 Task: Research Airbnb properties in Ugep, Nigeria from 13th December, 2023 to 17th December, 2023 for 2 adults.2 bedrooms having 2 beds and 1 bathroom. Property type can be guest house. Amenities needed are: wifi. Booking option can be shelf check-in. Look for 5 properties as per requirement.
Action: Mouse moved to (488, 107)
Screenshot: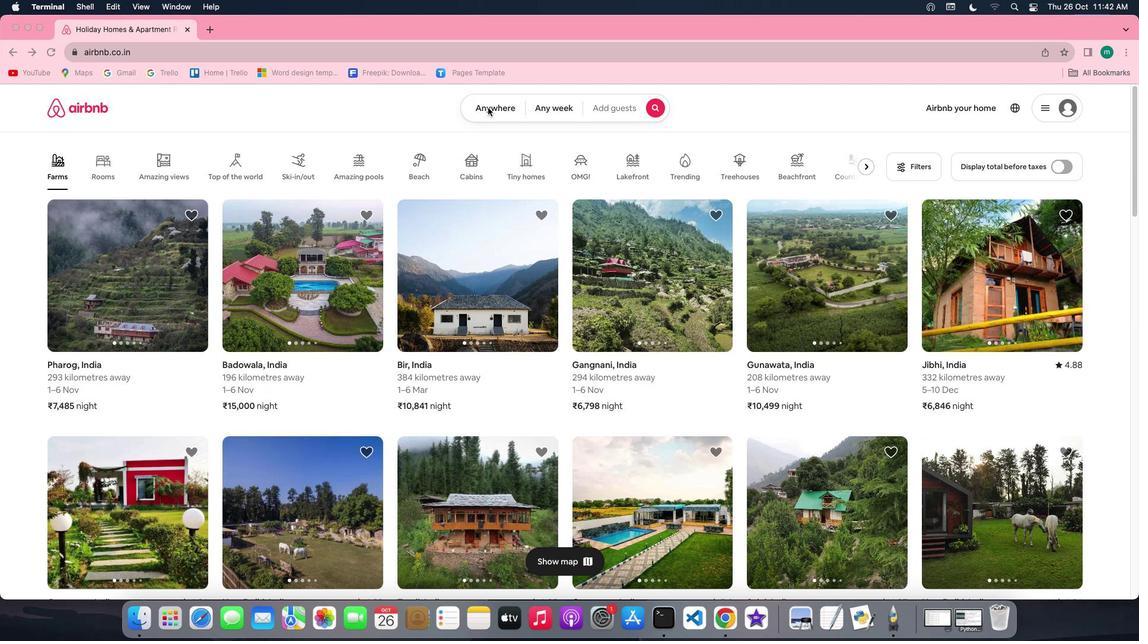 
Action: Mouse pressed left at (488, 107)
Screenshot: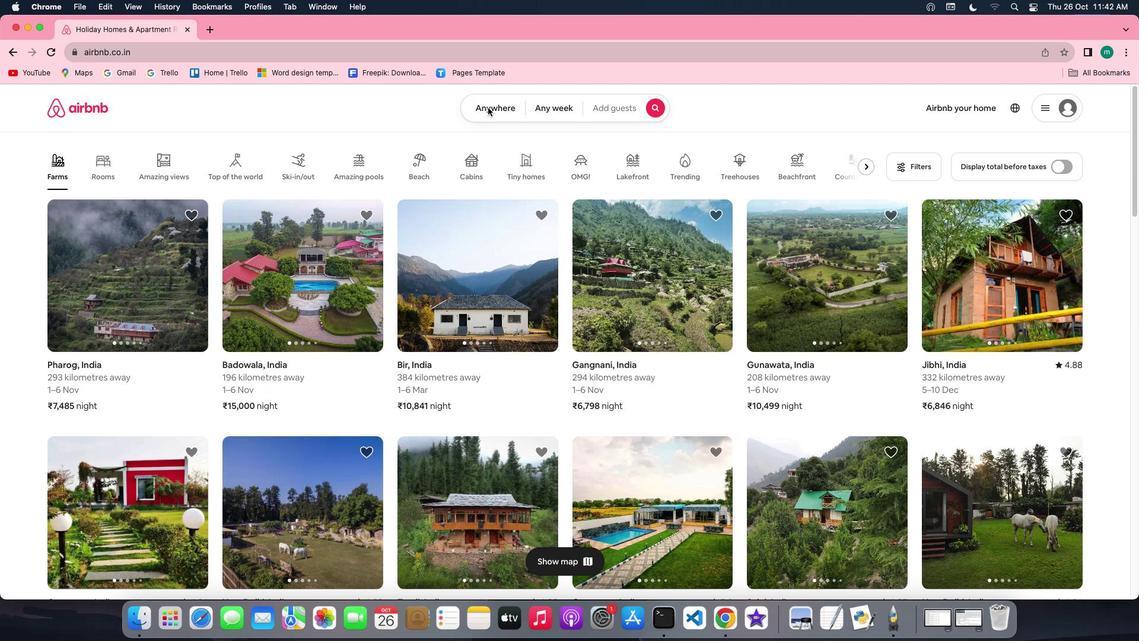 
Action: Mouse pressed left at (488, 107)
Screenshot: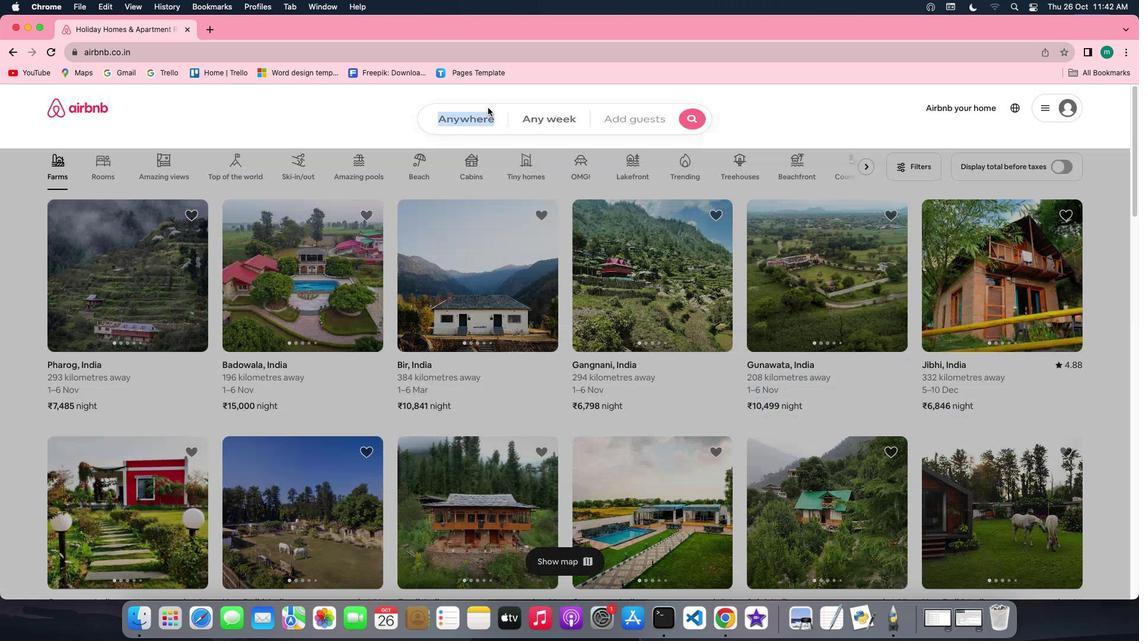 
Action: Mouse moved to (421, 150)
Screenshot: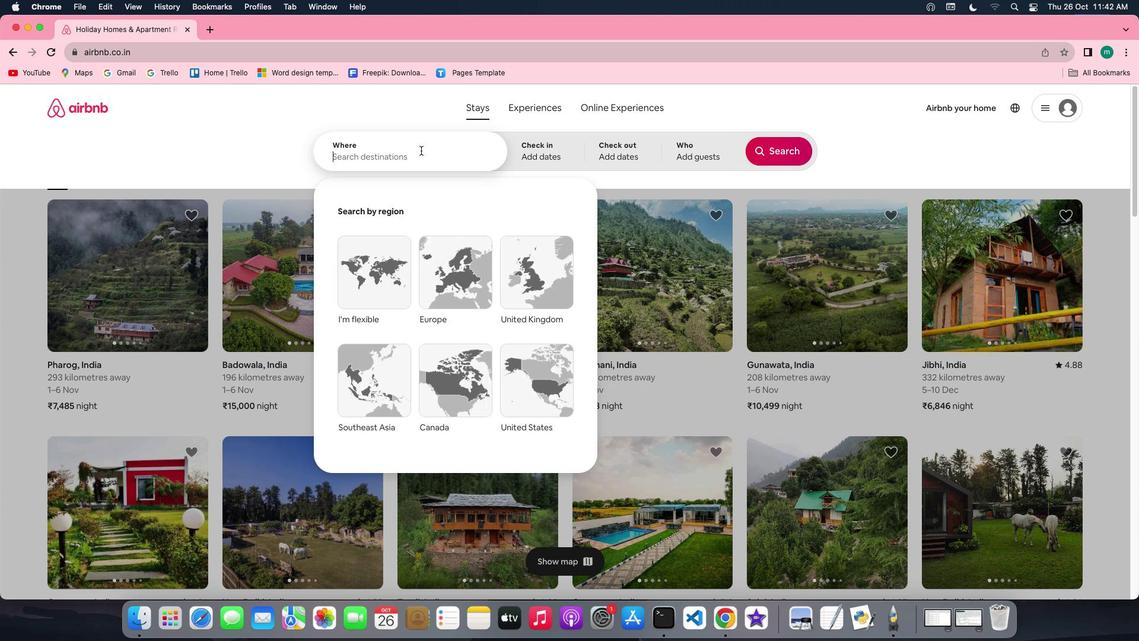 
Action: Key pressed Key.shift'U''g''e''p'','Key.spaceKey.shift'N''i''g''e''r''i''a'
Screenshot: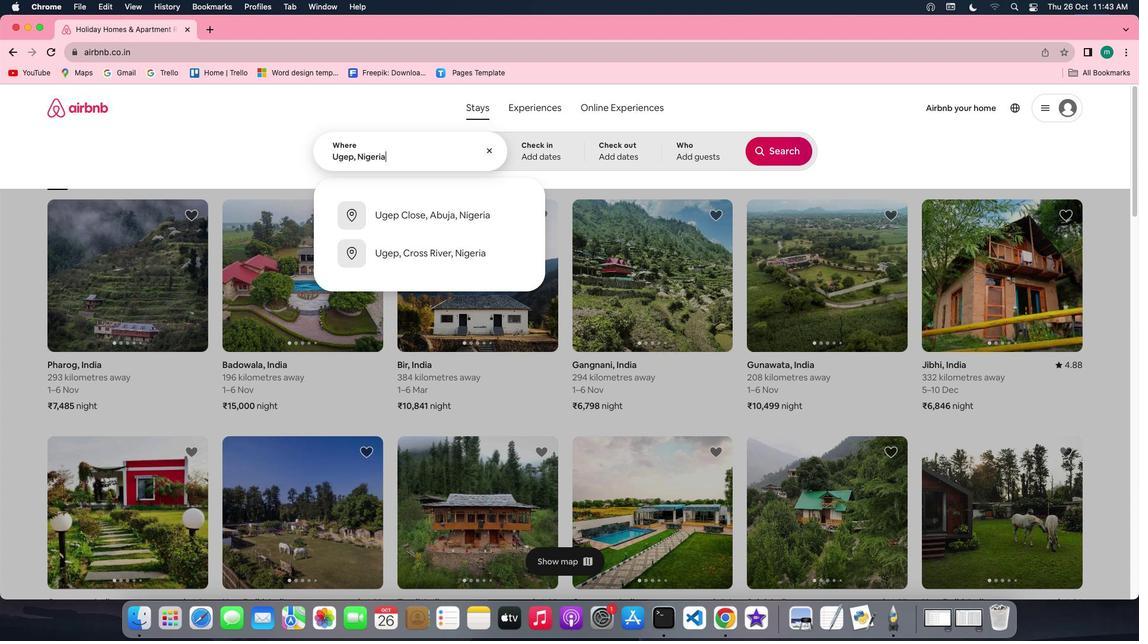 
Action: Mouse moved to (542, 151)
Screenshot: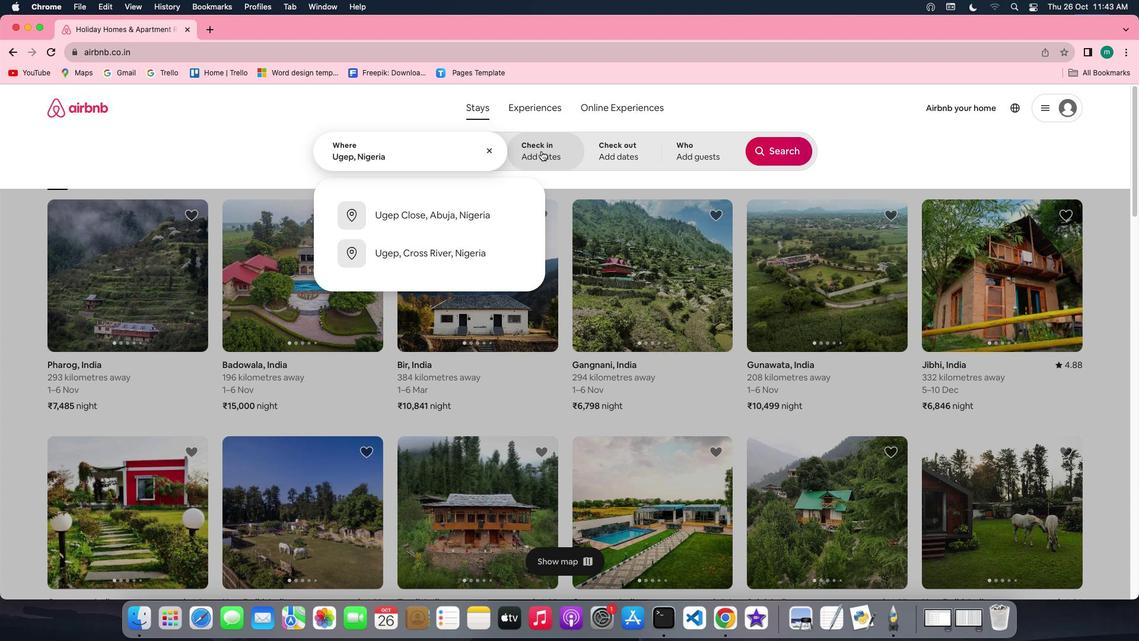 
Action: Mouse pressed left at (542, 151)
Screenshot: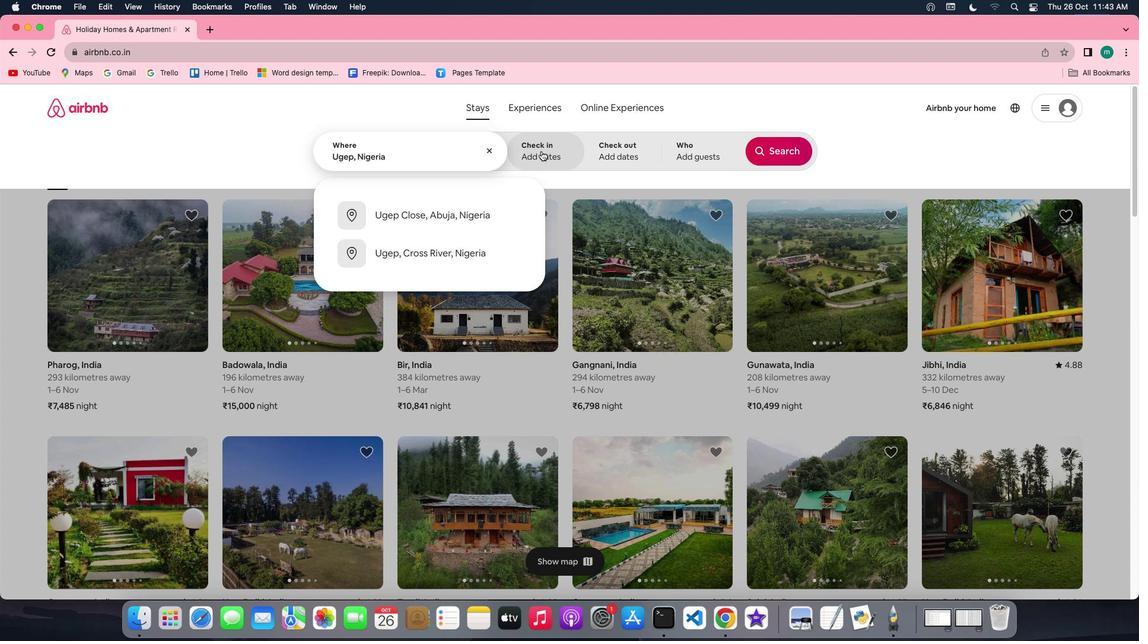 
Action: Mouse moved to (779, 246)
Screenshot: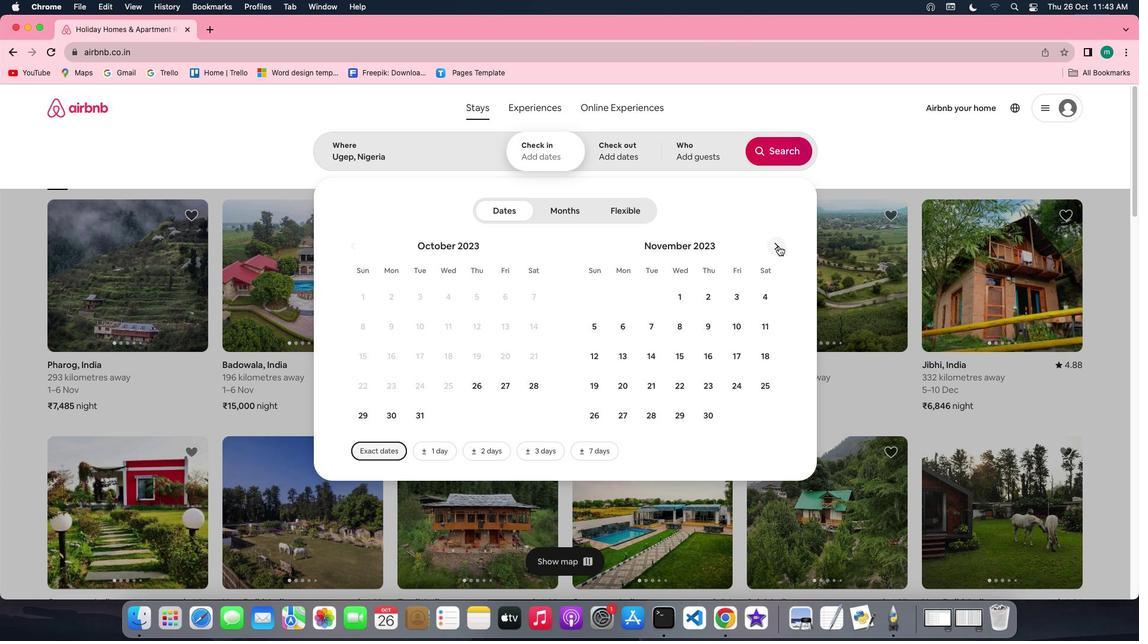 
Action: Mouse pressed left at (779, 246)
Screenshot: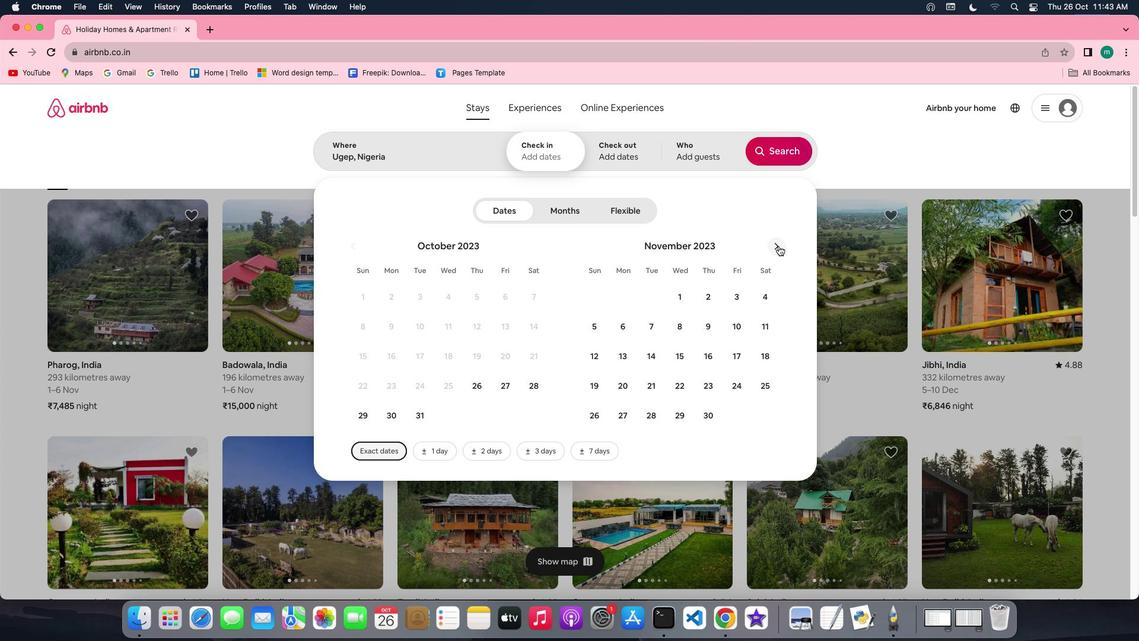 
Action: Mouse moved to (689, 357)
Screenshot: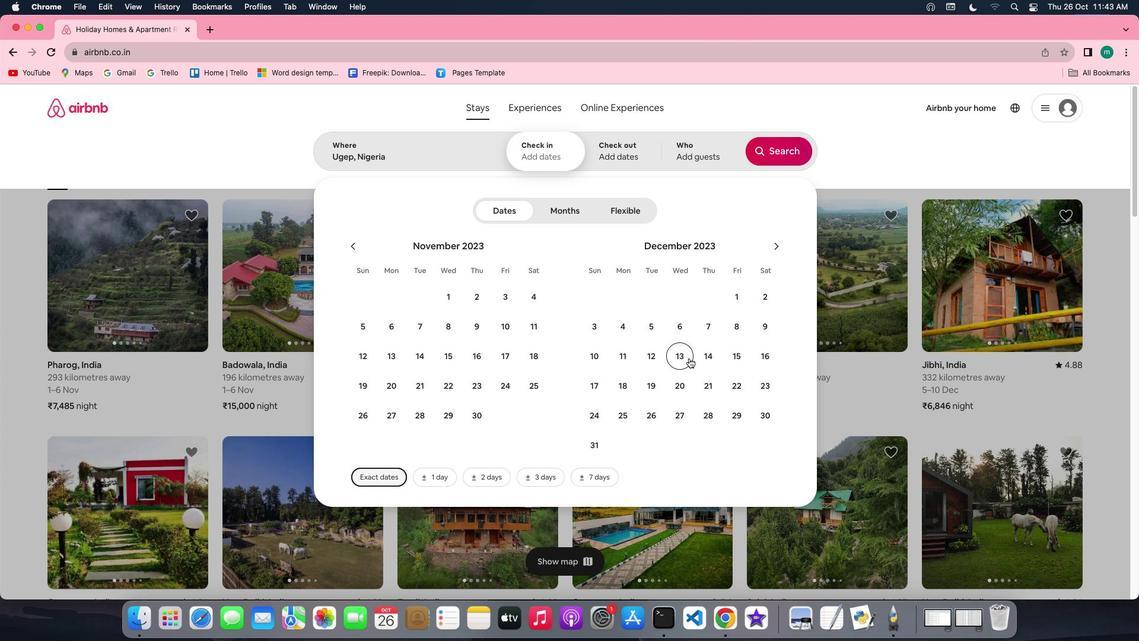 
Action: Mouse pressed left at (689, 357)
Screenshot: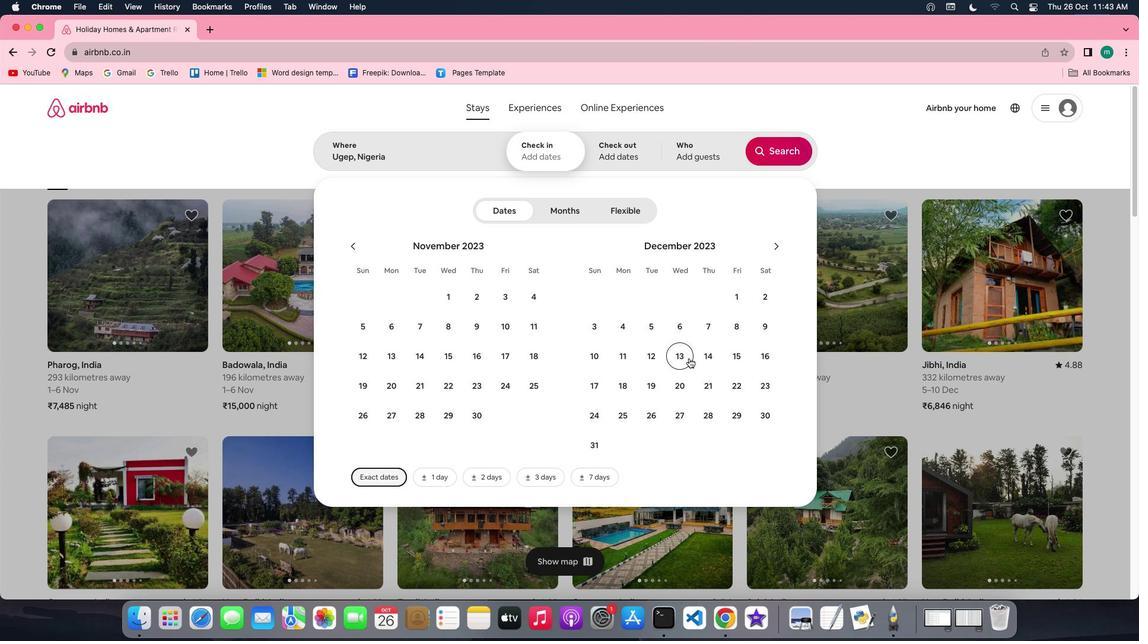 
Action: Mouse moved to (589, 390)
Screenshot: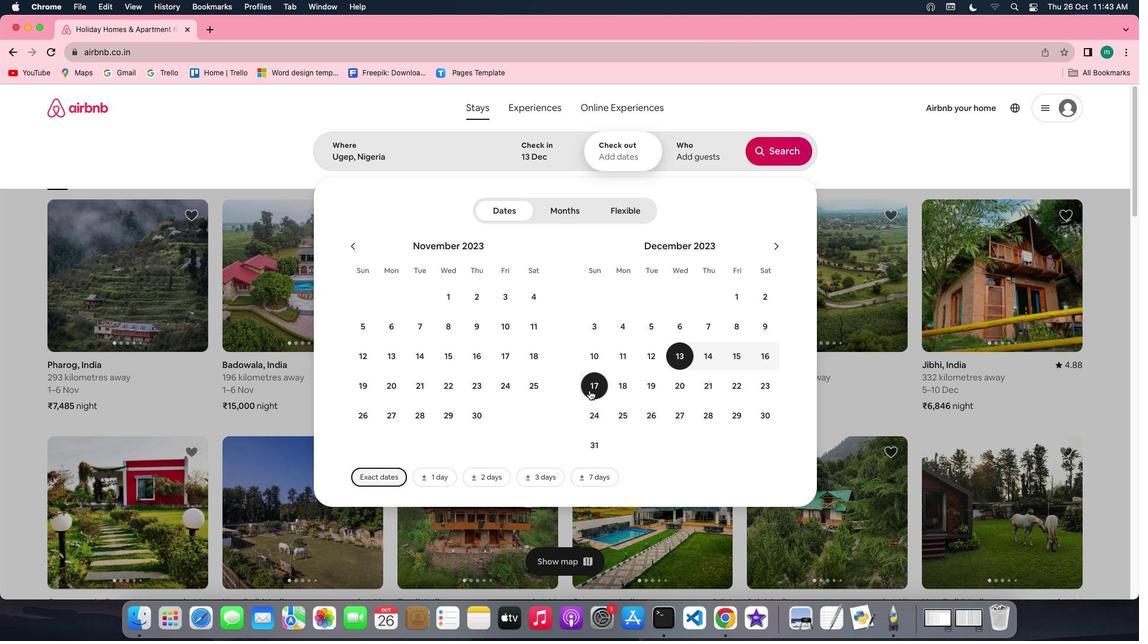 
Action: Mouse pressed left at (589, 390)
Screenshot: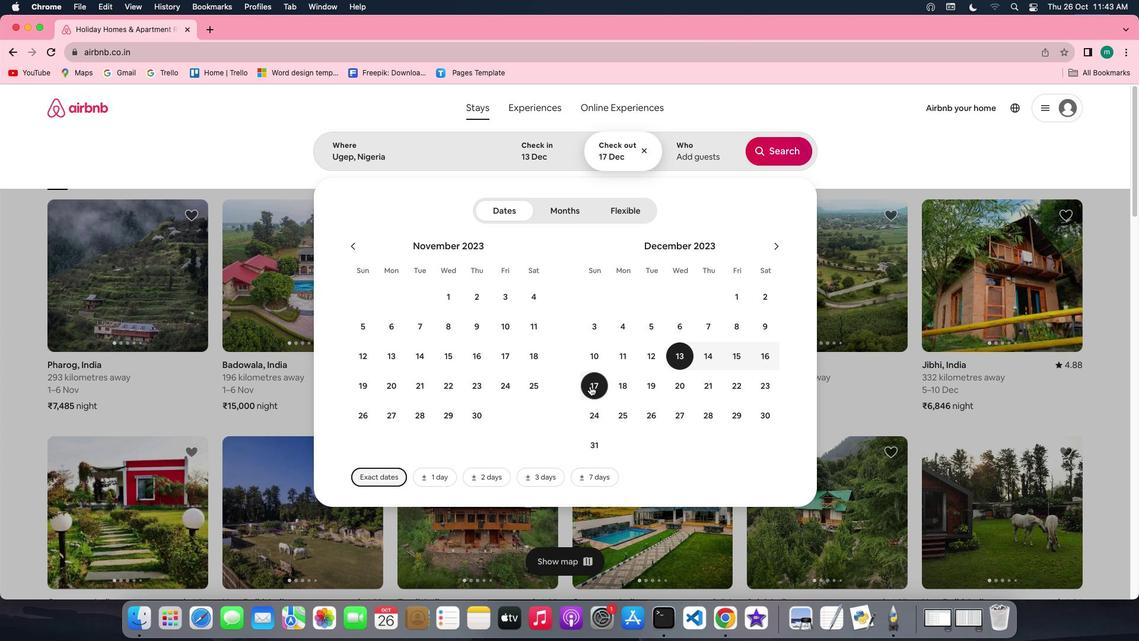 
Action: Mouse moved to (685, 158)
Screenshot: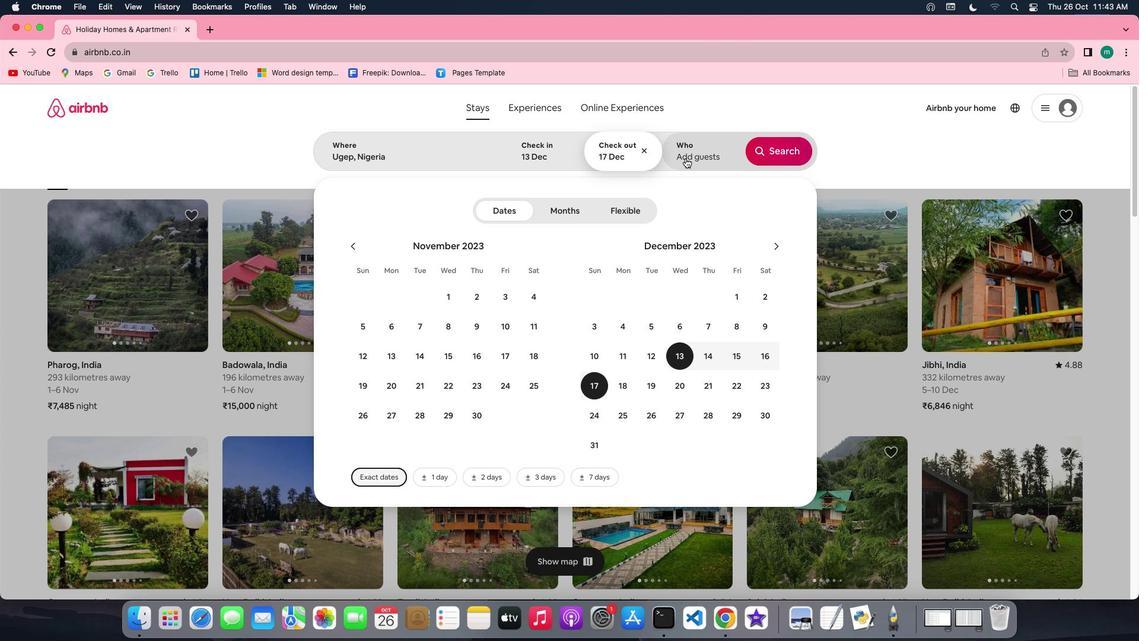 
Action: Mouse pressed left at (685, 158)
Screenshot: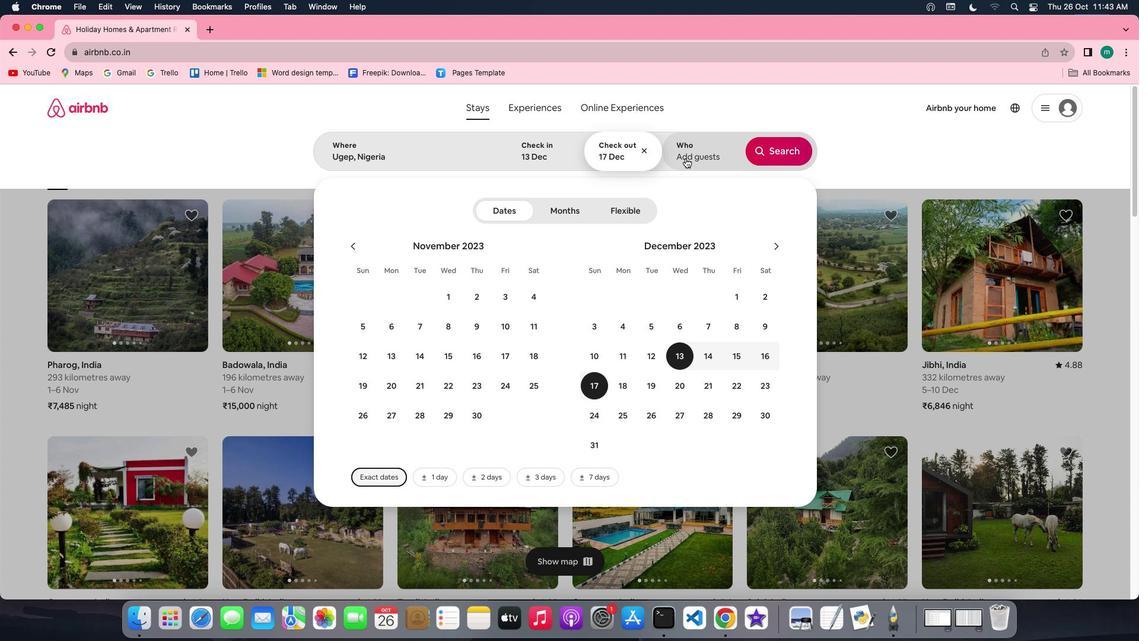 
Action: Mouse moved to (786, 213)
Screenshot: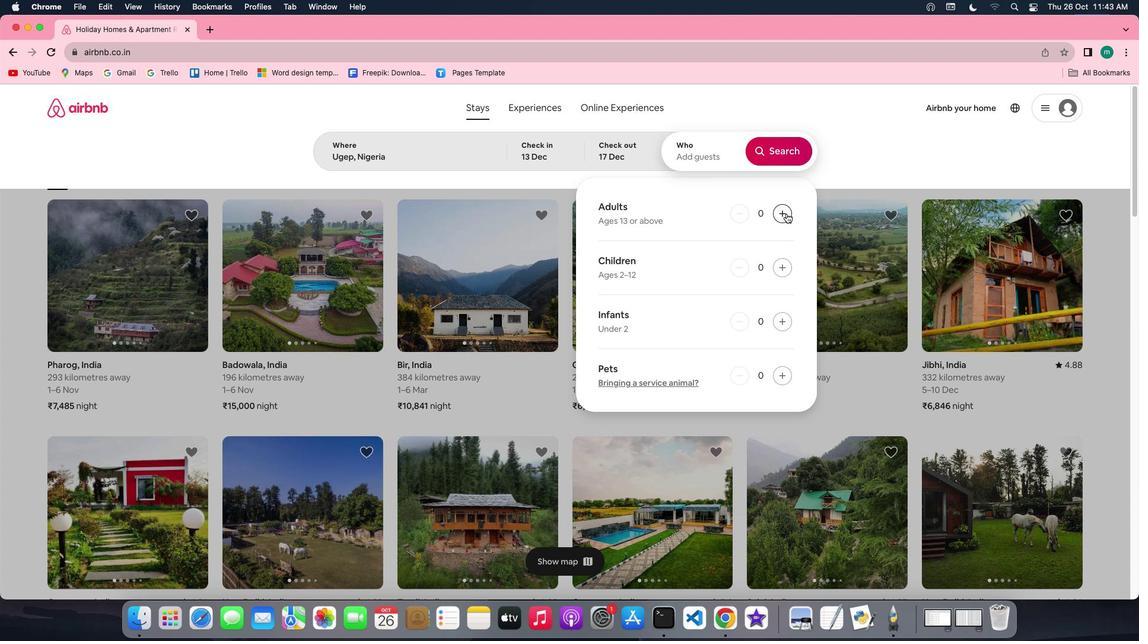 
Action: Mouse pressed left at (786, 213)
Screenshot: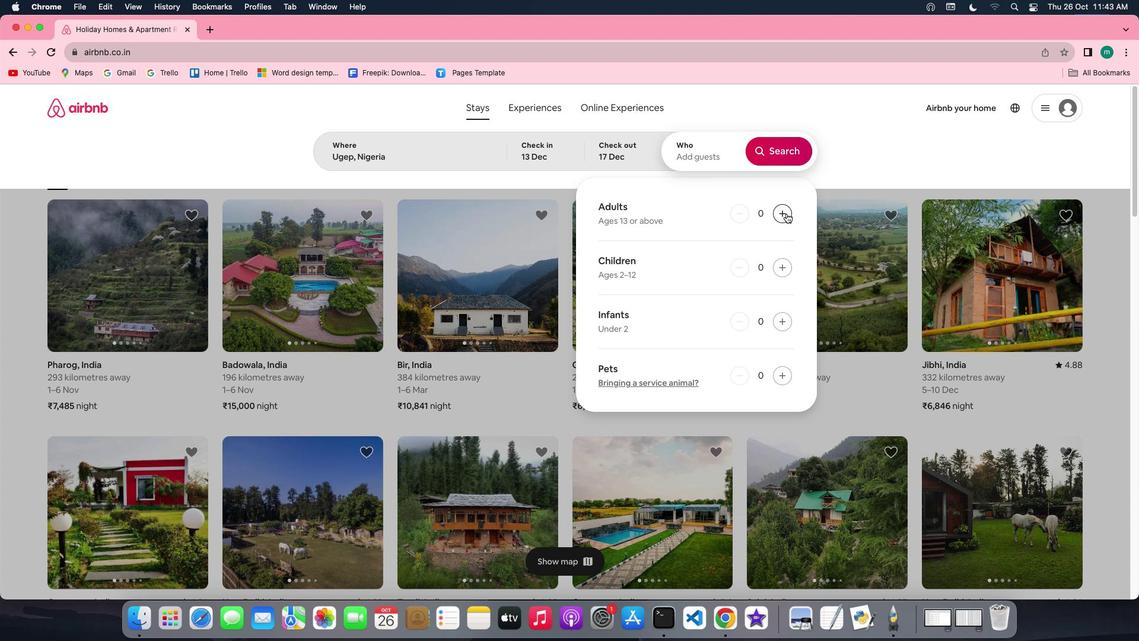 
Action: Mouse pressed left at (786, 213)
Screenshot: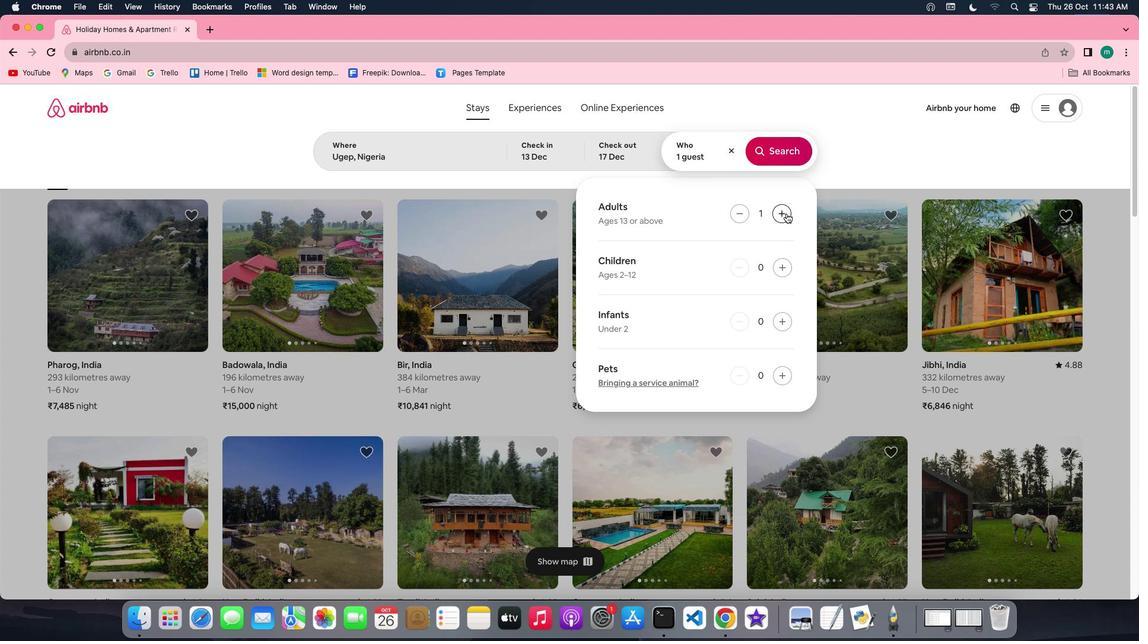 
Action: Mouse moved to (794, 147)
Screenshot: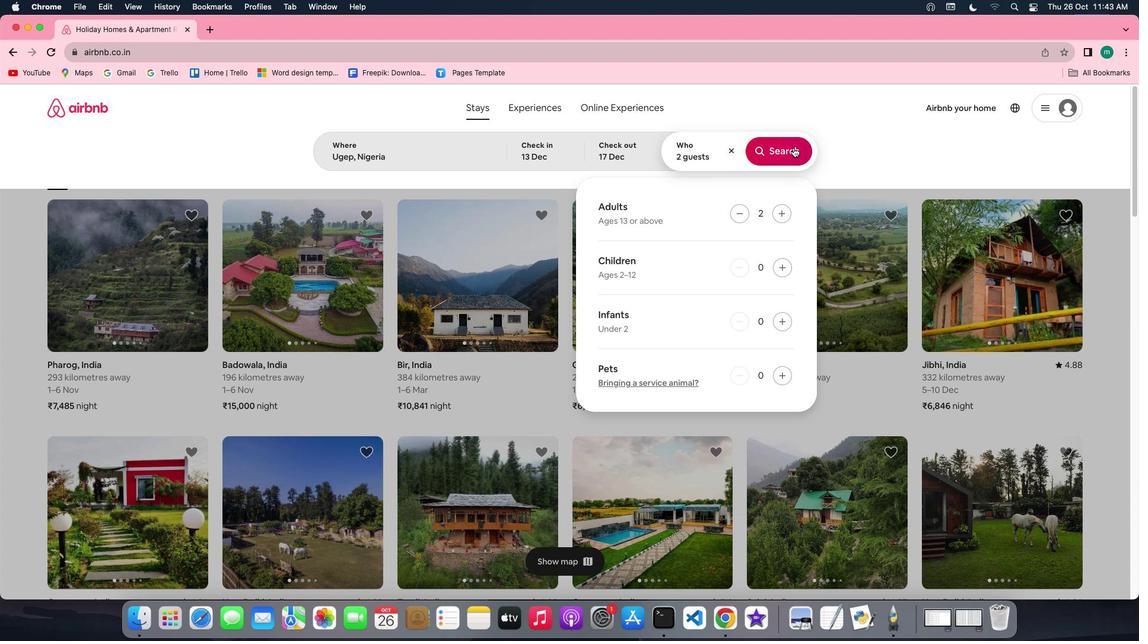 
Action: Mouse pressed left at (794, 147)
Screenshot: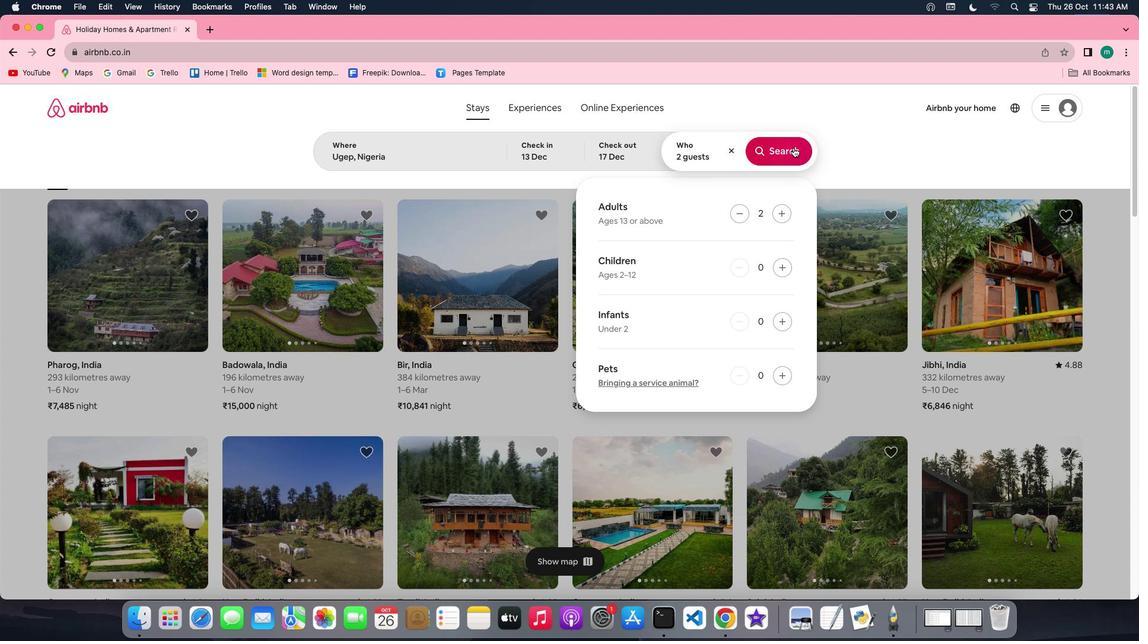 
Action: Mouse moved to (954, 152)
Screenshot: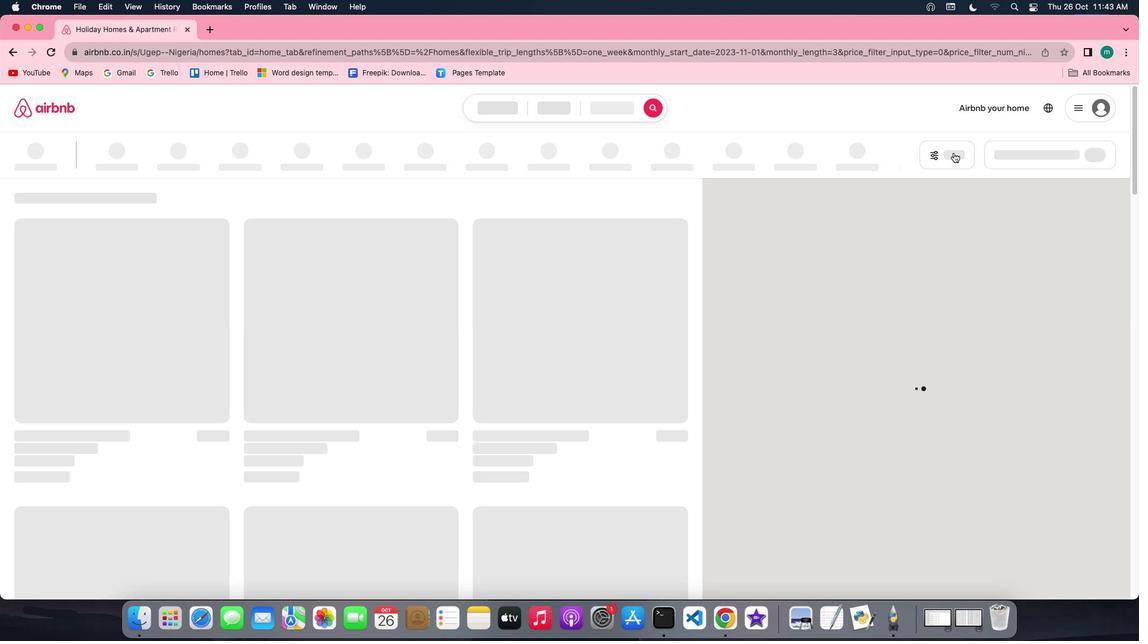 
Action: Mouse pressed left at (954, 152)
Screenshot: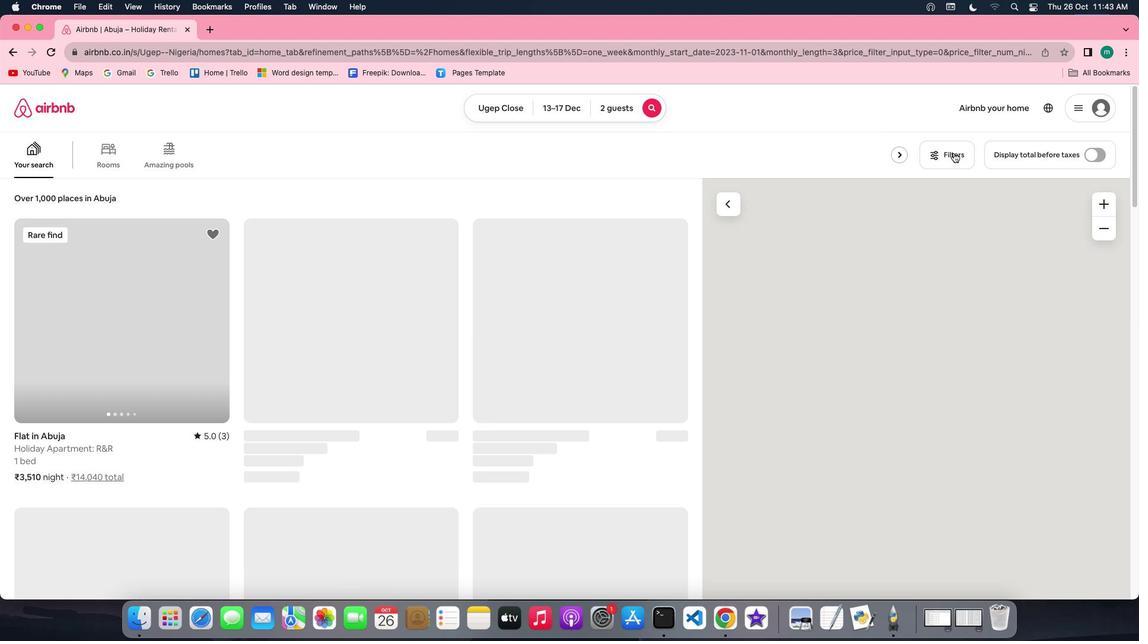 
Action: Mouse moved to (499, 356)
Screenshot: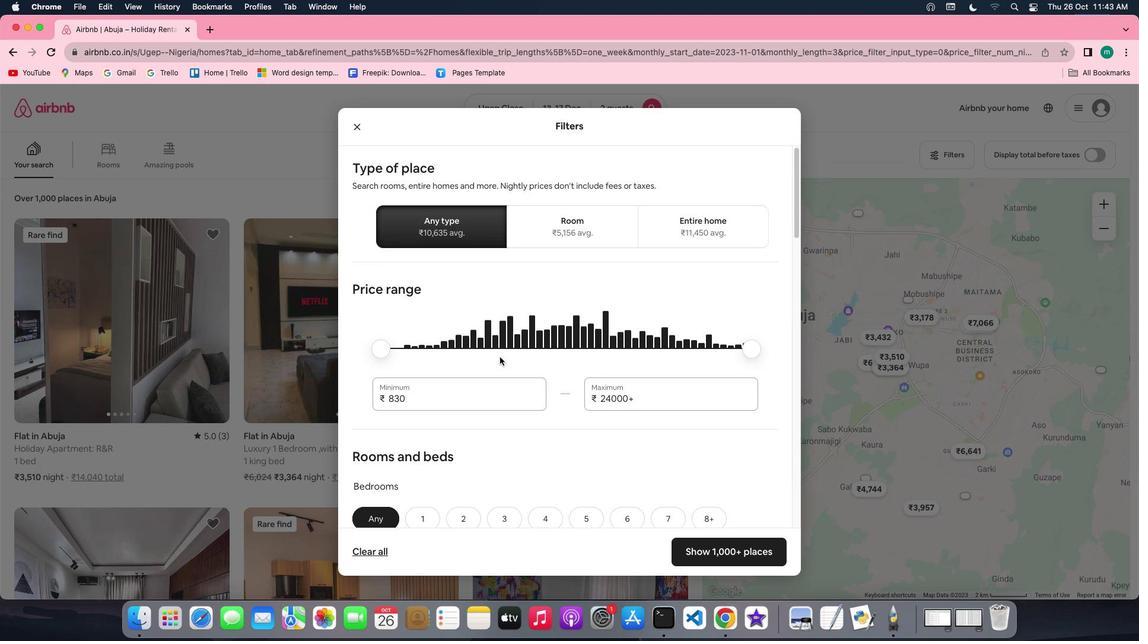 
Action: Mouse scrolled (499, 356) with delta (0, 0)
Screenshot: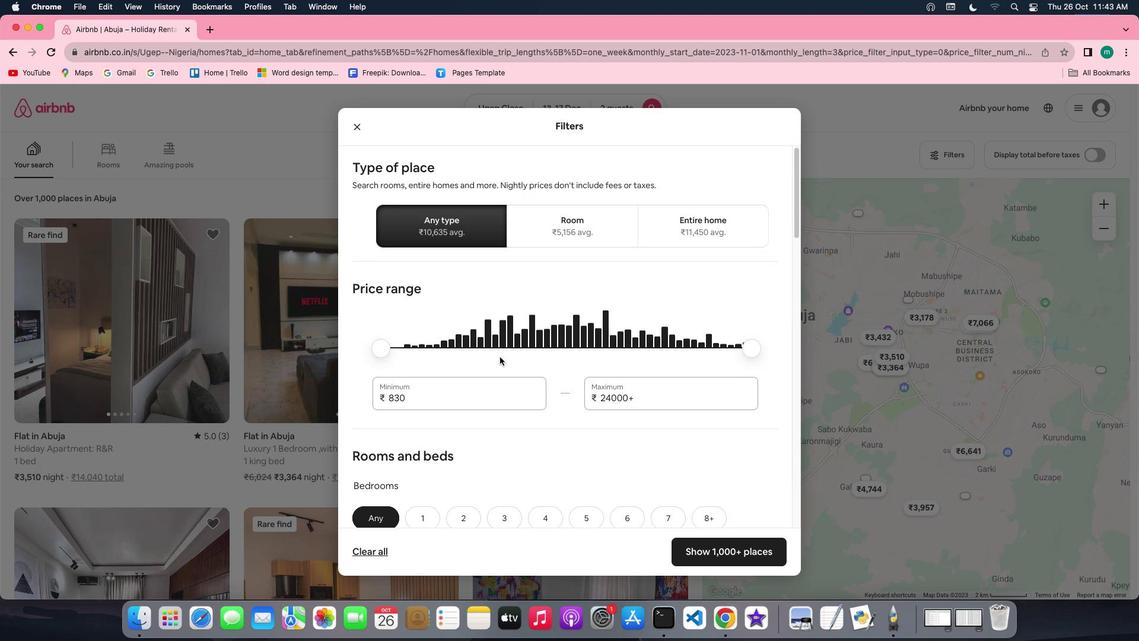 
Action: Mouse scrolled (499, 356) with delta (0, 0)
Screenshot: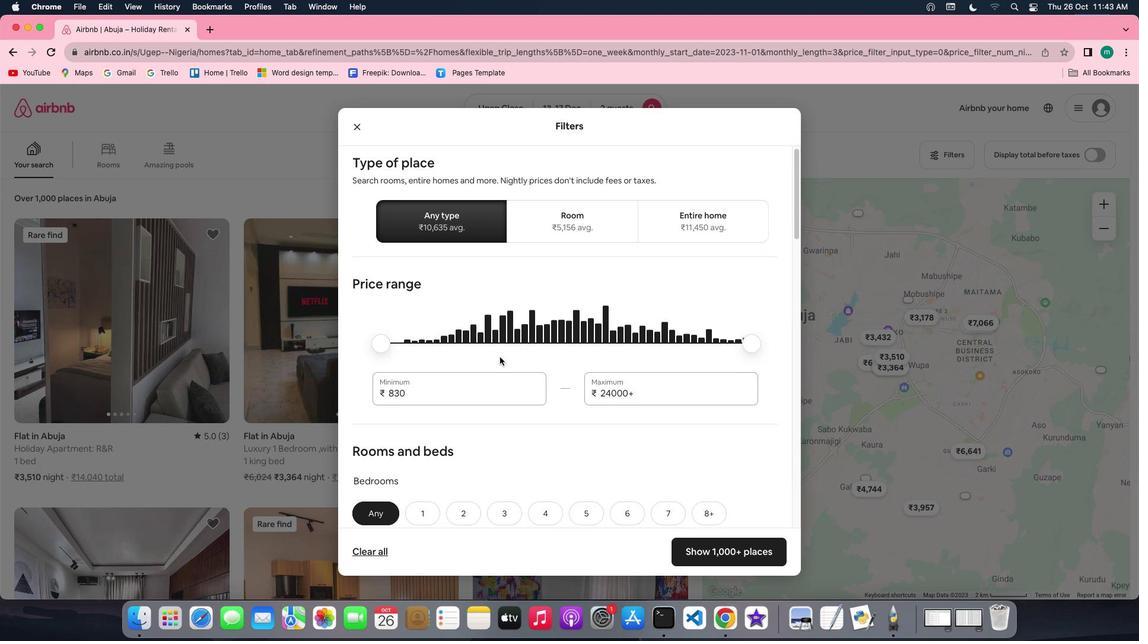 
Action: Mouse scrolled (499, 356) with delta (0, -1)
Screenshot: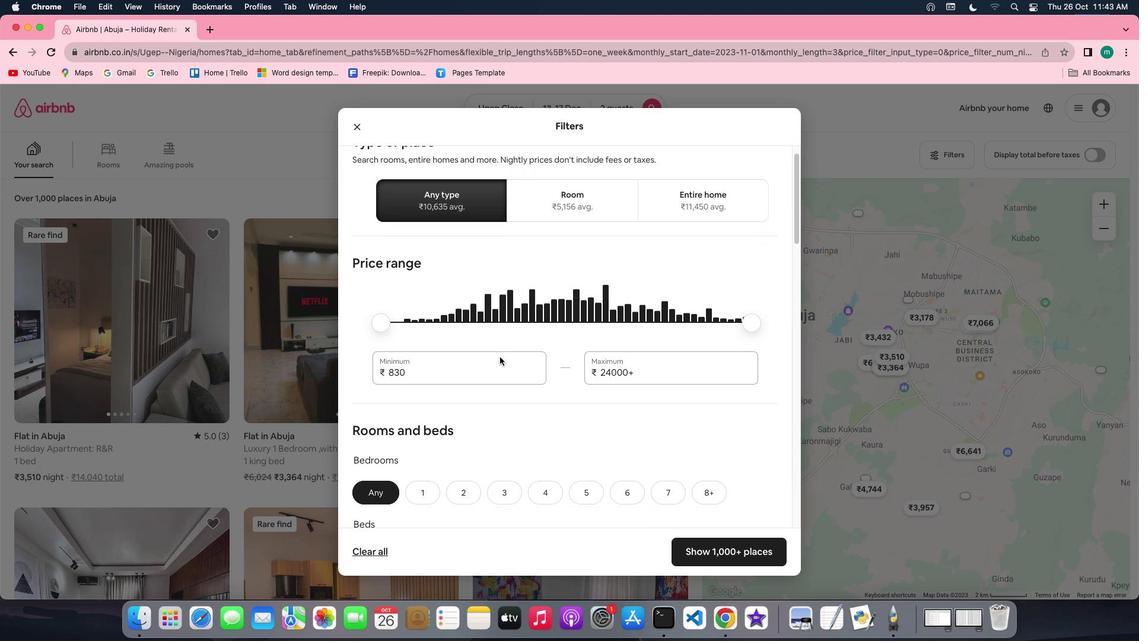 
Action: Mouse scrolled (499, 356) with delta (0, -1)
Screenshot: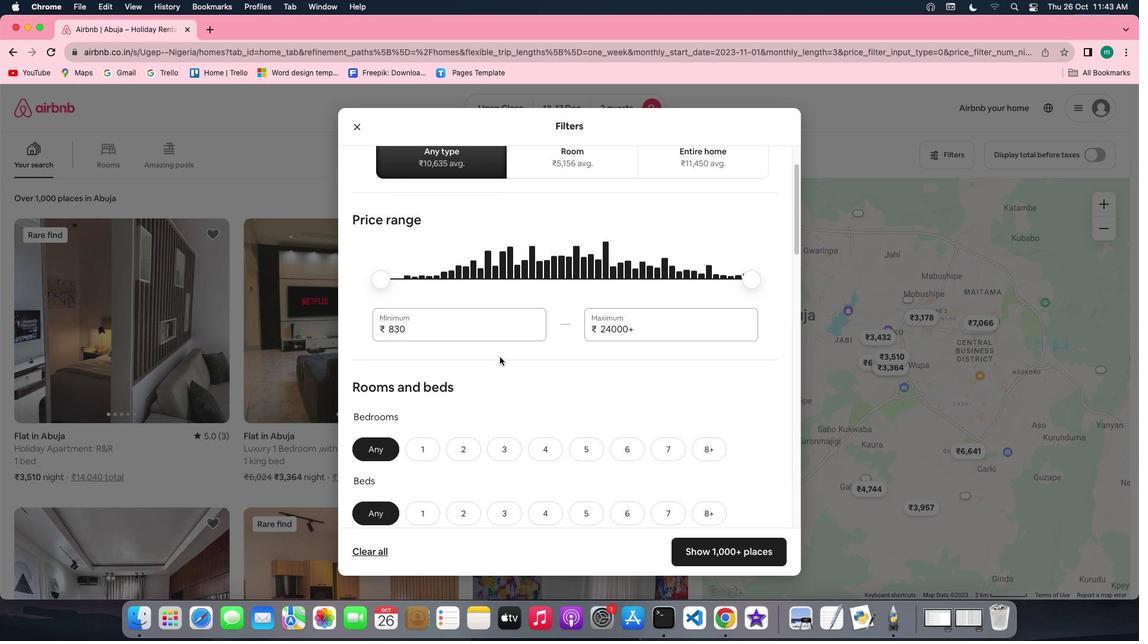 
Action: Mouse scrolled (499, 356) with delta (0, 0)
Screenshot: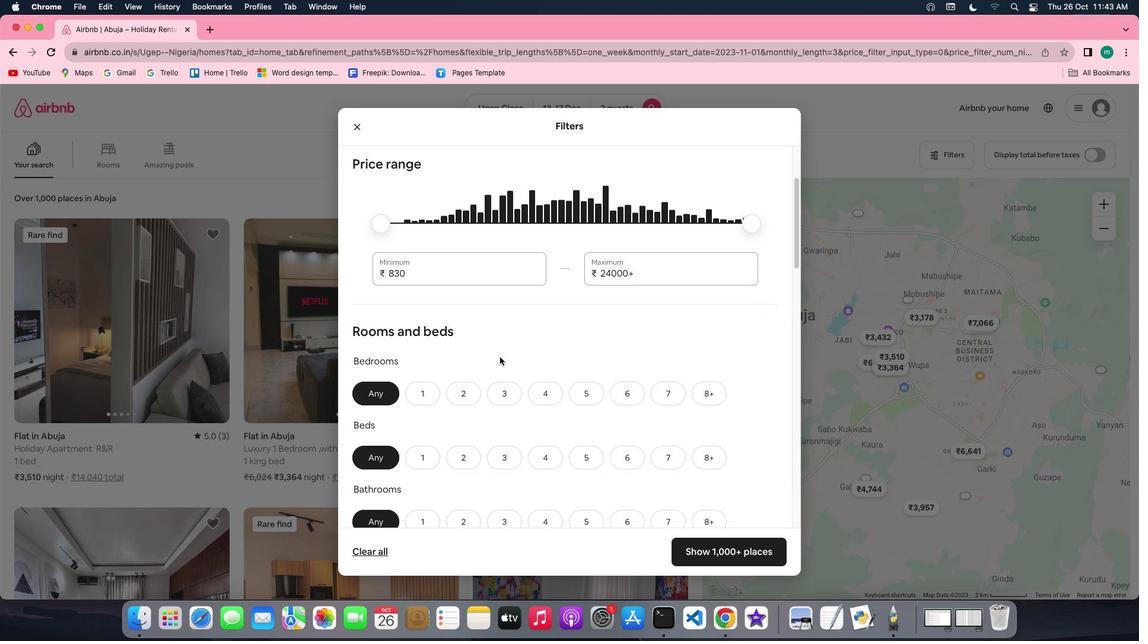 
Action: Mouse scrolled (499, 356) with delta (0, 0)
Screenshot: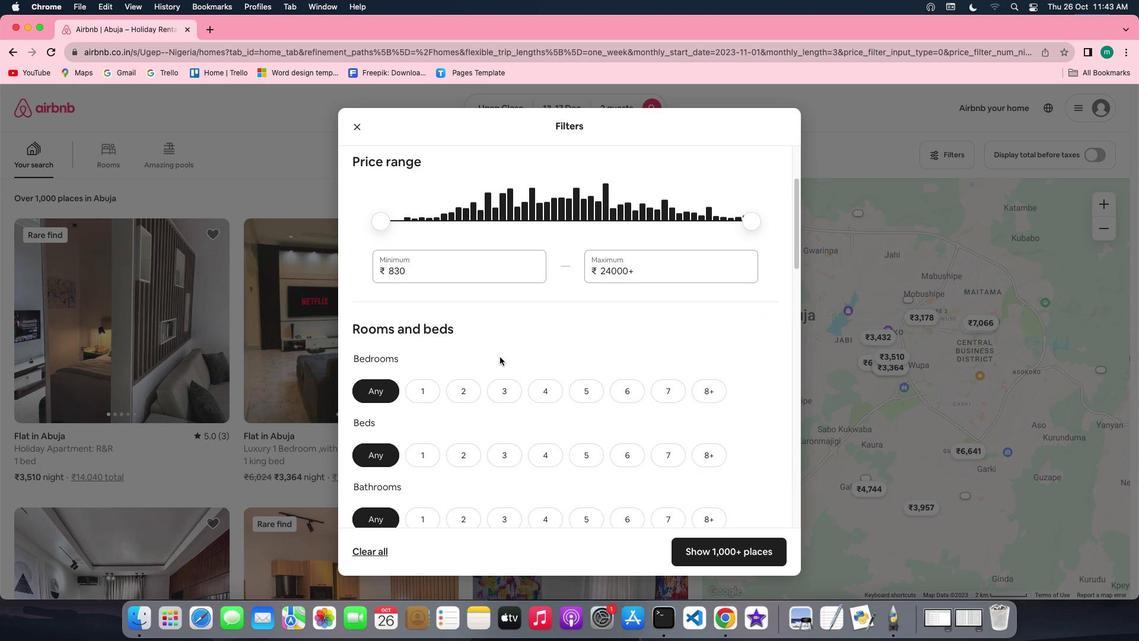 
Action: Mouse scrolled (499, 356) with delta (0, 0)
Screenshot: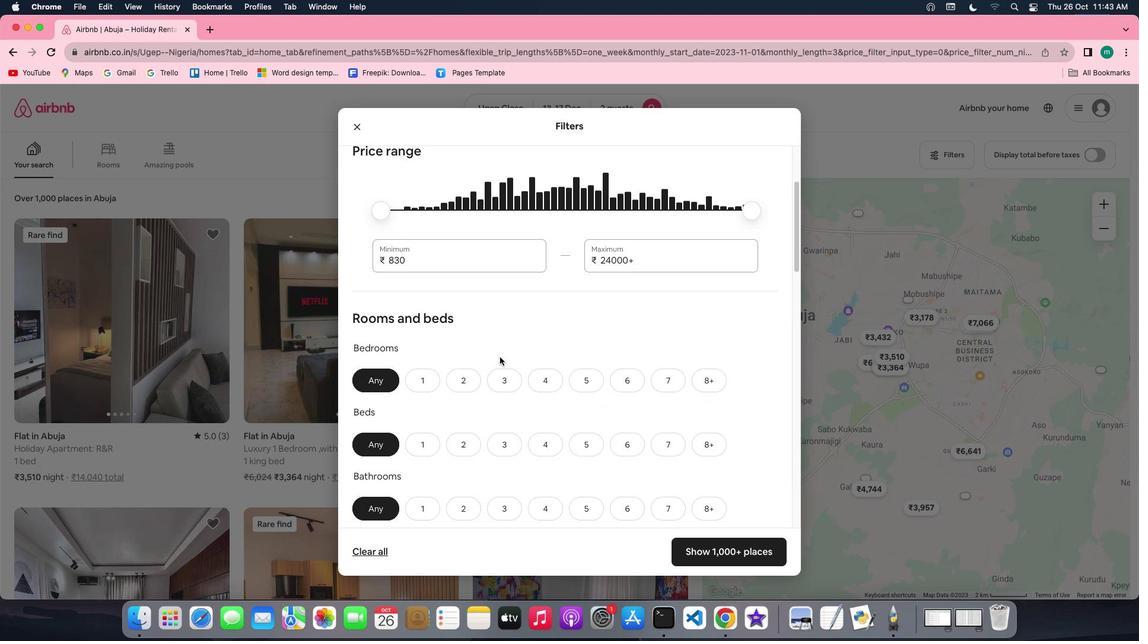 
Action: Mouse scrolled (499, 356) with delta (0, 0)
Screenshot: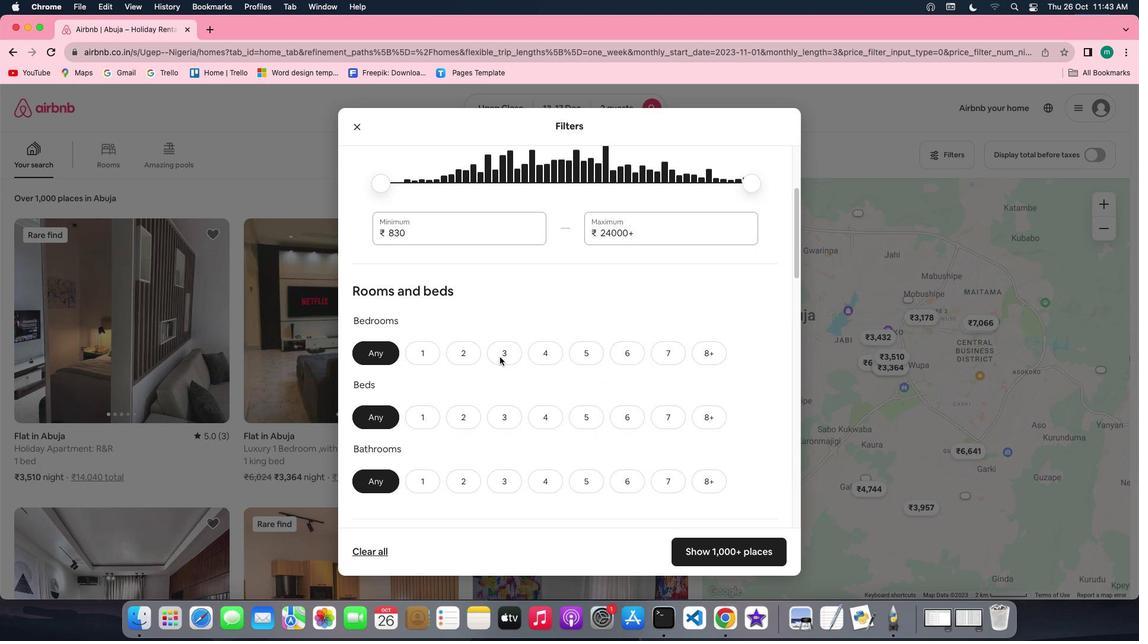 
Action: Mouse scrolled (499, 356) with delta (0, 0)
Screenshot: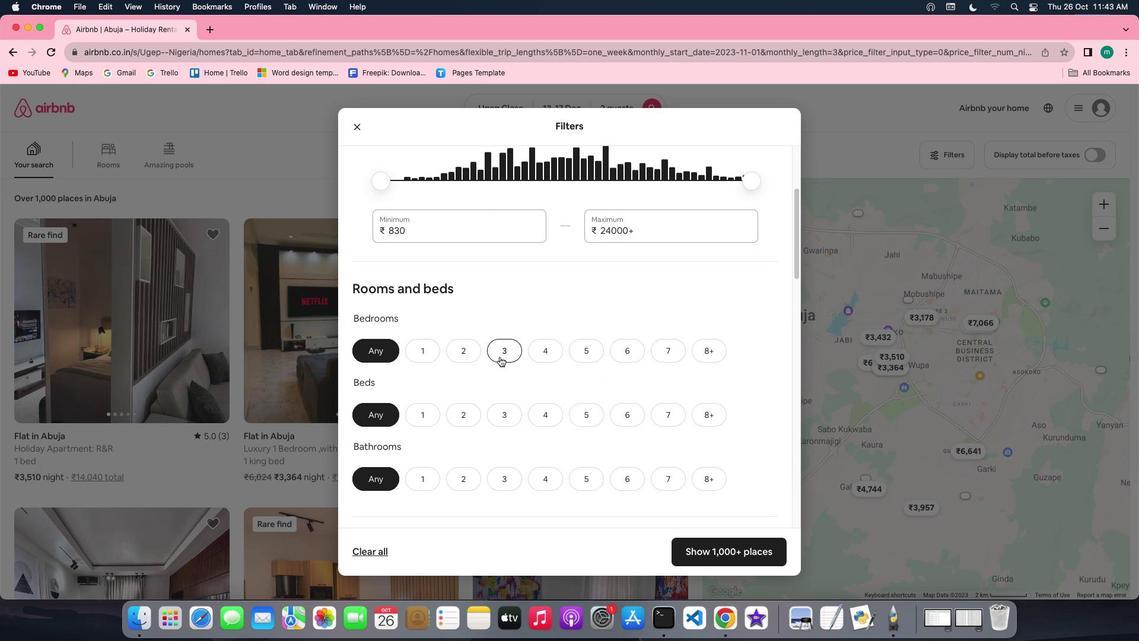 
Action: Mouse scrolled (499, 356) with delta (0, 0)
Screenshot: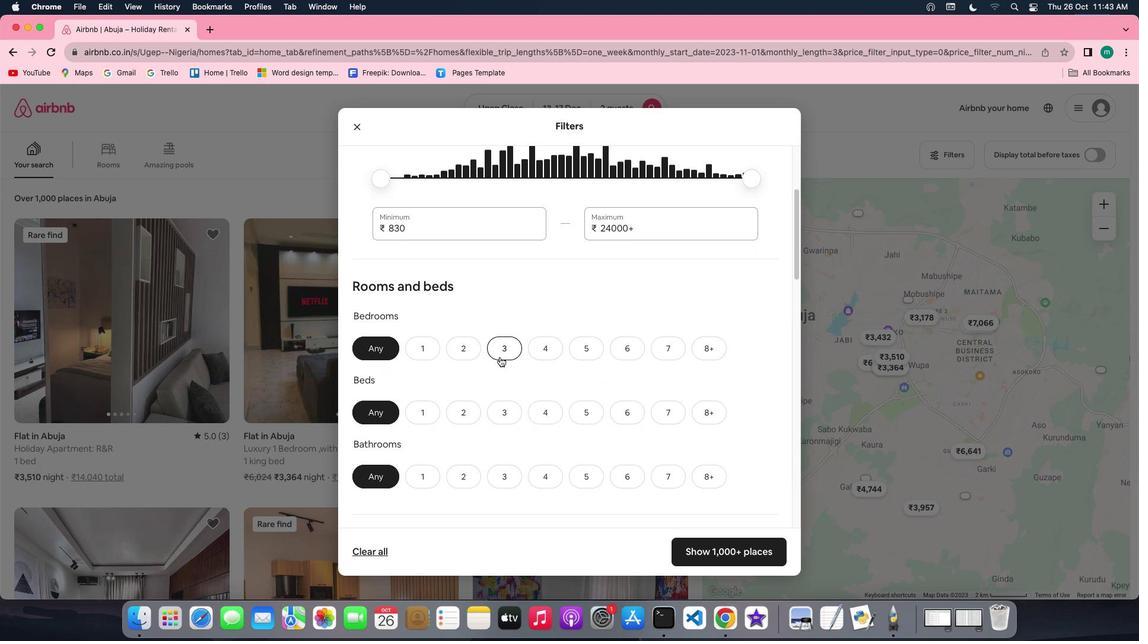 
Action: Mouse scrolled (499, 356) with delta (0, 0)
Screenshot: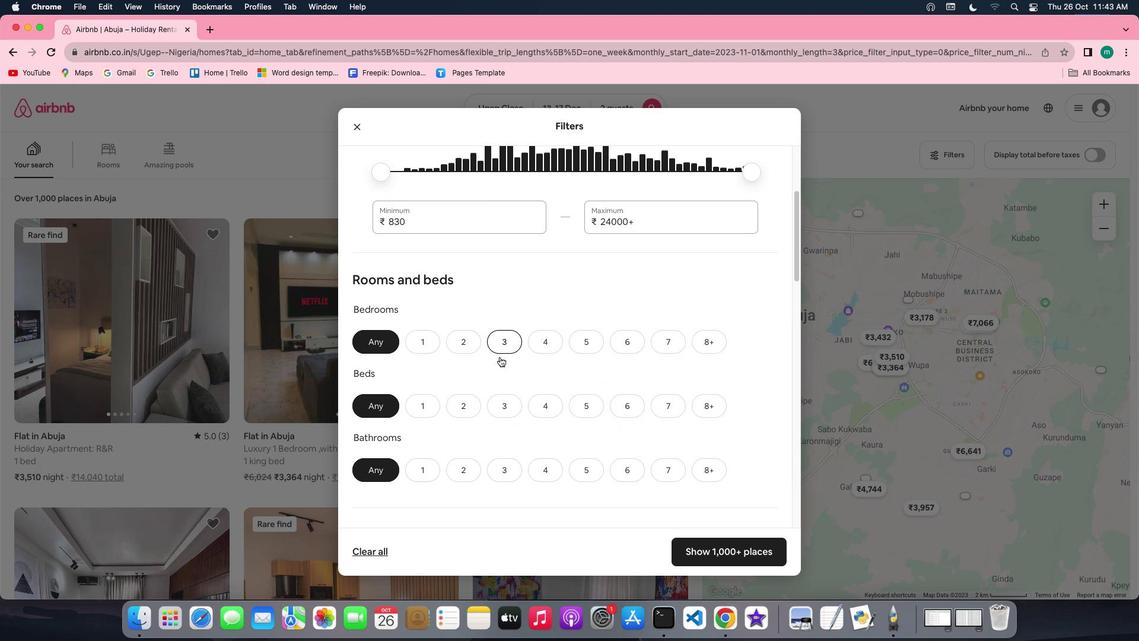 
Action: Mouse scrolled (499, 356) with delta (0, 0)
Screenshot: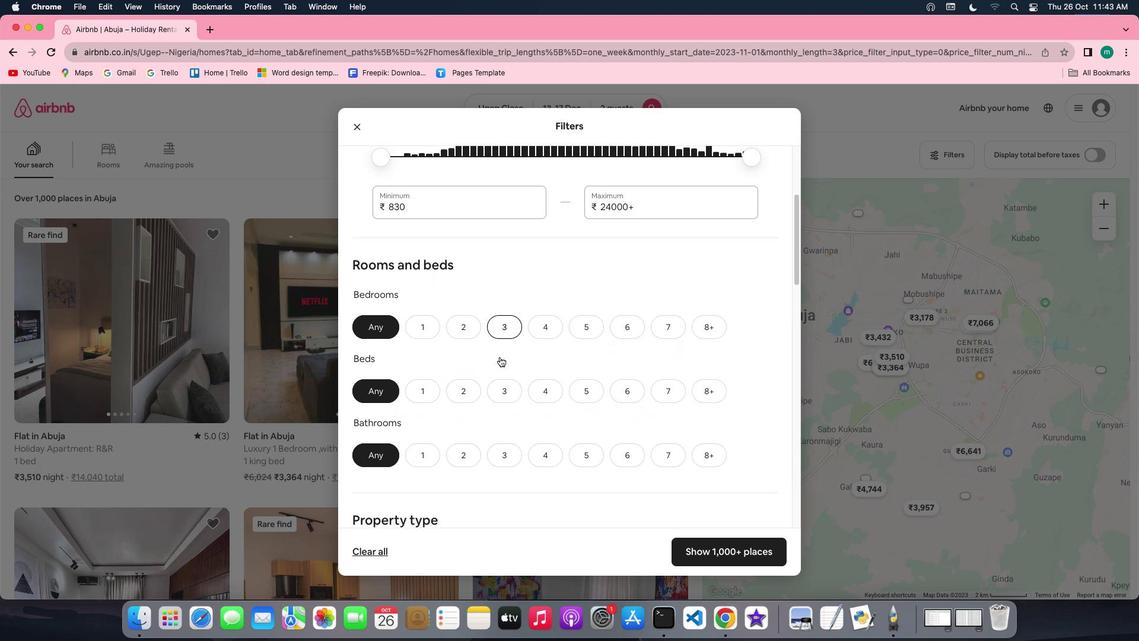 
Action: Mouse scrolled (499, 356) with delta (0, 0)
Screenshot: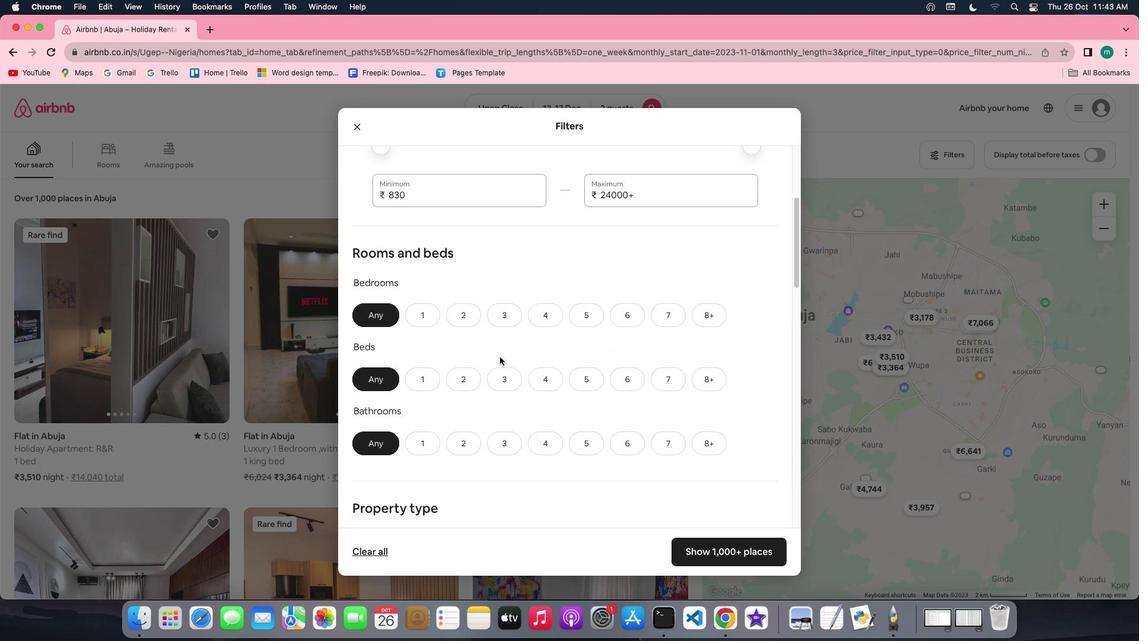 
Action: Mouse scrolled (499, 356) with delta (0, 0)
Screenshot: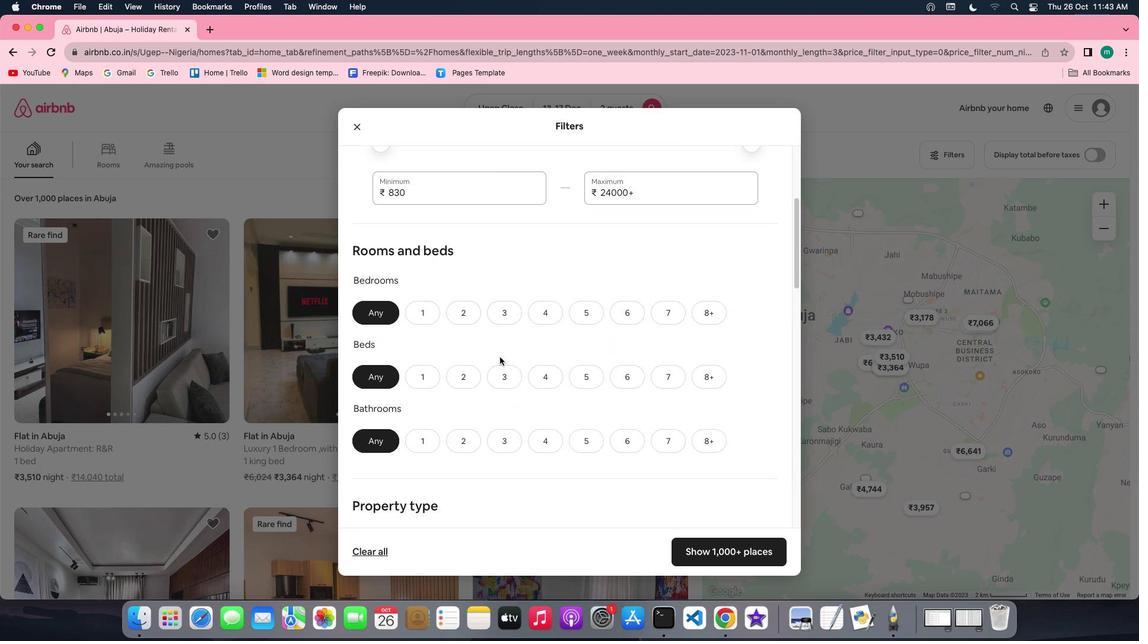 
Action: Mouse scrolled (499, 356) with delta (0, 0)
Screenshot: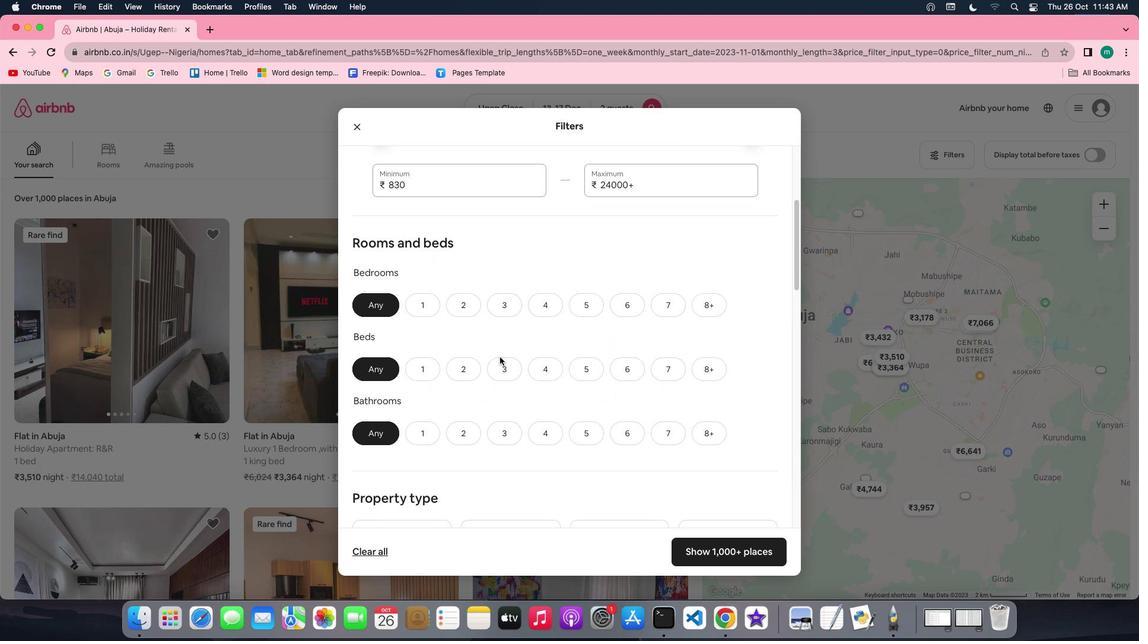 
Action: Mouse scrolled (499, 356) with delta (0, 0)
Screenshot: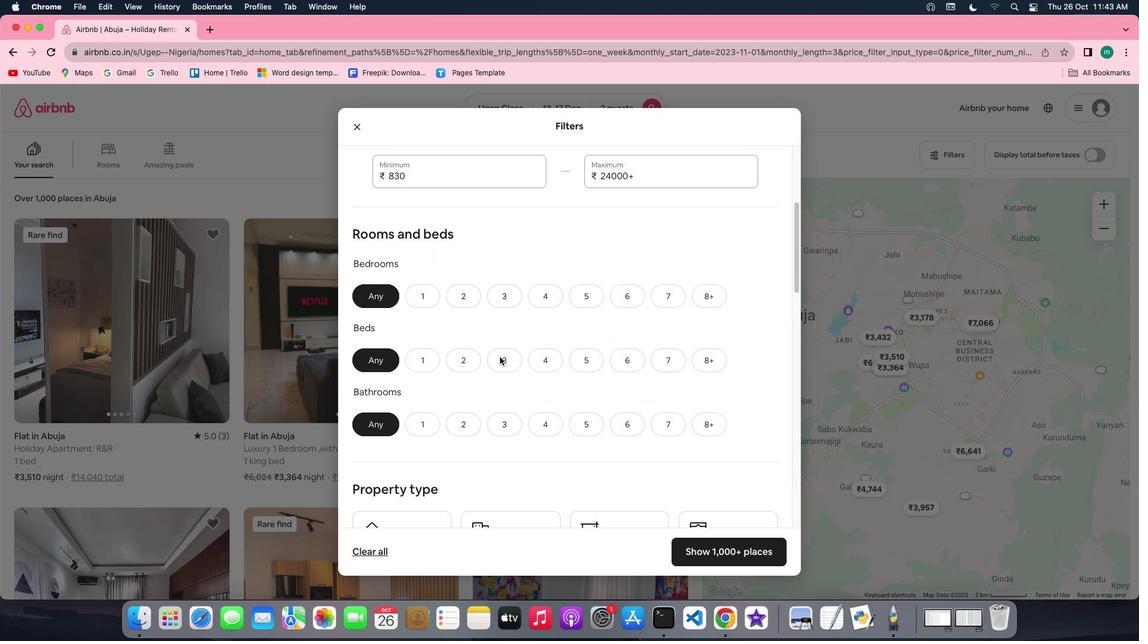 
Action: Mouse scrolled (499, 356) with delta (0, 0)
Screenshot: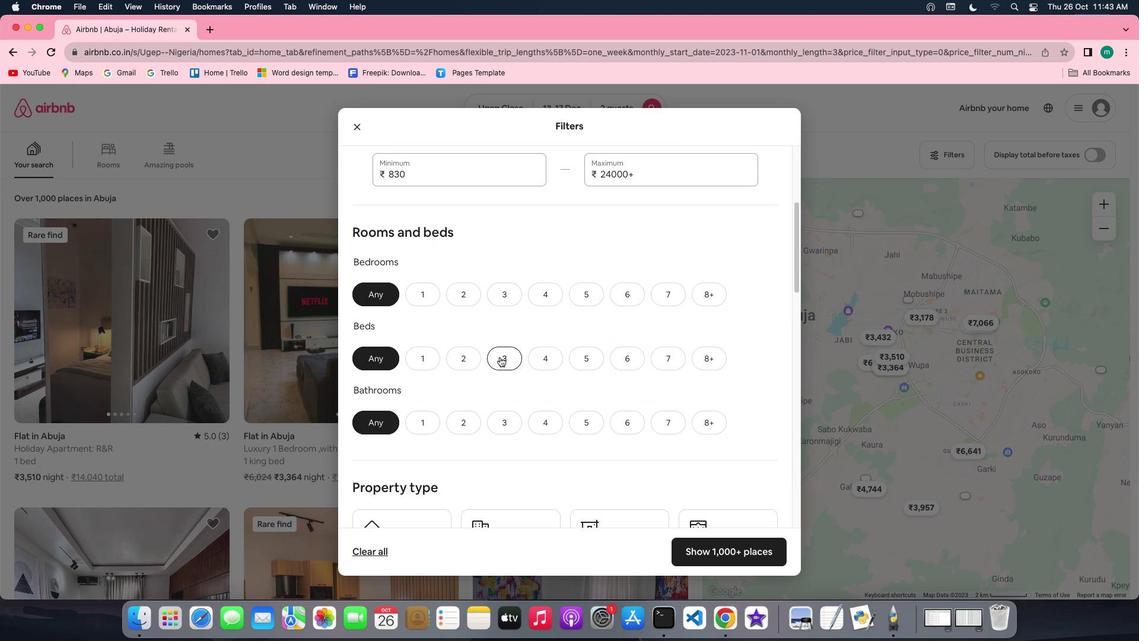
Action: Mouse scrolled (499, 356) with delta (0, 0)
Screenshot: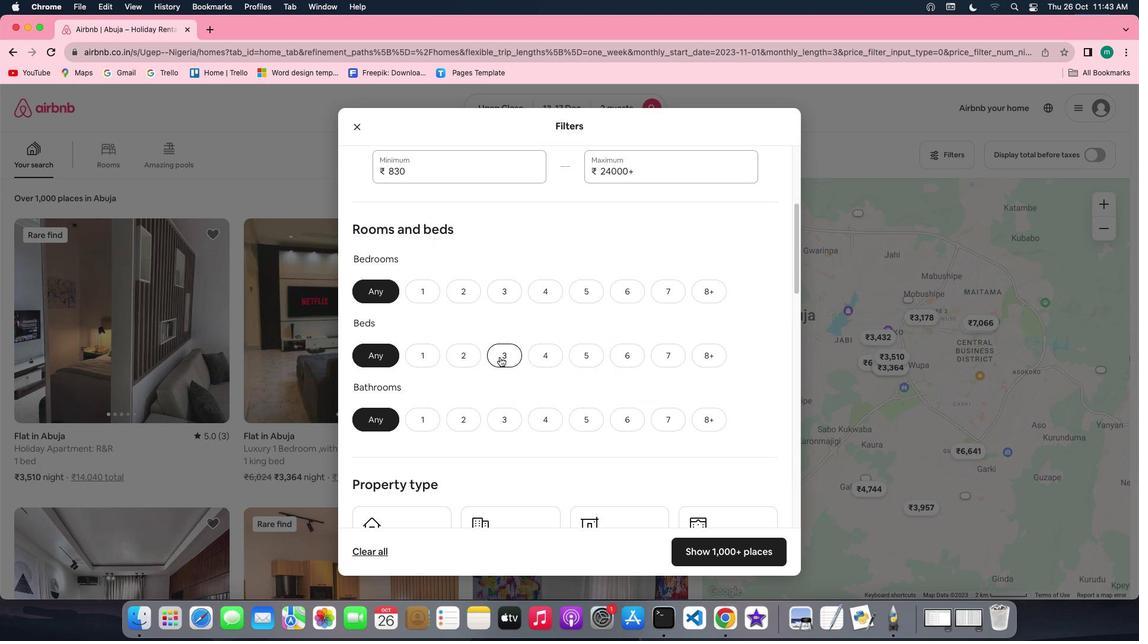 
Action: Mouse scrolled (499, 356) with delta (0, 0)
Screenshot: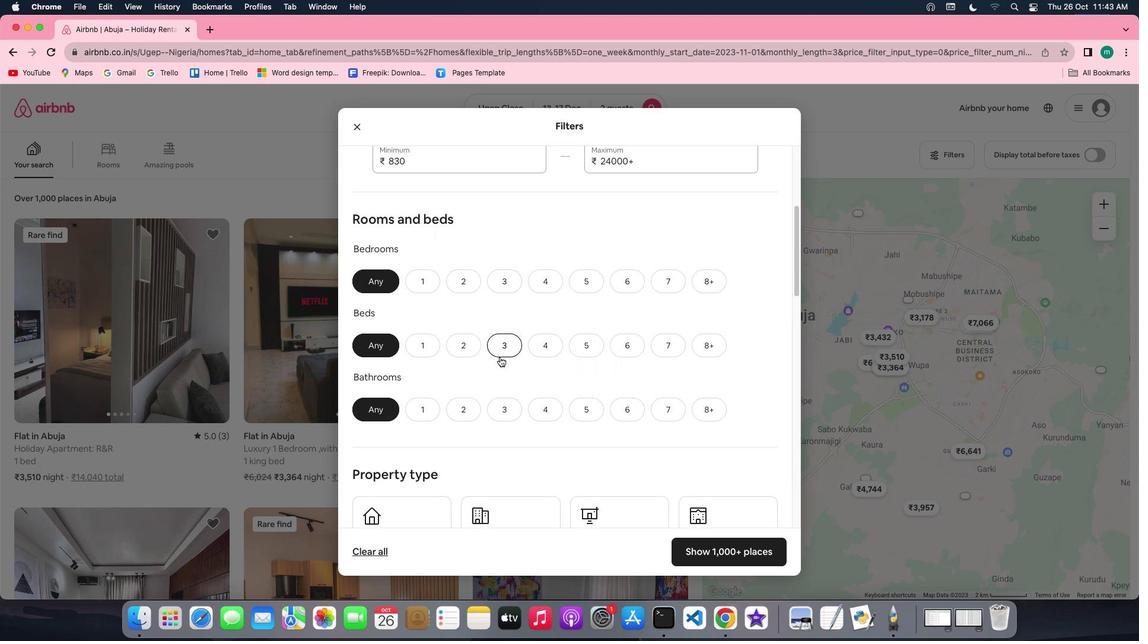 
Action: Mouse moved to (471, 273)
Screenshot: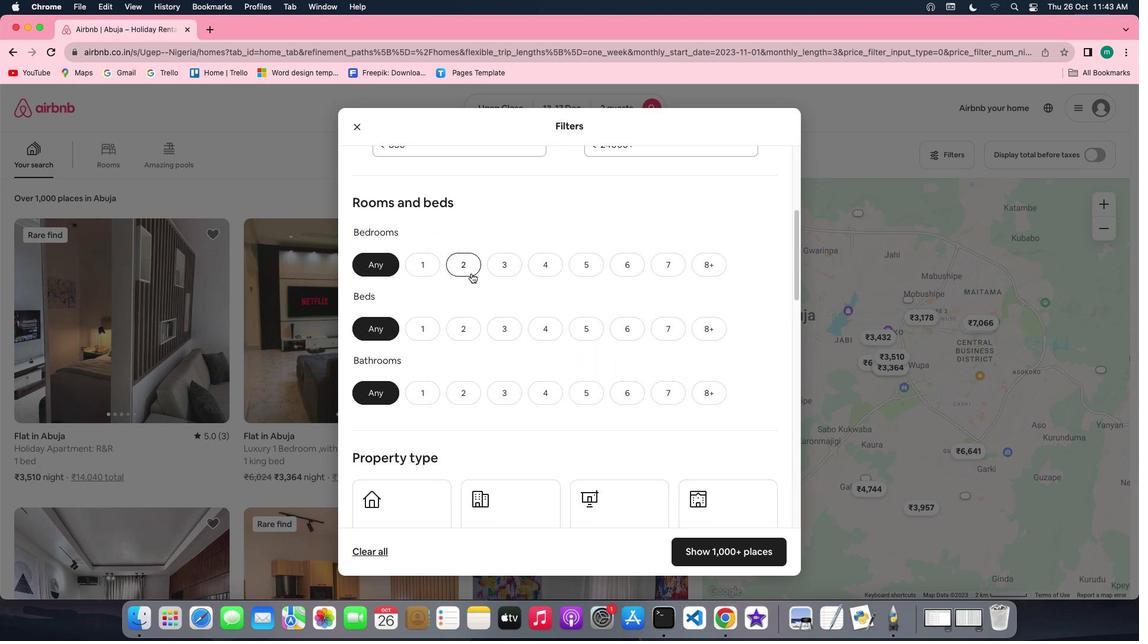 
Action: Mouse pressed left at (471, 273)
Screenshot: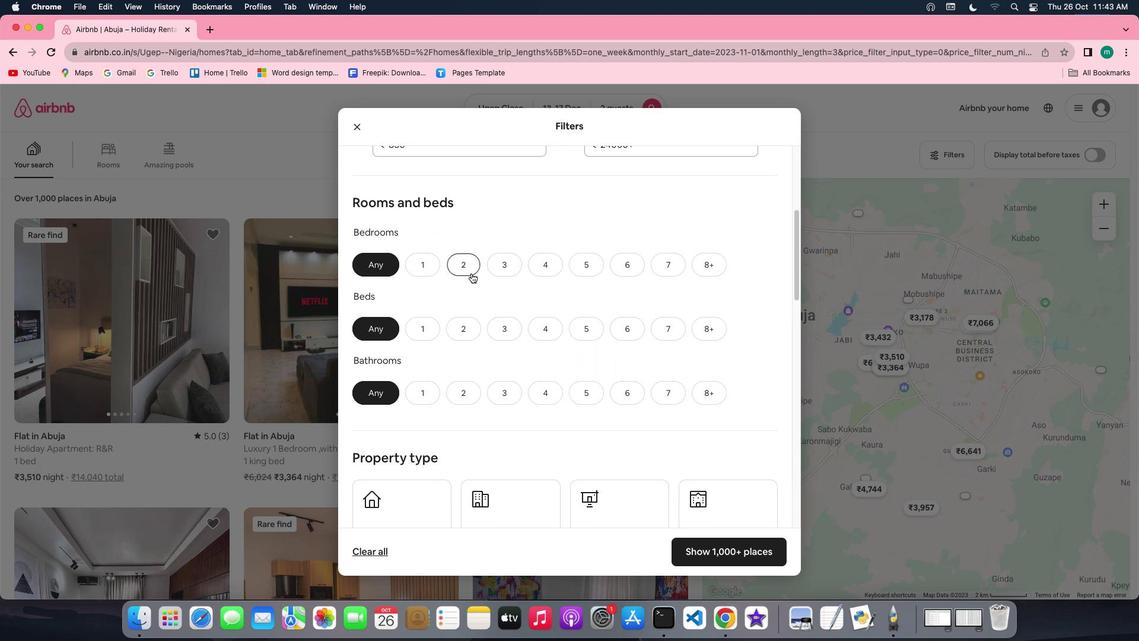 
Action: Mouse moved to (480, 332)
Screenshot: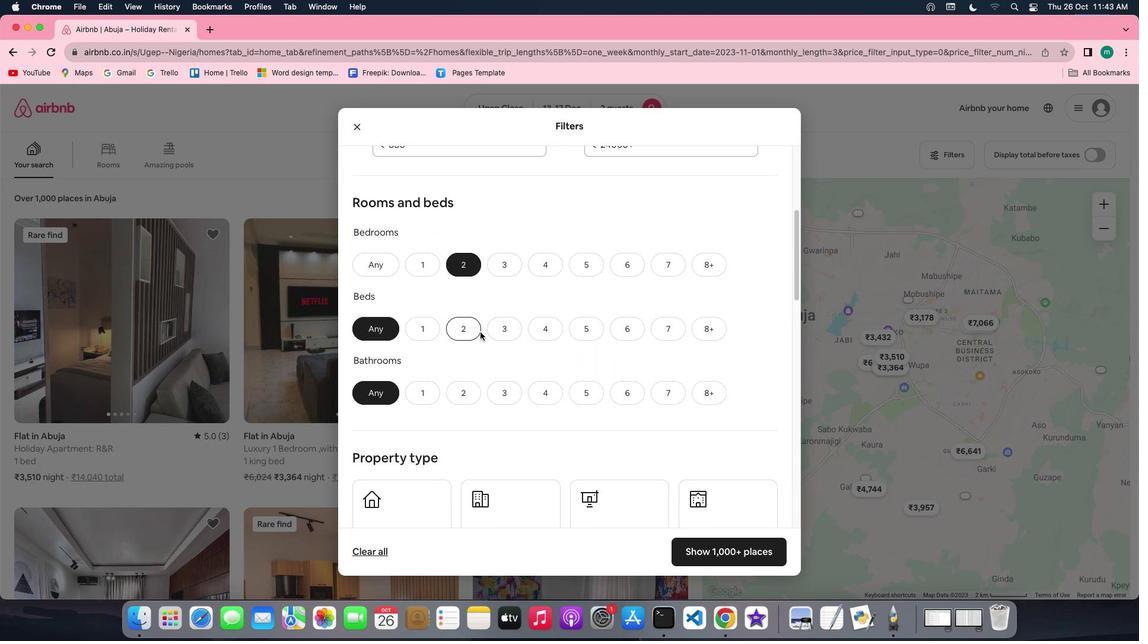 
Action: Mouse pressed left at (480, 332)
Screenshot: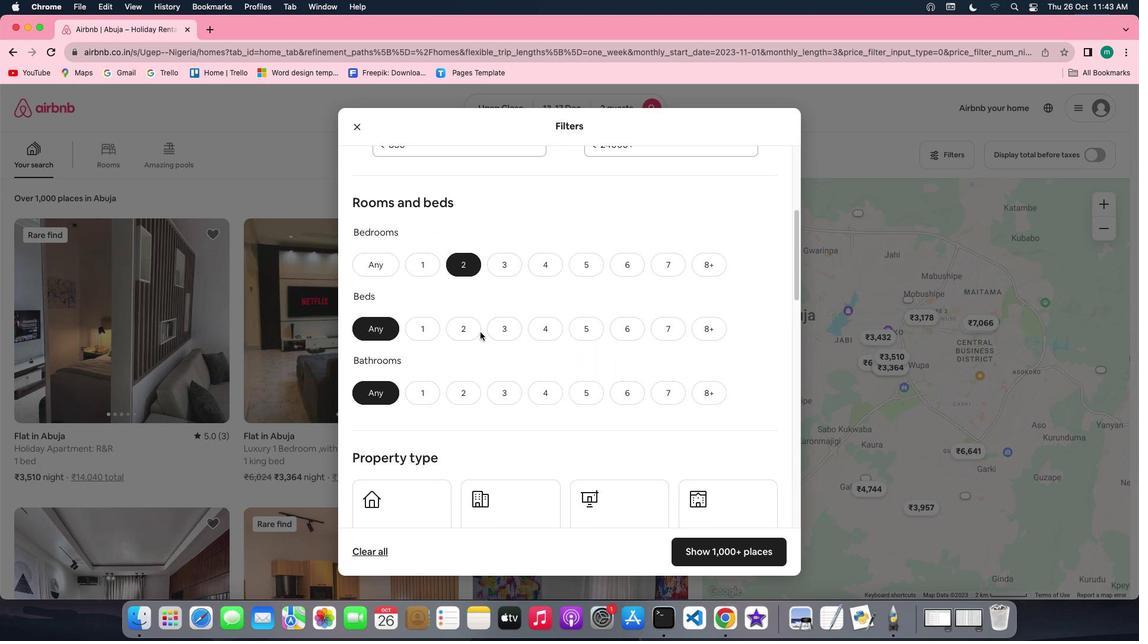 
Action: Mouse moved to (476, 333)
Screenshot: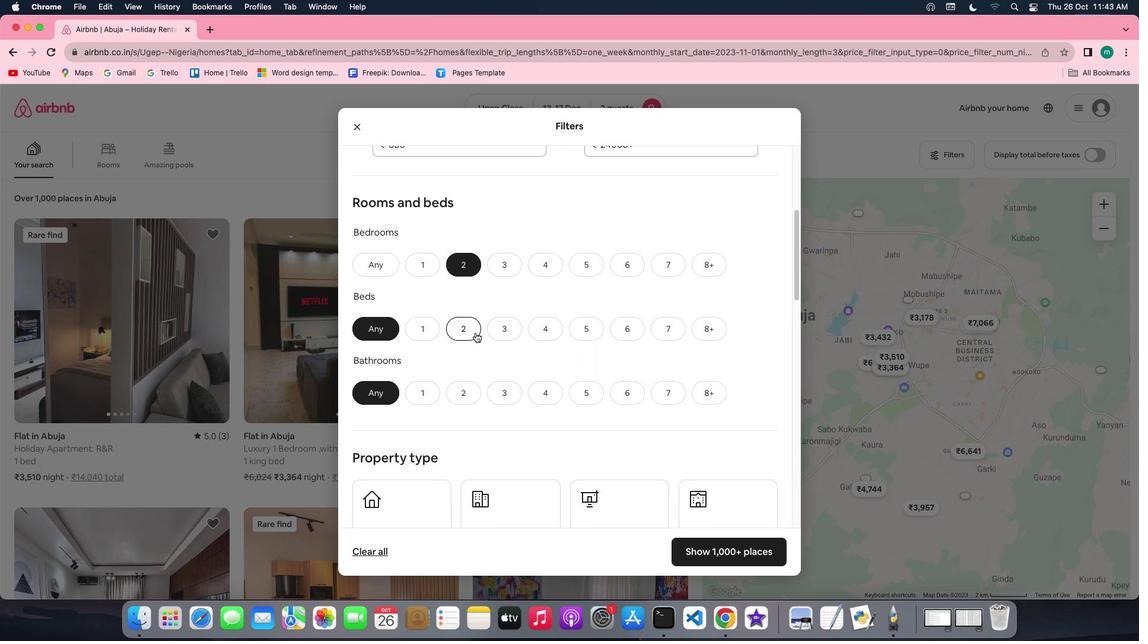 
Action: Mouse pressed left at (476, 333)
Screenshot: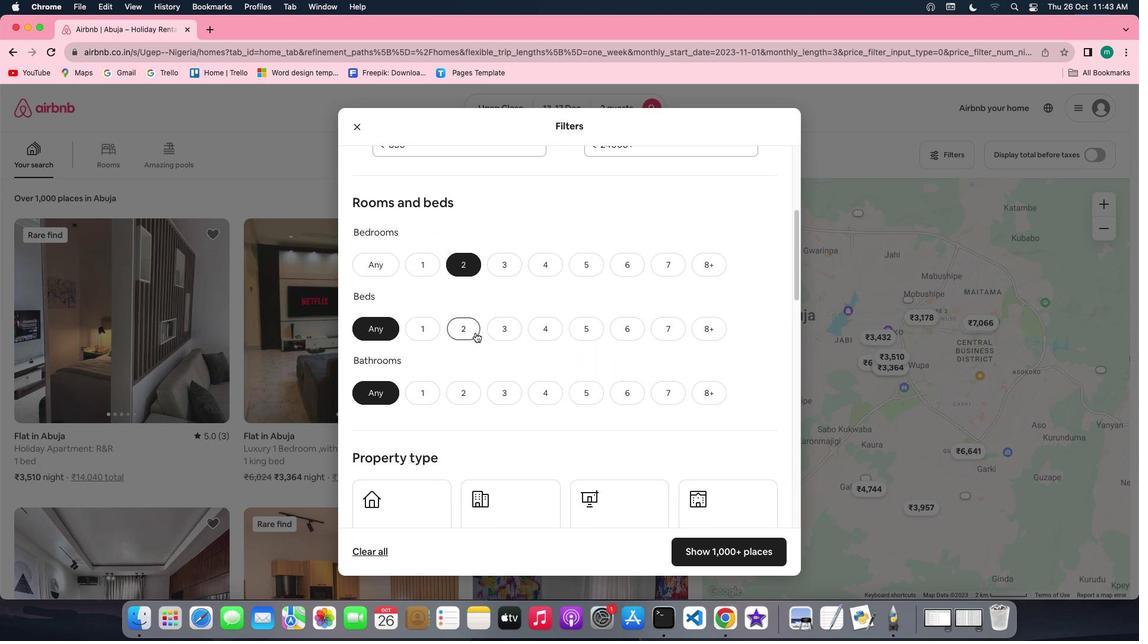 
Action: Mouse moved to (426, 391)
Screenshot: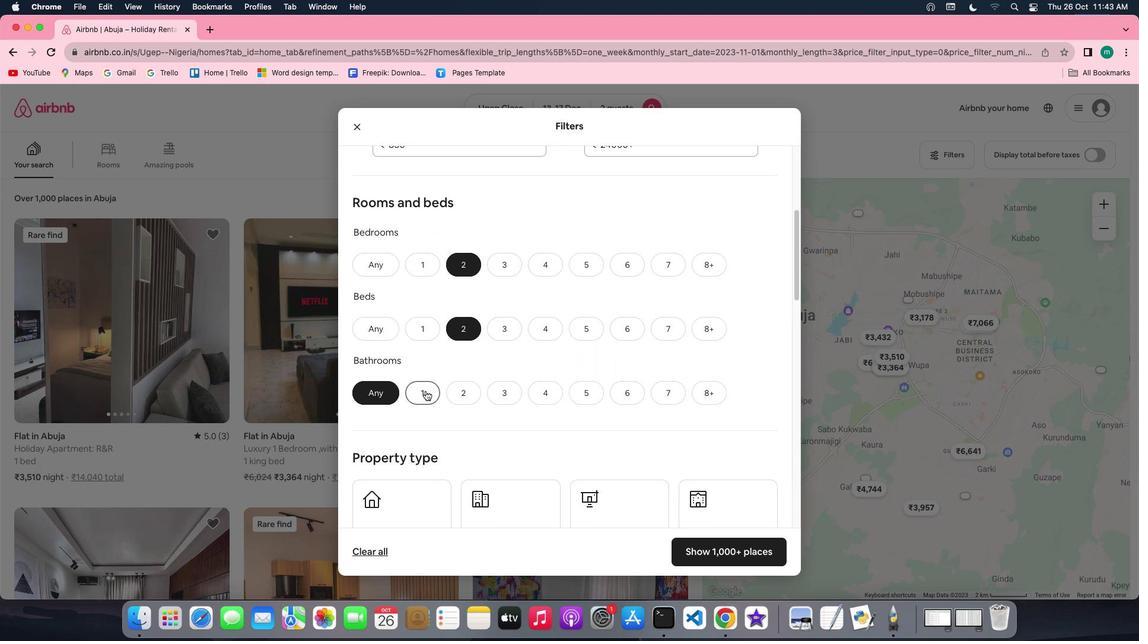 
Action: Mouse pressed left at (426, 391)
Screenshot: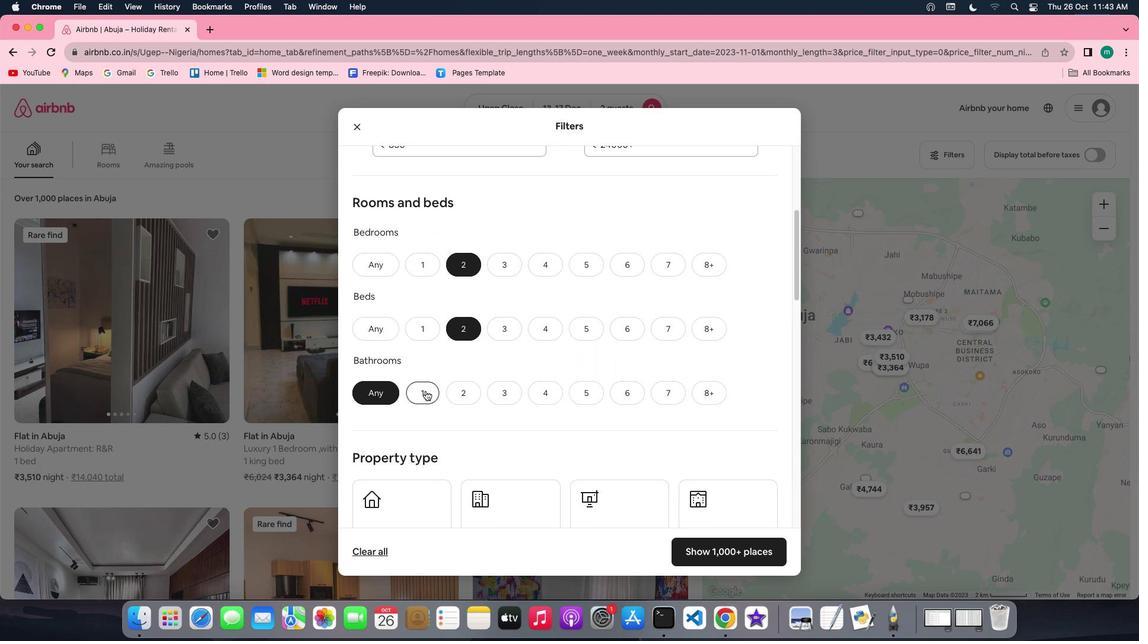 
Action: Mouse moved to (585, 380)
Screenshot: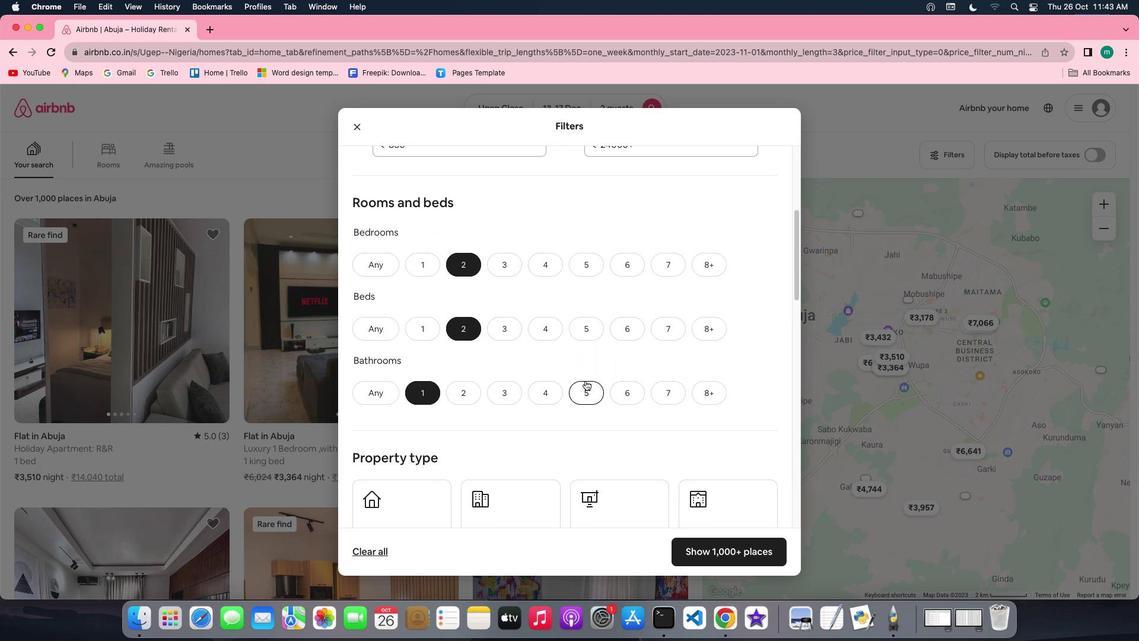 
Action: Mouse scrolled (585, 380) with delta (0, 0)
Screenshot: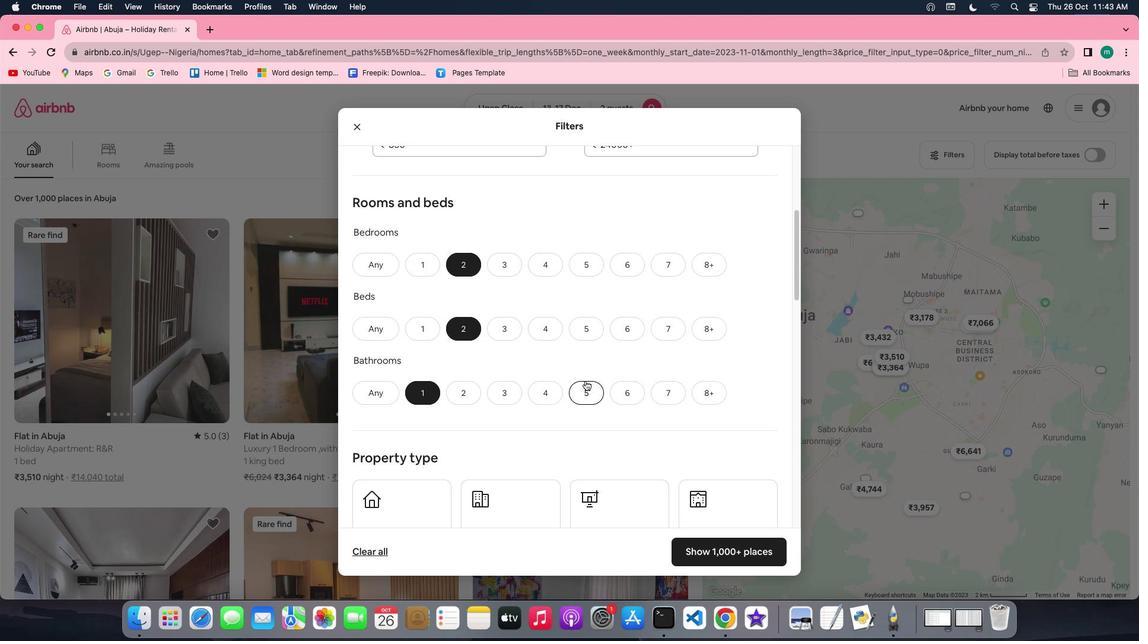 
Action: Mouse scrolled (585, 380) with delta (0, 0)
Screenshot: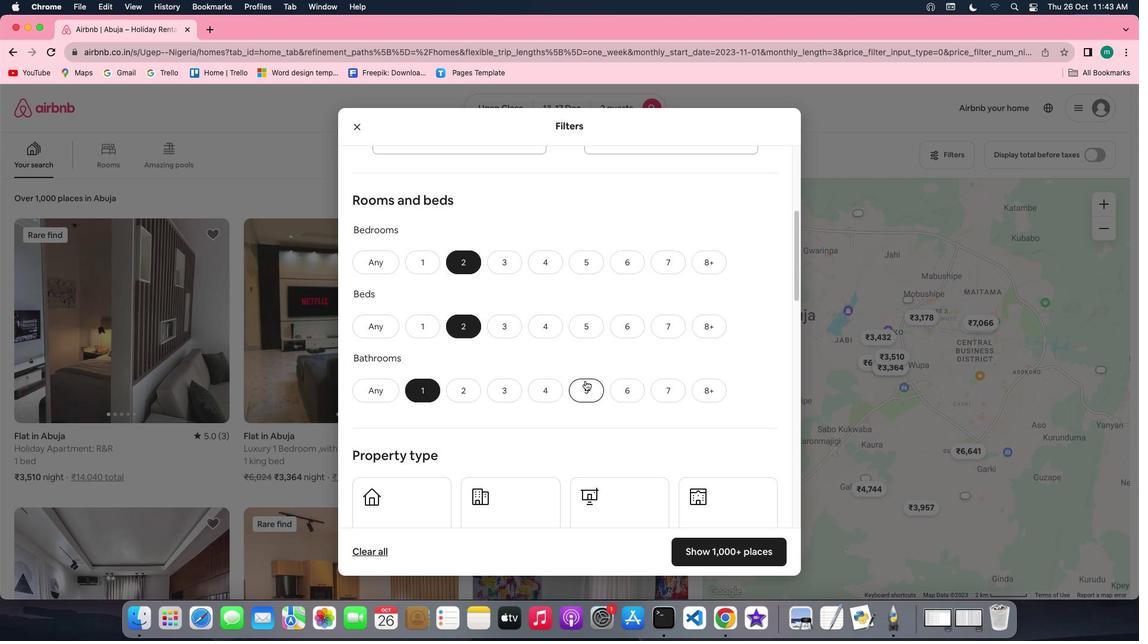 
Action: Mouse scrolled (585, 380) with delta (0, 0)
Screenshot: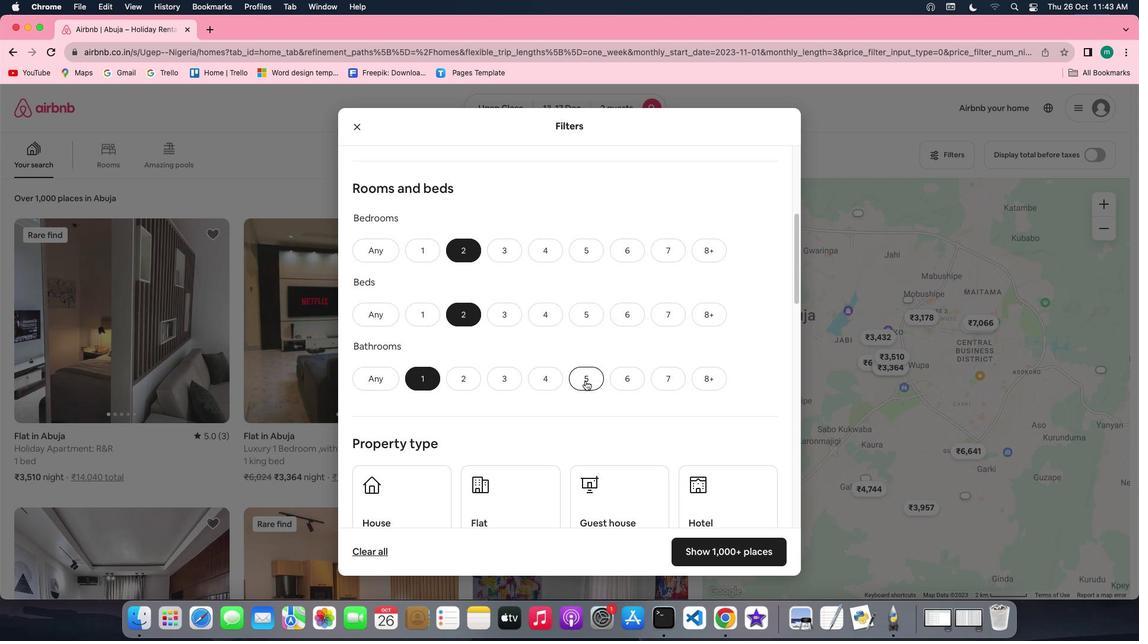 
Action: Mouse scrolled (585, 380) with delta (0, 0)
Screenshot: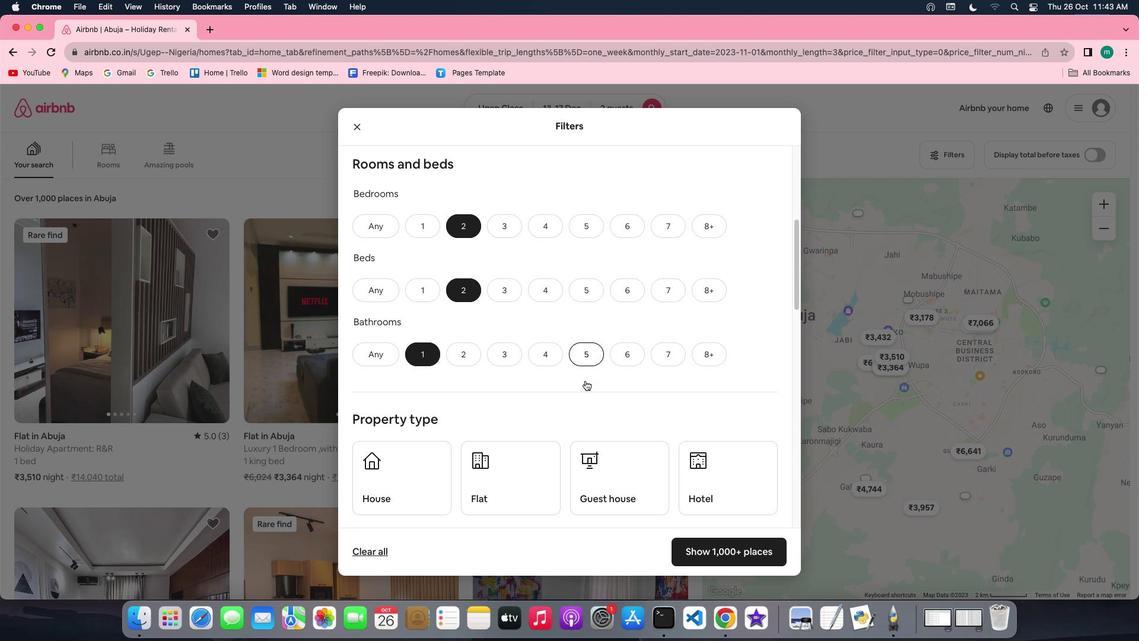 
Action: Mouse scrolled (585, 380) with delta (0, 0)
Screenshot: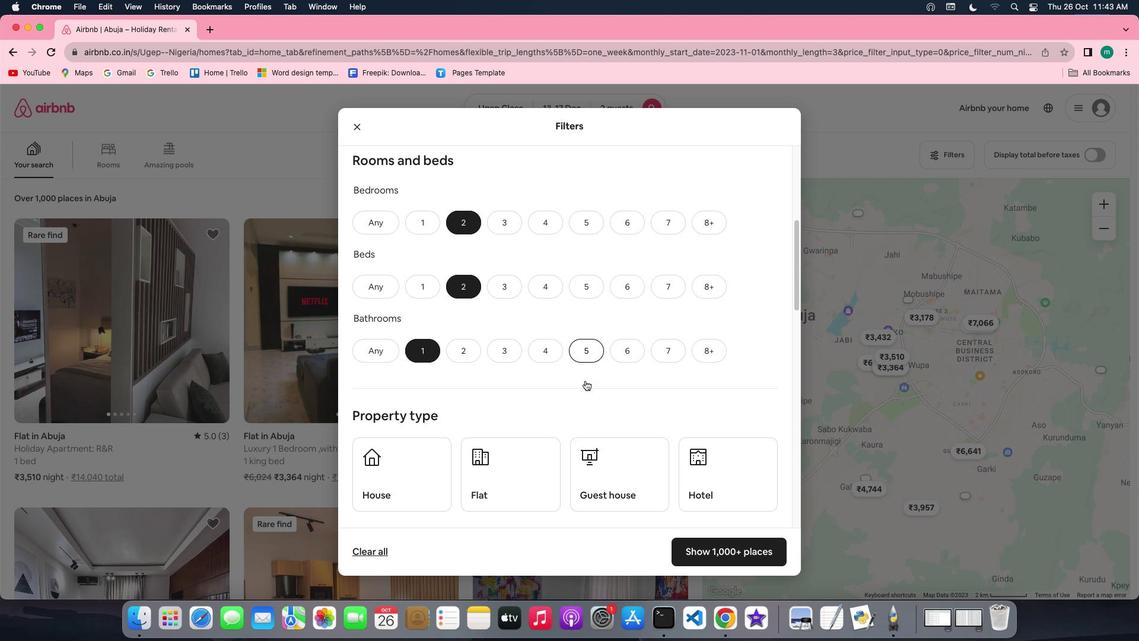 
Action: Mouse scrolled (585, 380) with delta (0, 0)
Screenshot: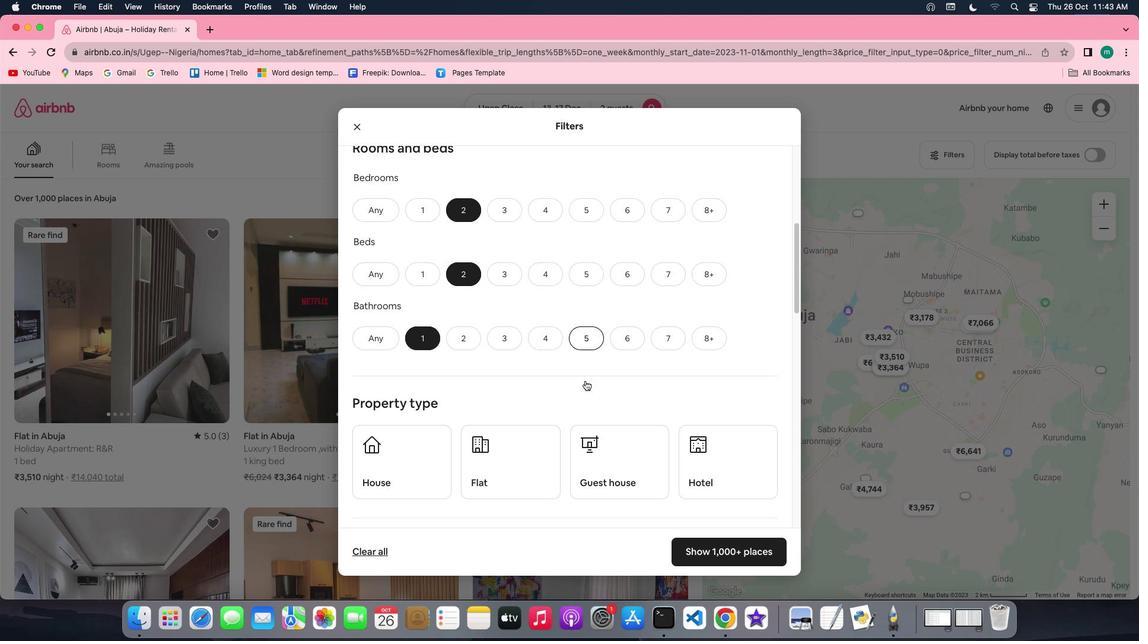 
Action: Mouse scrolled (585, 380) with delta (0, 0)
Screenshot: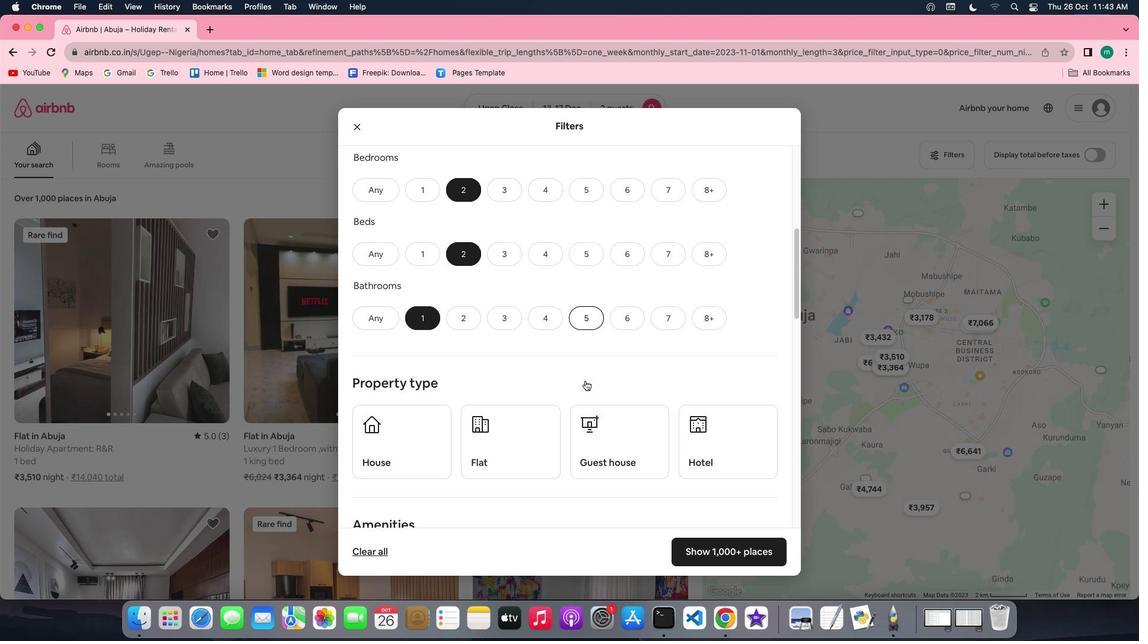 
Action: Mouse scrolled (585, 380) with delta (0, 0)
Screenshot: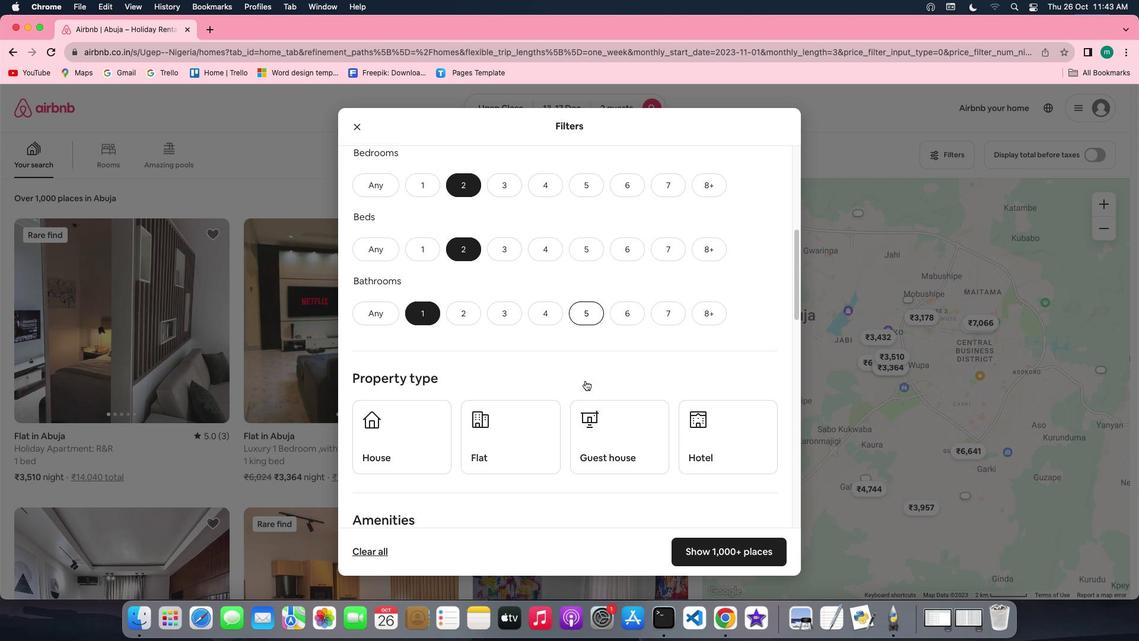 
Action: Mouse scrolled (585, 380) with delta (0, 0)
Screenshot: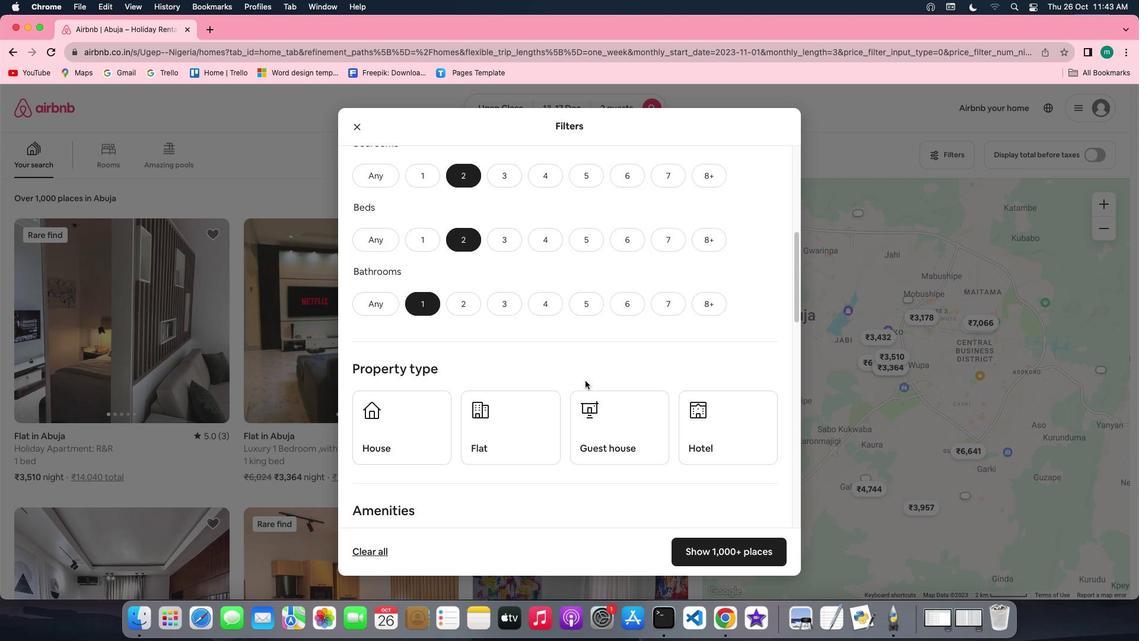 
Action: Mouse scrolled (585, 380) with delta (0, 0)
Screenshot: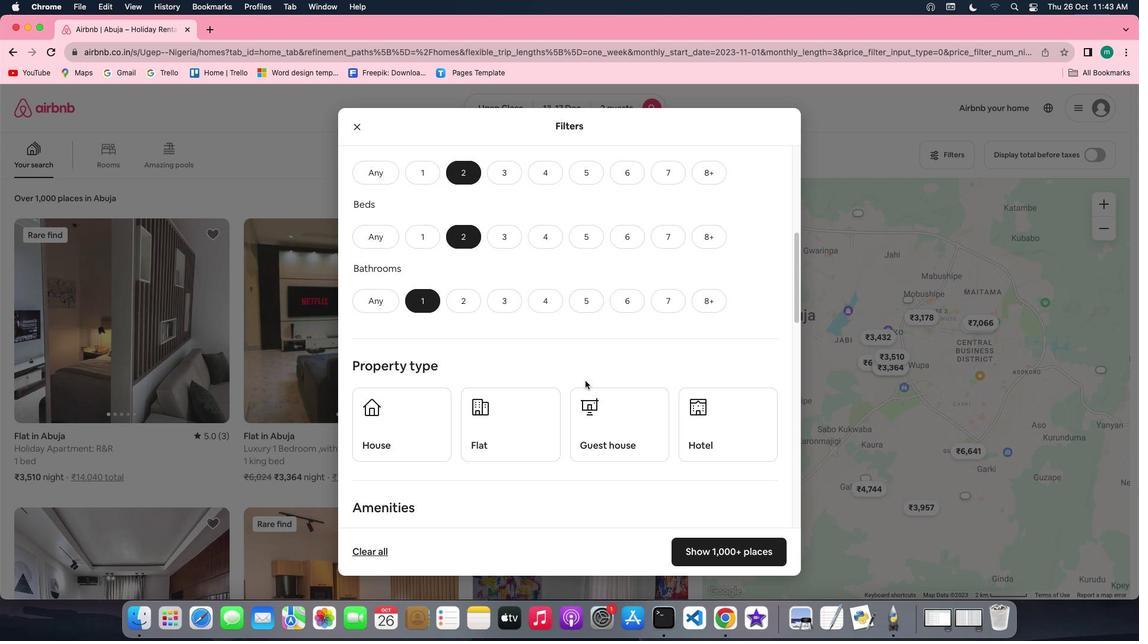 
Action: Mouse scrolled (585, 380) with delta (0, 0)
Screenshot: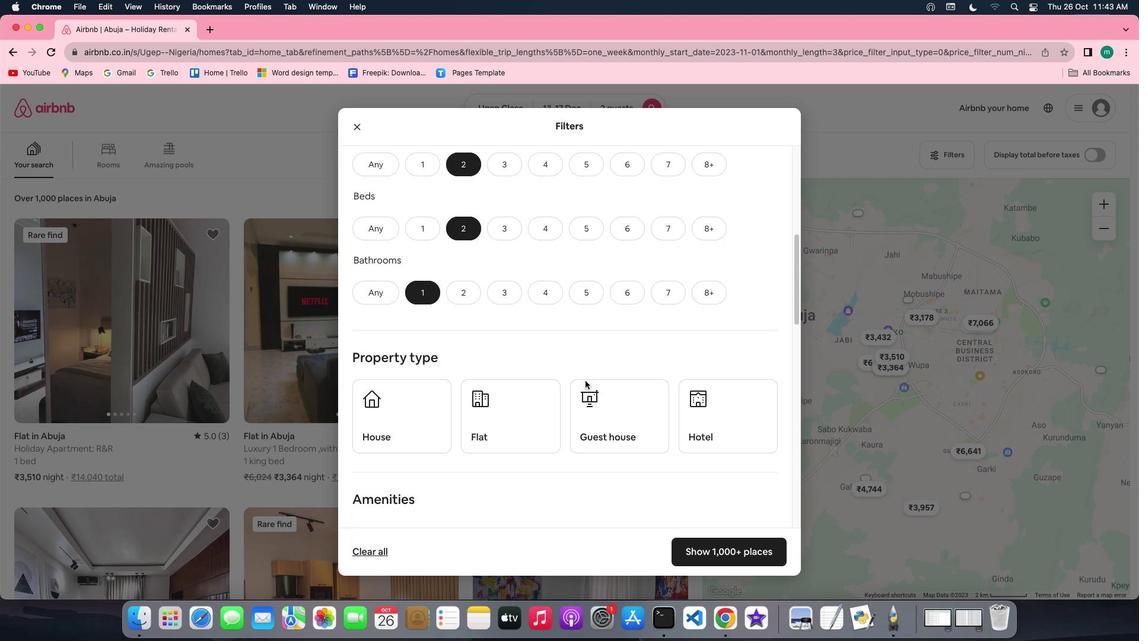 
Action: Mouse moved to (611, 397)
Screenshot: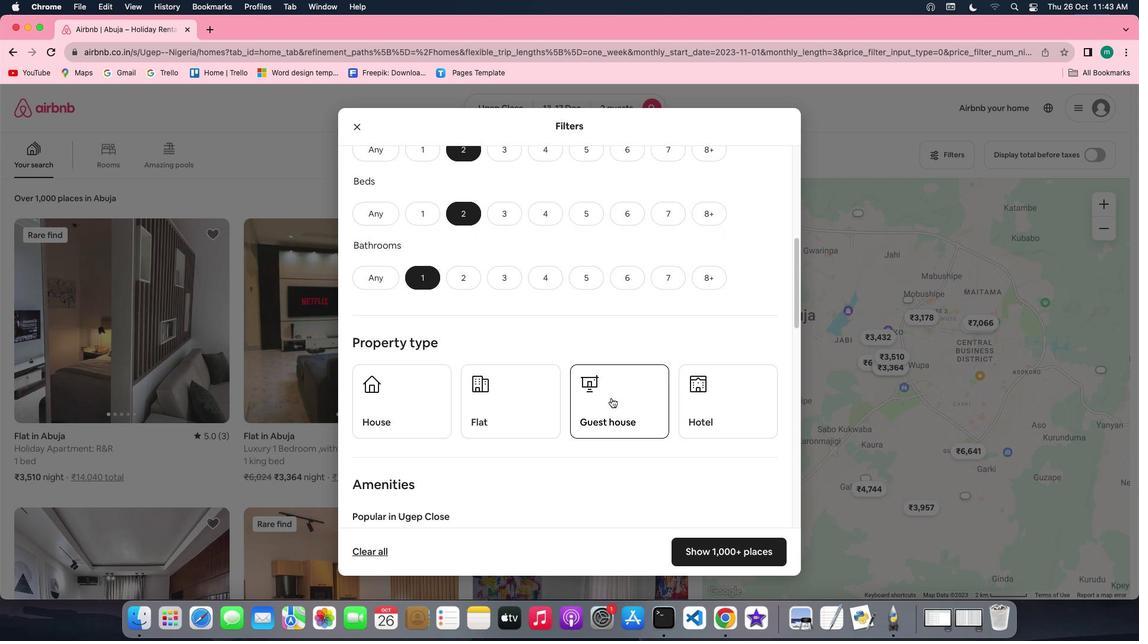 
Action: Mouse pressed left at (611, 397)
Screenshot: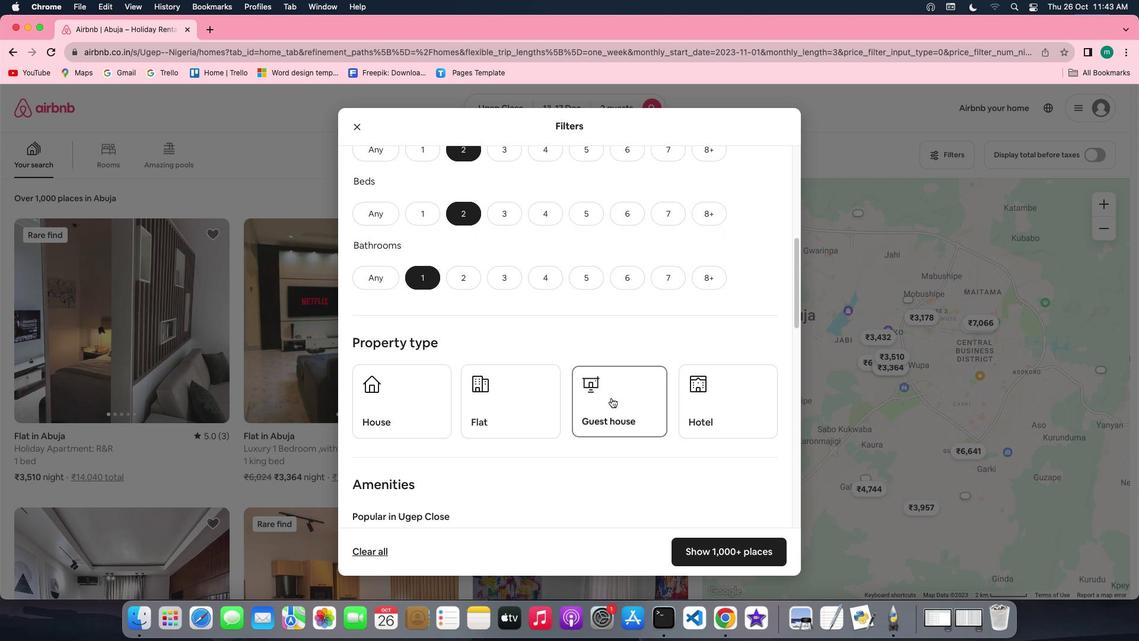 
Action: Mouse moved to (631, 420)
Screenshot: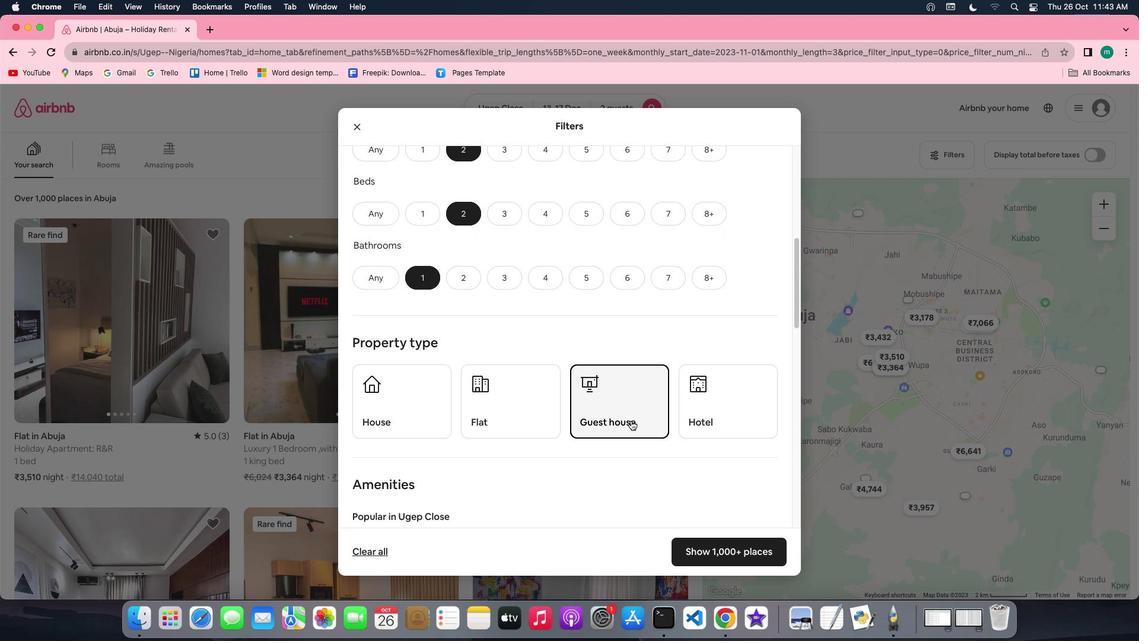 
Action: Mouse scrolled (631, 420) with delta (0, 0)
Screenshot: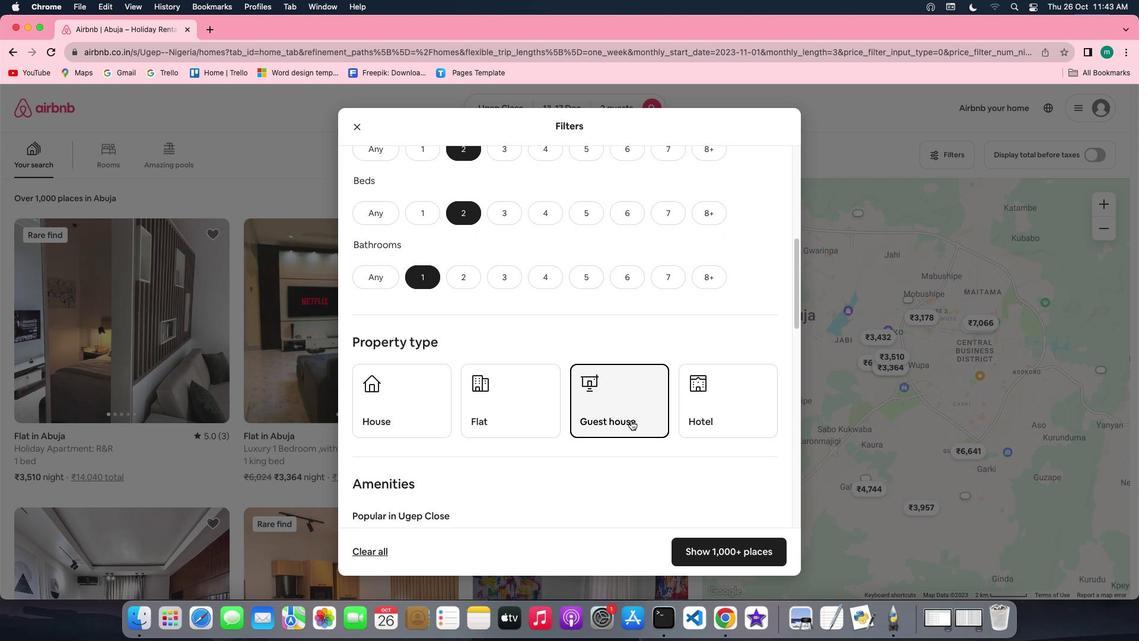 
Action: Mouse scrolled (631, 420) with delta (0, 0)
Screenshot: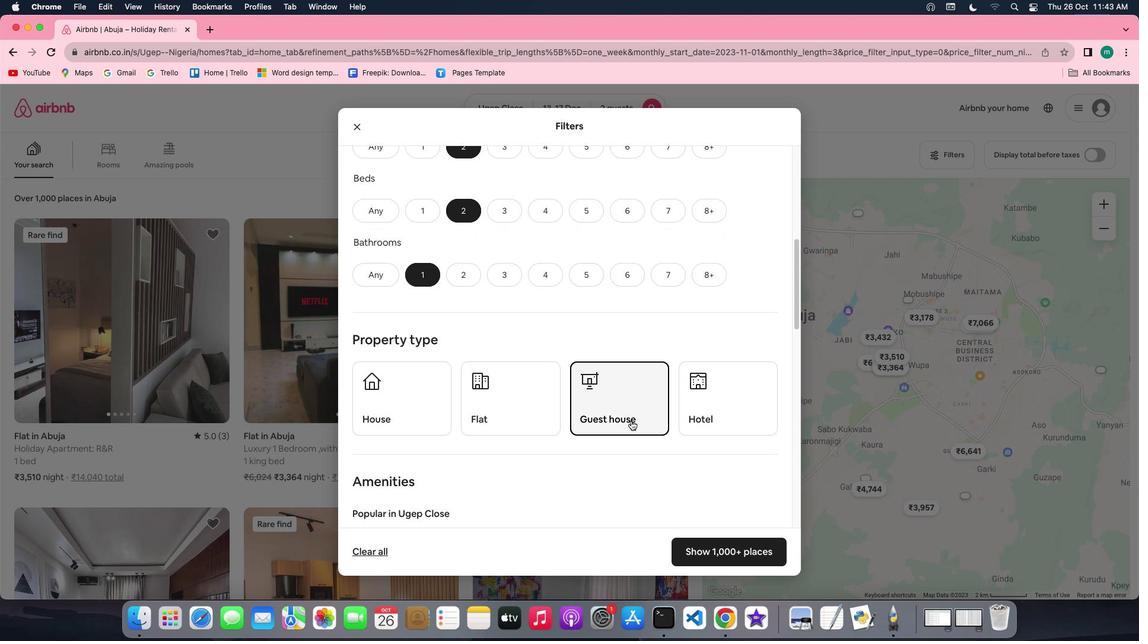 
Action: Mouse scrolled (631, 420) with delta (0, 0)
Screenshot: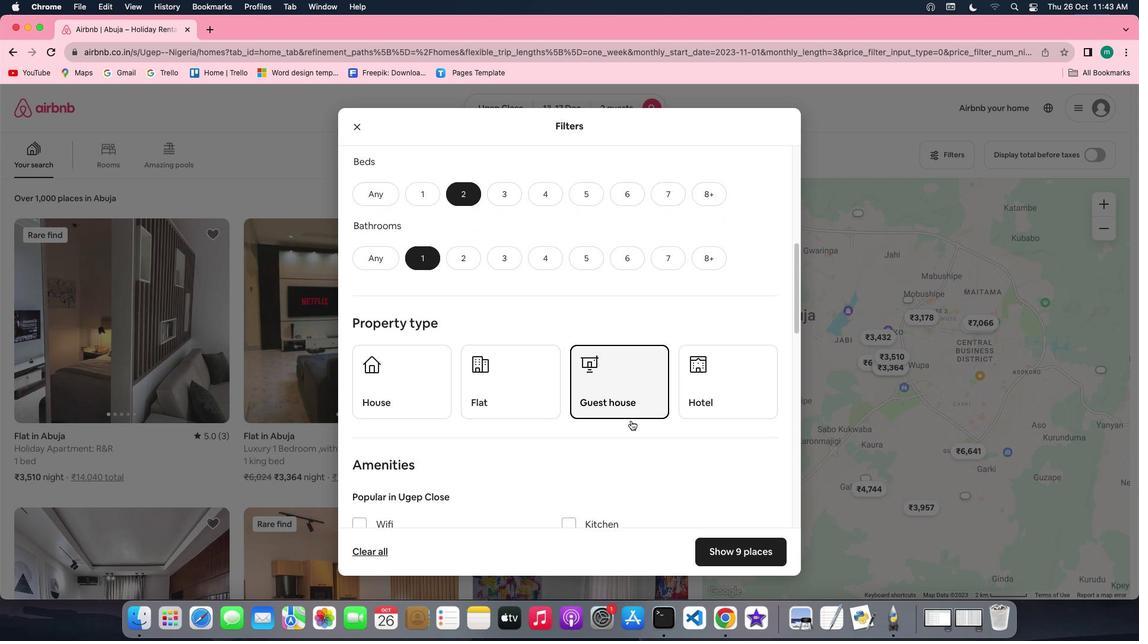 
Action: Mouse scrolled (631, 420) with delta (0, 0)
Screenshot: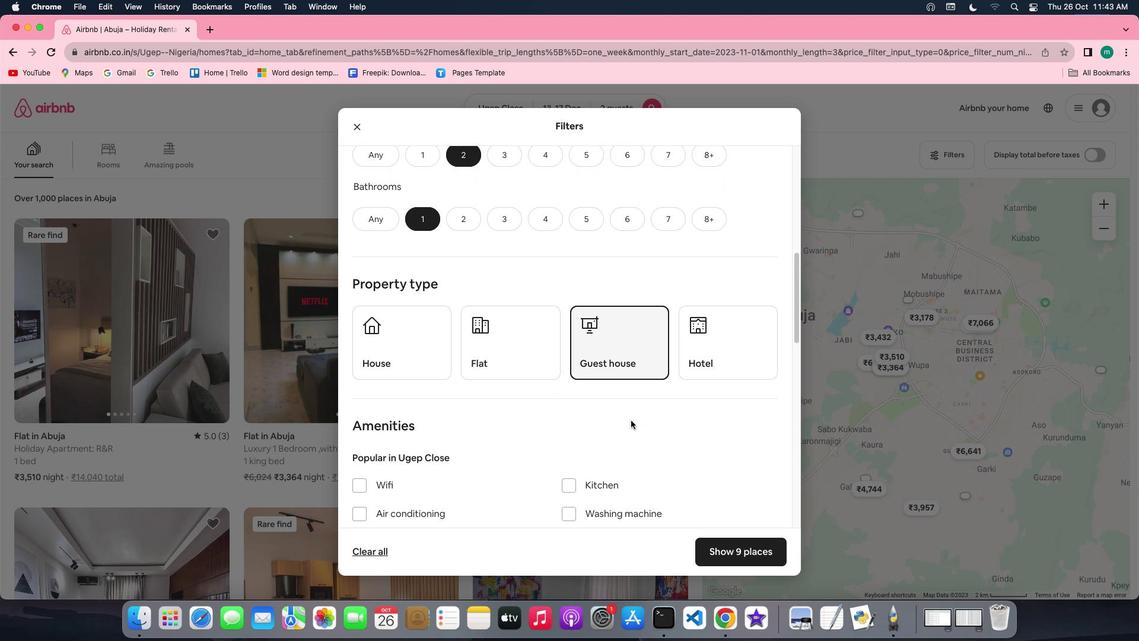 
Action: Mouse scrolled (631, 420) with delta (0, 0)
Screenshot: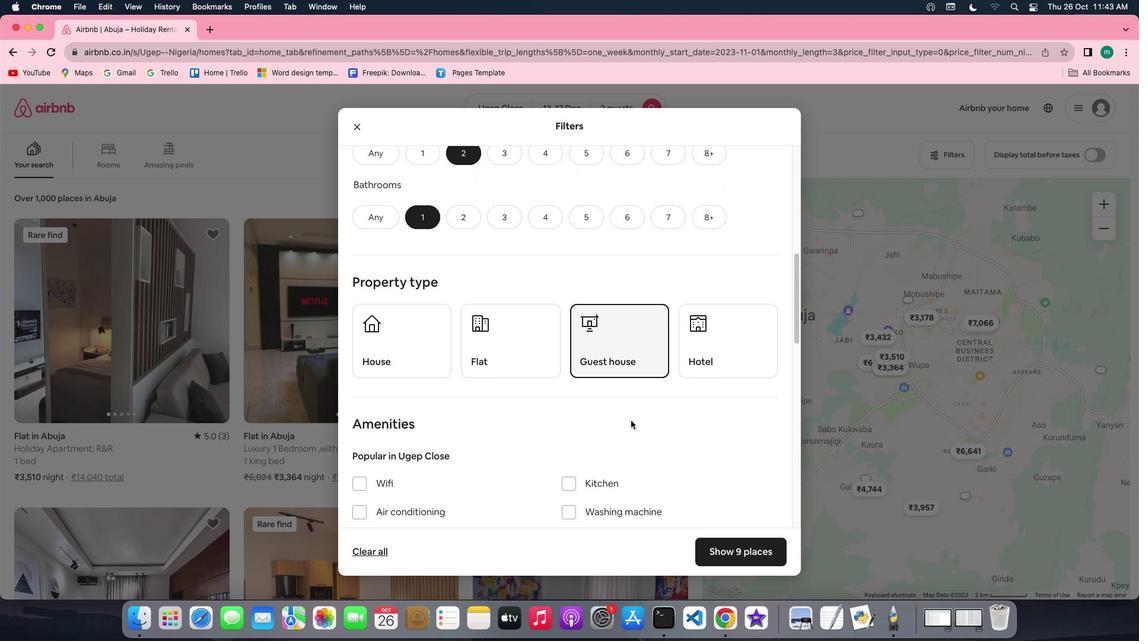 
Action: Mouse scrolled (631, 420) with delta (0, 0)
Screenshot: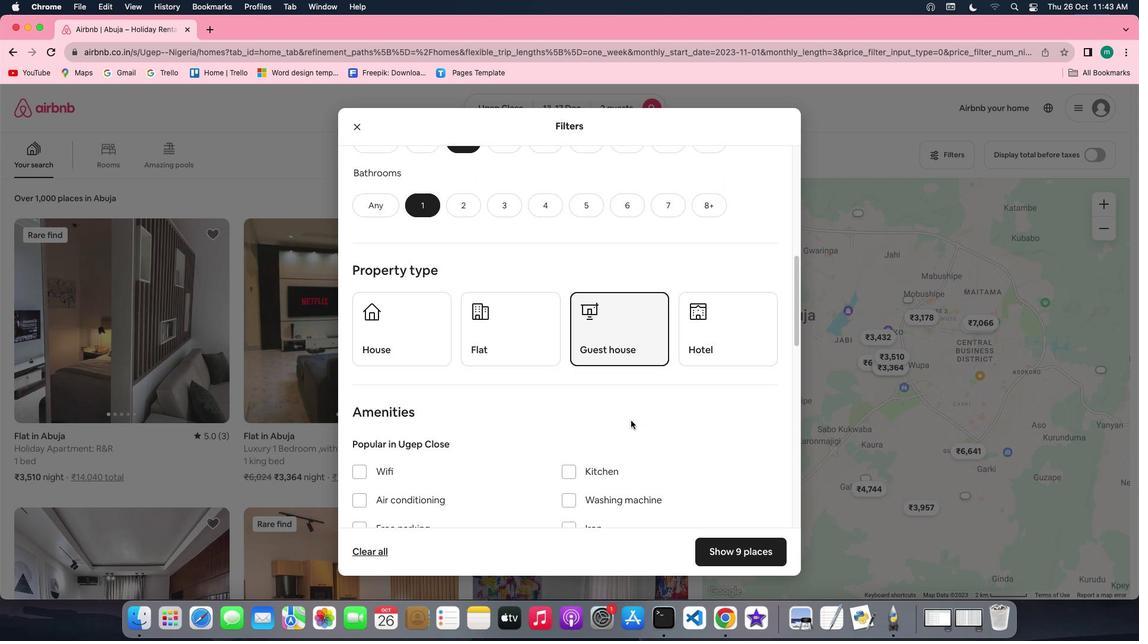 
Action: Mouse scrolled (631, 420) with delta (0, 0)
Screenshot: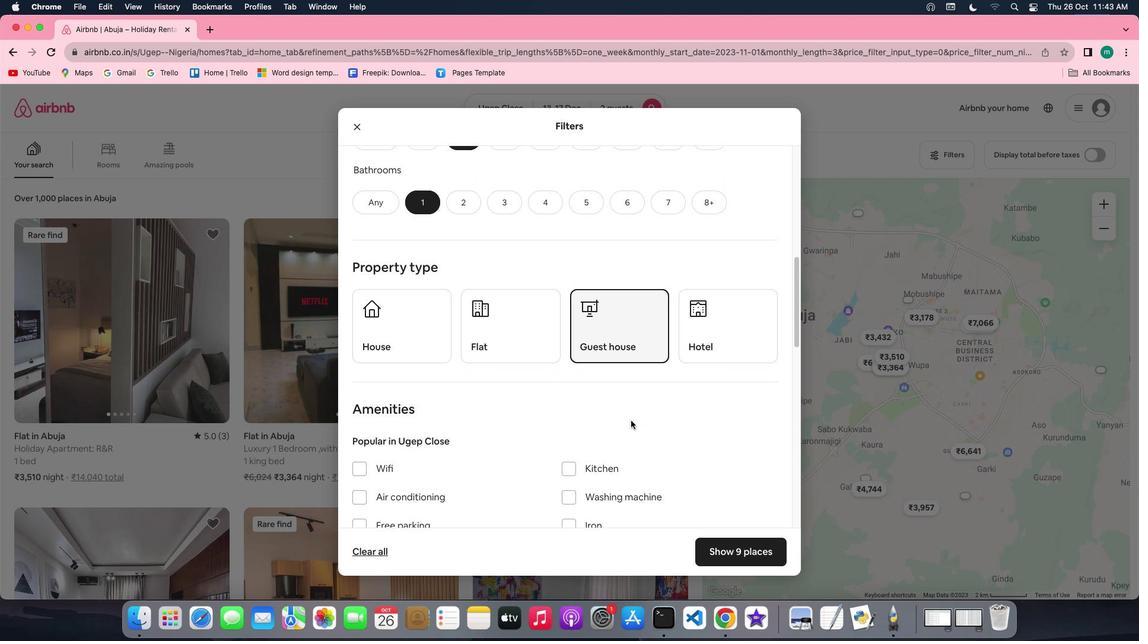 
Action: Mouse scrolled (631, 420) with delta (0, 0)
Screenshot: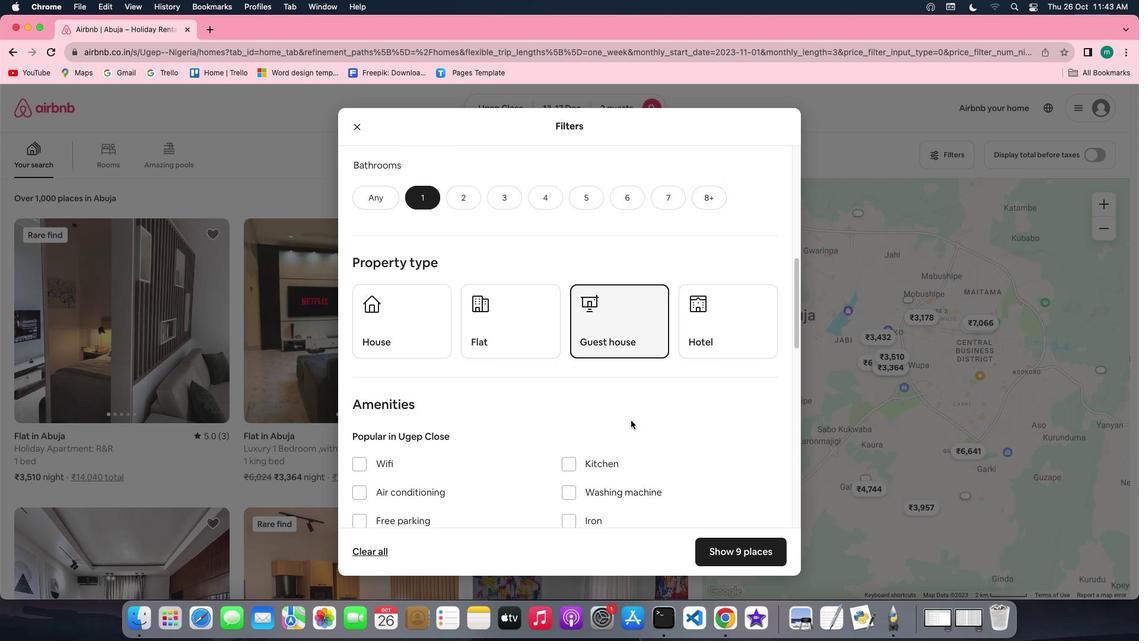 
Action: Mouse scrolled (631, 420) with delta (0, -1)
Screenshot: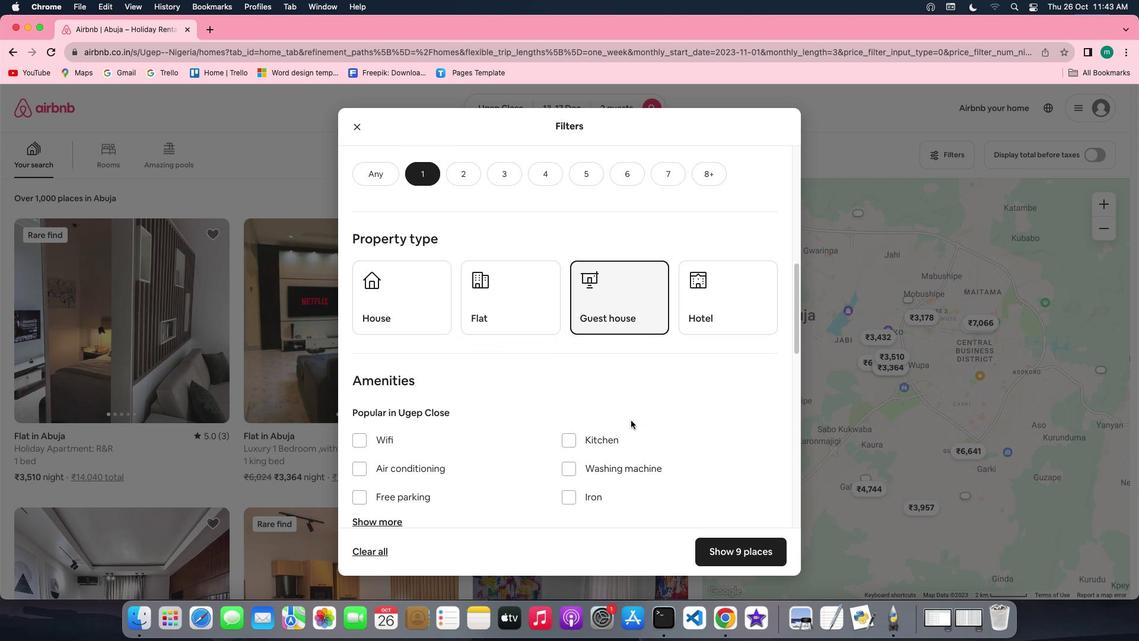 
Action: Mouse scrolled (631, 420) with delta (0, 0)
Screenshot: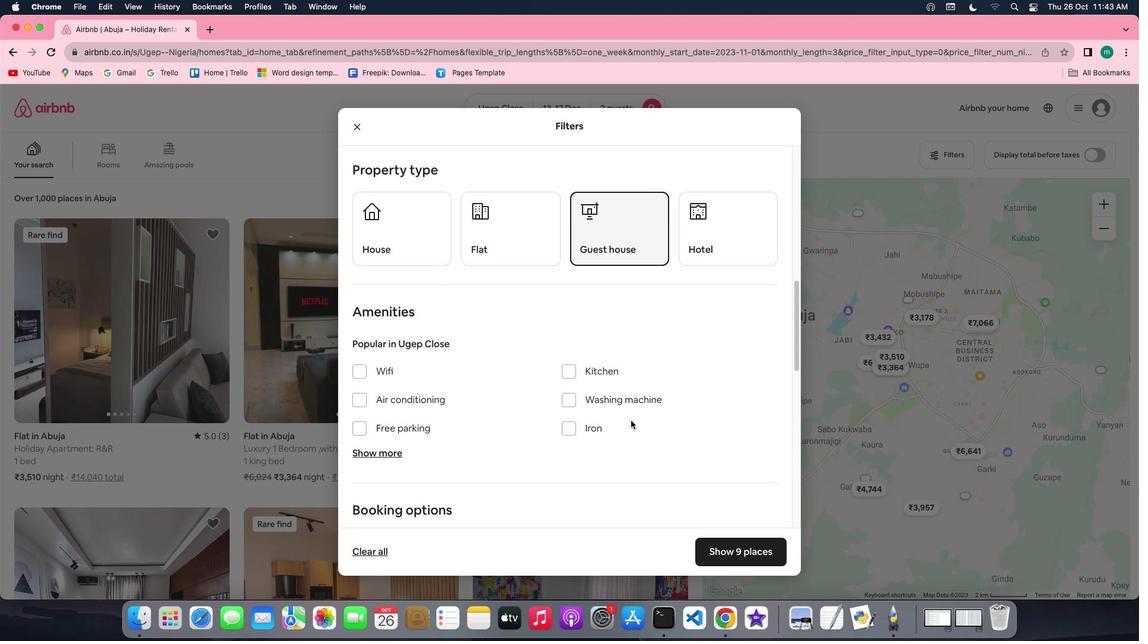 
Action: Mouse scrolled (631, 420) with delta (0, 0)
Screenshot: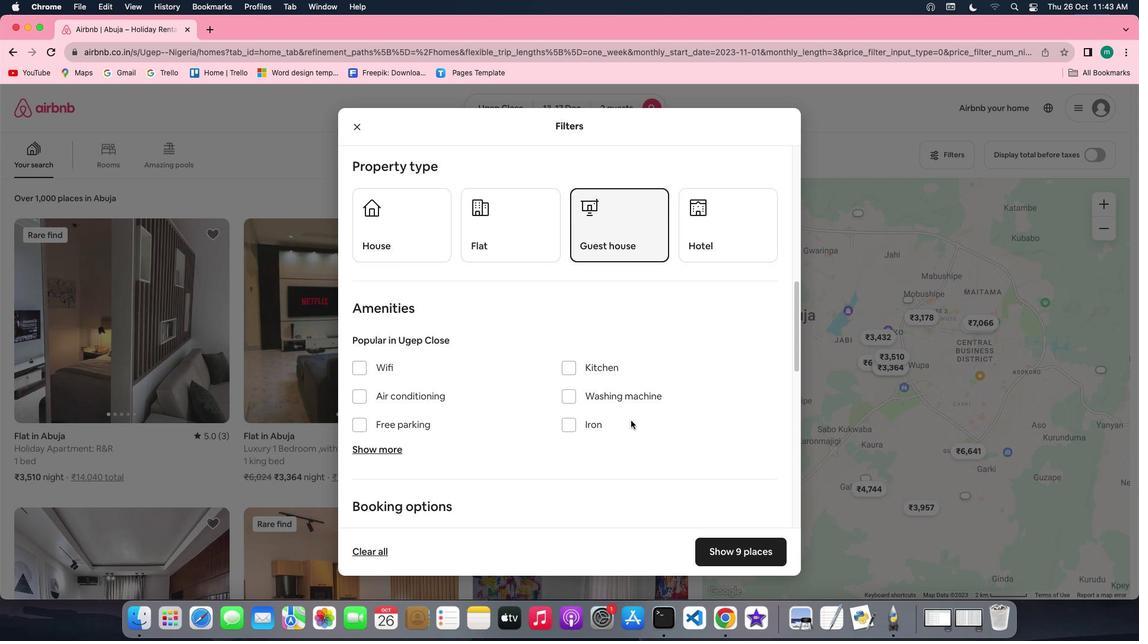 
Action: Mouse scrolled (631, 420) with delta (0, 0)
Screenshot: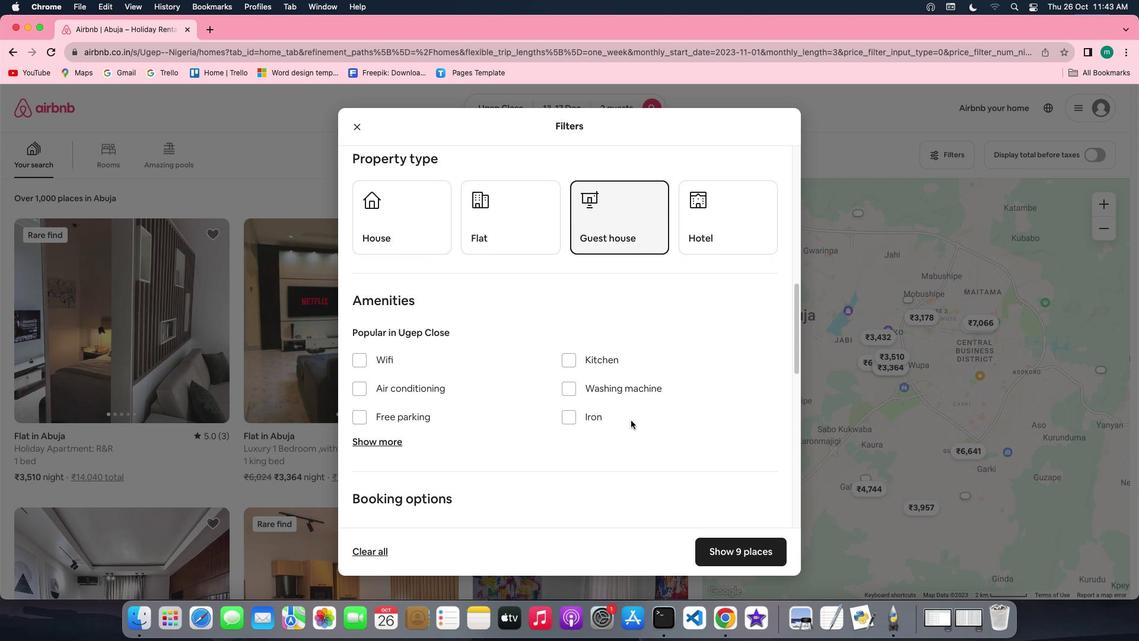 
Action: Mouse scrolled (631, 420) with delta (0, 0)
Screenshot: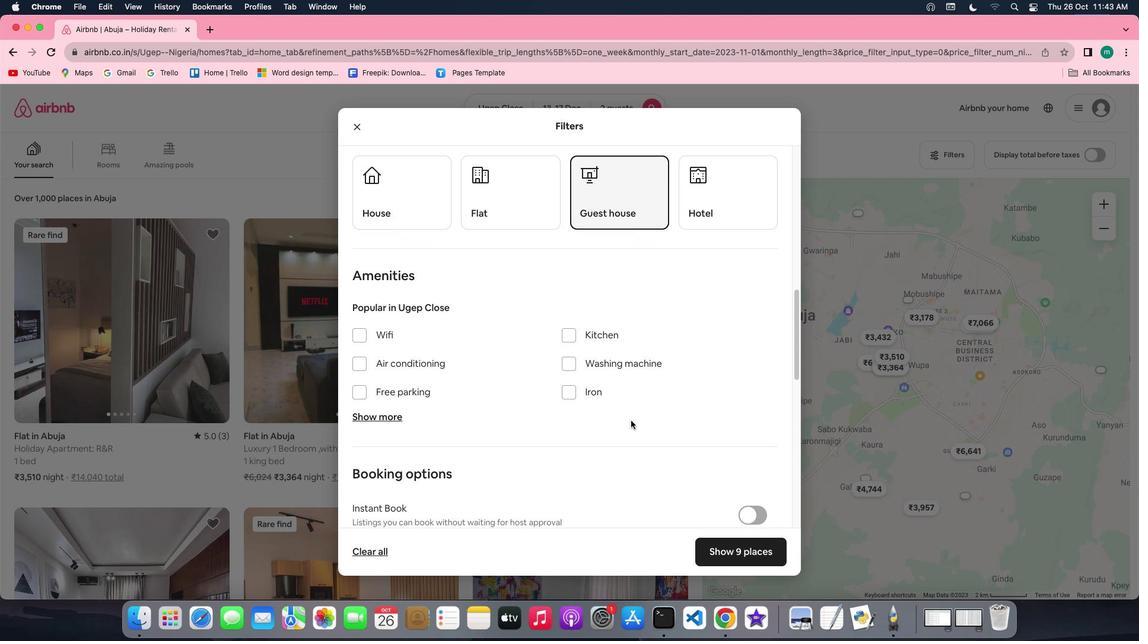 
Action: Mouse scrolled (631, 420) with delta (0, 0)
Screenshot: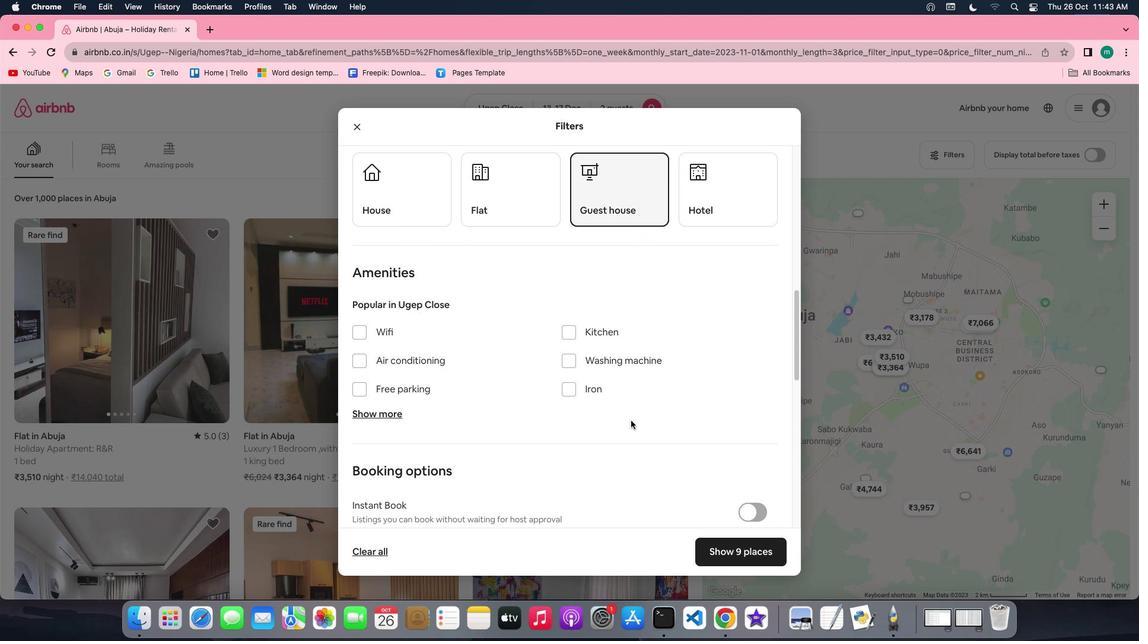 
Action: Mouse scrolled (631, 420) with delta (0, 0)
Screenshot: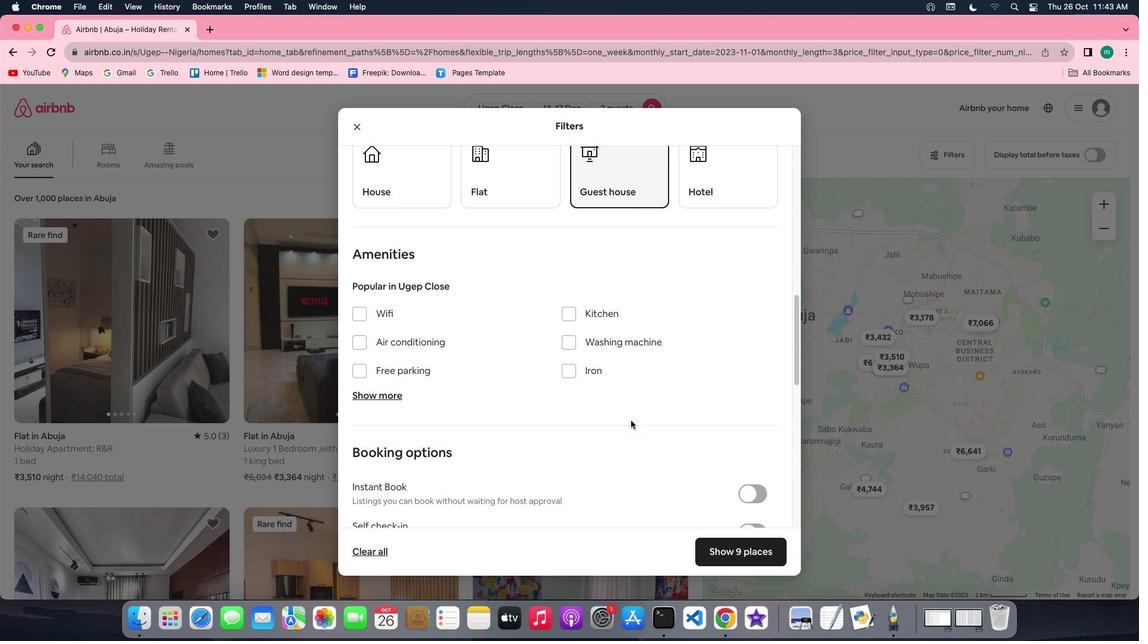 
Action: Mouse moved to (357, 281)
Screenshot: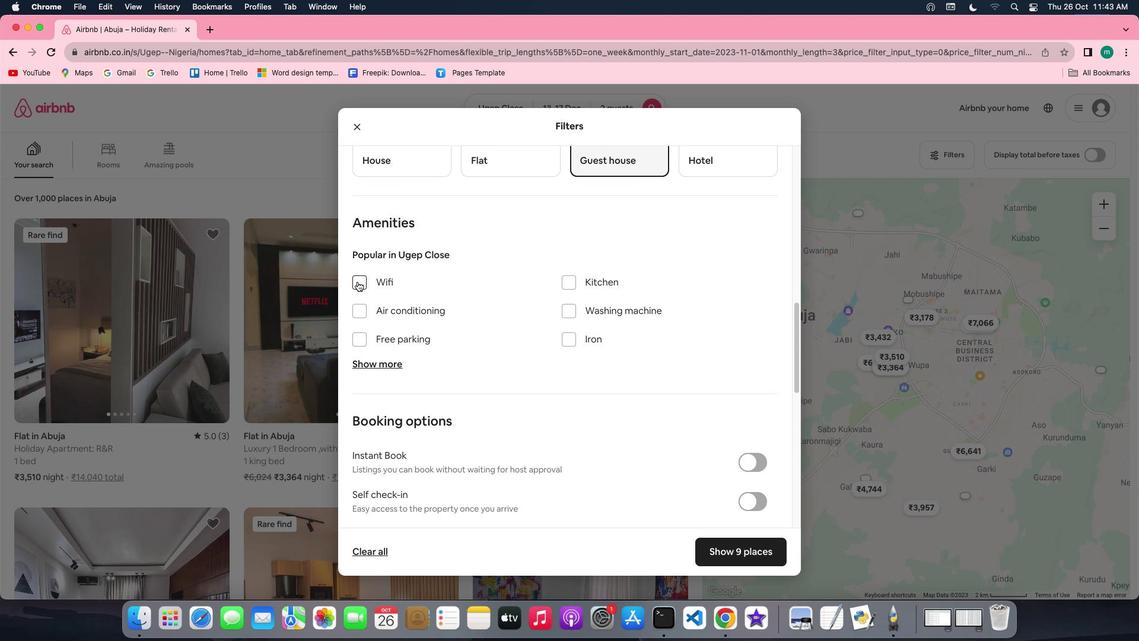 
Action: Mouse pressed left at (357, 281)
Screenshot: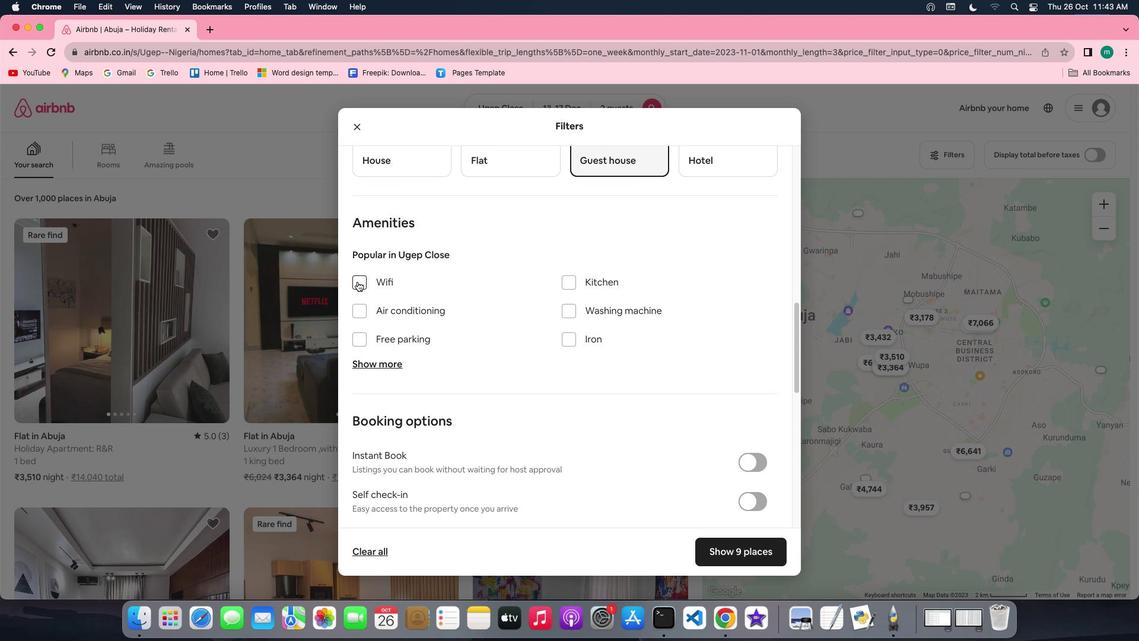 
Action: Mouse moved to (494, 338)
Screenshot: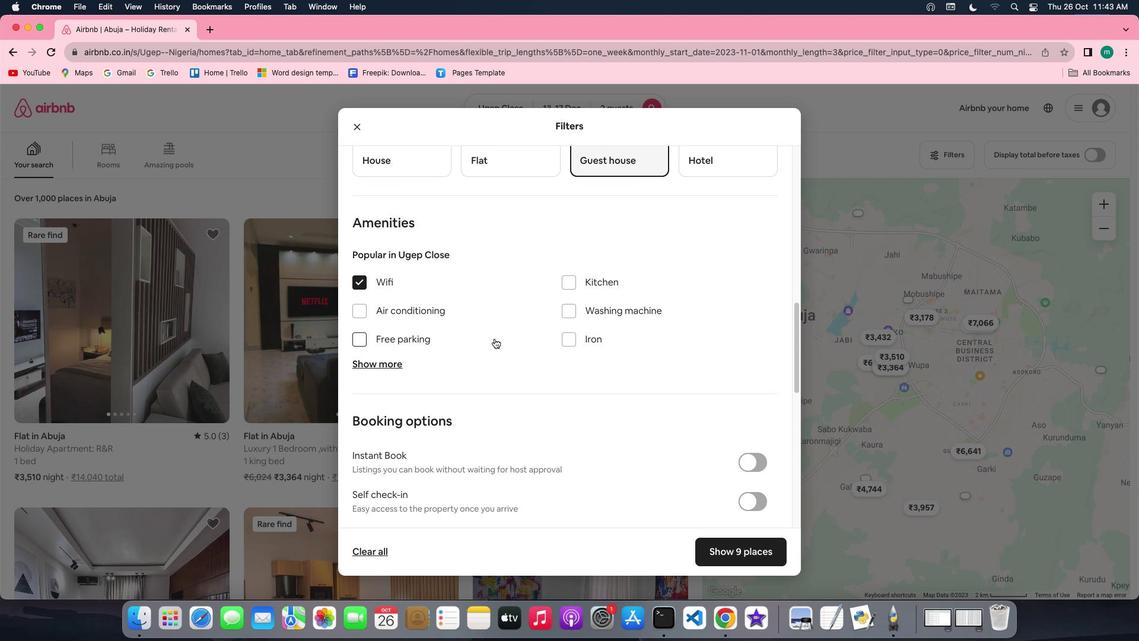 
Action: Mouse scrolled (494, 338) with delta (0, 0)
Screenshot: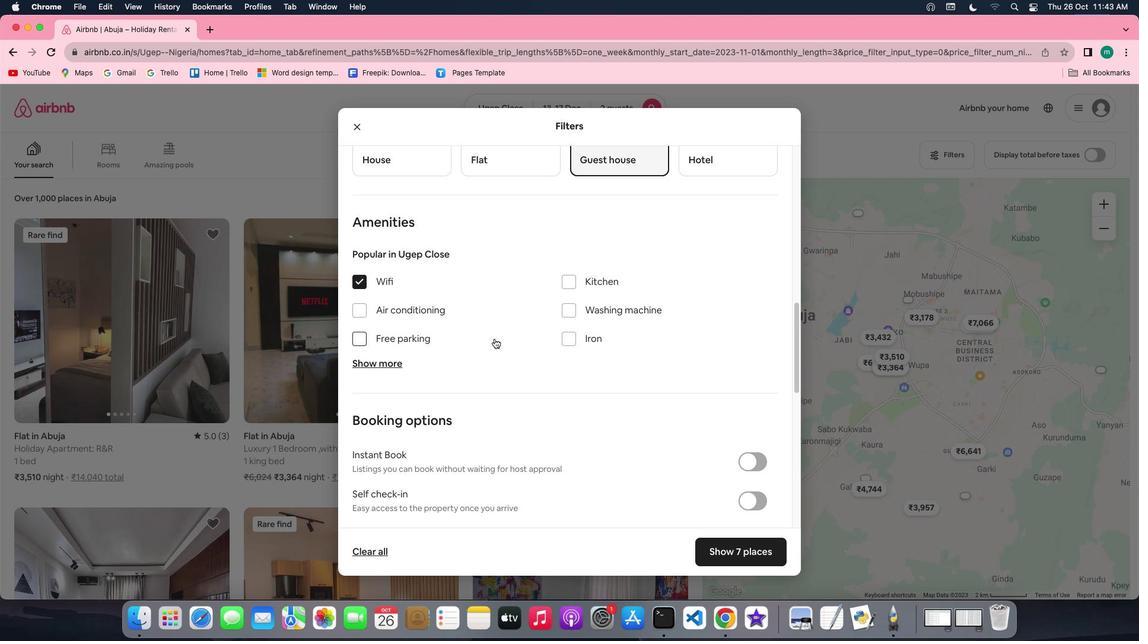 
Action: Mouse scrolled (494, 338) with delta (0, 0)
Screenshot: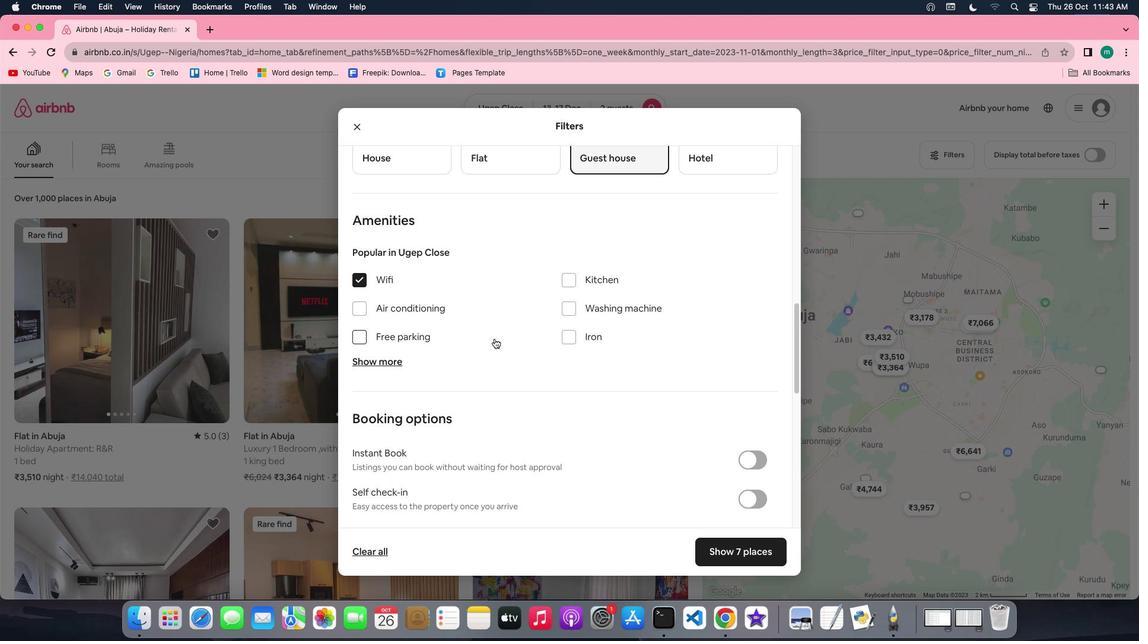
Action: Mouse scrolled (494, 338) with delta (0, 0)
Screenshot: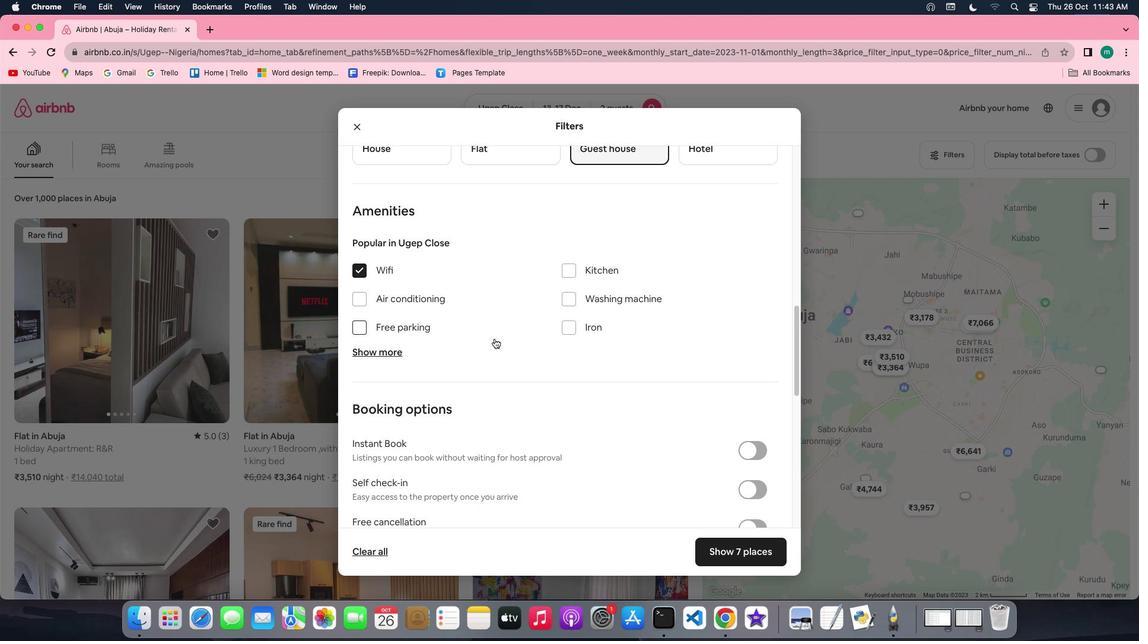 
Action: Mouse scrolled (494, 338) with delta (0, 0)
Screenshot: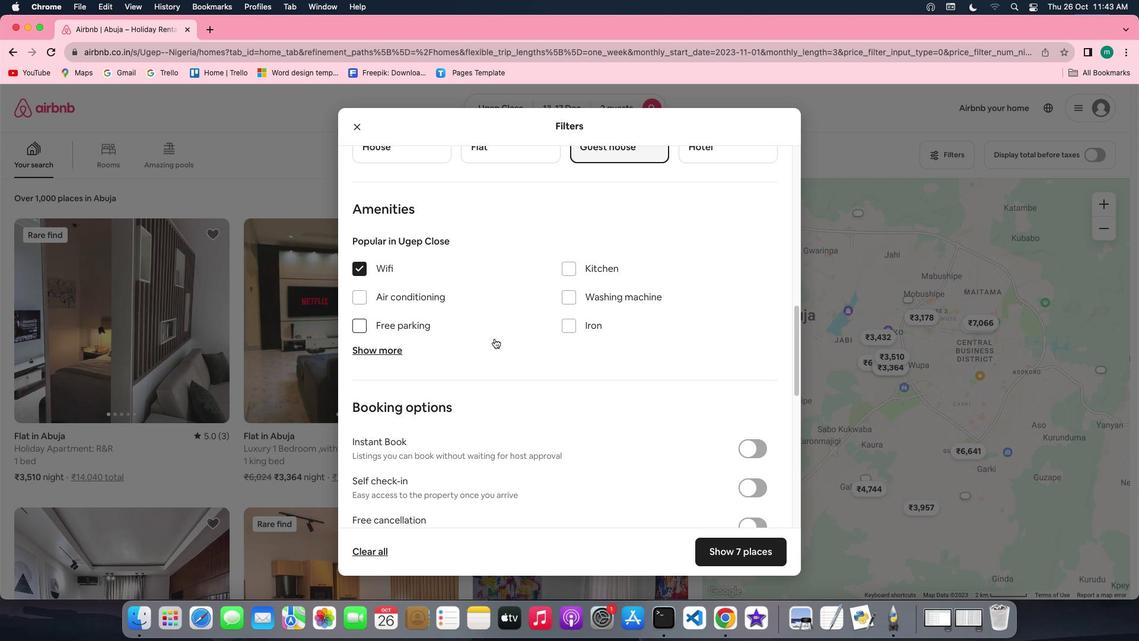
Action: Mouse scrolled (494, 338) with delta (0, 0)
Screenshot: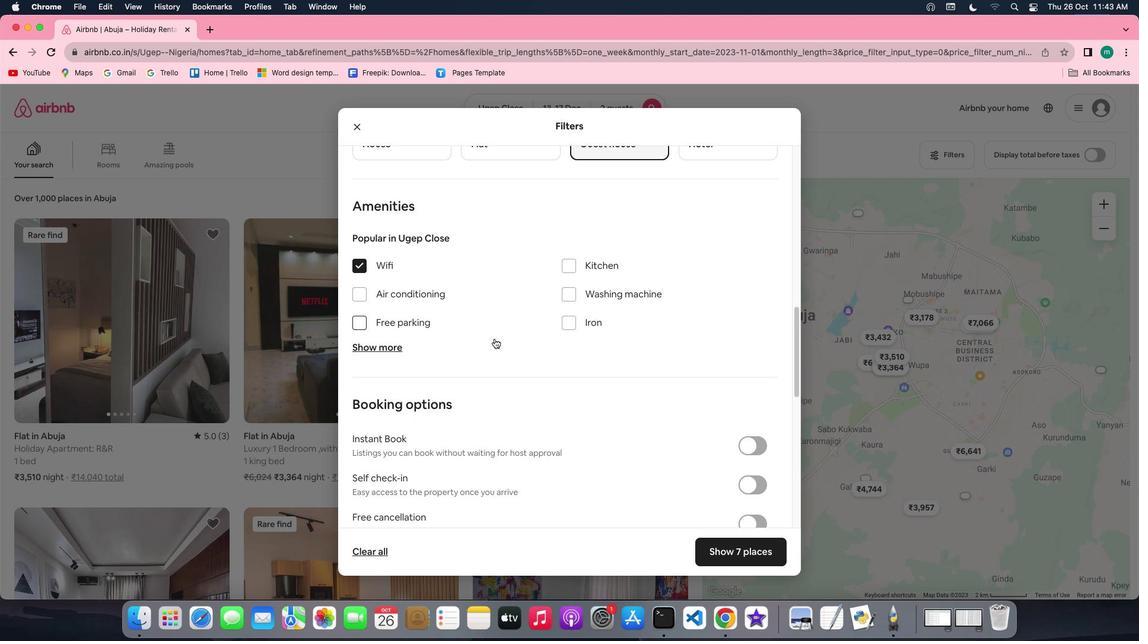 
Action: Mouse scrolled (494, 338) with delta (0, 0)
Screenshot: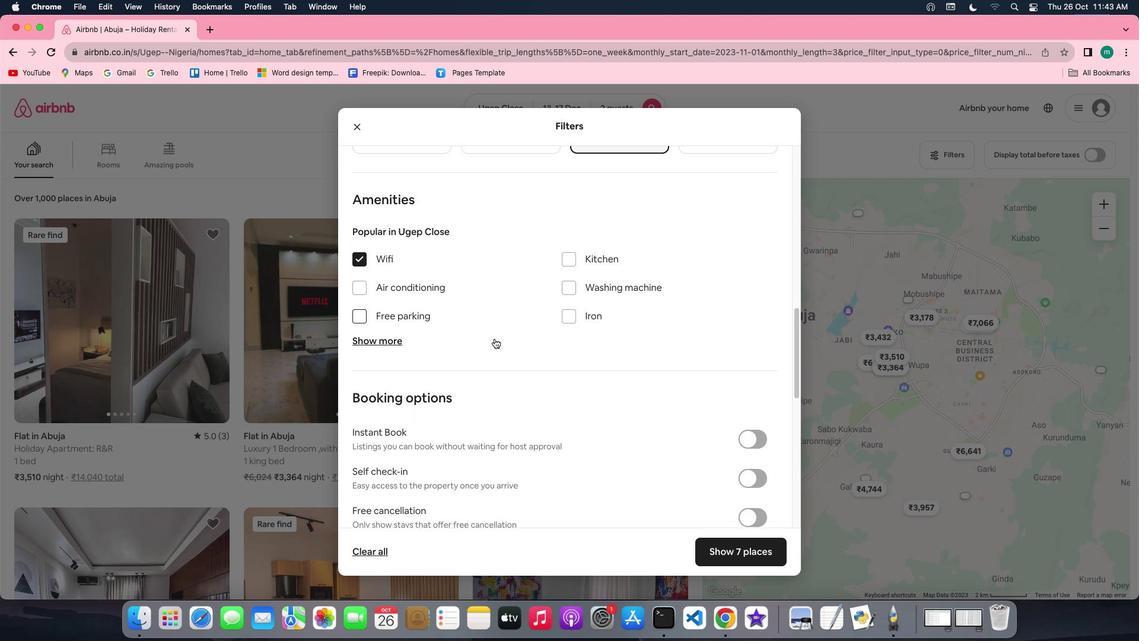 
Action: Mouse scrolled (494, 338) with delta (0, 0)
Screenshot: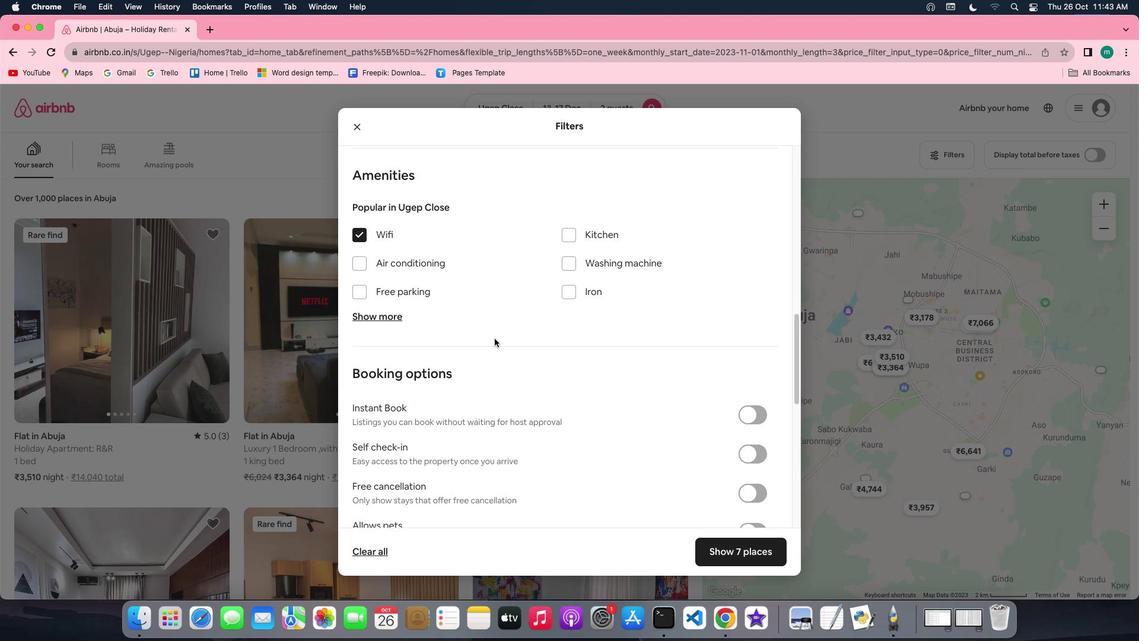 
Action: Mouse scrolled (494, 338) with delta (0, 0)
Screenshot: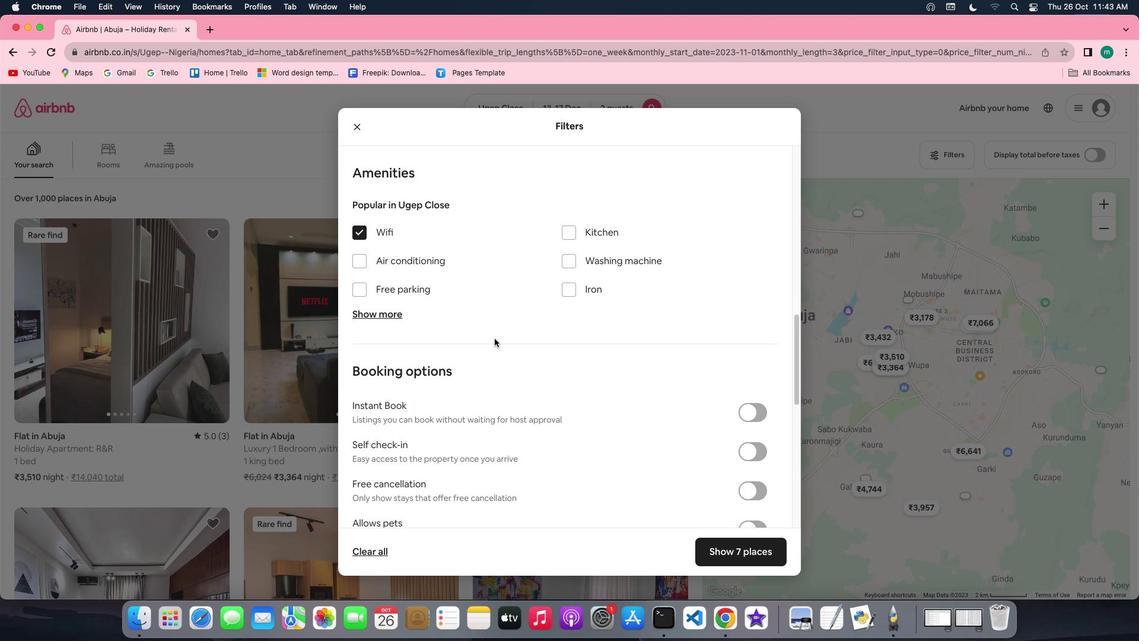 
Action: Mouse scrolled (494, 338) with delta (0, 0)
Screenshot: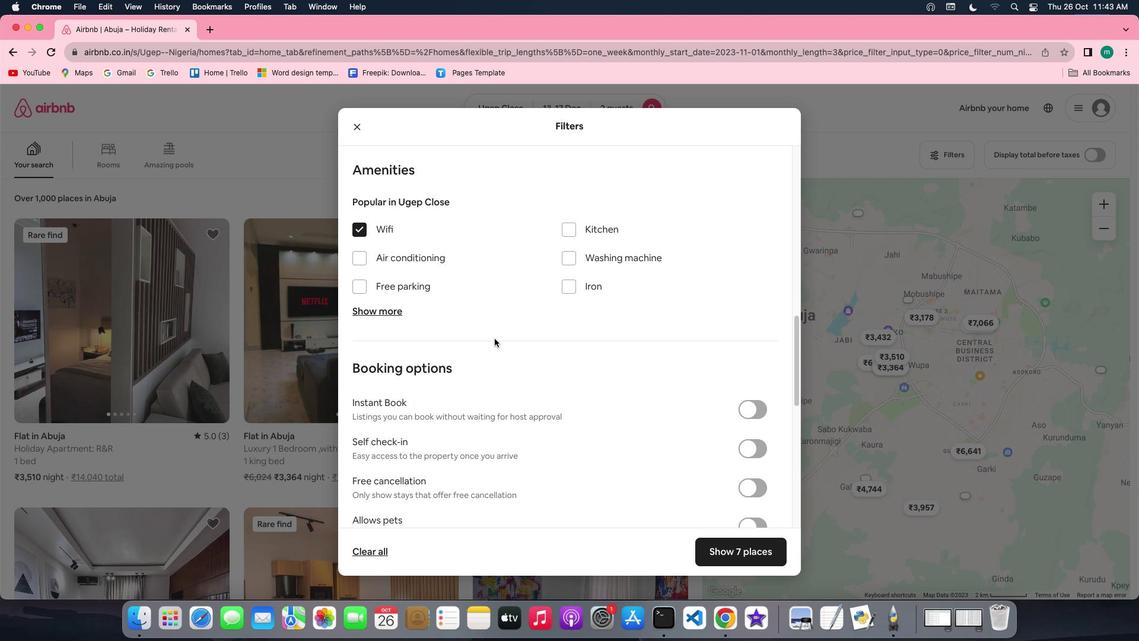 
Action: Mouse scrolled (494, 338) with delta (0, 0)
Screenshot: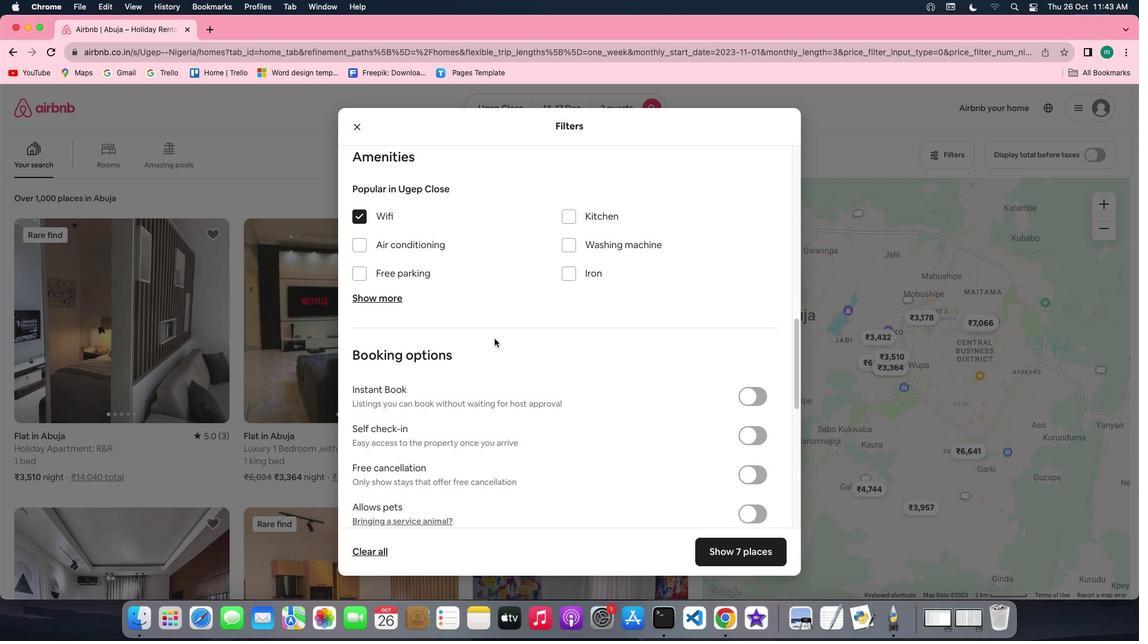 
Action: Mouse scrolled (494, 338) with delta (0, 0)
Screenshot: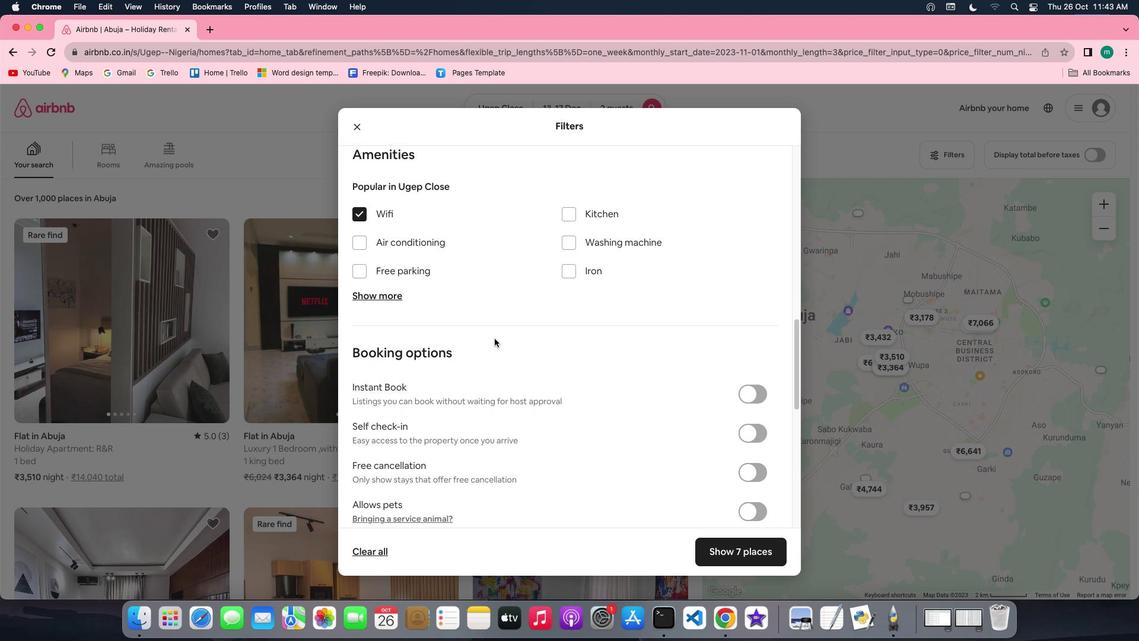 
Action: Mouse scrolled (494, 338) with delta (0, -1)
Screenshot: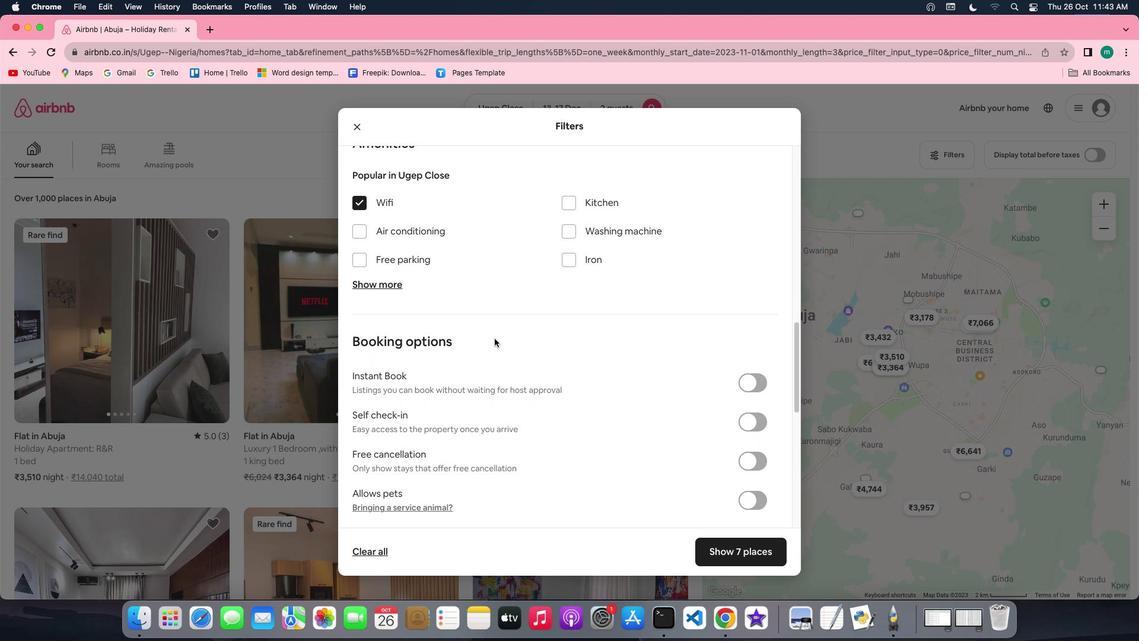
Action: Mouse scrolled (494, 338) with delta (0, -1)
Screenshot: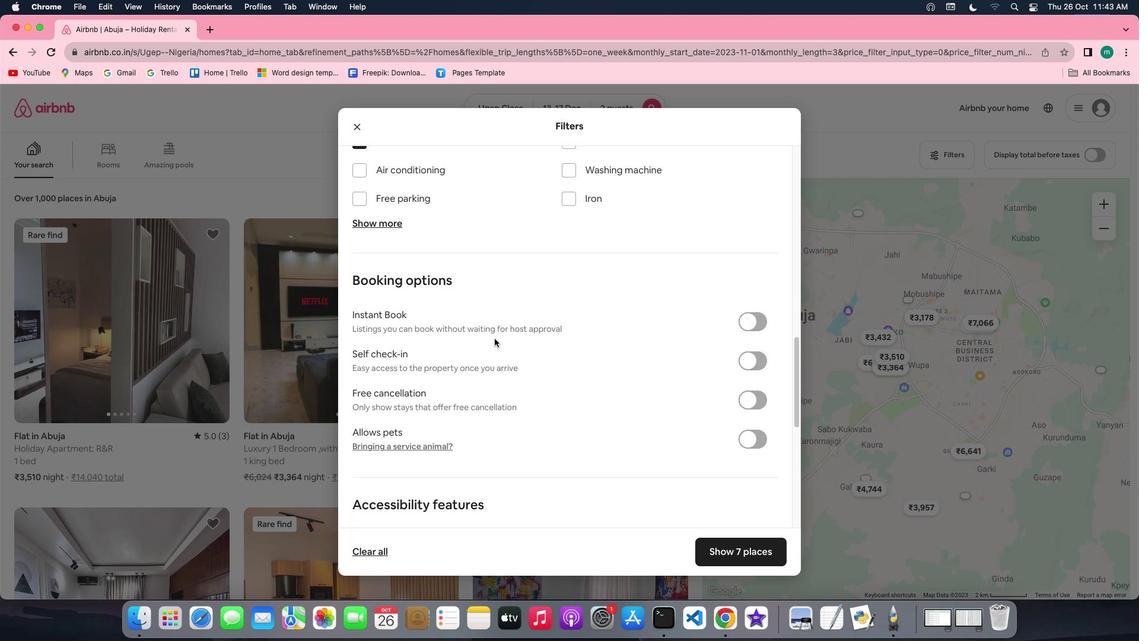 
Action: Mouse moved to (752, 271)
Screenshot: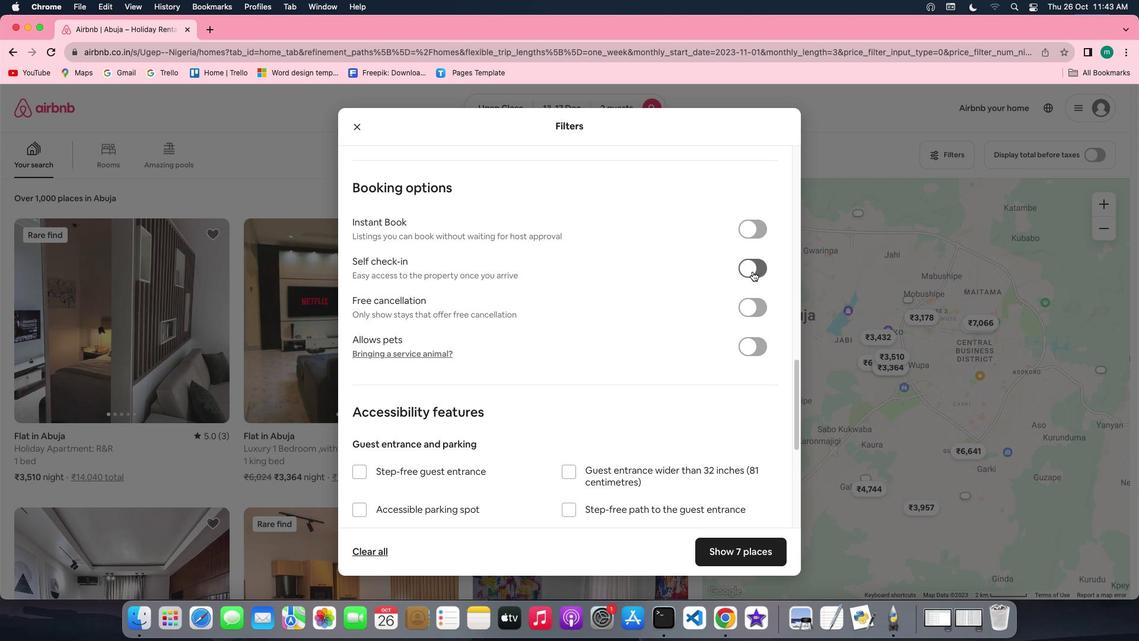
Action: Mouse pressed left at (752, 271)
Screenshot: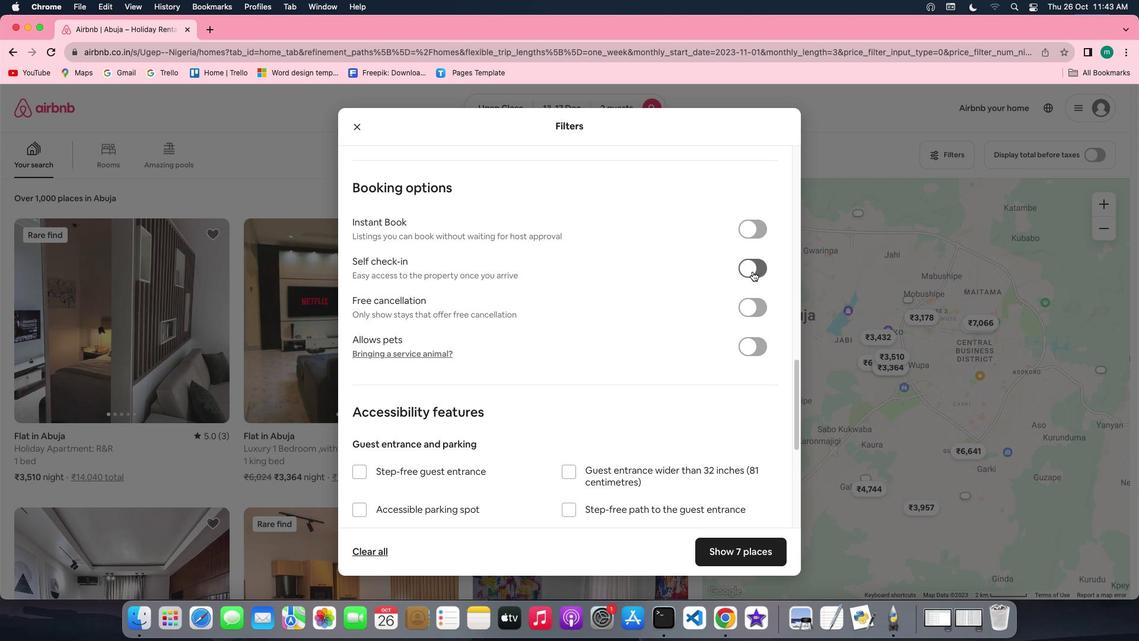 
Action: Mouse moved to (607, 324)
Screenshot: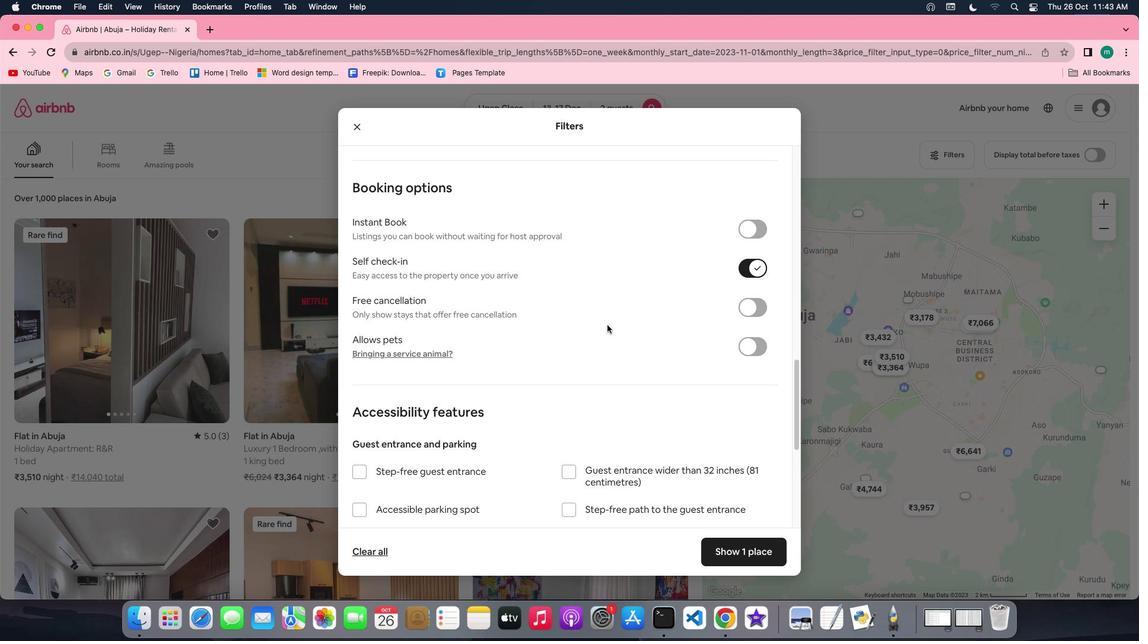 
Action: Mouse scrolled (607, 324) with delta (0, 0)
Screenshot: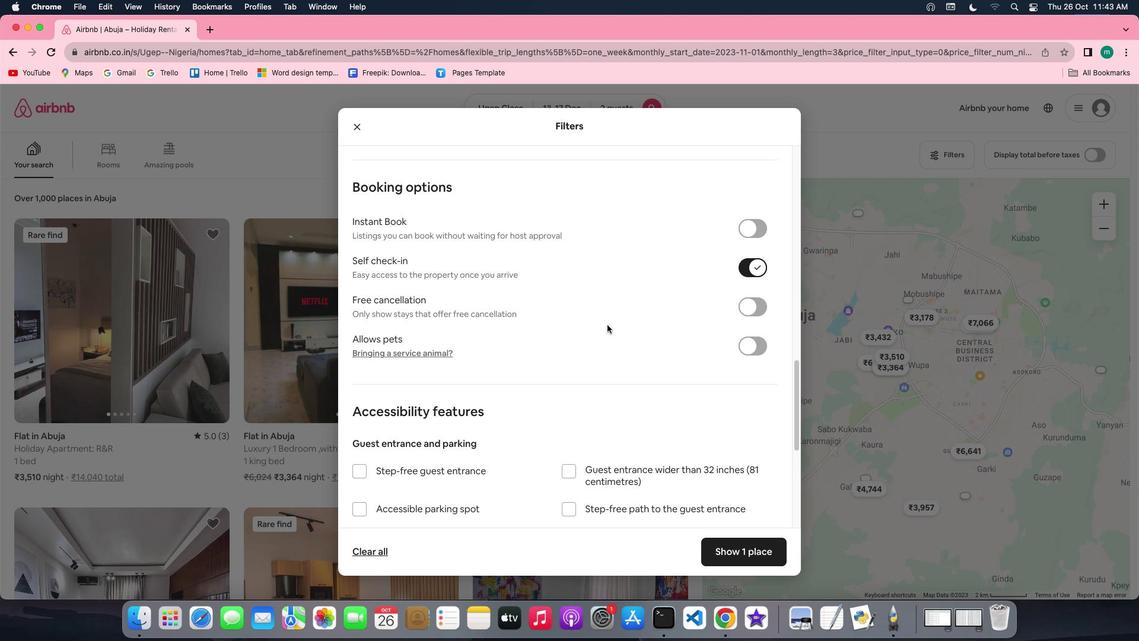 
Action: Mouse scrolled (607, 324) with delta (0, 0)
Screenshot: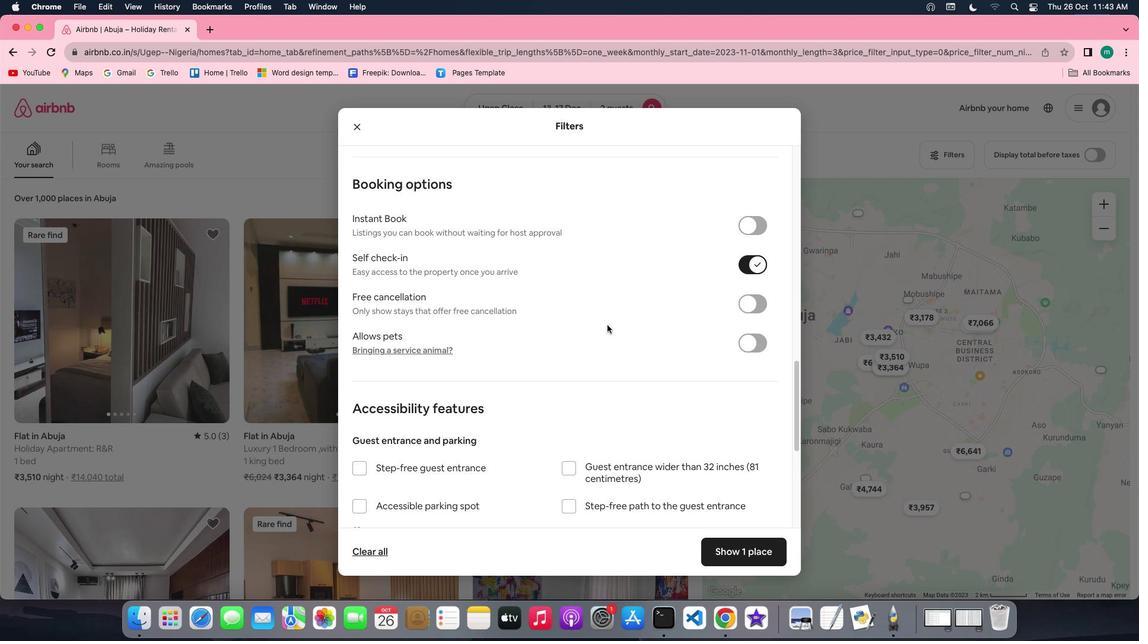 
Action: Mouse scrolled (607, 324) with delta (0, 0)
Screenshot: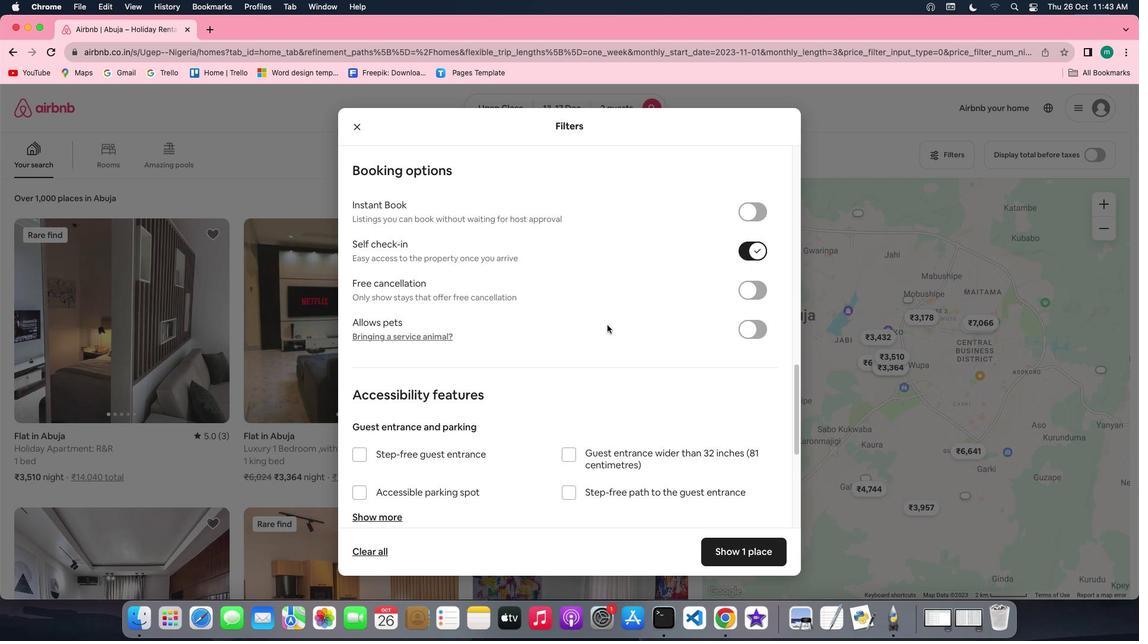 
Action: Mouse scrolled (607, 324) with delta (0, 0)
Screenshot: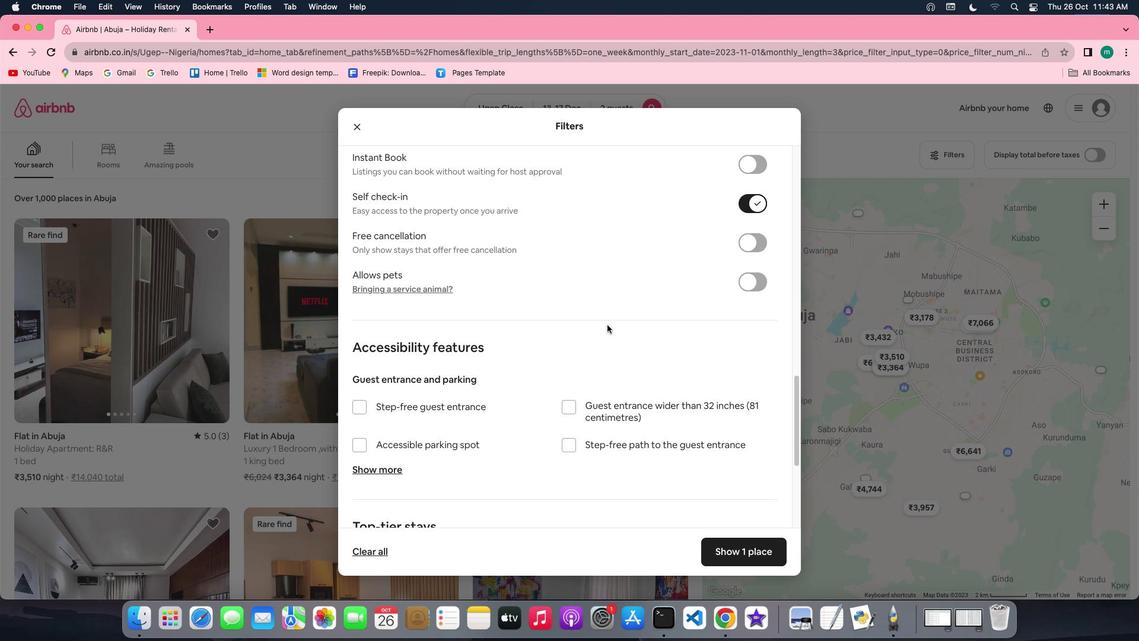 
Action: Mouse moved to (578, 340)
Screenshot: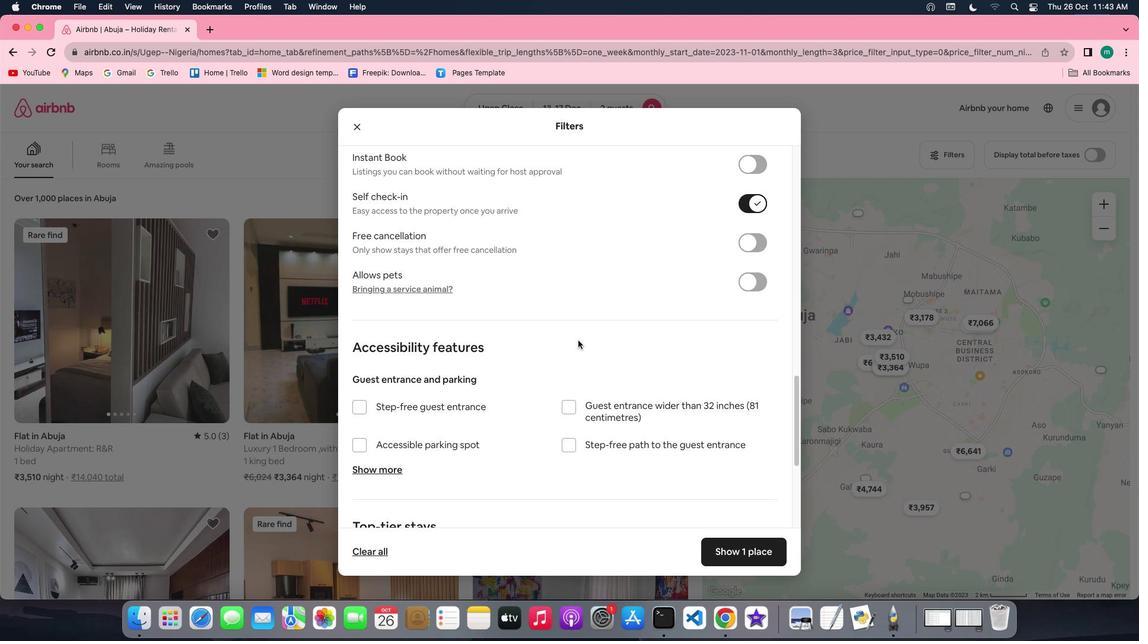 
Action: Mouse scrolled (578, 340) with delta (0, 0)
Screenshot: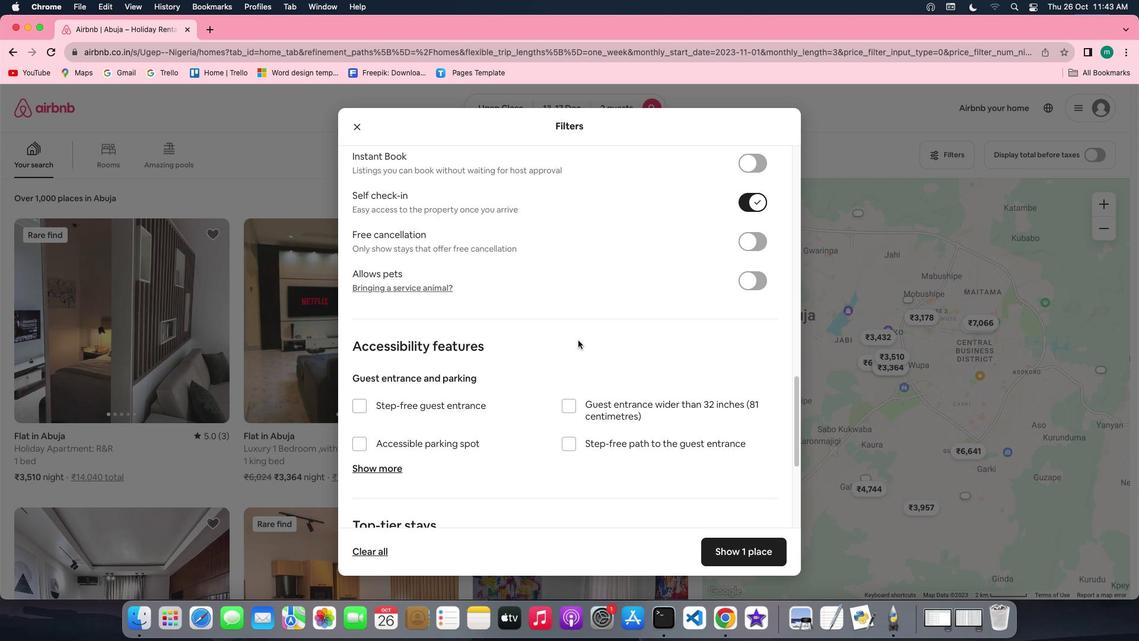 
Action: Mouse scrolled (578, 340) with delta (0, 0)
Screenshot: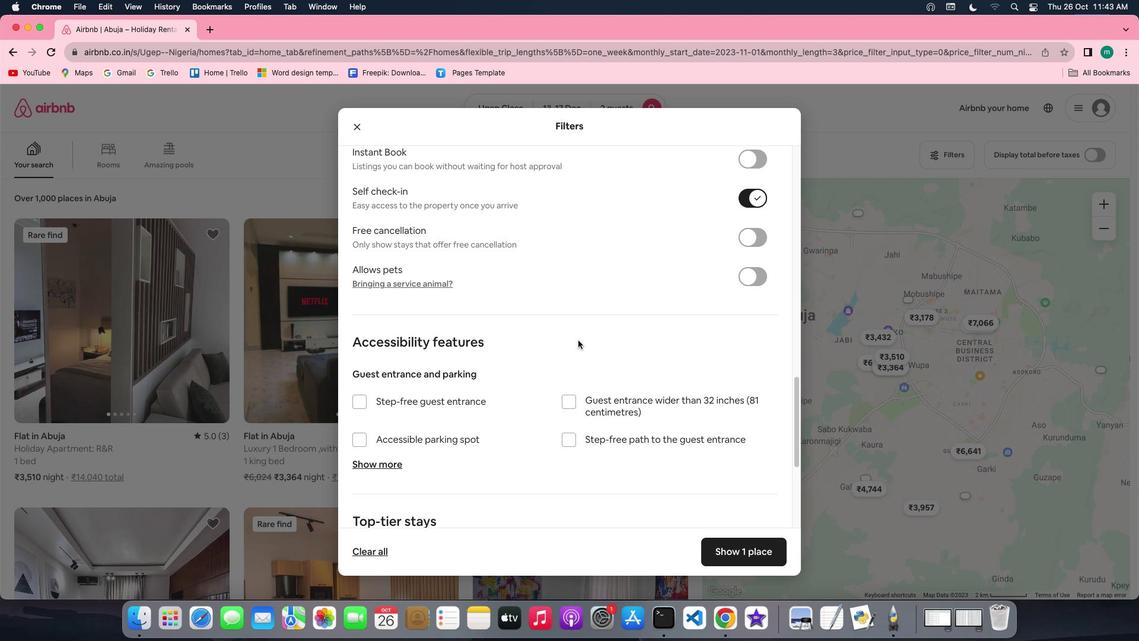 
Action: Mouse scrolled (578, 340) with delta (0, 0)
Screenshot: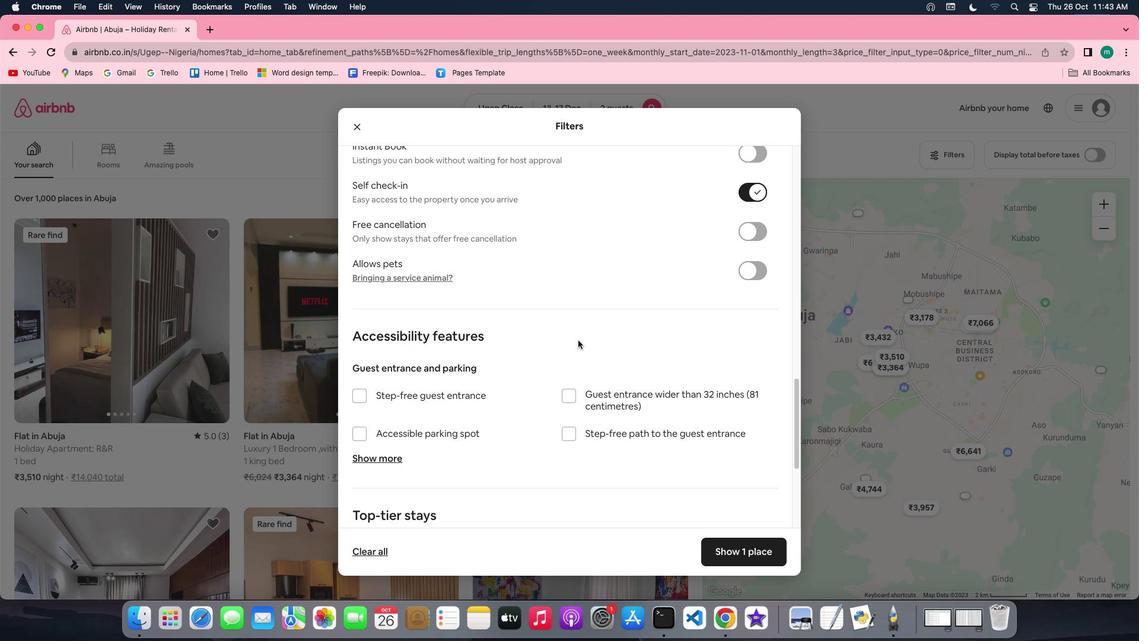 
Action: Mouse scrolled (578, 340) with delta (0, 0)
Screenshot: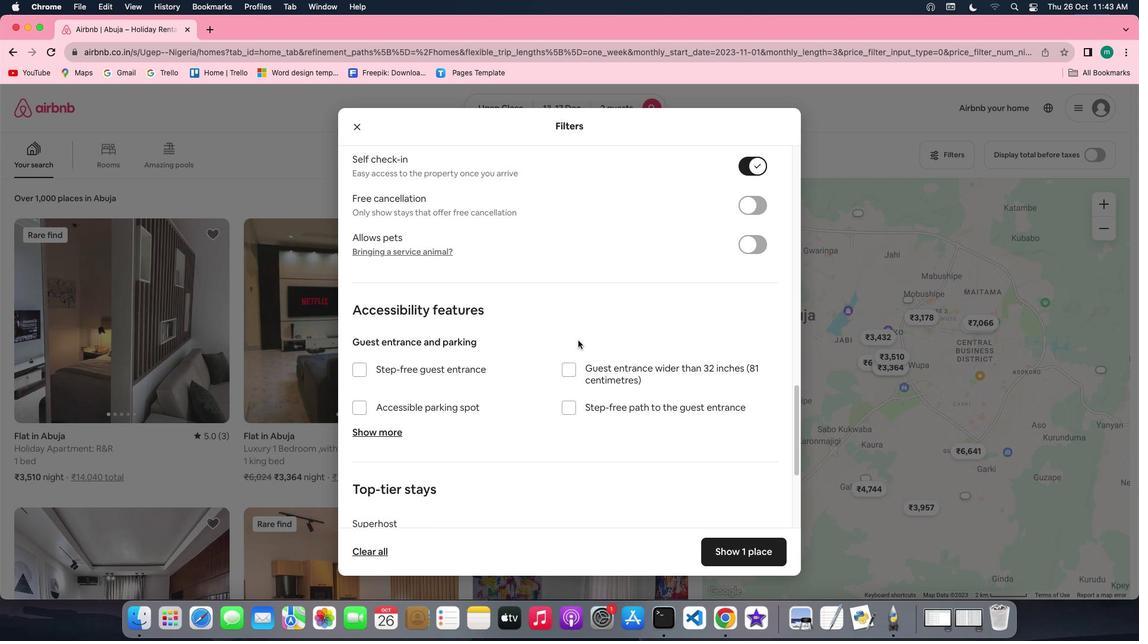 
Action: Mouse scrolled (578, 340) with delta (0, 0)
Screenshot: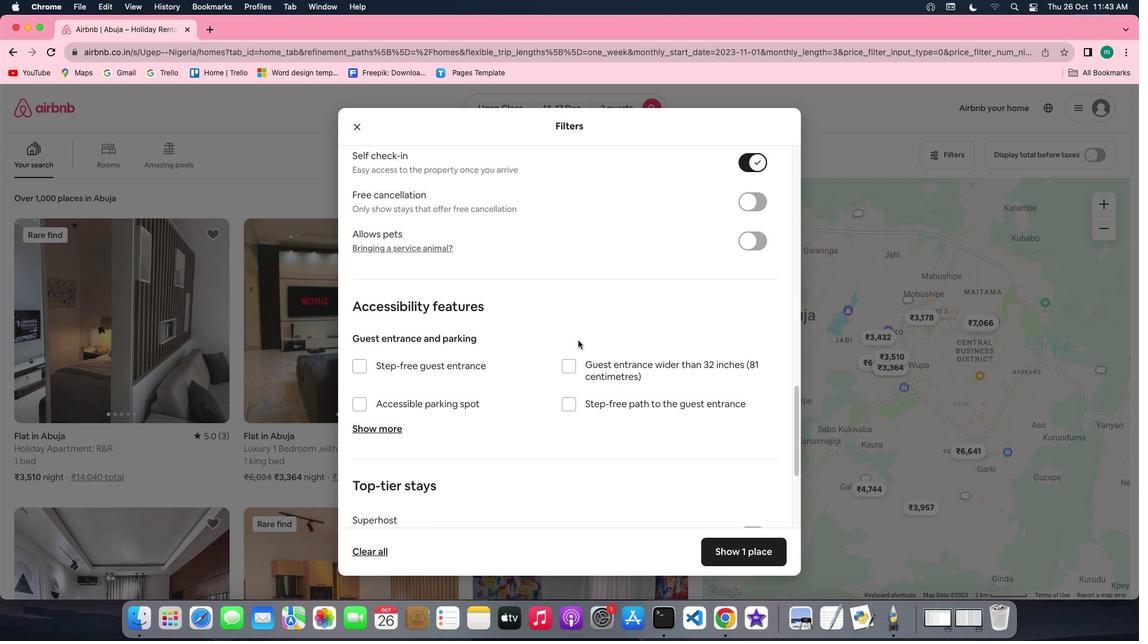 
Action: Mouse scrolled (578, 340) with delta (0, 0)
Screenshot: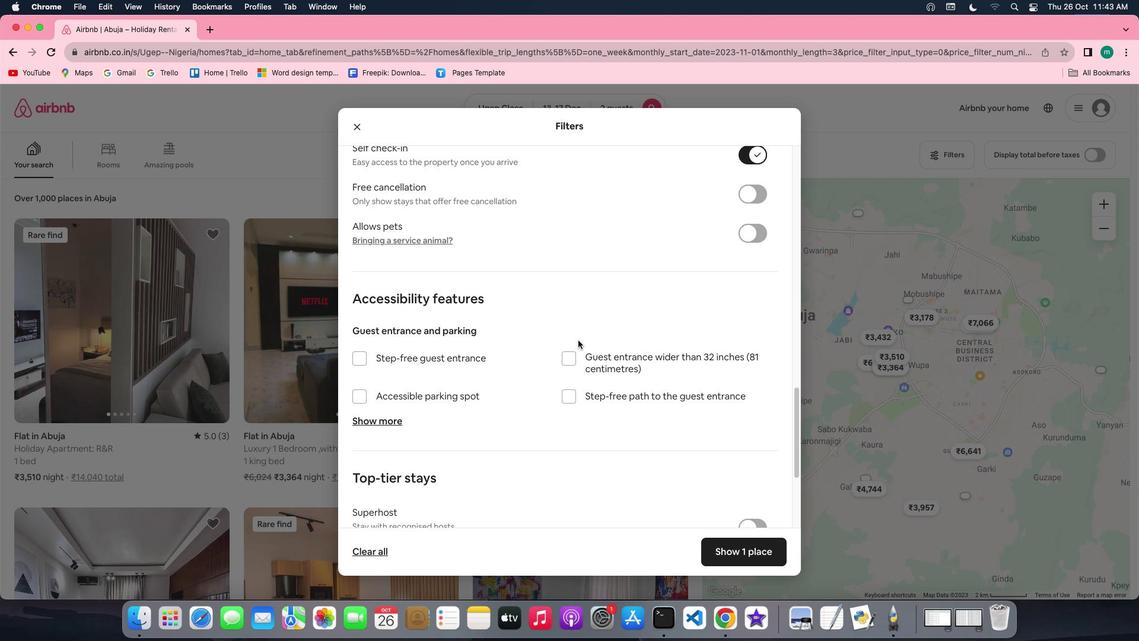 
Action: Mouse scrolled (578, 340) with delta (0, 0)
Screenshot: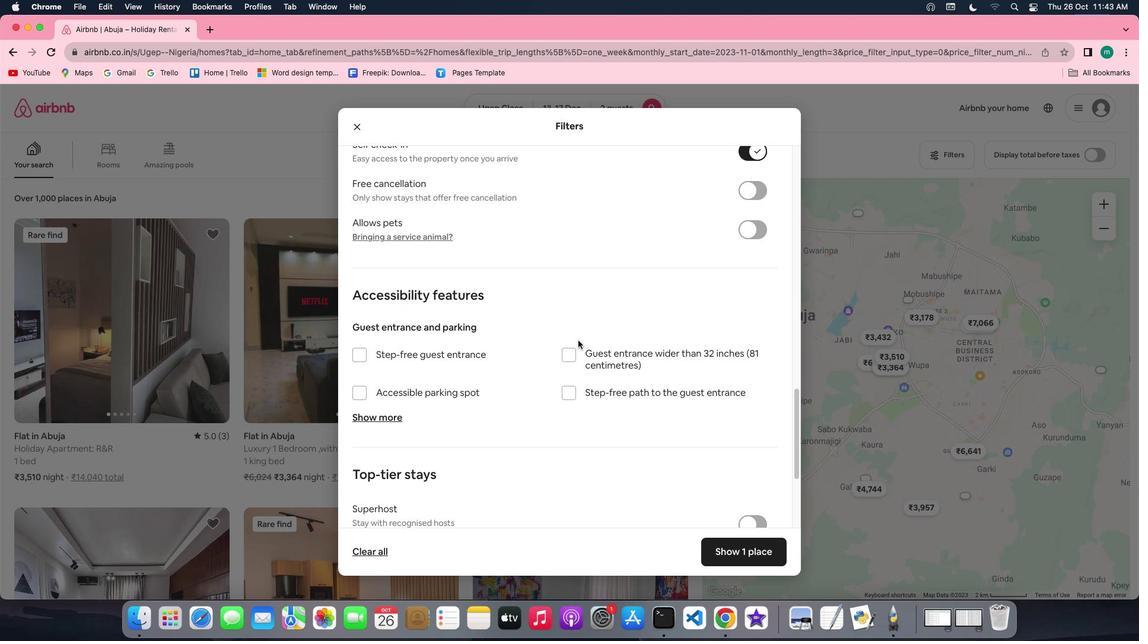 
Action: Mouse scrolled (578, 340) with delta (0, 0)
Screenshot: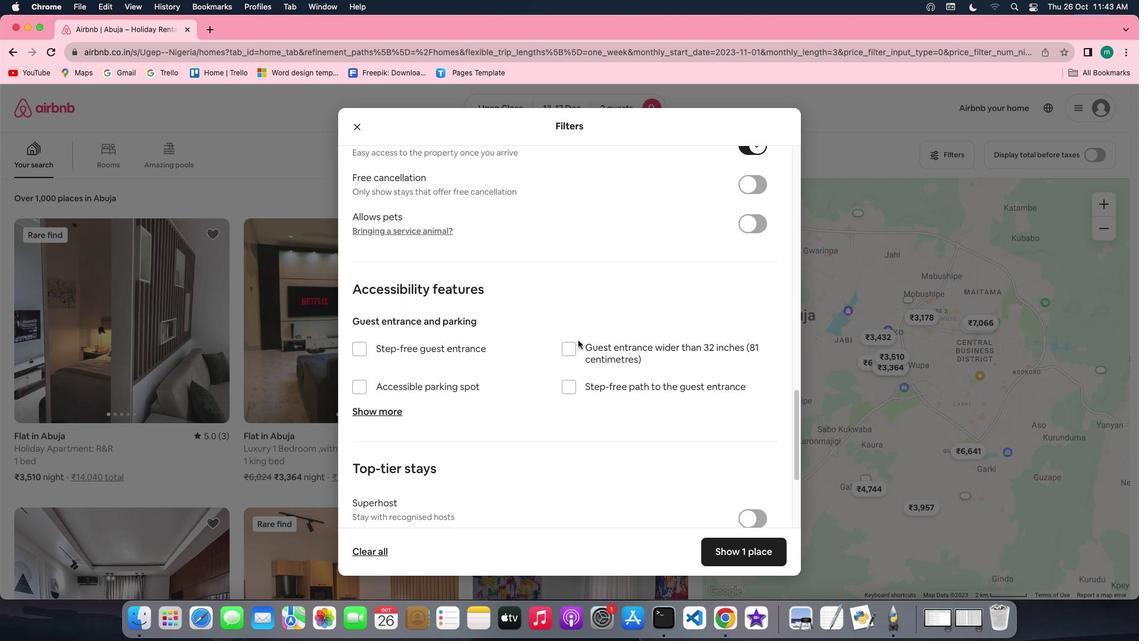 
Action: Mouse scrolled (578, 340) with delta (0, 0)
Screenshot: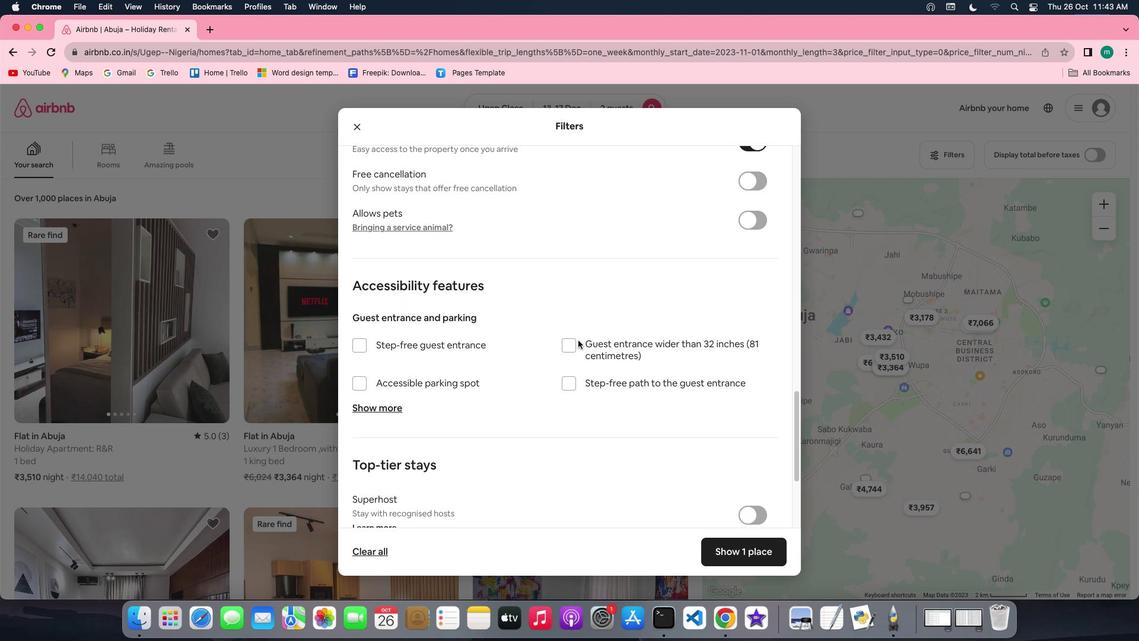 
Action: Mouse scrolled (578, 340) with delta (0, 0)
Screenshot: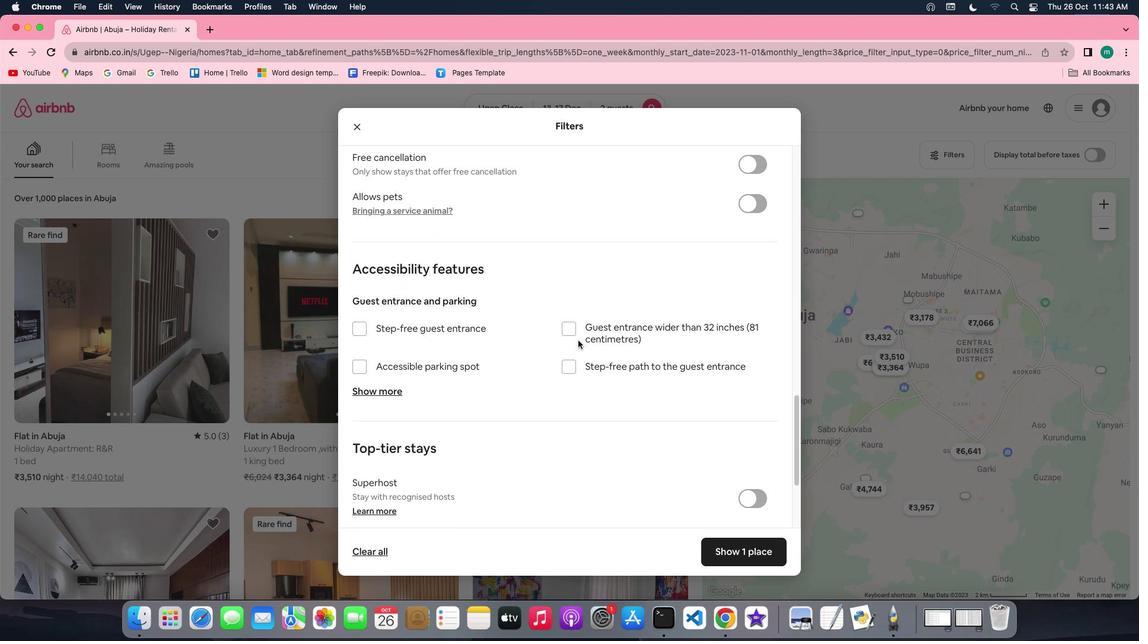 
Action: Mouse scrolled (578, 340) with delta (0, 0)
Screenshot: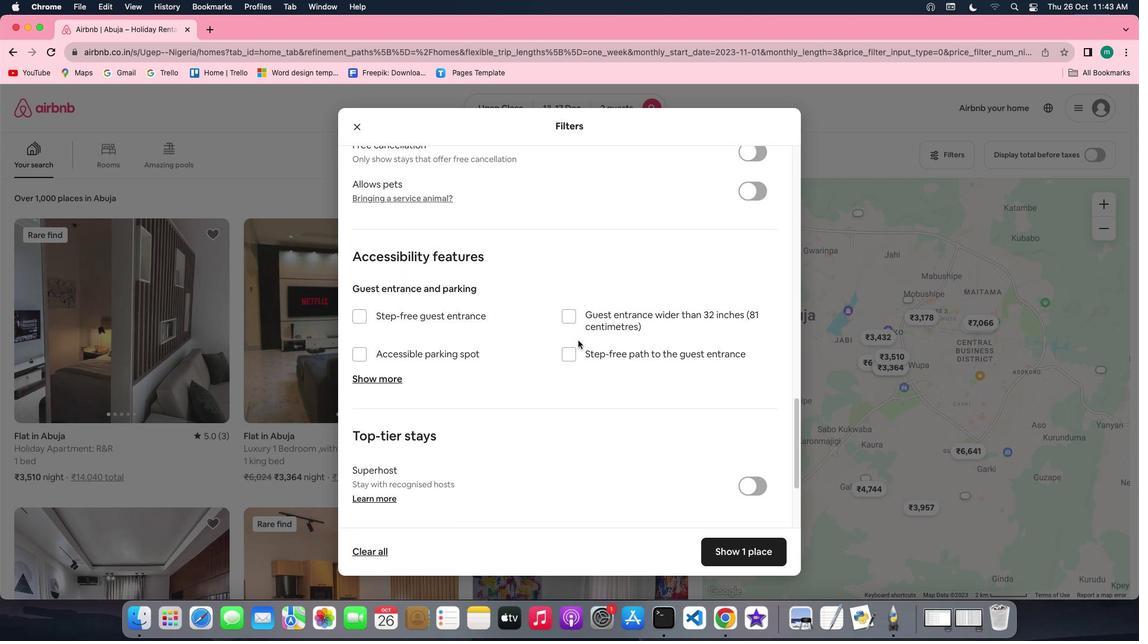 
Action: Mouse scrolled (578, 340) with delta (0, 0)
Screenshot: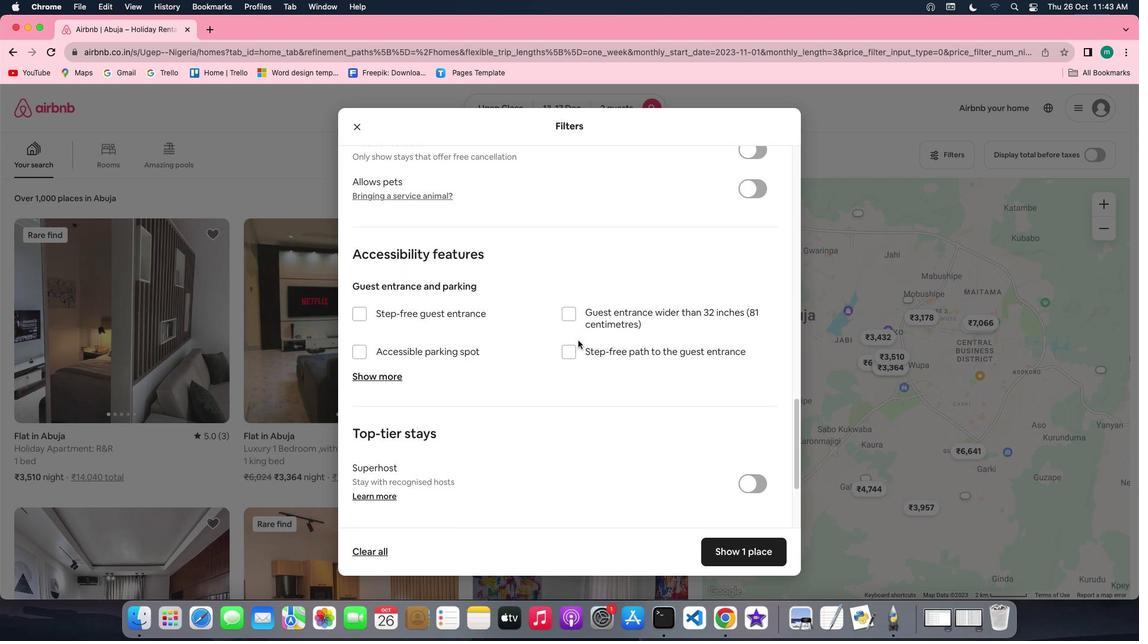 
Action: Mouse scrolled (578, 340) with delta (0, 0)
Screenshot: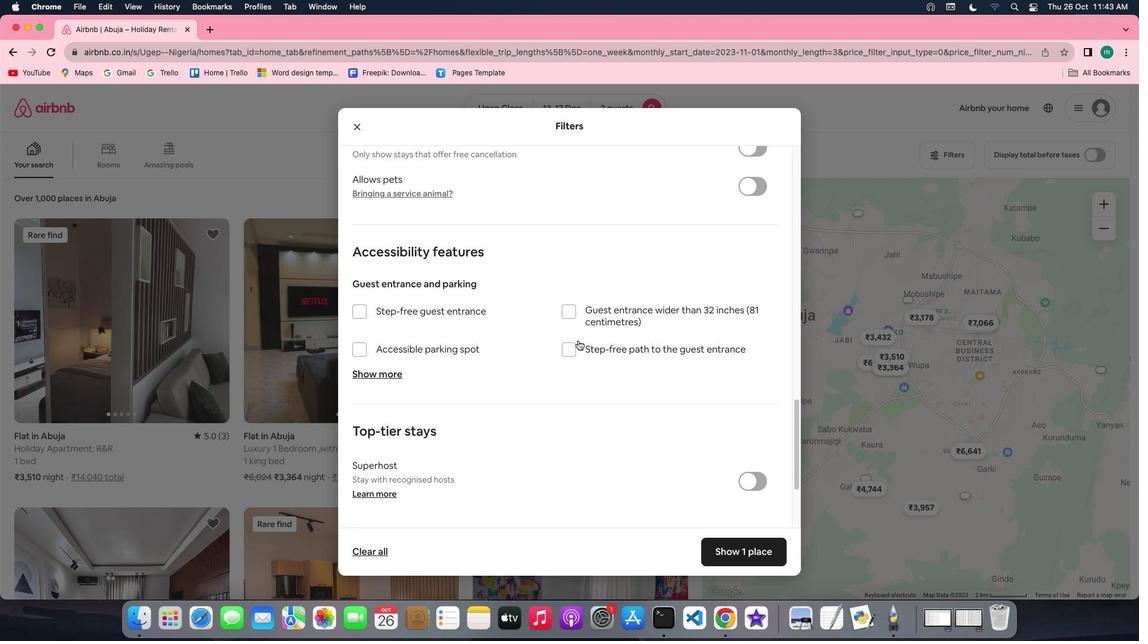 
Action: Mouse scrolled (578, 340) with delta (0, 0)
Screenshot: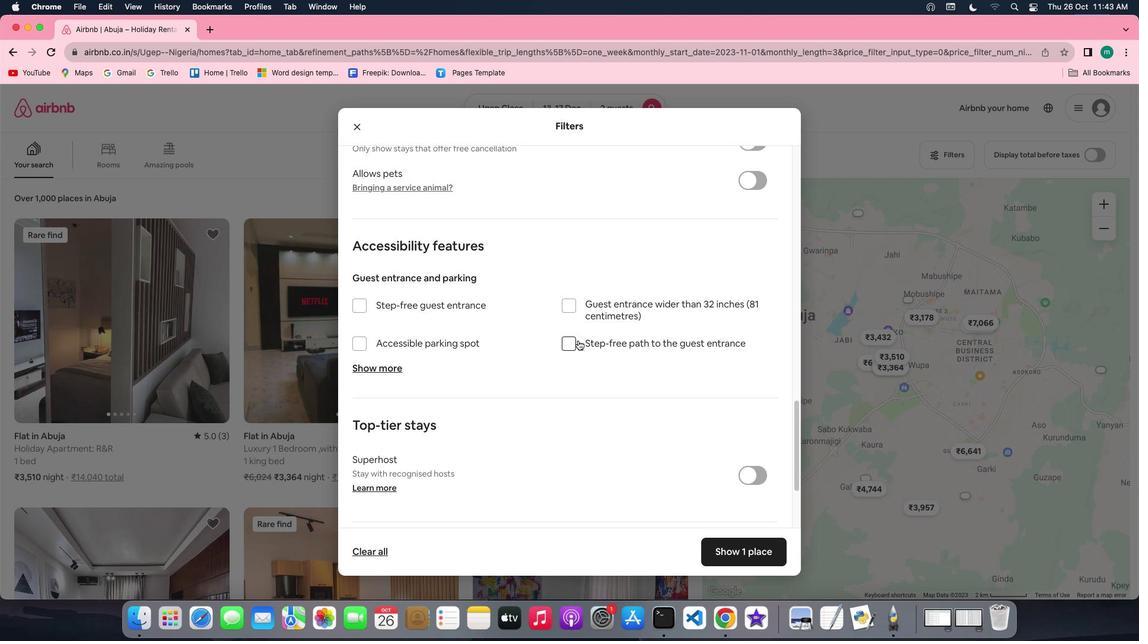 
Action: Mouse scrolled (578, 340) with delta (0, 0)
Screenshot: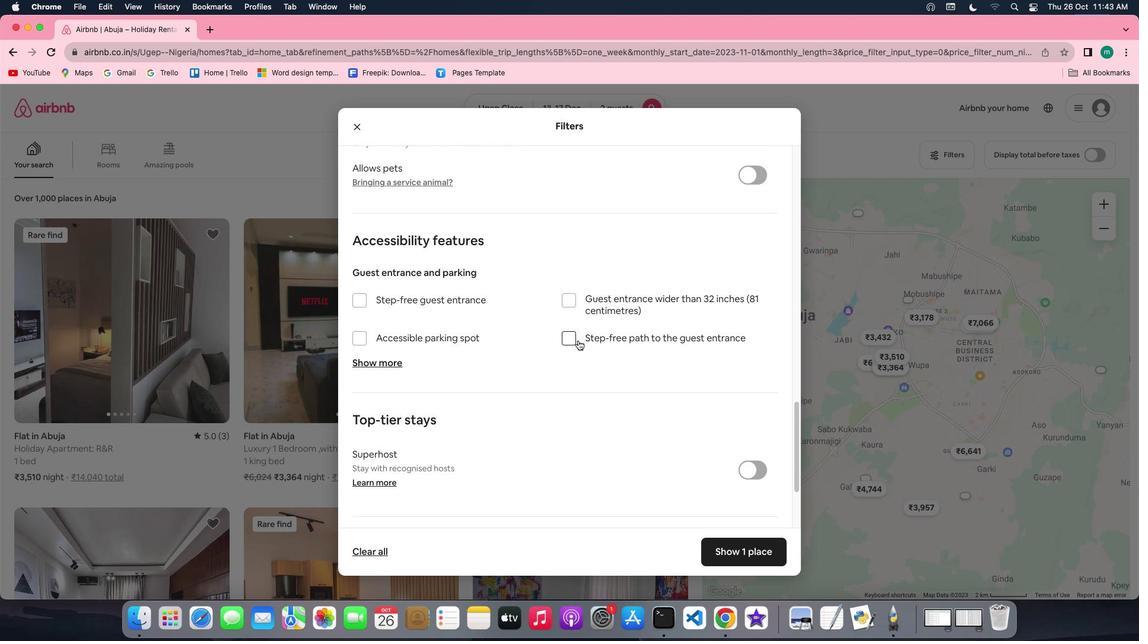 
Action: Mouse scrolled (578, 340) with delta (0, 0)
Screenshot: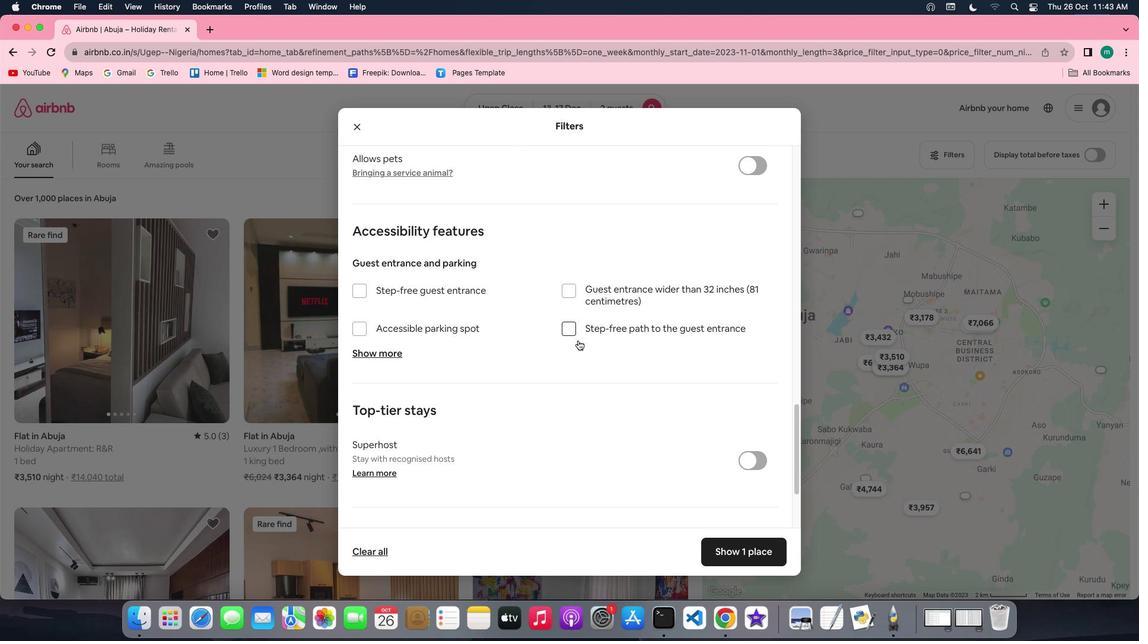 
Action: Mouse scrolled (578, 340) with delta (0, 0)
Screenshot: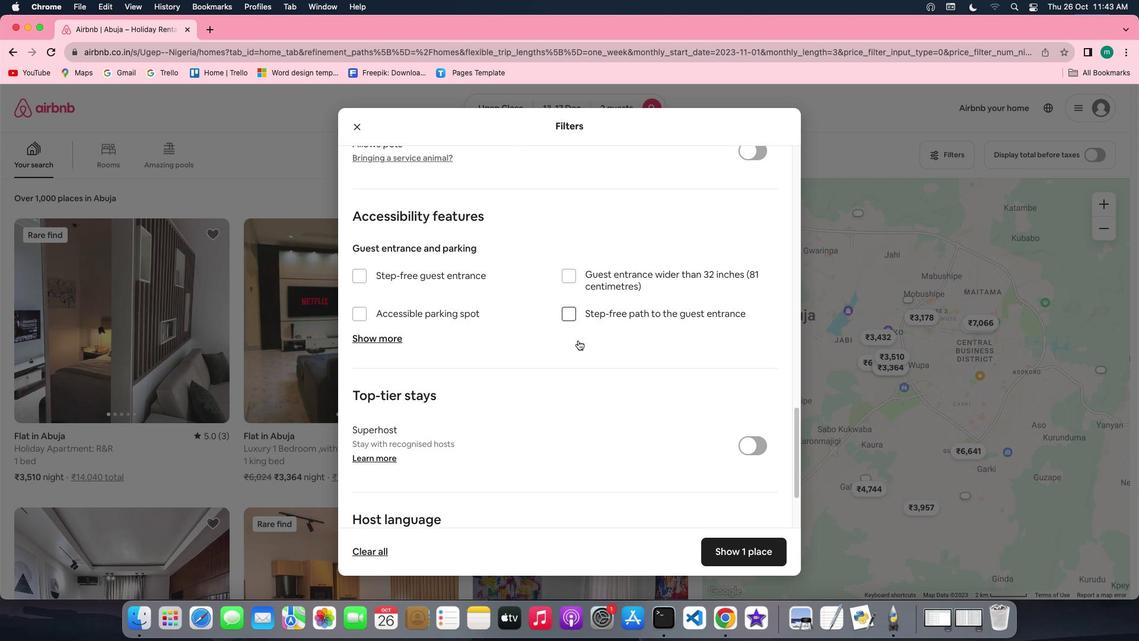 
Action: Mouse scrolled (578, 340) with delta (0, 0)
Screenshot: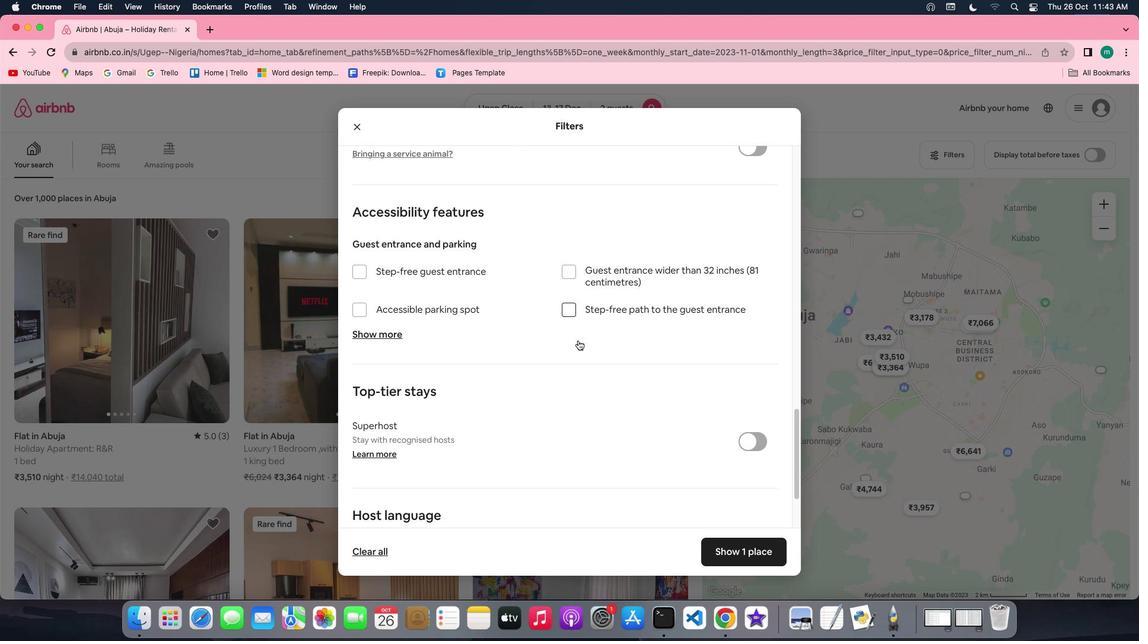 
Action: Mouse scrolled (578, 340) with delta (0, -1)
Screenshot: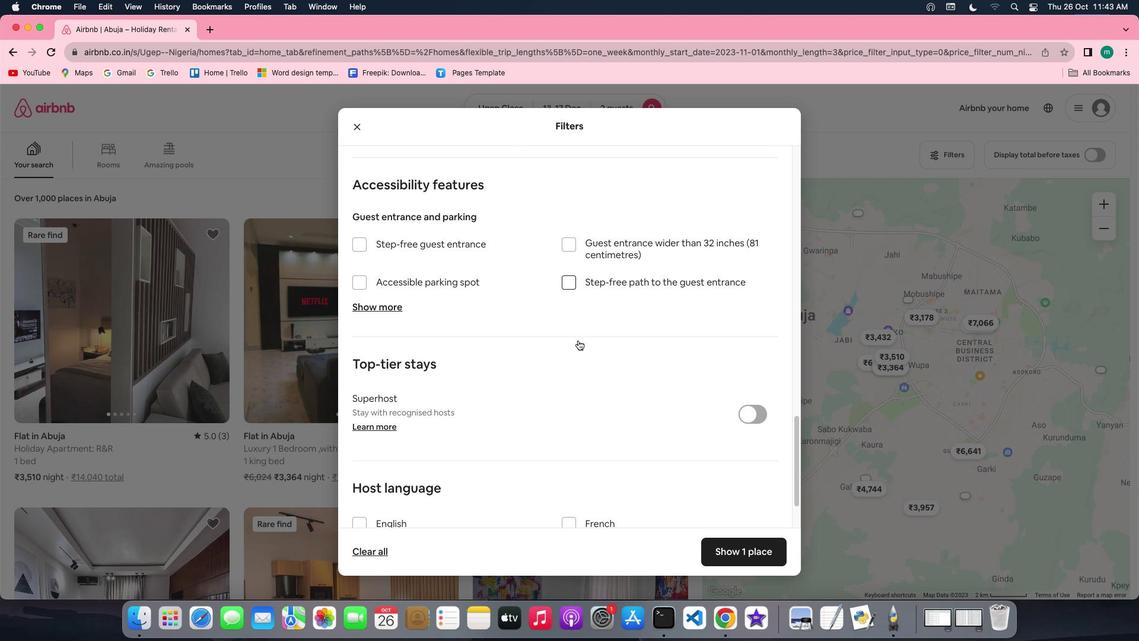 
Action: Mouse scrolled (578, 340) with delta (0, -1)
Screenshot: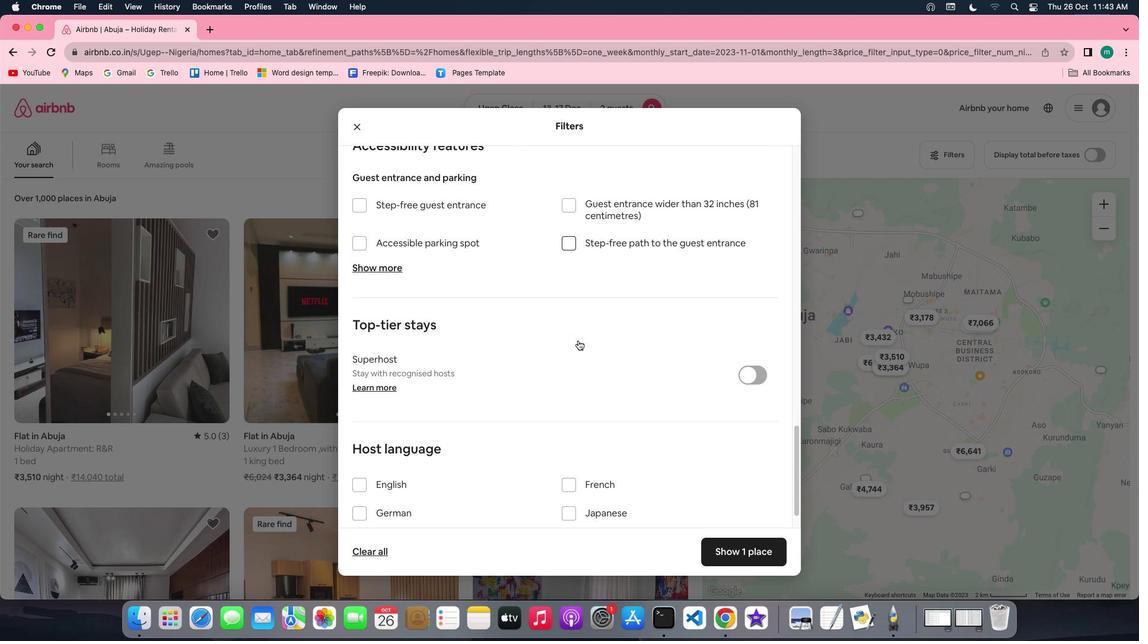 
Action: Mouse moved to (603, 415)
Screenshot: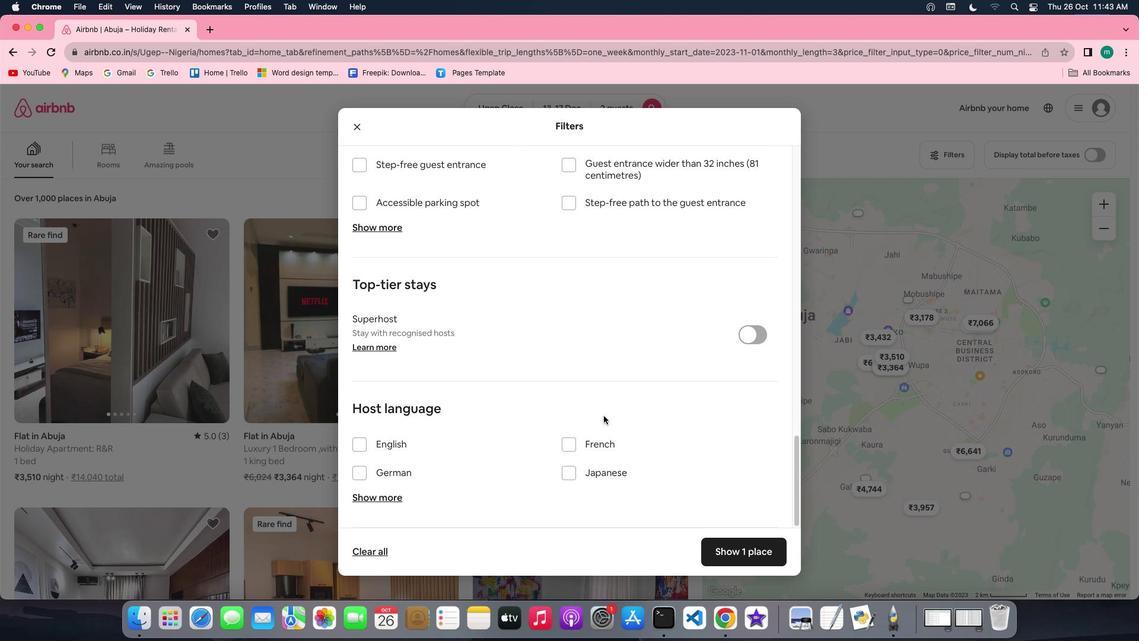 
Action: Mouse scrolled (603, 415) with delta (0, 0)
Screenshot: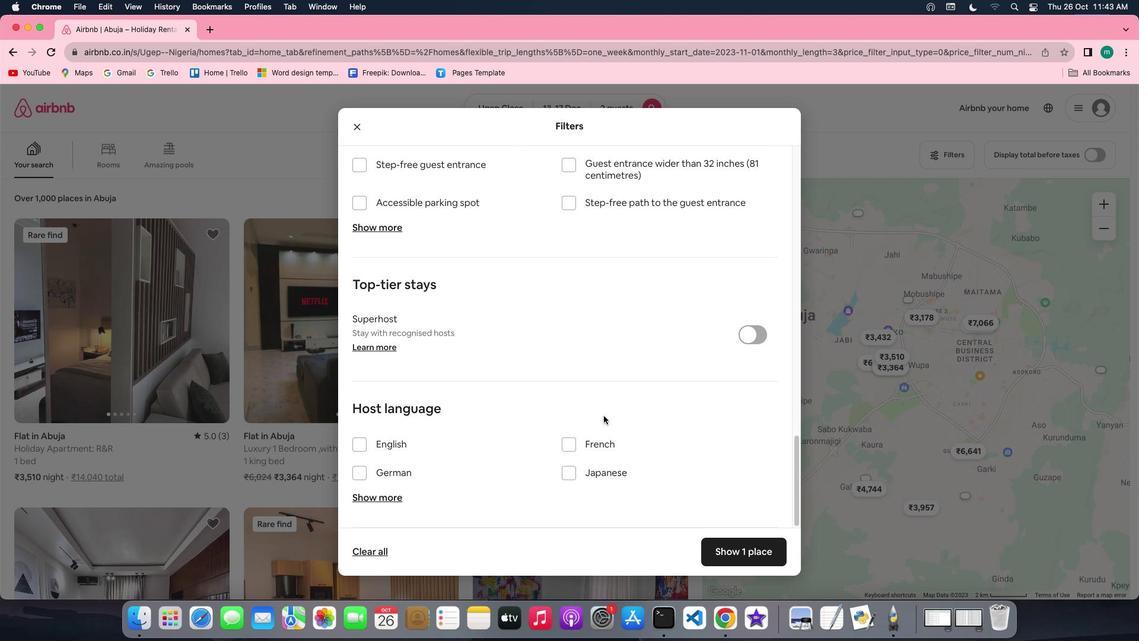 
Action: Mouse moved to (604, 416)
Screenshot: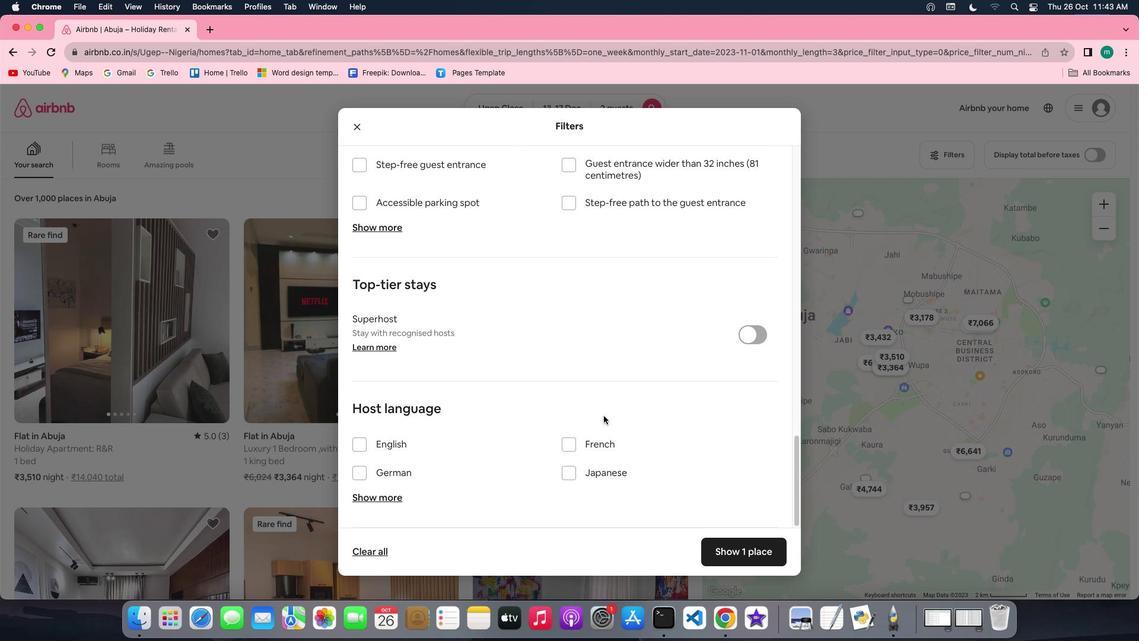 
Action: Mouse scrolled (604, 416) with delta (0, 0)
Screenshot: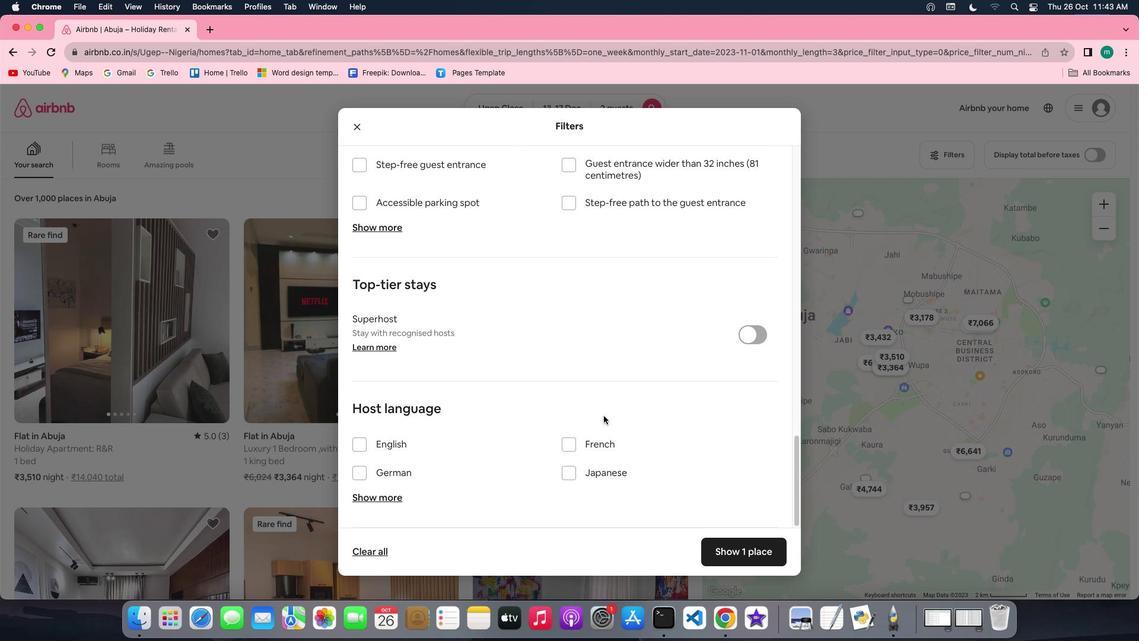
Action: Mouse scrolled (604, 416) with delta (0, -1)
Screenshot: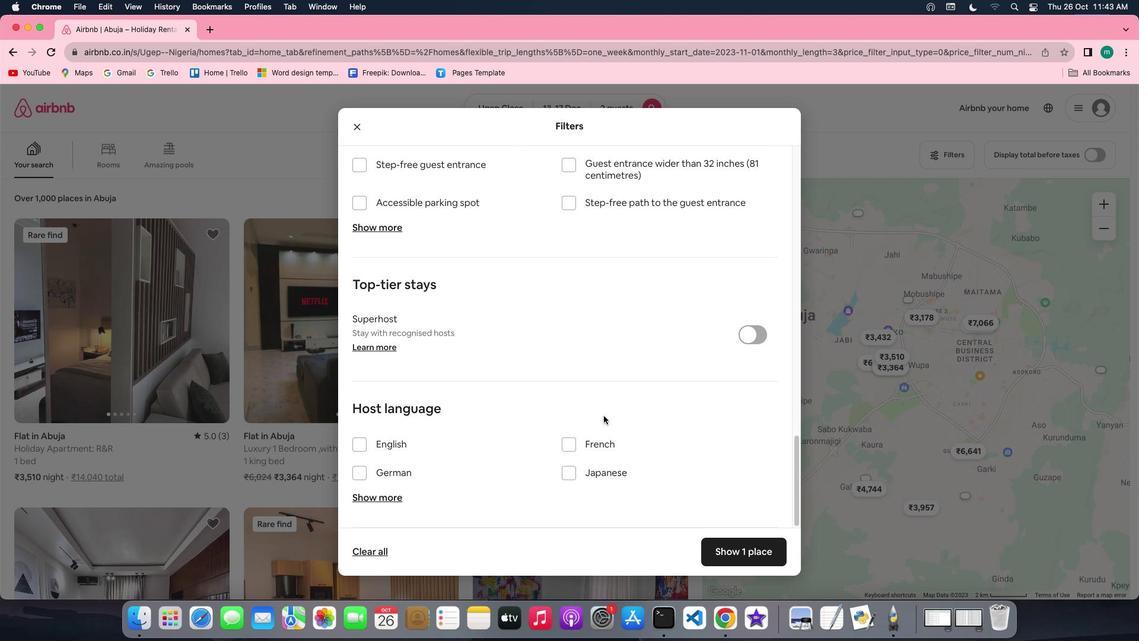 
Action: Mouse scrolled (604, 416) with delta (0, -2)
Screenshot: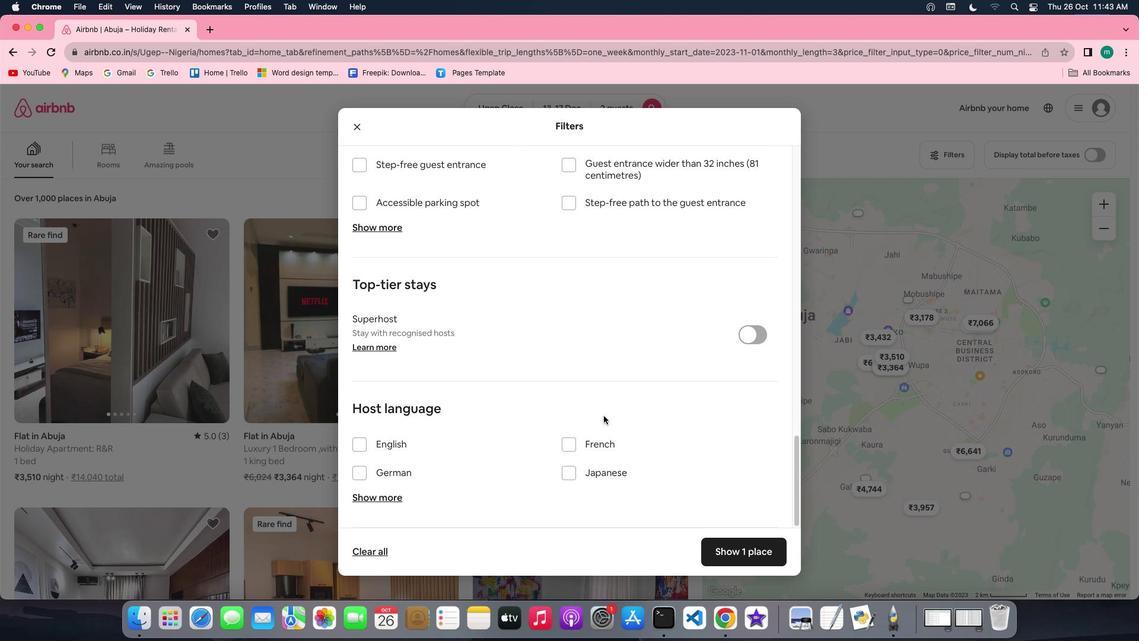 
Action: Mouse scrolled (604, 416) with delta (0, -2)
Screenshot: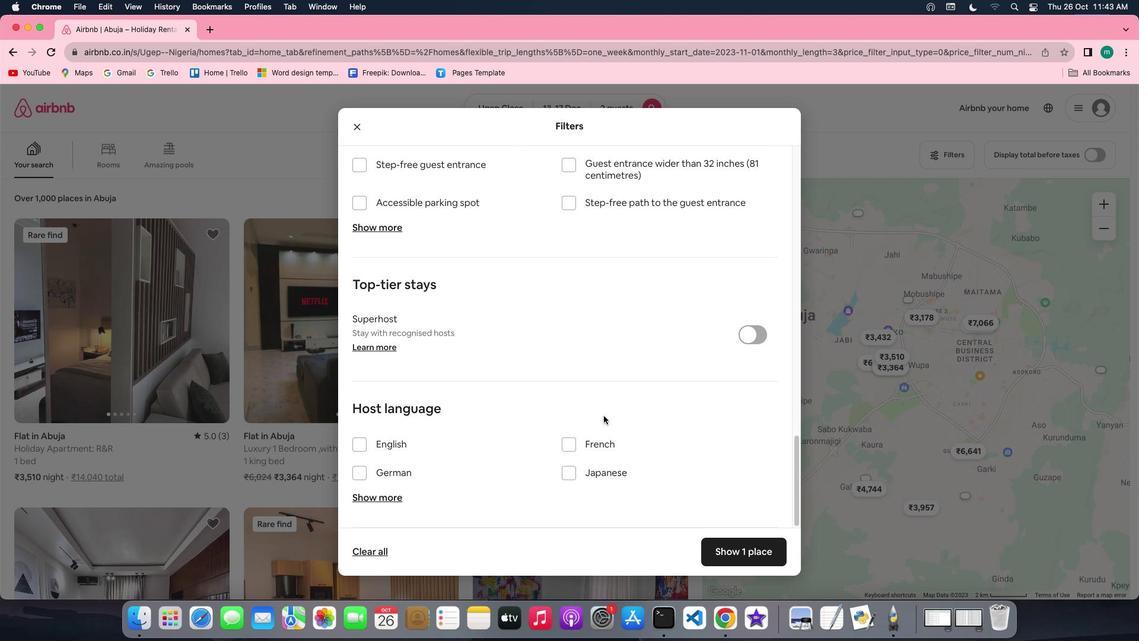 
Action: Mouse moved to (744, 545)
Screenshot: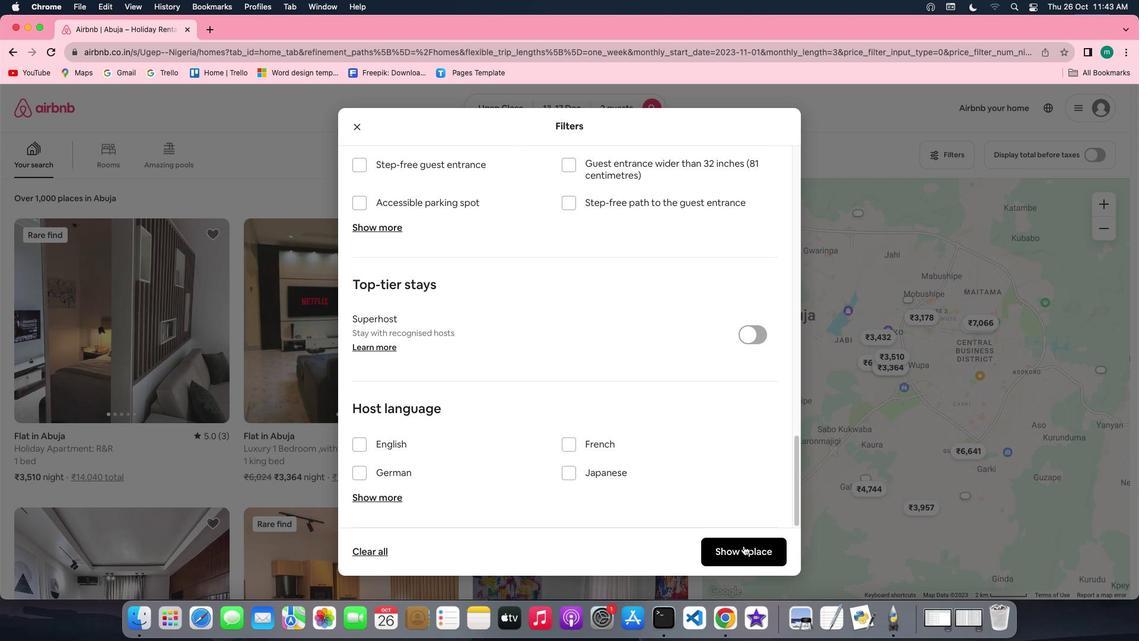 
Action: Mouse pressed left at (744, 545)
Screenshot: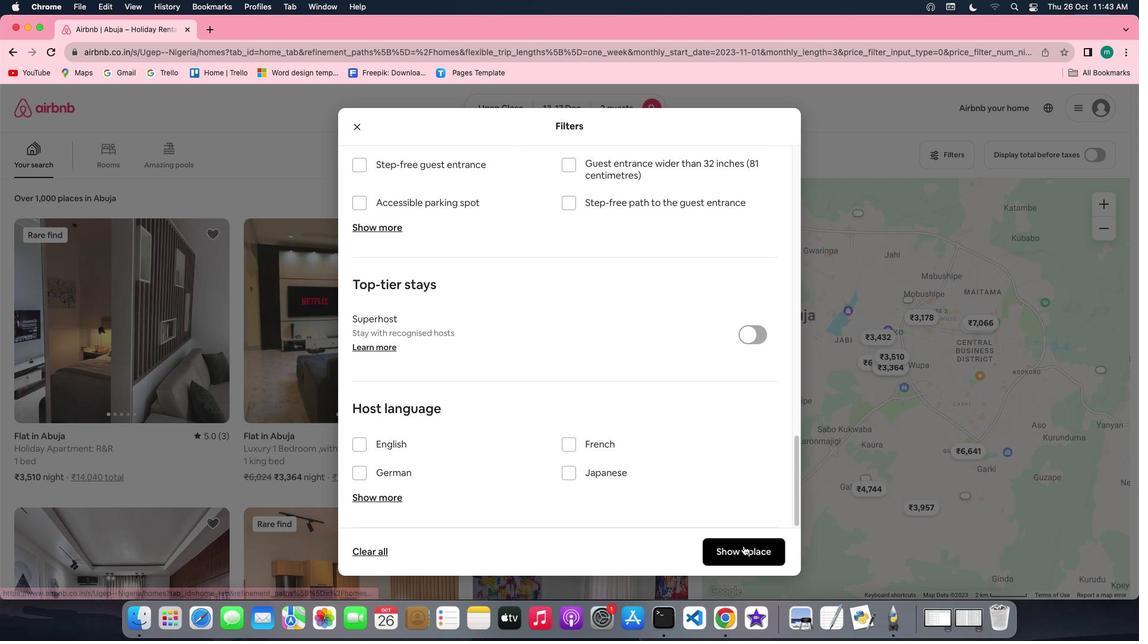
Action: Mouse moved to (149, 346)
Screenshot: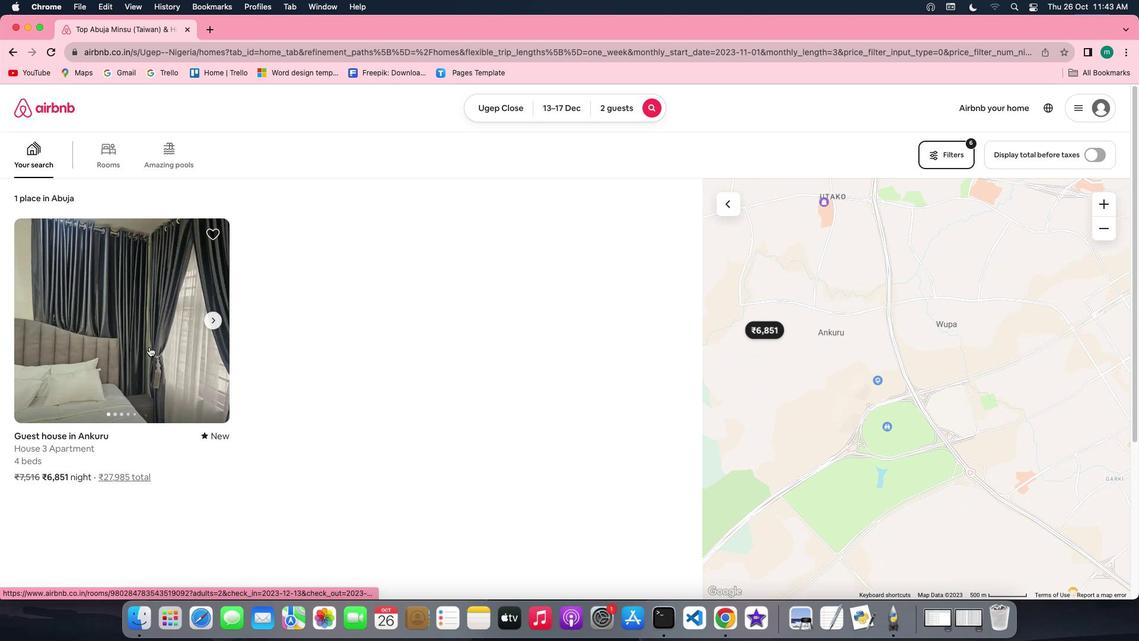 
Action: Mouse pressed left at (149, 346)
Screenshot: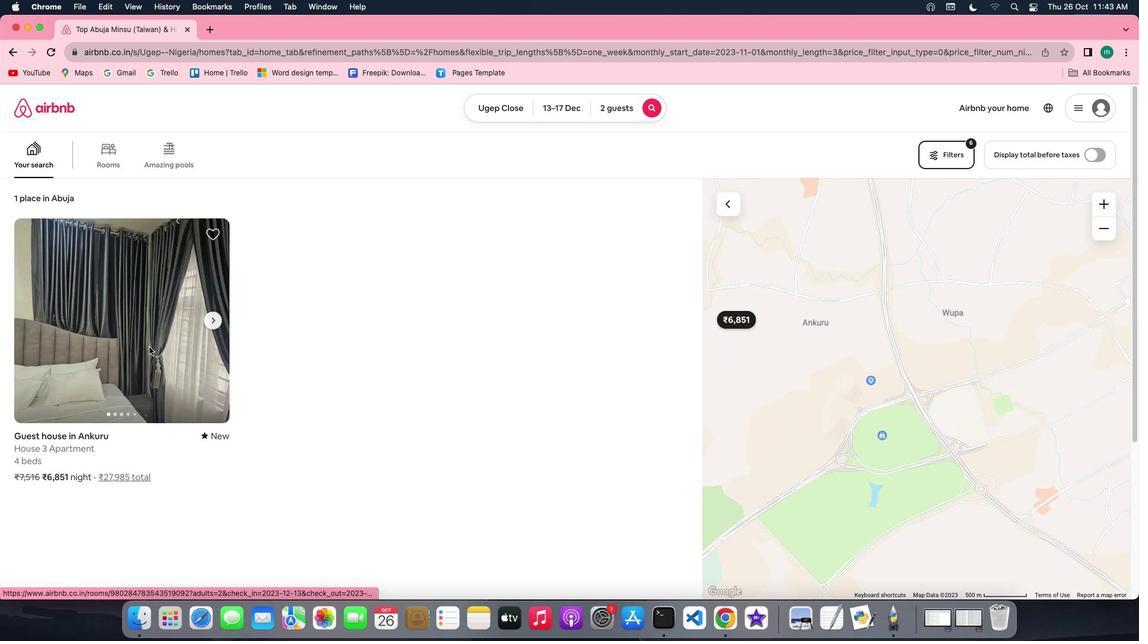 
Action: Mouse moved to (841, 442)
Screenshot: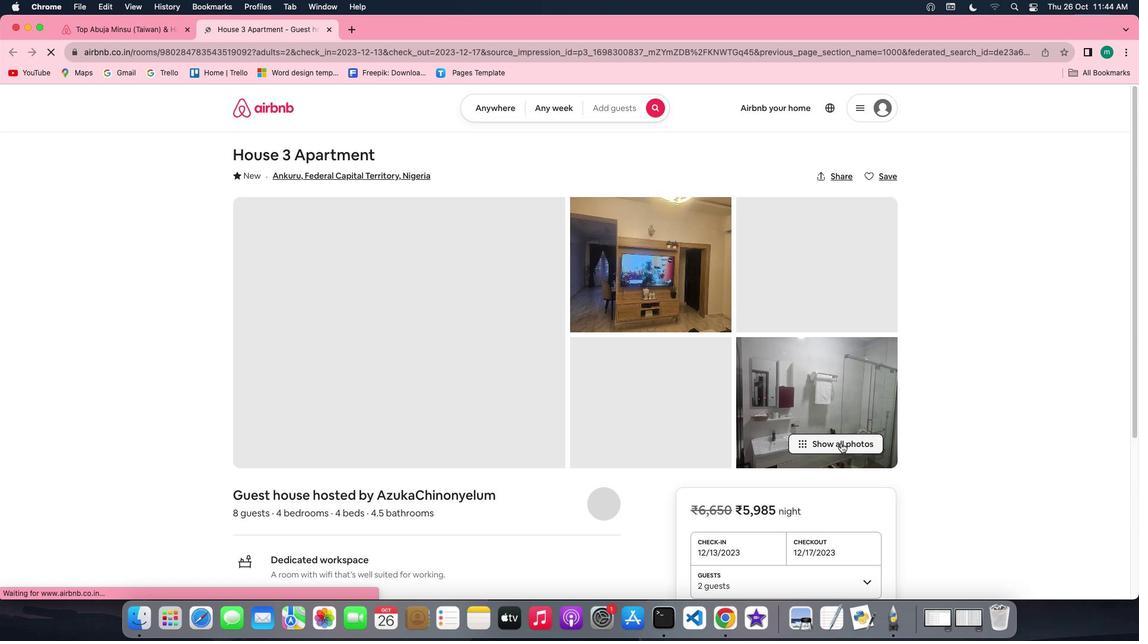 
Action: Mouse pressed left at (841, 442)
Screenshot: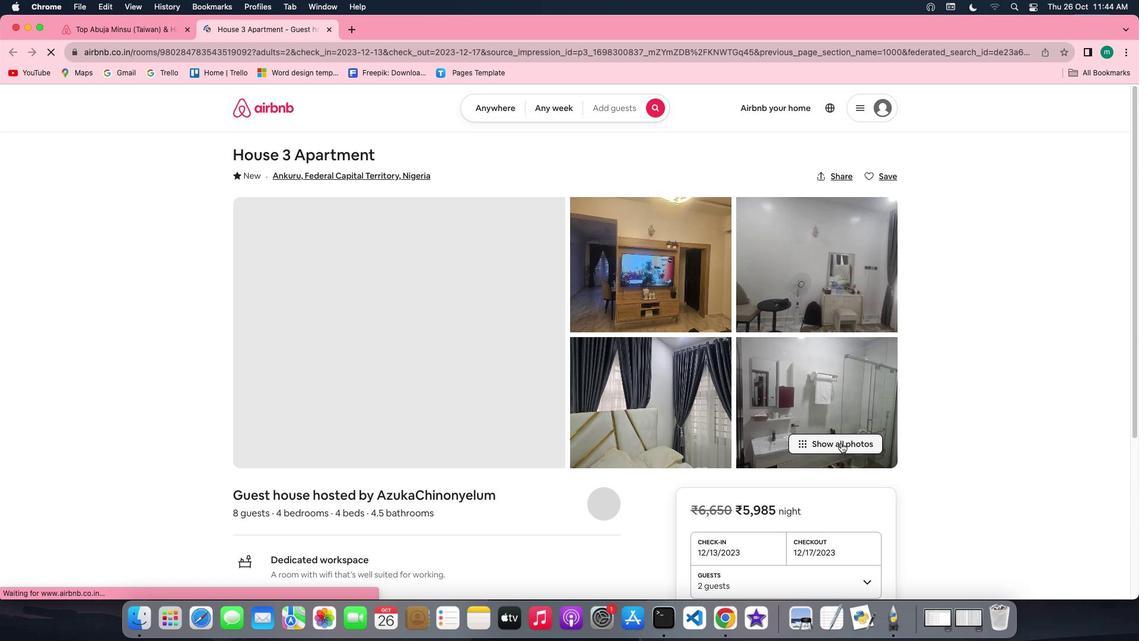 
Action: Mouse moved to (639, 404)
Screenshot: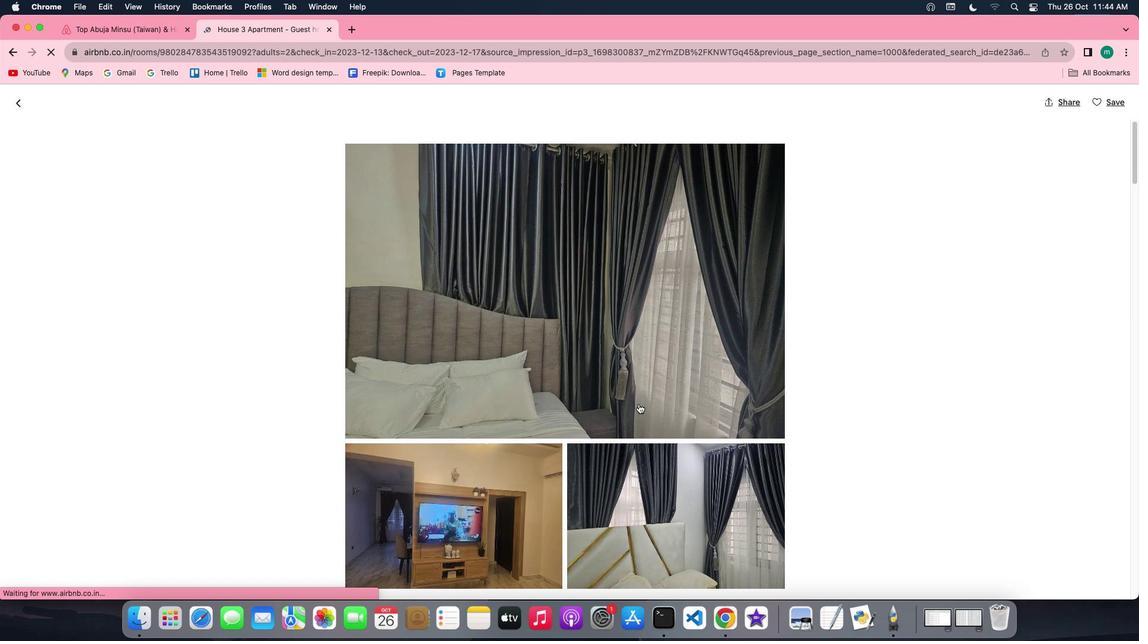 
Action: Mouse scrolled (639, 404) with delta (0, 0)
Screenshot: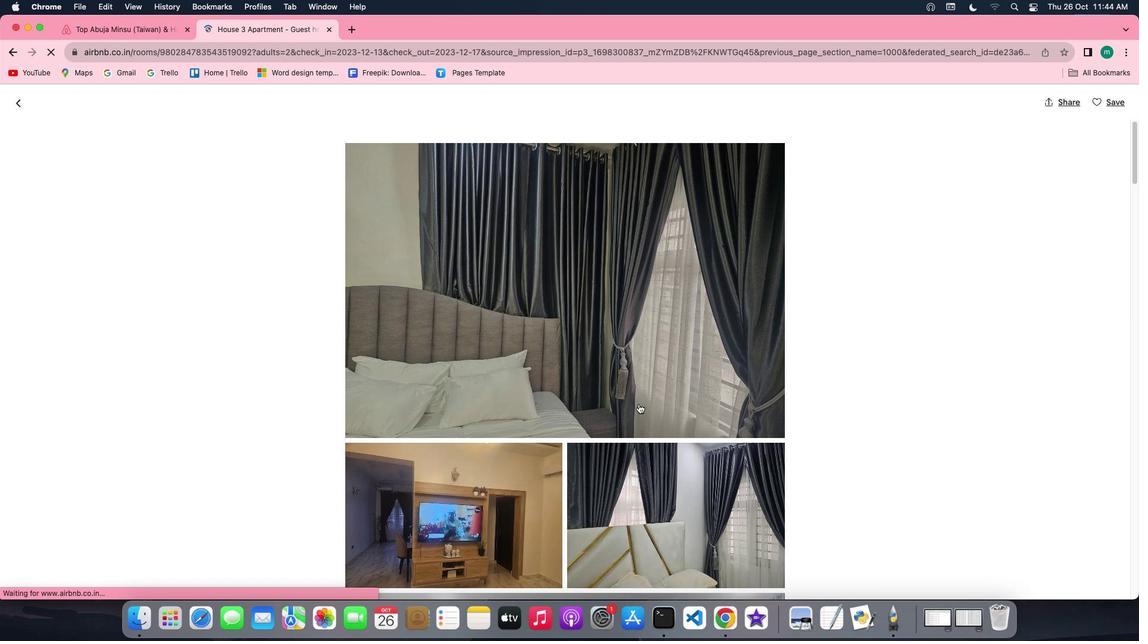 
Action: Mouse scrolled (639, 404) with delta (0, 0)
Screenshot: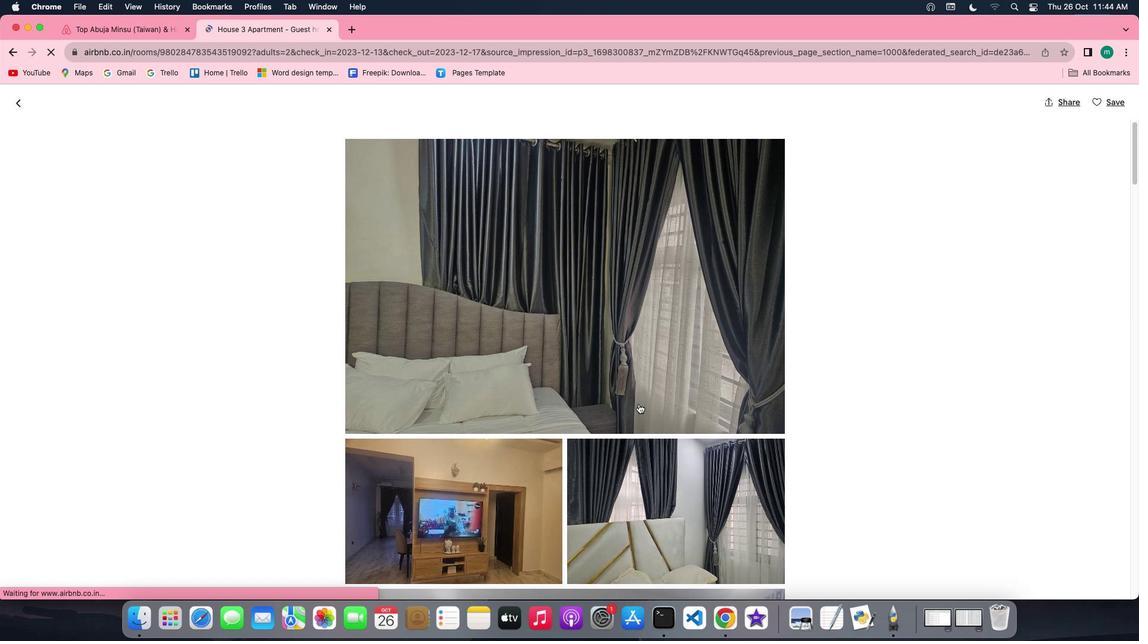
Action: Mouse scrolled (639, 404) with delta (0, 0)
Screenshot: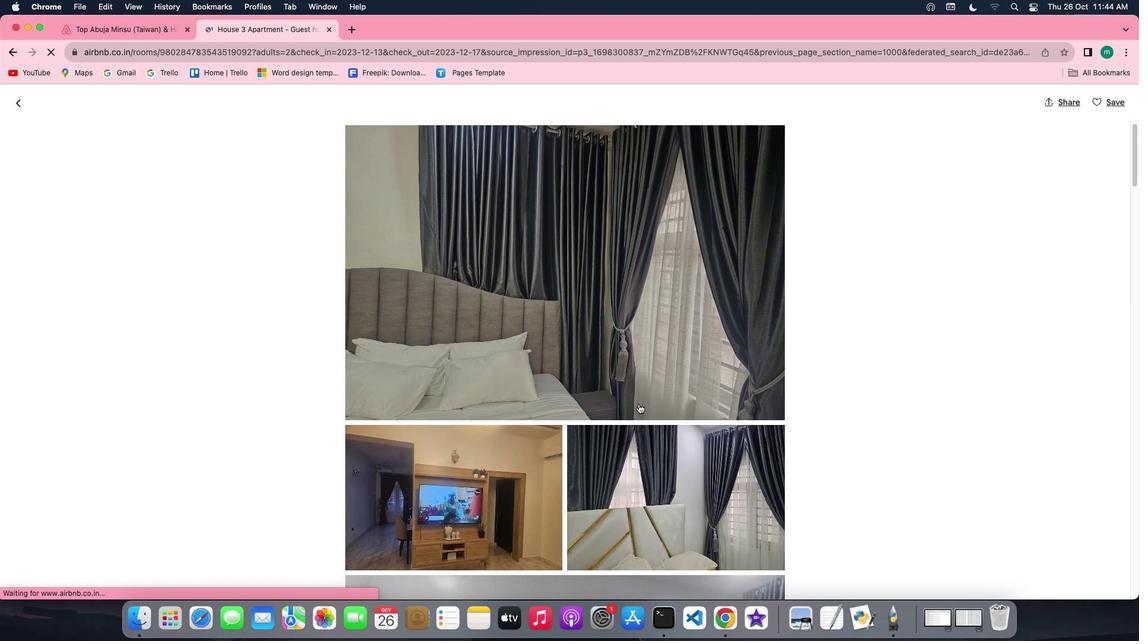 
Action: Mouse scrolled (639, 404) with delta (0, 0)
Screenshot: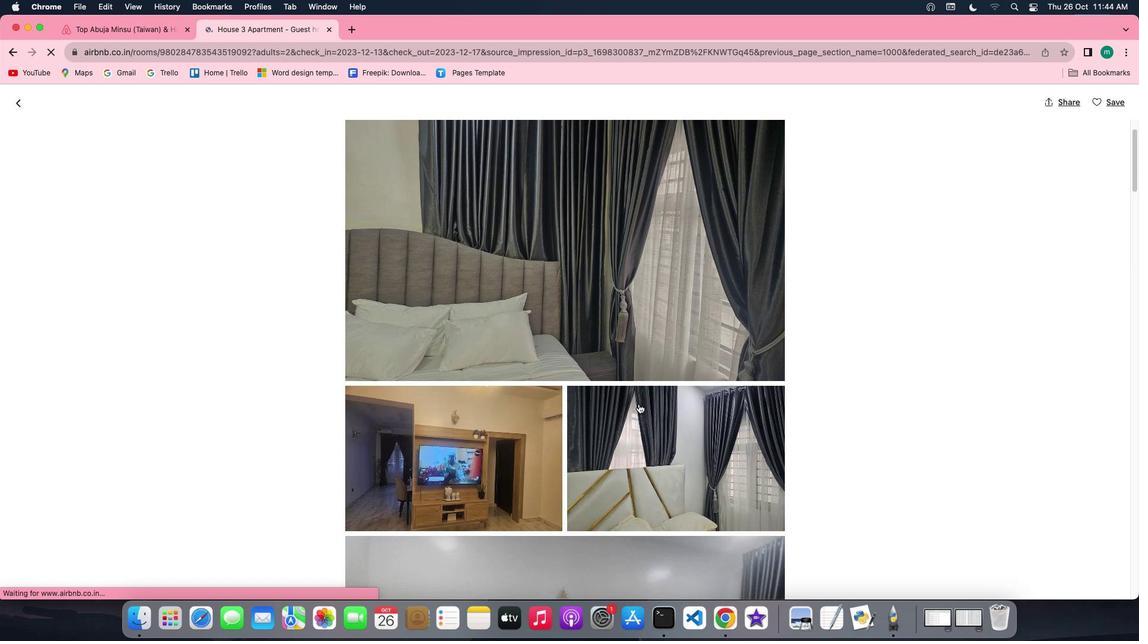 
Action: Mouse scrolled (639, 404) with delta (0, 0)
Screenshot: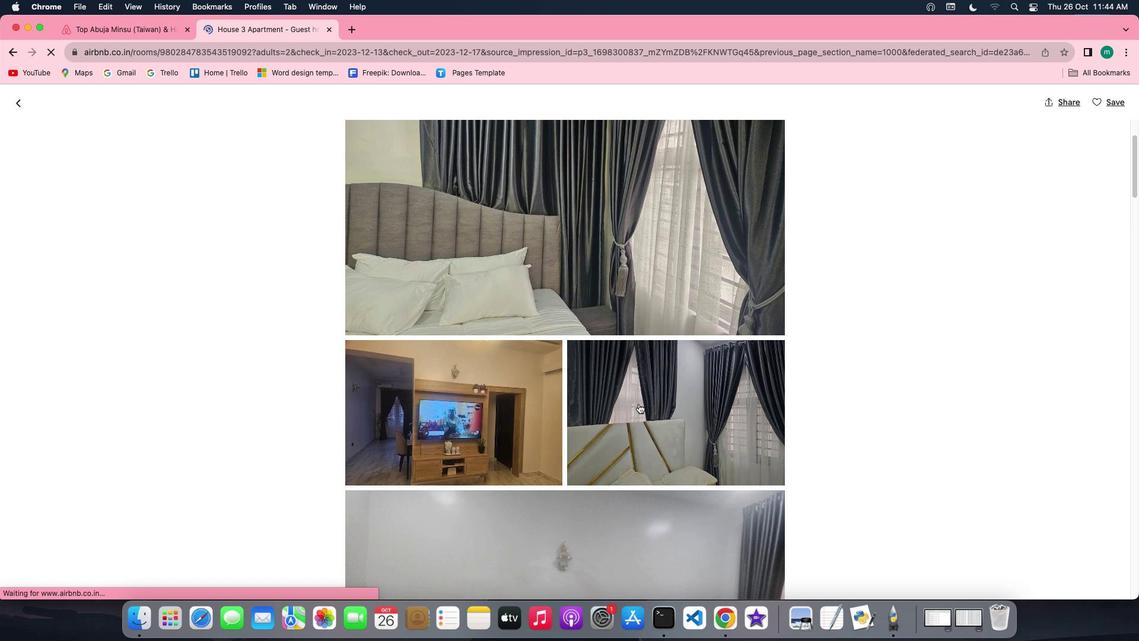 
Action: Mouse scrolled (639, 404) with delta (0, 0)
Screenshot: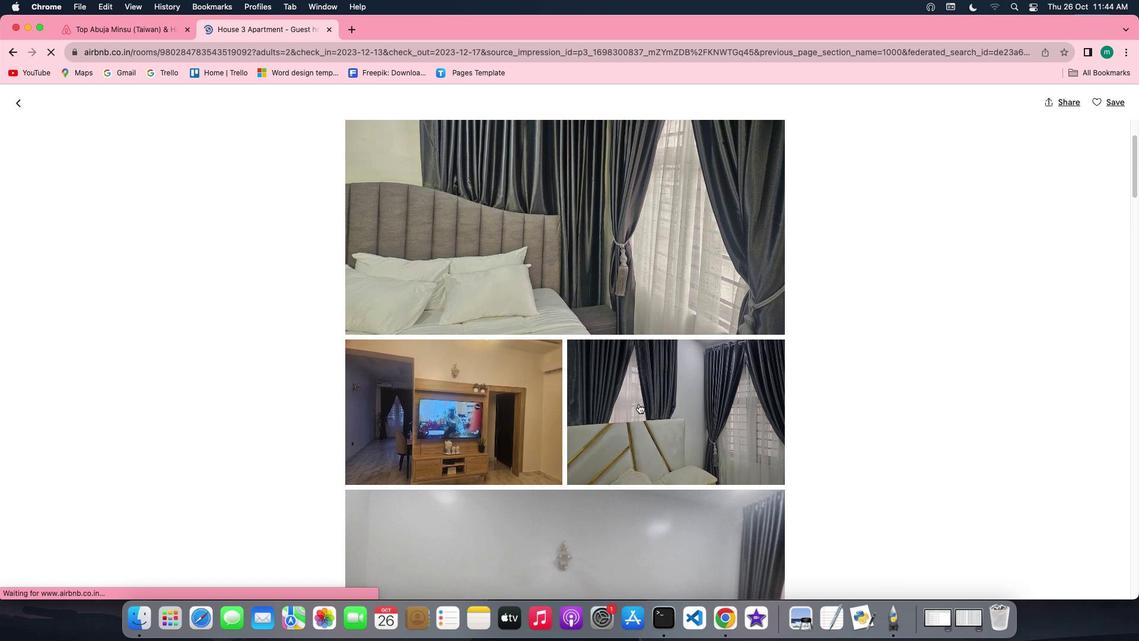 
Action: Mouse scrolled (639, 404) with delta (0, 0)
Screenshot: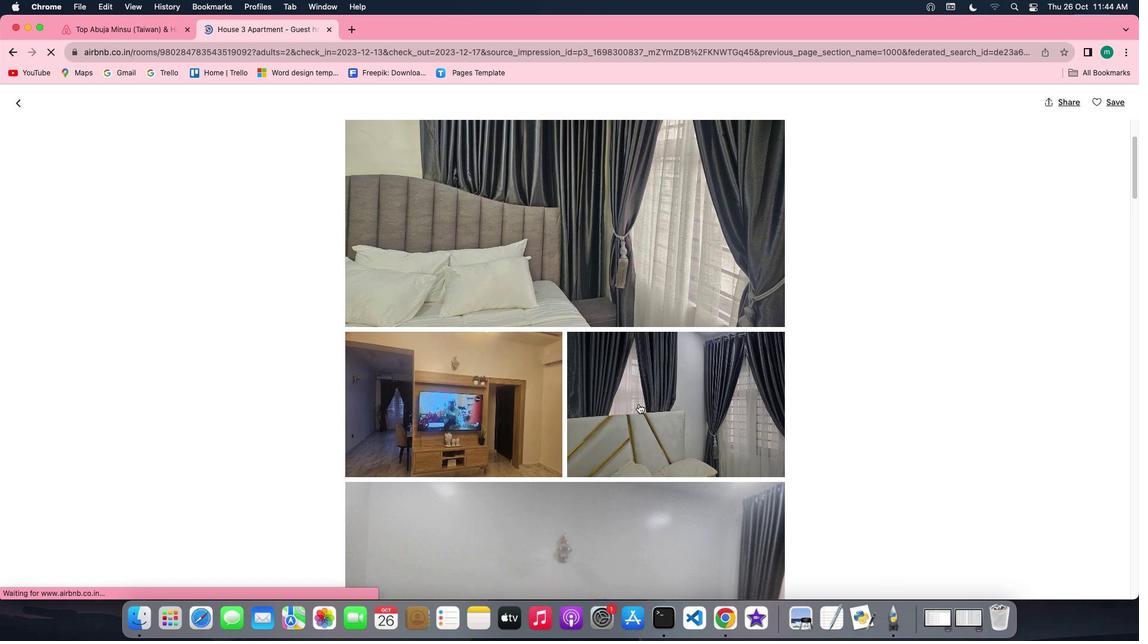 
Action: Mouse scrolled (639, 404) with delta (0, 0)
Screenshot: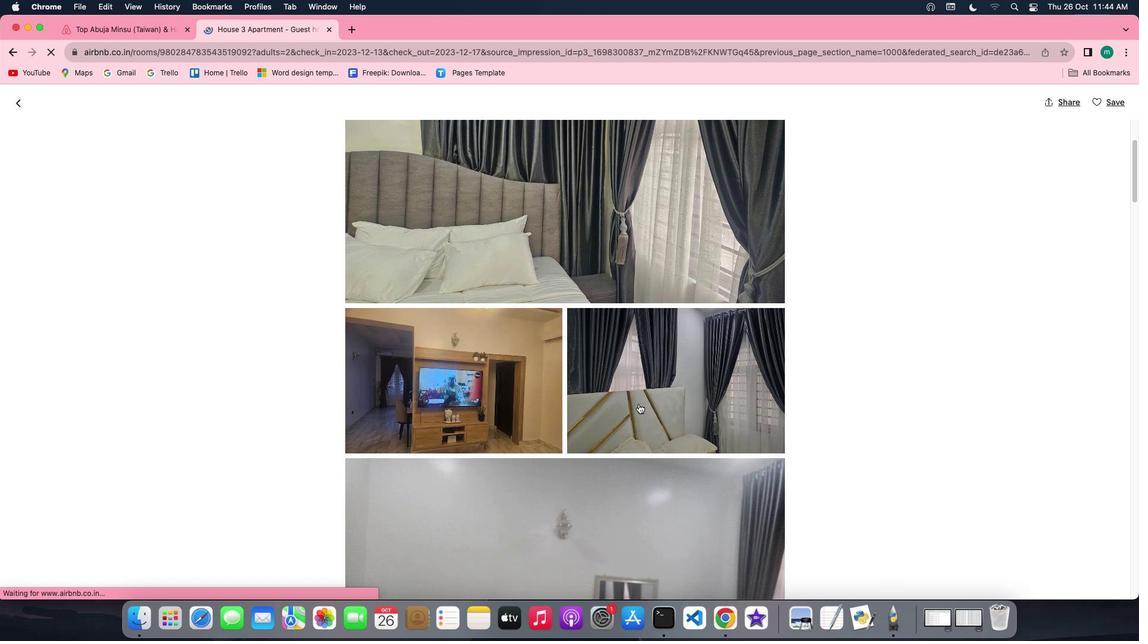 
Action: Mouse scrolled (639, 404) with delta (0, 0)
Screenshot: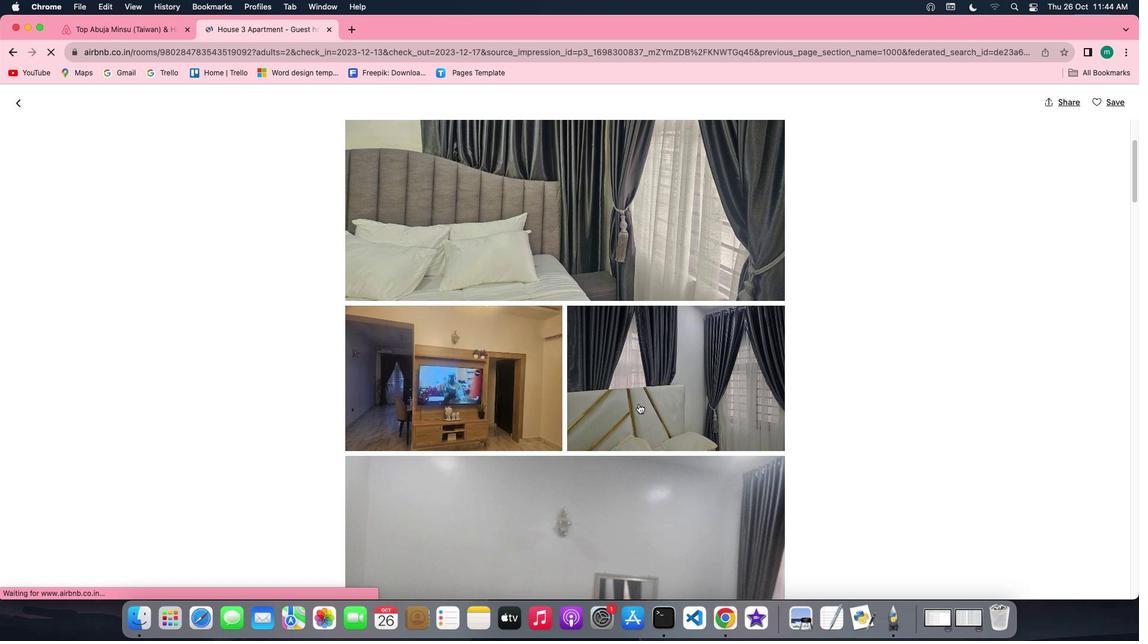 
Action: Mouse scrolled (639, 404) with delta (0, 0)
Screenshot: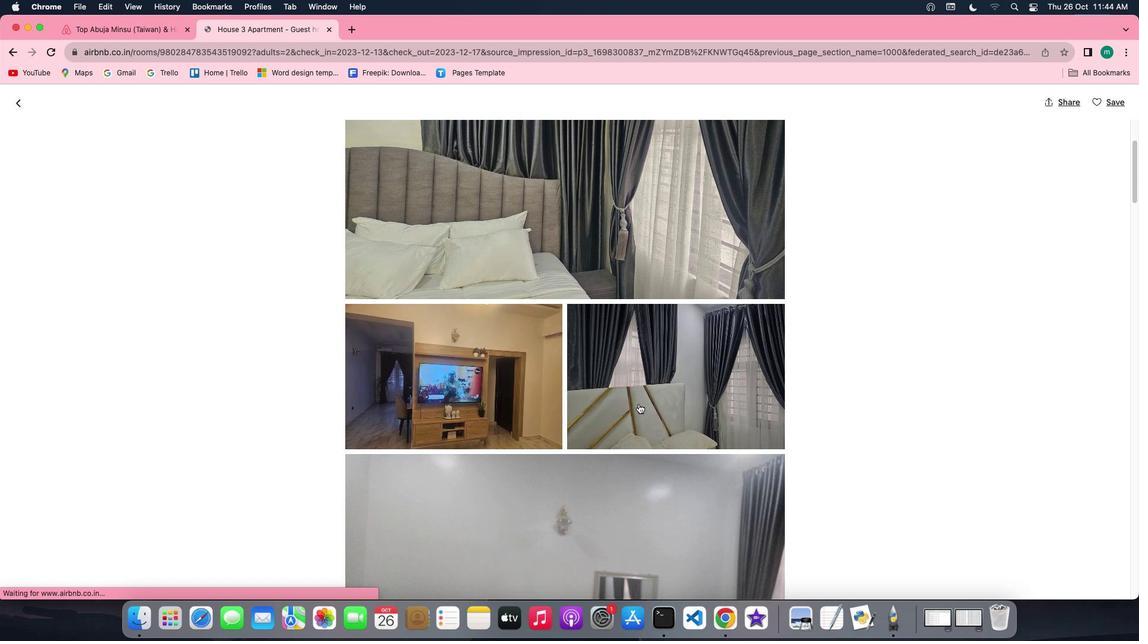 
Action: Mouse scrolled (639, 404) with delta (0, 0)
Screenshot: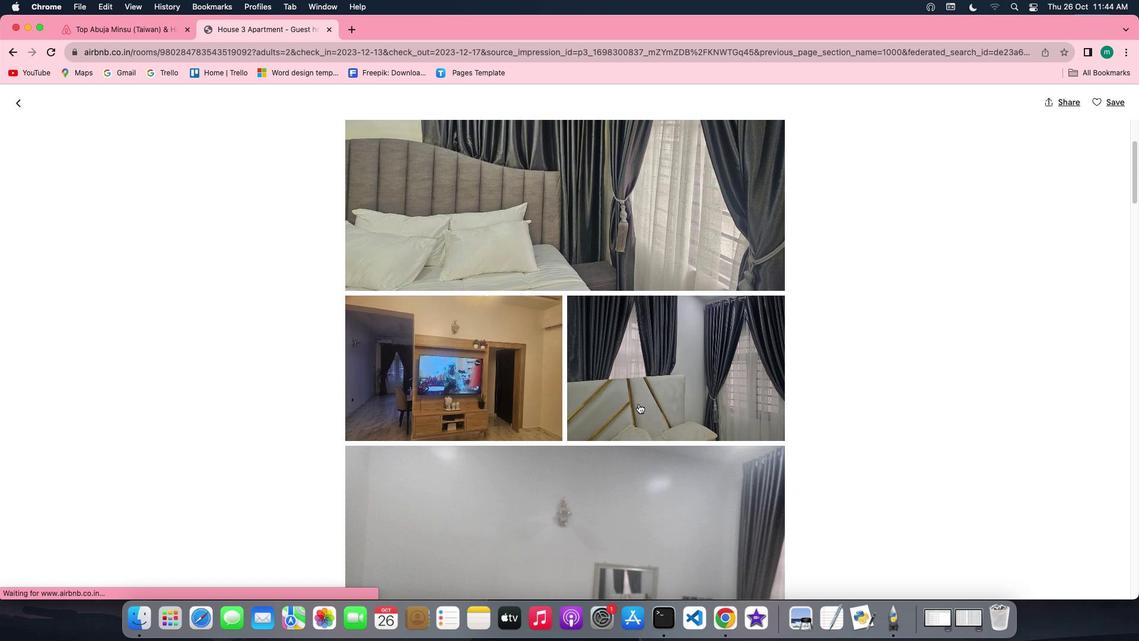 
Action: Mouse scrolled (639, 404) with delta (0, 0)
Screenshot: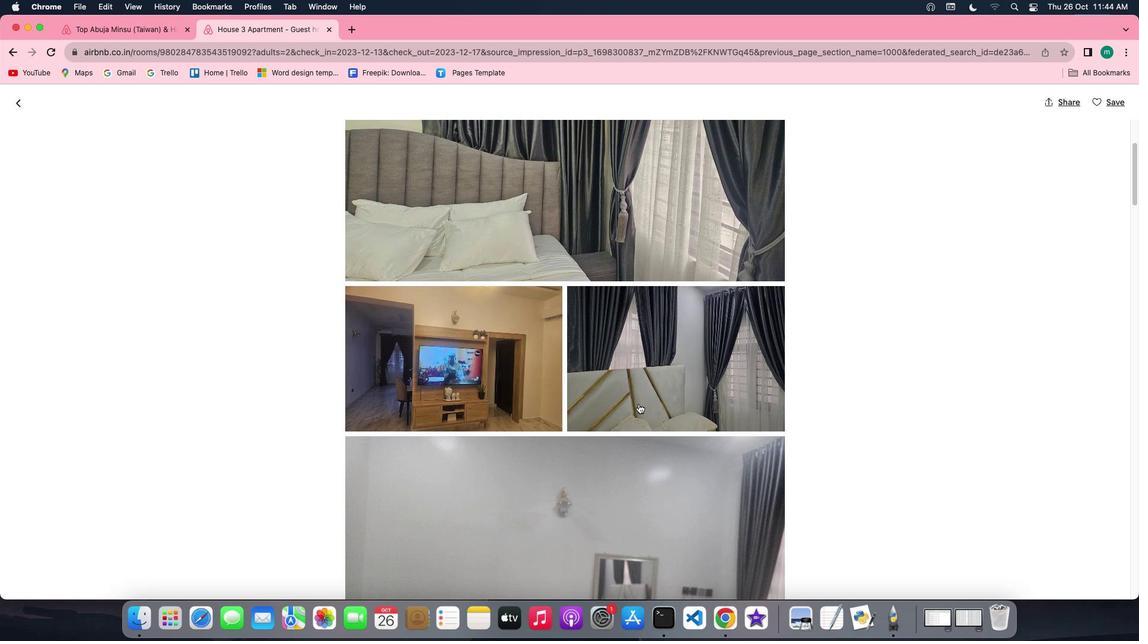 
Action: Mouse scrolled (639, 404) with delta (0, 0)
Screenshot: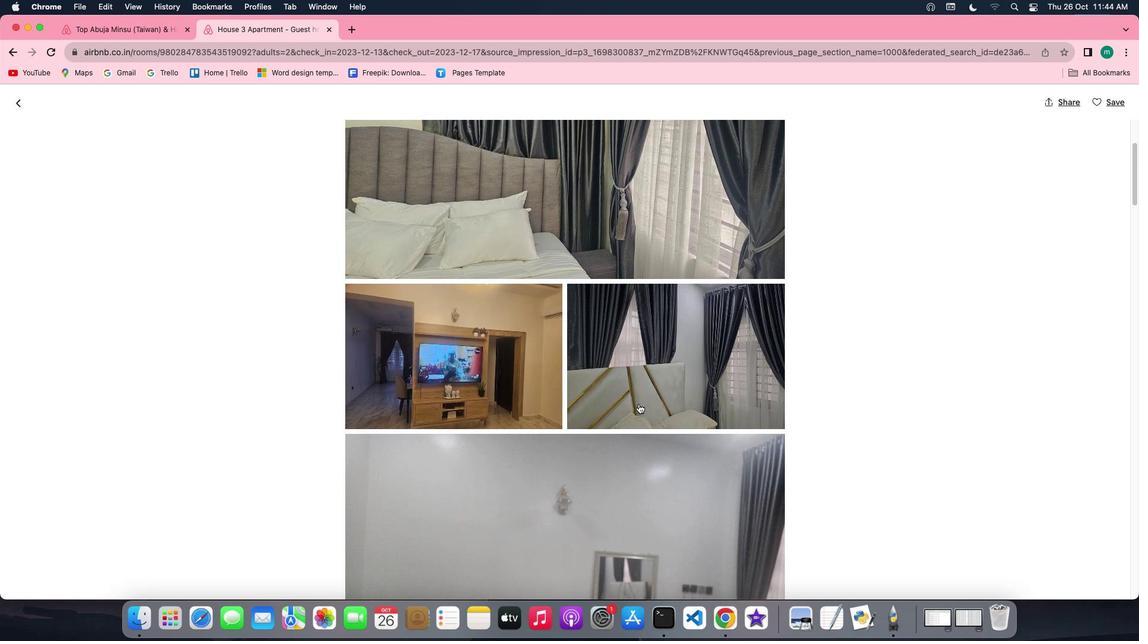 
Action: Mouse scrolled (639, 404) with delta (0, 0)
Screenshot: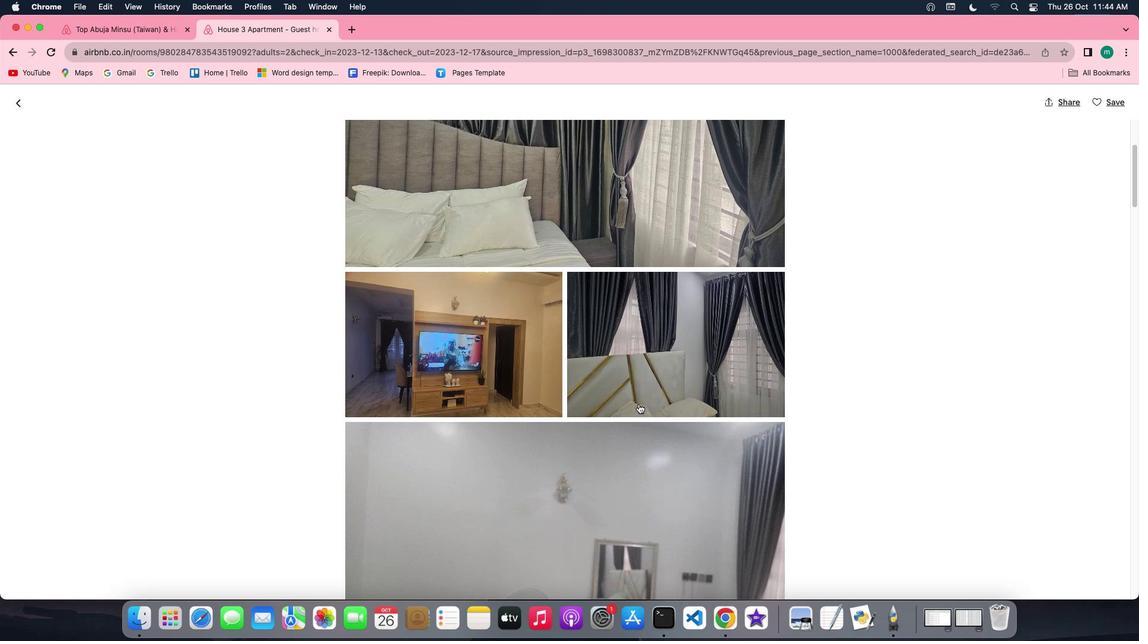 
Action: Mouse scrolled (639, 404) with delta (0, 0)
Screenshot: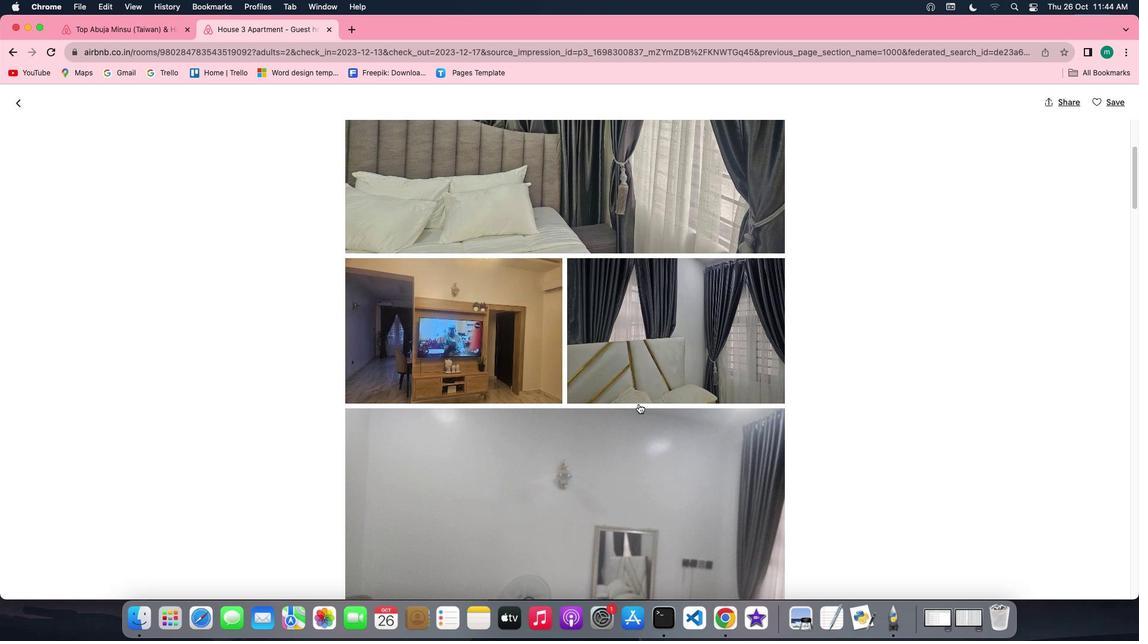 
Action: Mouse scrolled (639, 404) with delta (0, 0)
Screenshot: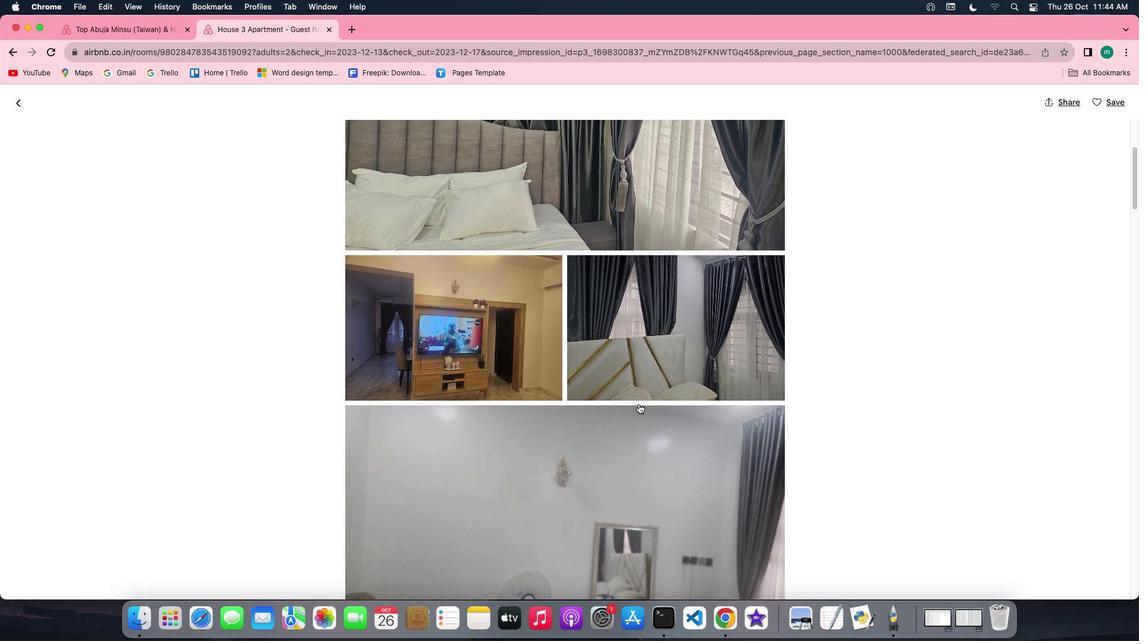
Action: Mouse scrolled (639, 404) with delta (0, 0)
Screenshot: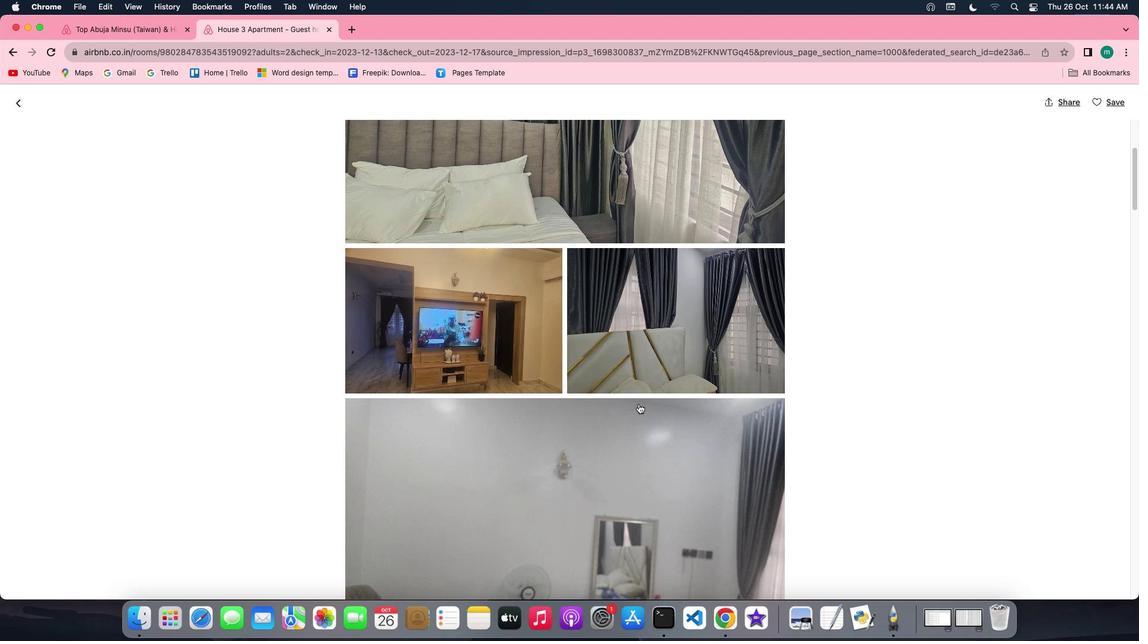 
Action: Mouse scrolled (639, 404) with delta (0, 0)
Screenshot: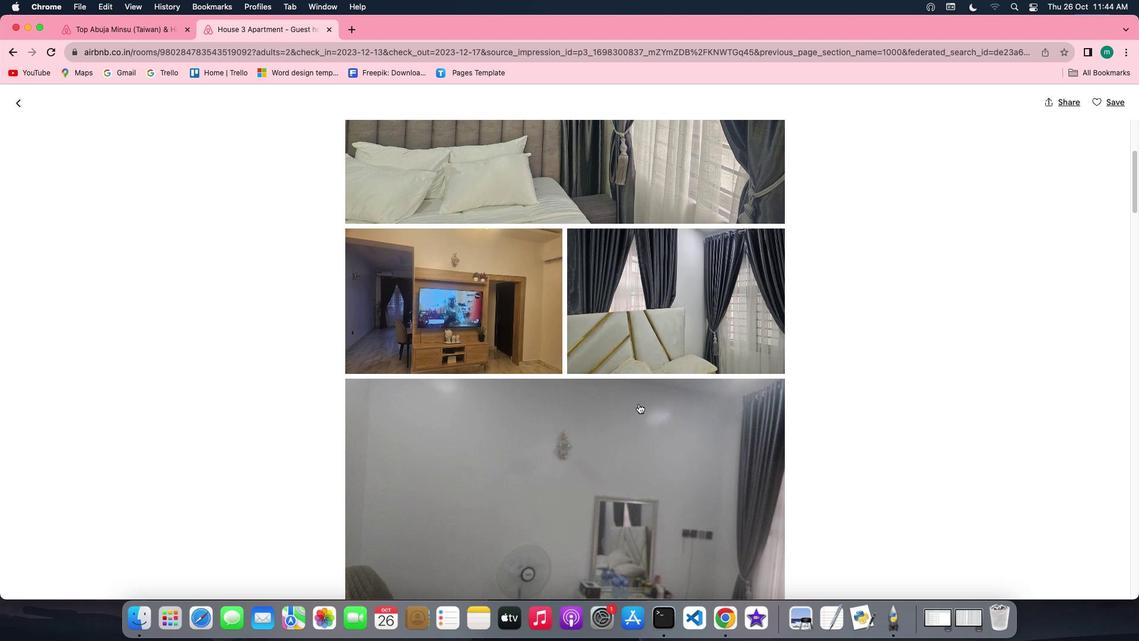 
Action: Mouse scrolled (639, 404) with delta (0, 0)
Screenshot: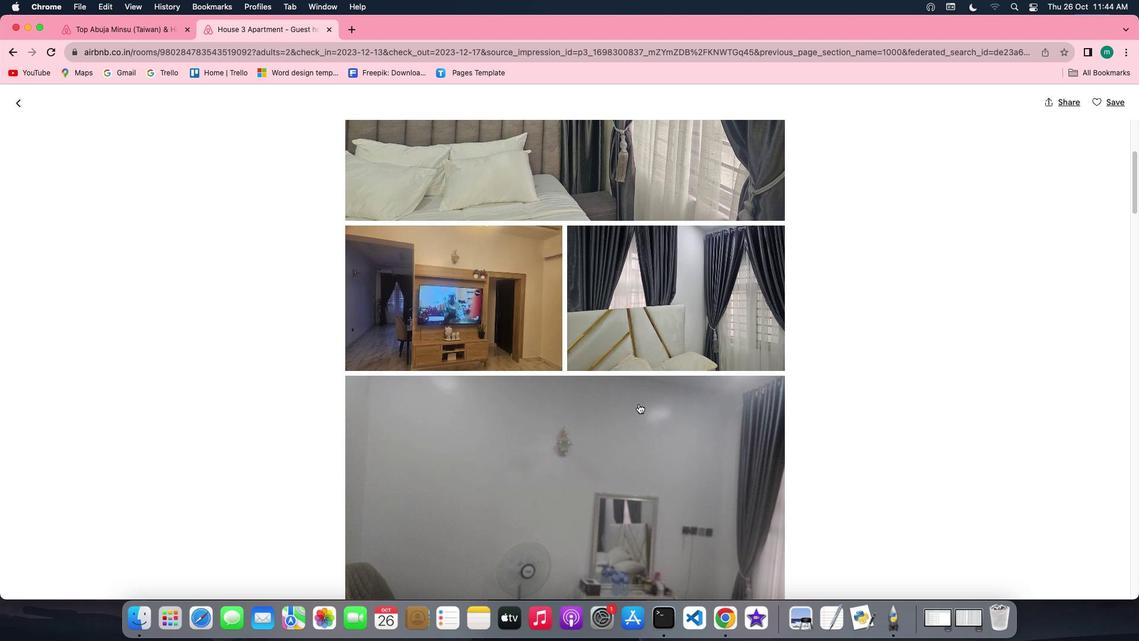 
Action: Mouse scrolled (639, 404) with delta (0, 0)
Screenshot: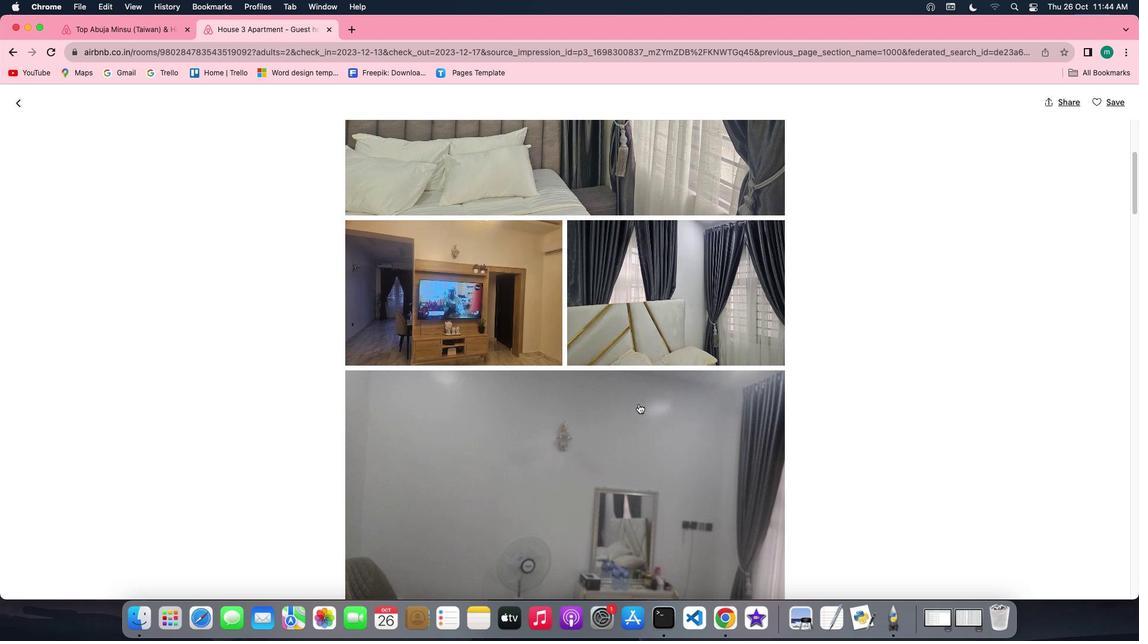 
Action: Mouse scrolled (639, 404) with delta (0, 0)
Screenshot: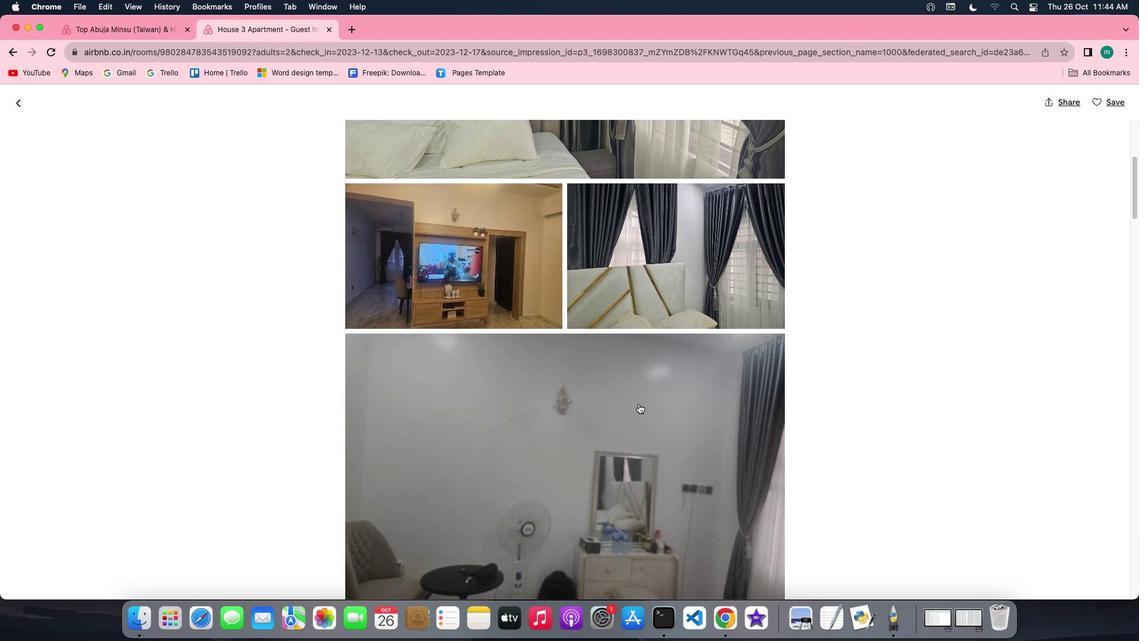 
Action: Mouse scrolled (639, 404) with delta (0, 0)
Screenshot: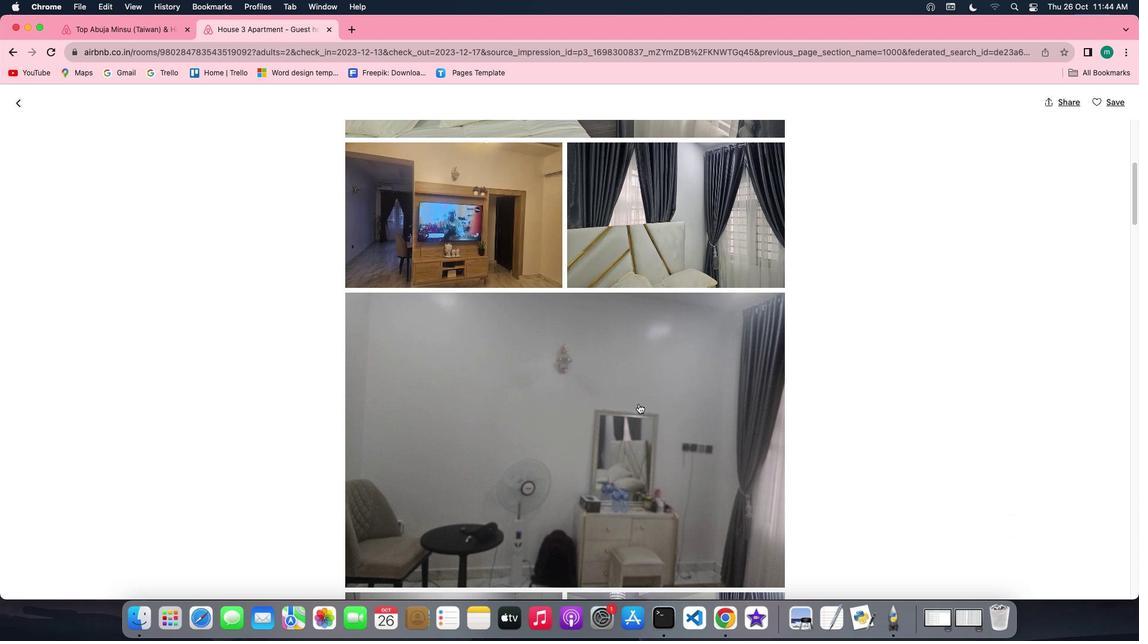 
Action: Mouse scrolled (639, 404) with delta (0, 0)
Screenshot: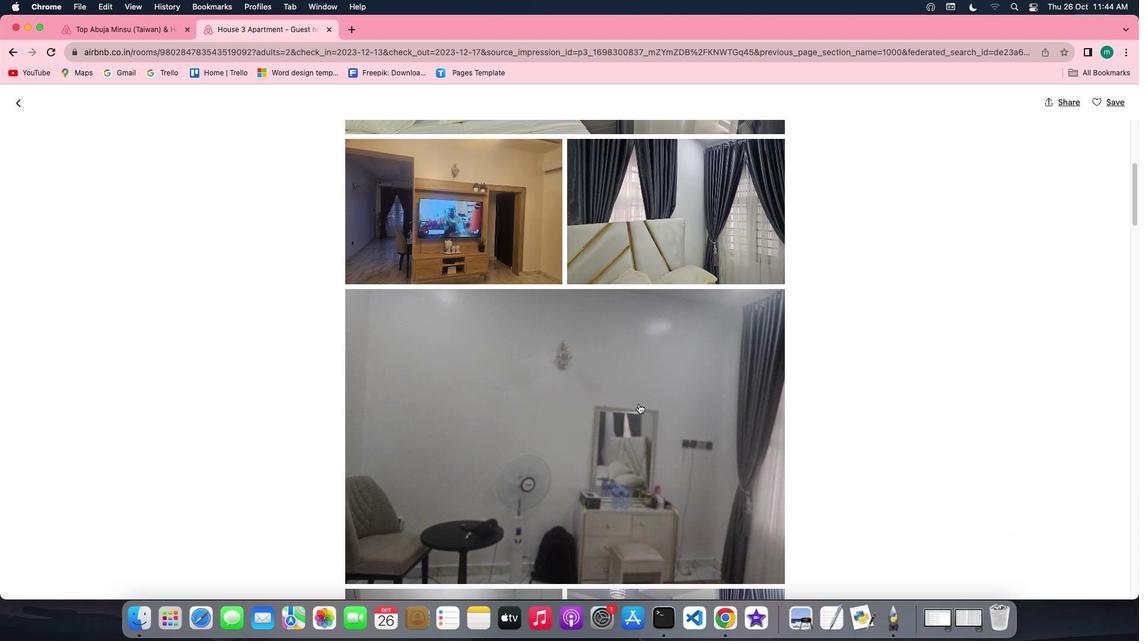 
Action: Mouse scrolled (639, 404) with delta (0, 0)
Screenshot: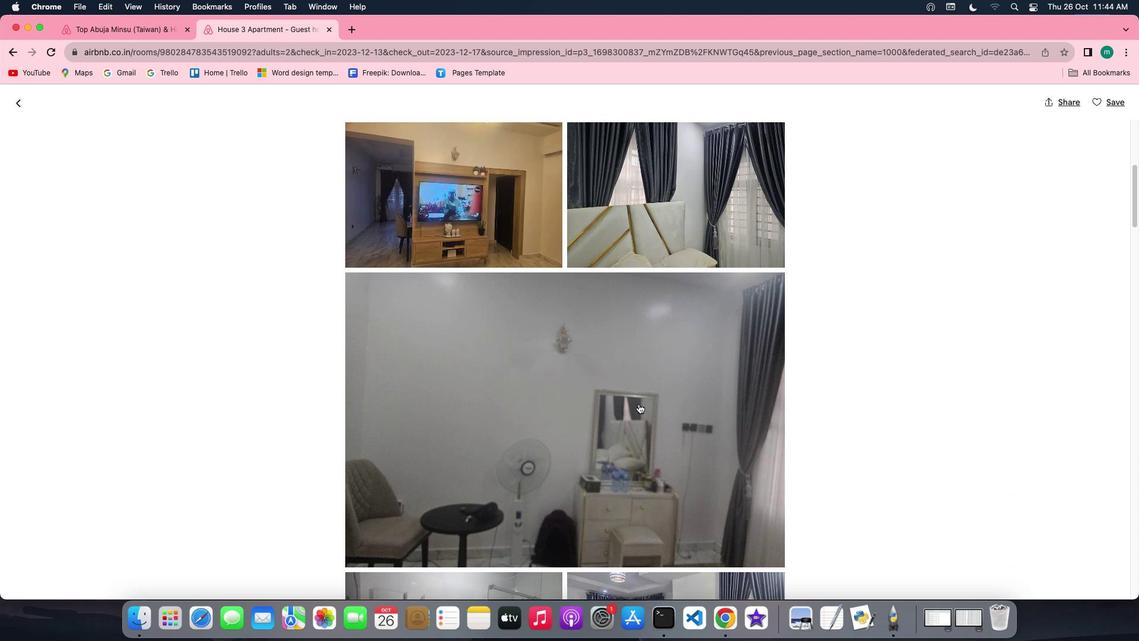
Action: Mouse scrolled (639, 404) with delta (0, 0)
Screenshot: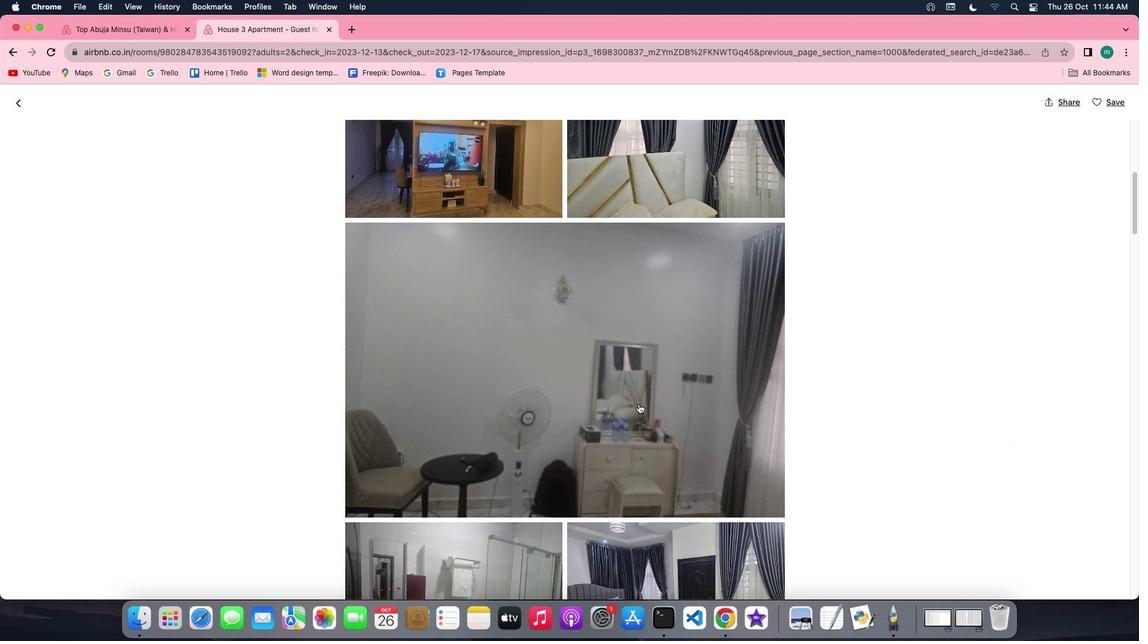 
Action: Mouse scrolled (639, 404) with delta (0, 0)
Screenshot: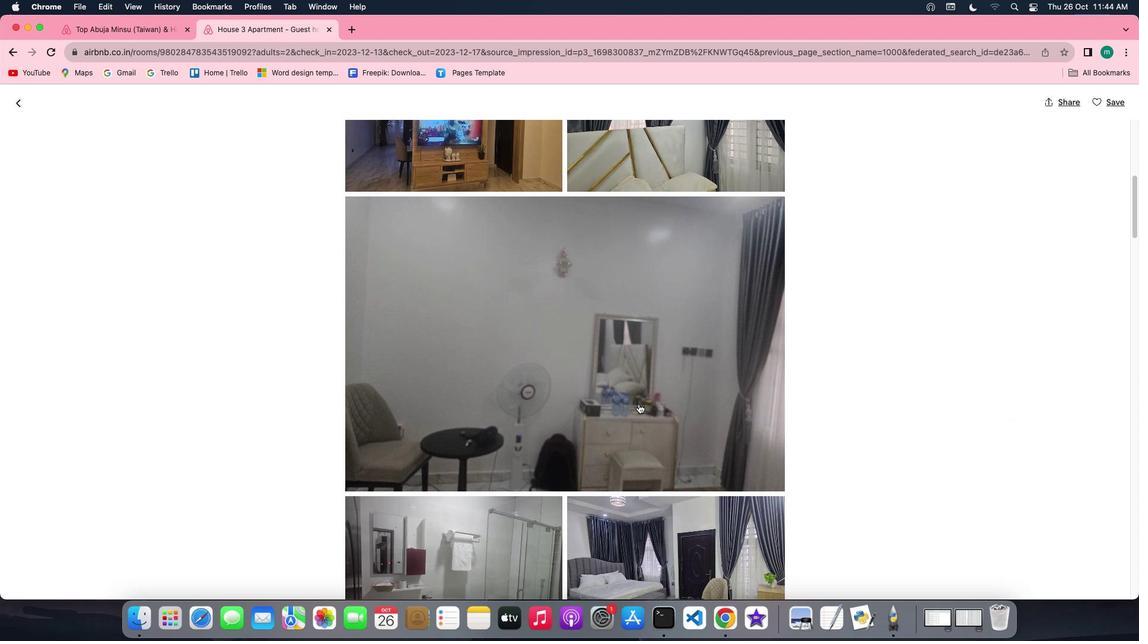 
Action: Mouse scrolled (639, 404) with delta (0, 0)
Screenshot: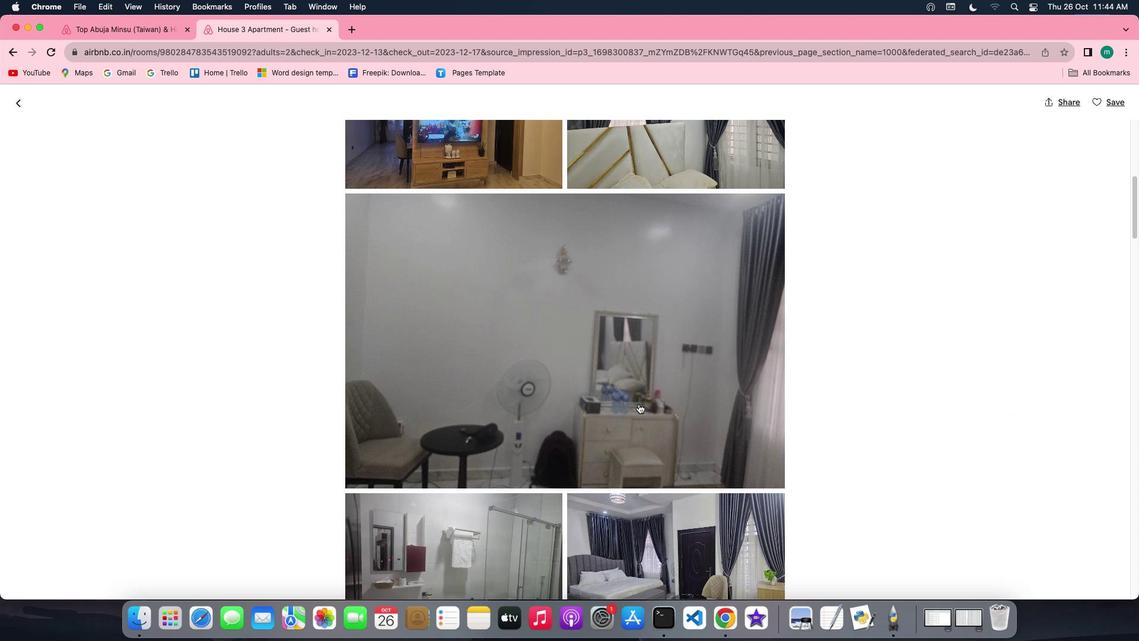 
Action: Mouse scrolled (639, 404) with delta (0, 0)
Screenshot: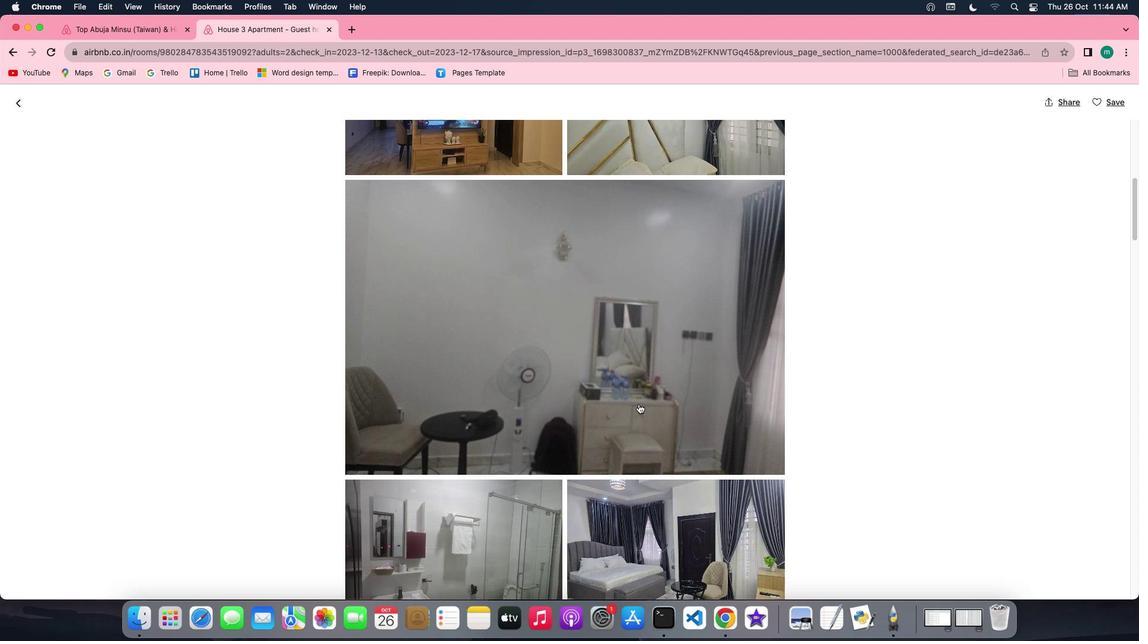 
Action: Mouse scrolled (639, 404) with delta (0, 0)
Screenshot: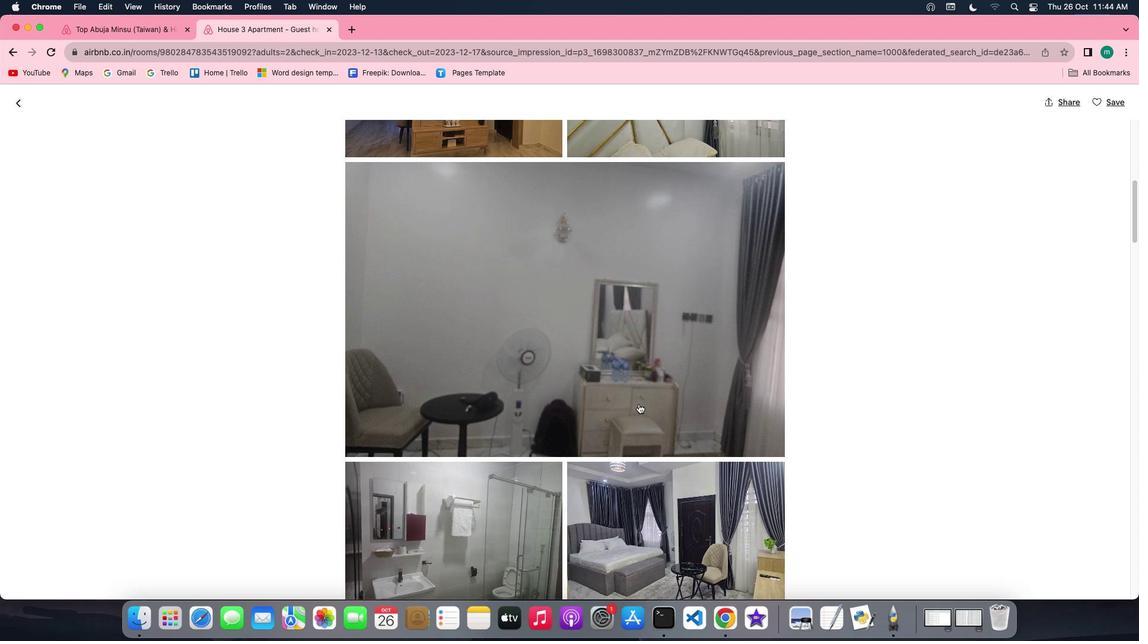
Action: Mouse scrolled (639, 404) with delta (0, 0)
Screenshot: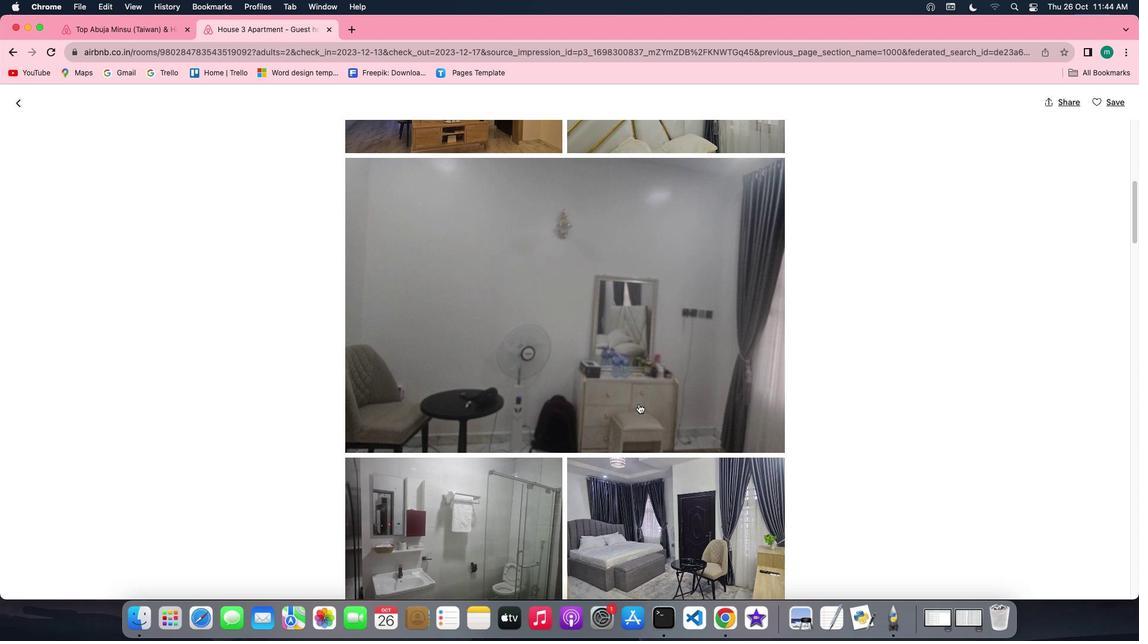 
Action: Mouse scrolled (639, 404) with delta (0, 0)
Screenshot: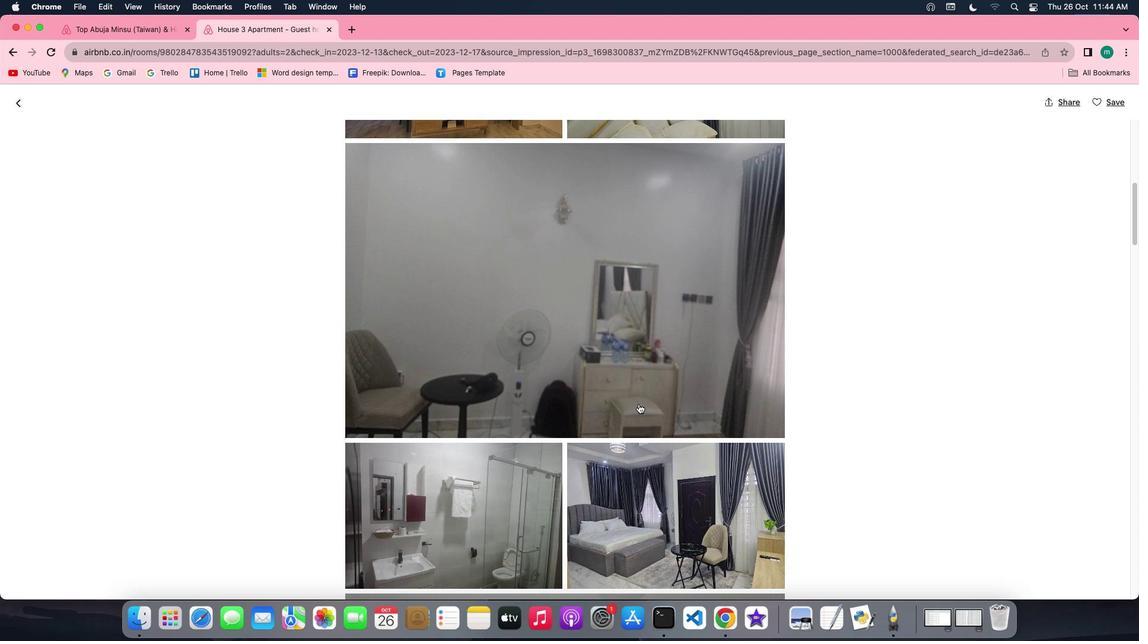 
Action: Mouse scrolled (639, 404) with delta (0, 0)
Screenshot: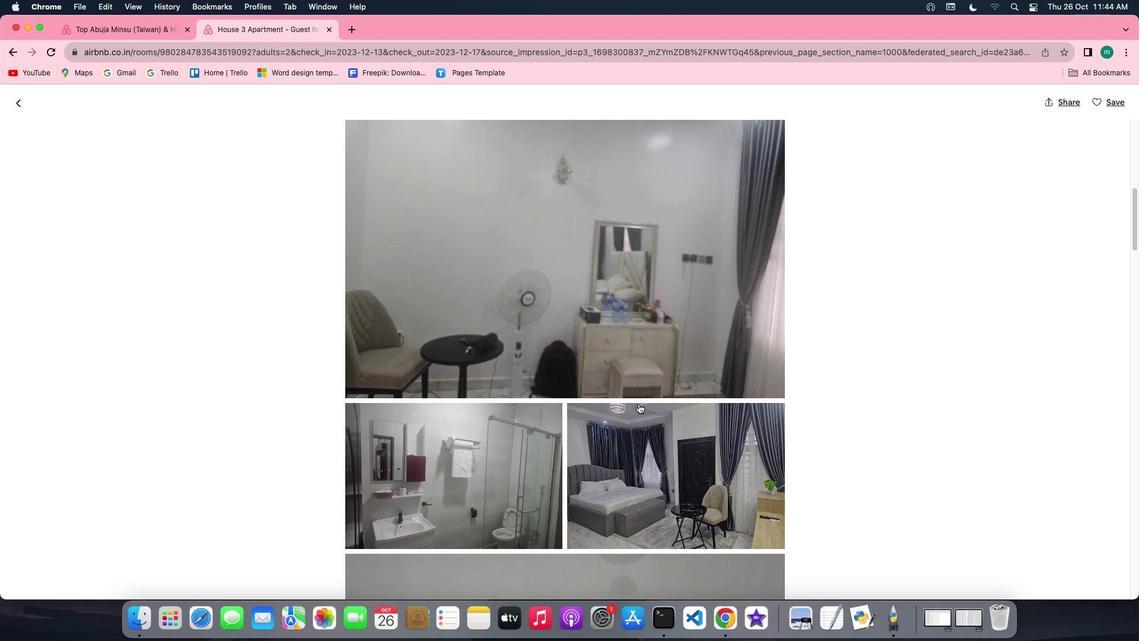 
Action: Mouse scrolled (639, 404) with delta (0, 0)
Screenshot: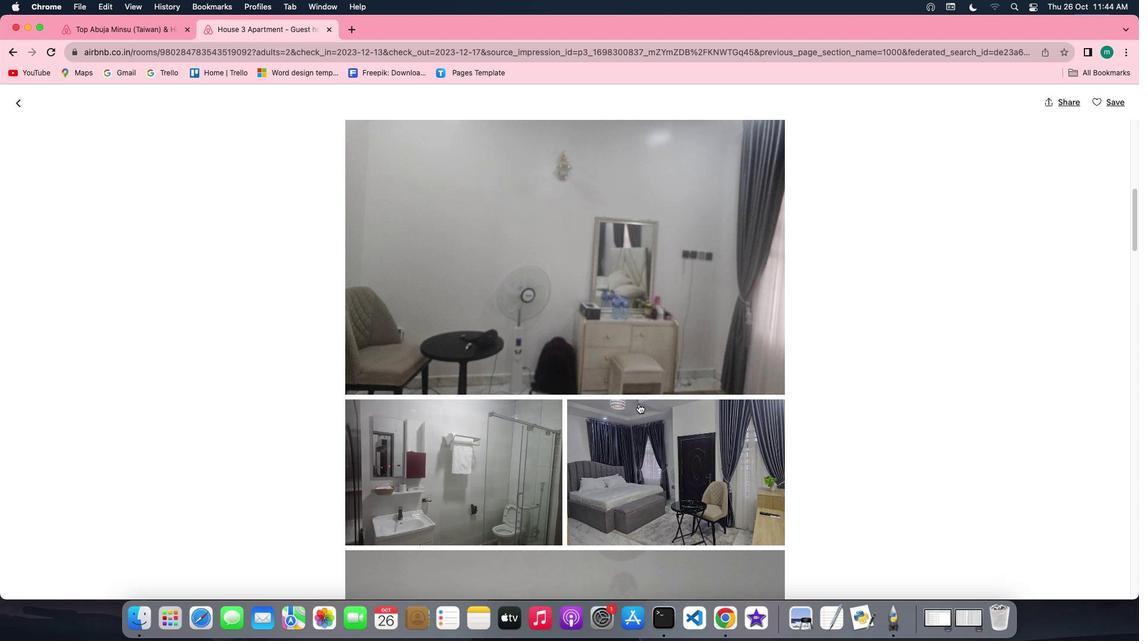 
Action: Mouse scrolled (639, 404) with delta (0, 0)
Screenshot: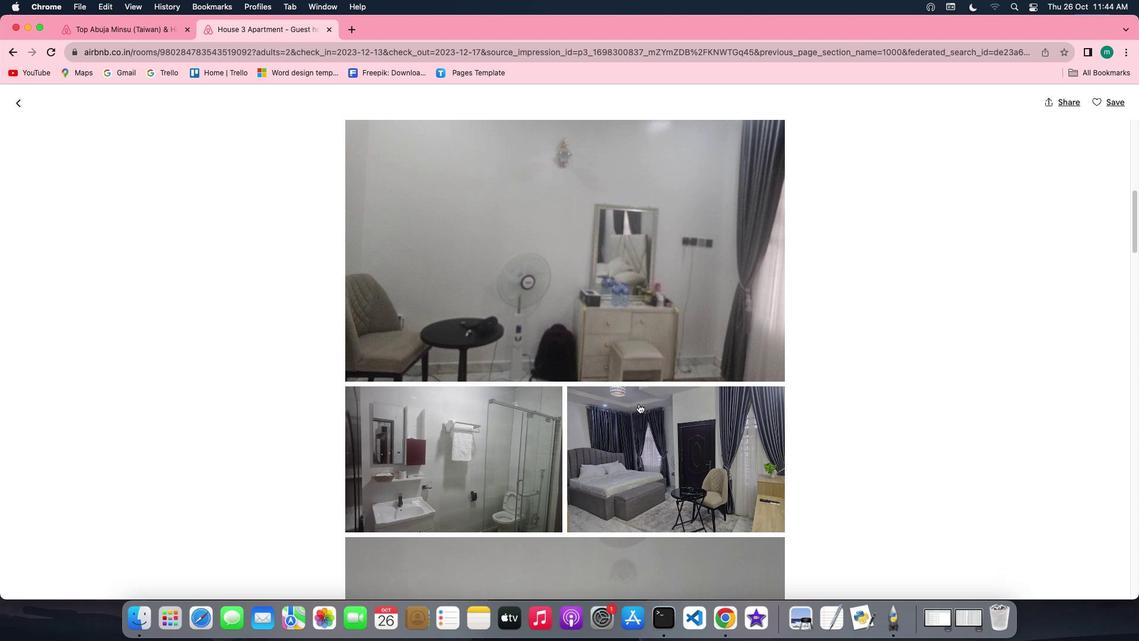 
Action: Mouse scrolled (639, 404) with delta (0, 0)
Screenshot: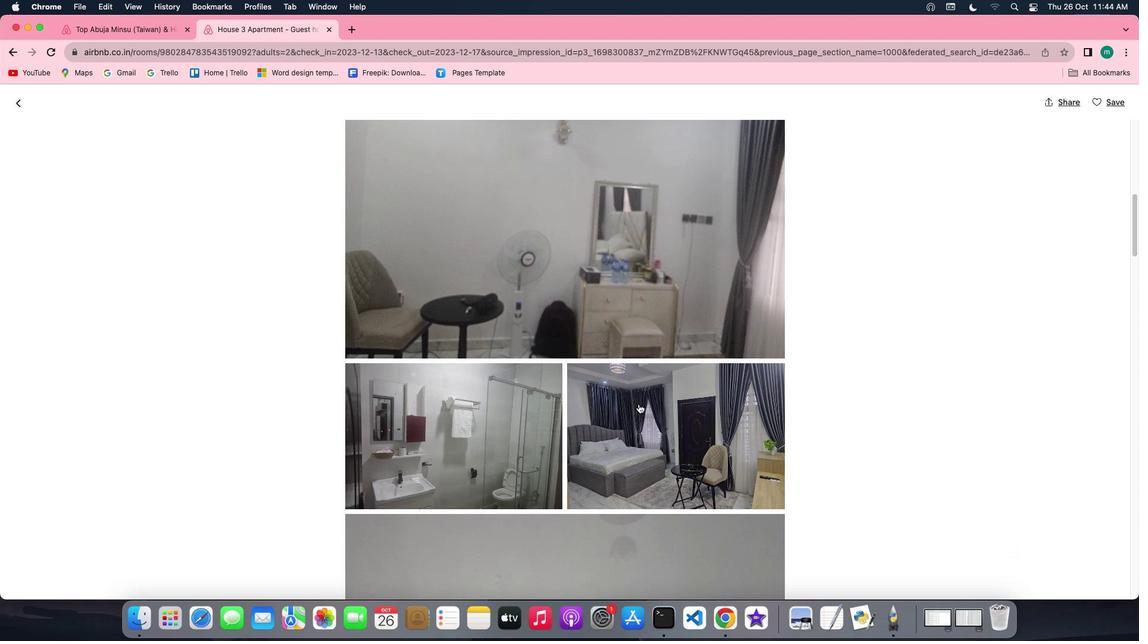 
Action: Mouse scrolled (639, 404) with delta (0, 0)
Screenshot: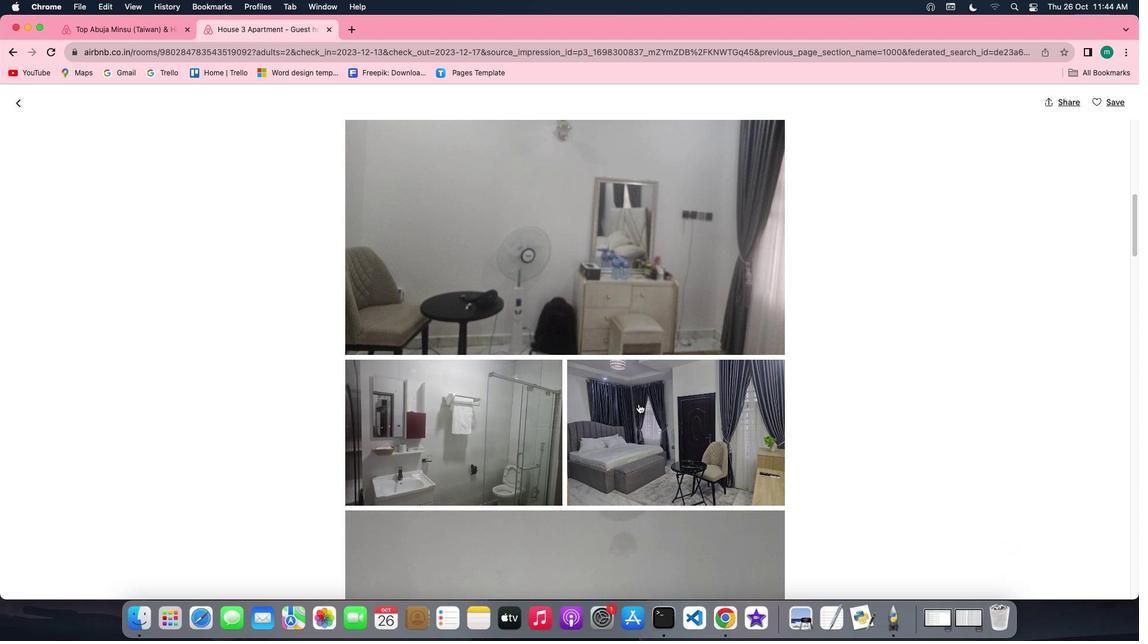 
Action: Mouse scrolled (639, 404) with delta (0, 0)
Screenshot: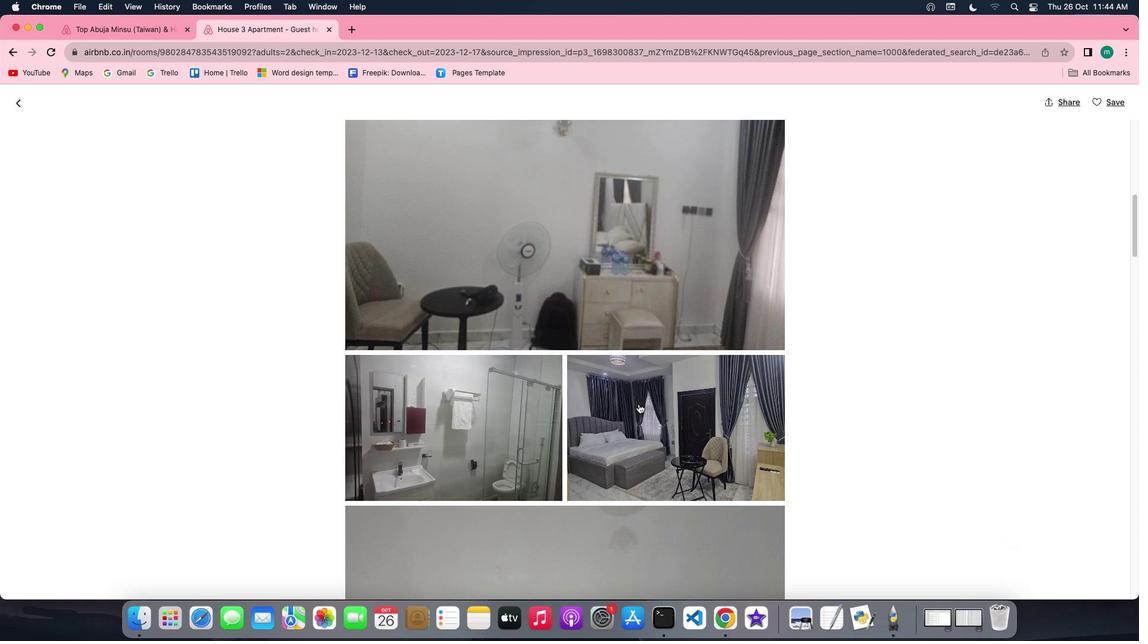 
Action: Mouse scrolled (639, 404) with delta (0, -1)
Screenshot: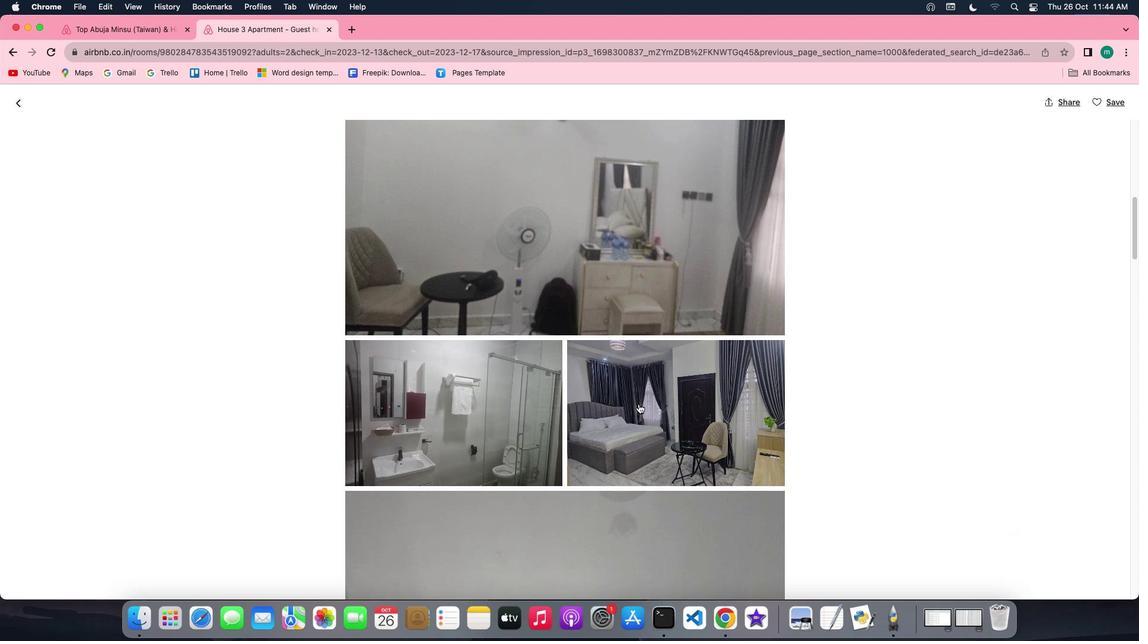 
Action: Mouse scrolled (639, 404) with delta (0, 0)
Screenshot: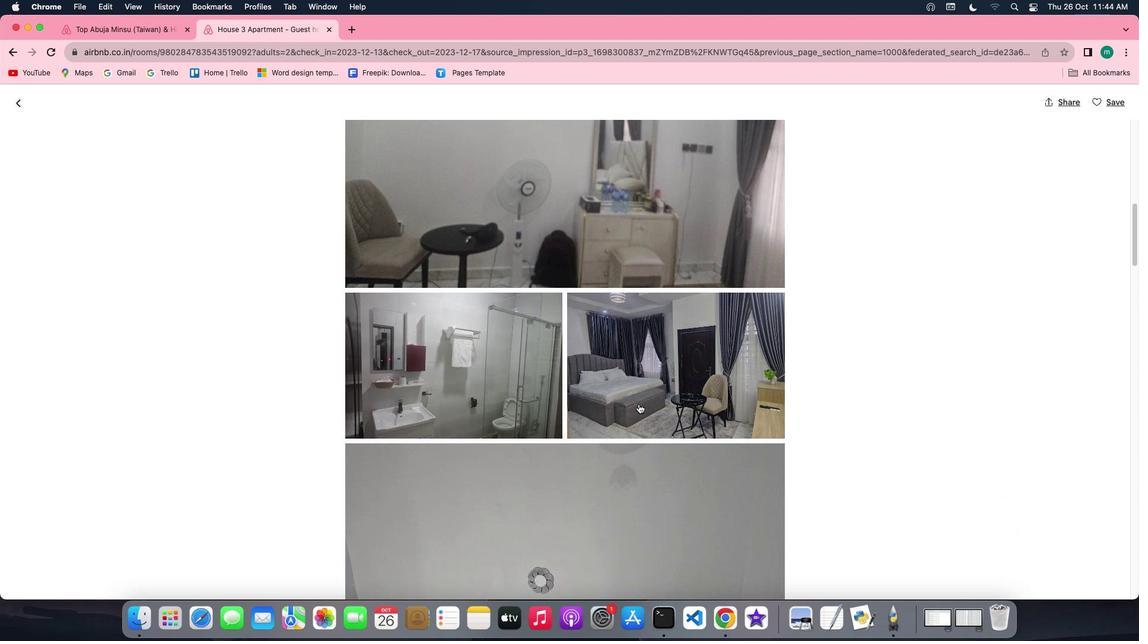 
Action: Mouse scrolled (639, 404) with delta (0, 0)
Screenshot: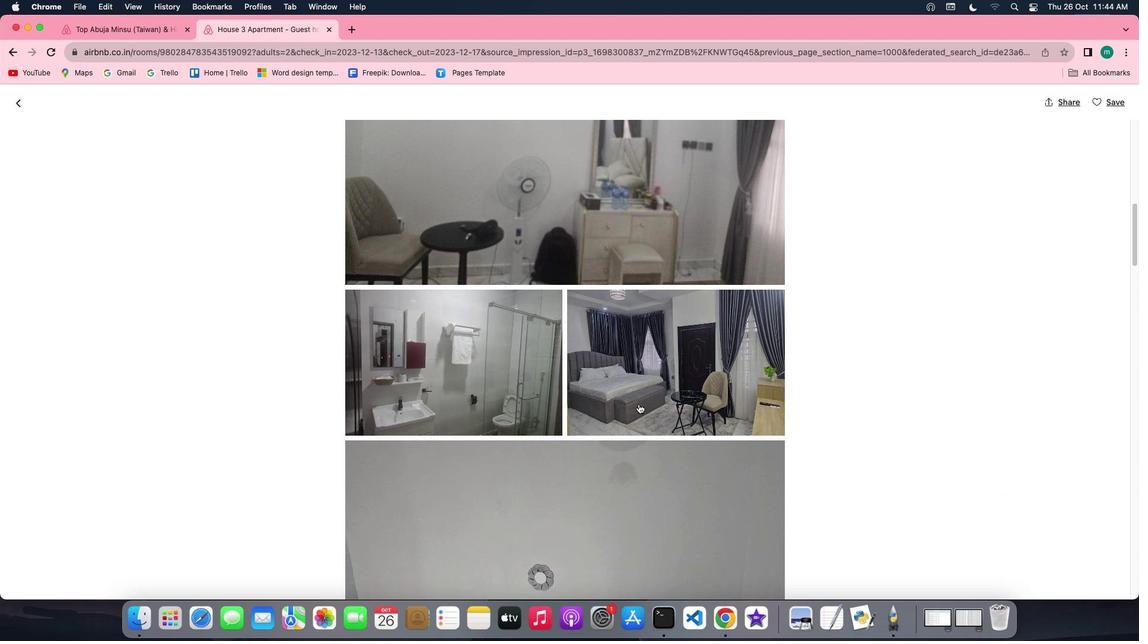 
Action: Mouse scrolled (639, 404) with delta (0, 0)
Screenshot: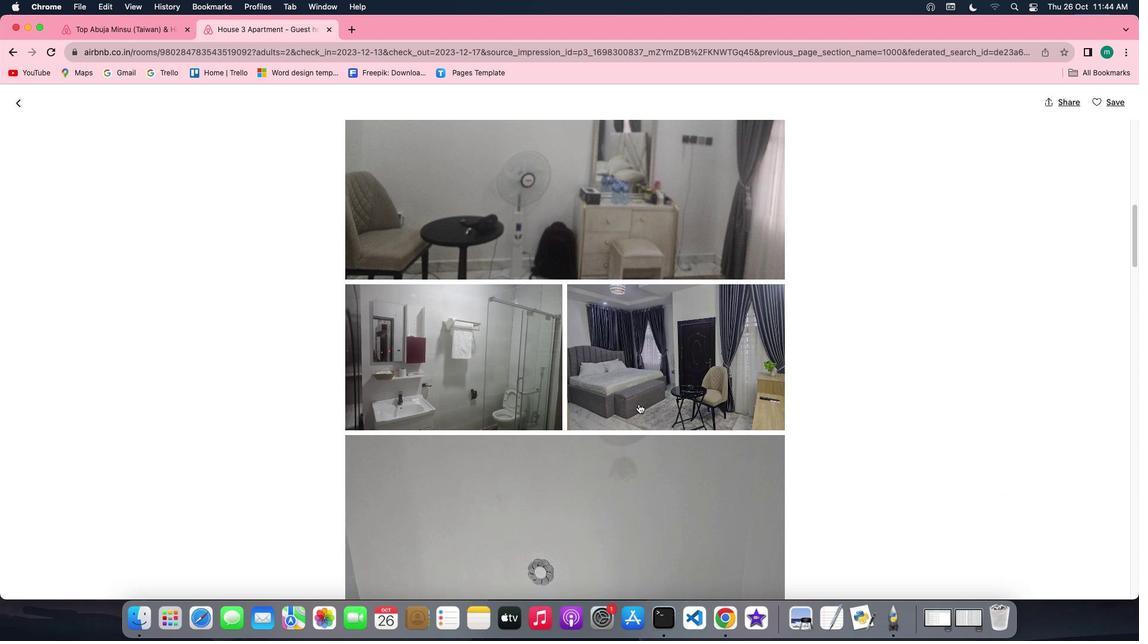 
Action: Mouse scrolled (639, 404) with delta (0, 0)
Screenshot: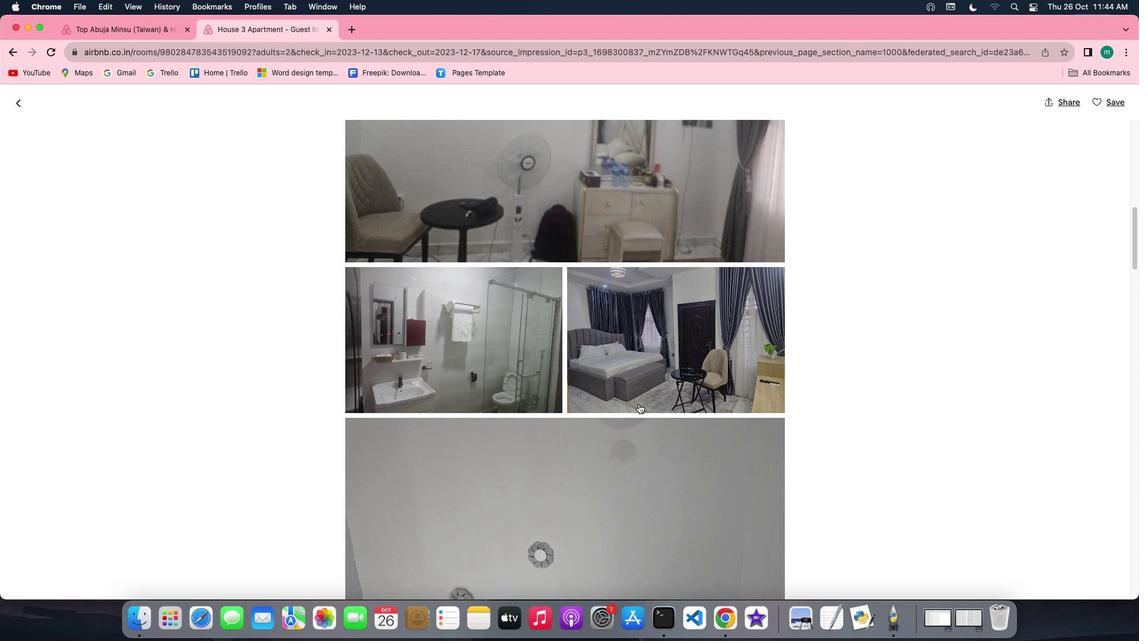 
Action: Mouse scrolled (639, 404) with delta (0, 0)
Screenshot: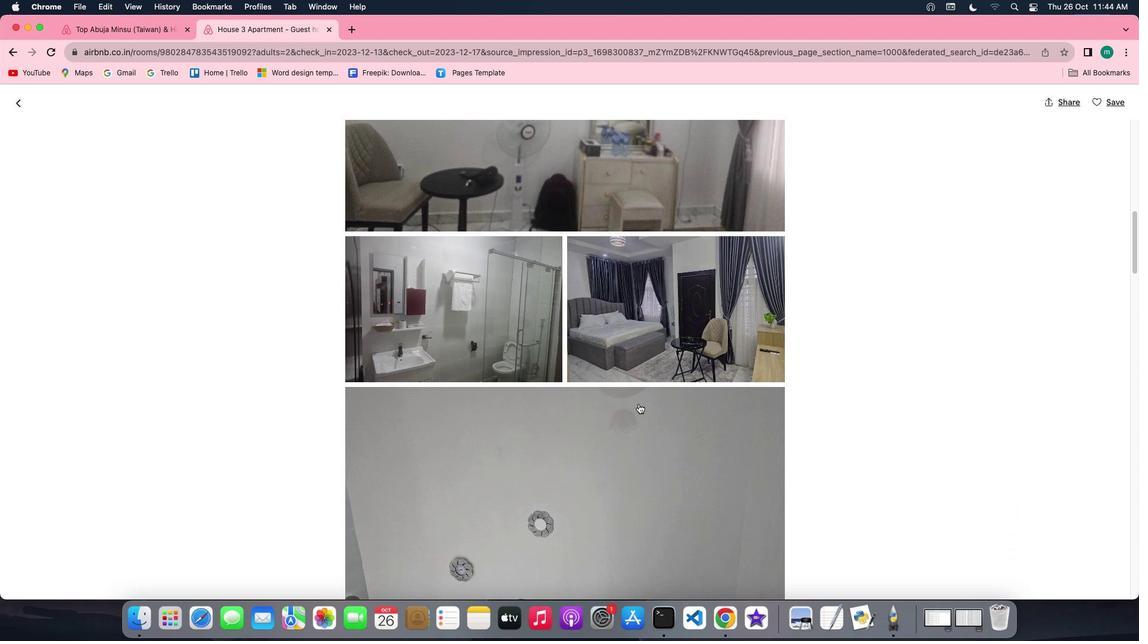 
Action: Mouse scrolled (639, 404) with delta (0, 0)
Screenshot: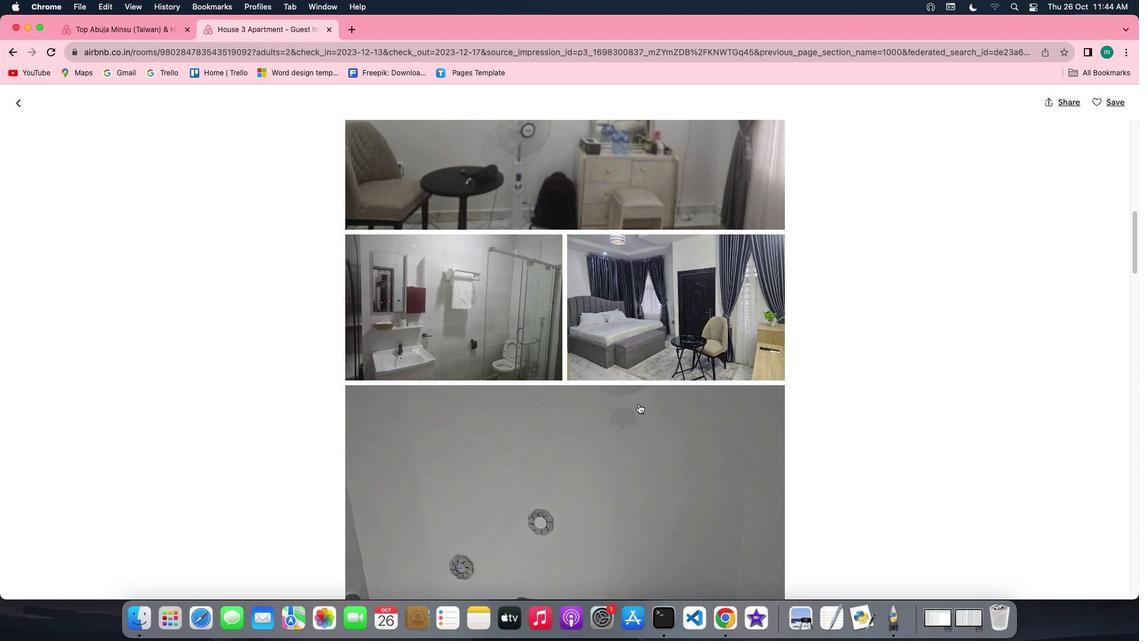 
Action: Mouse scrolled (639, 404) with delta (0, 0)
Screenshot: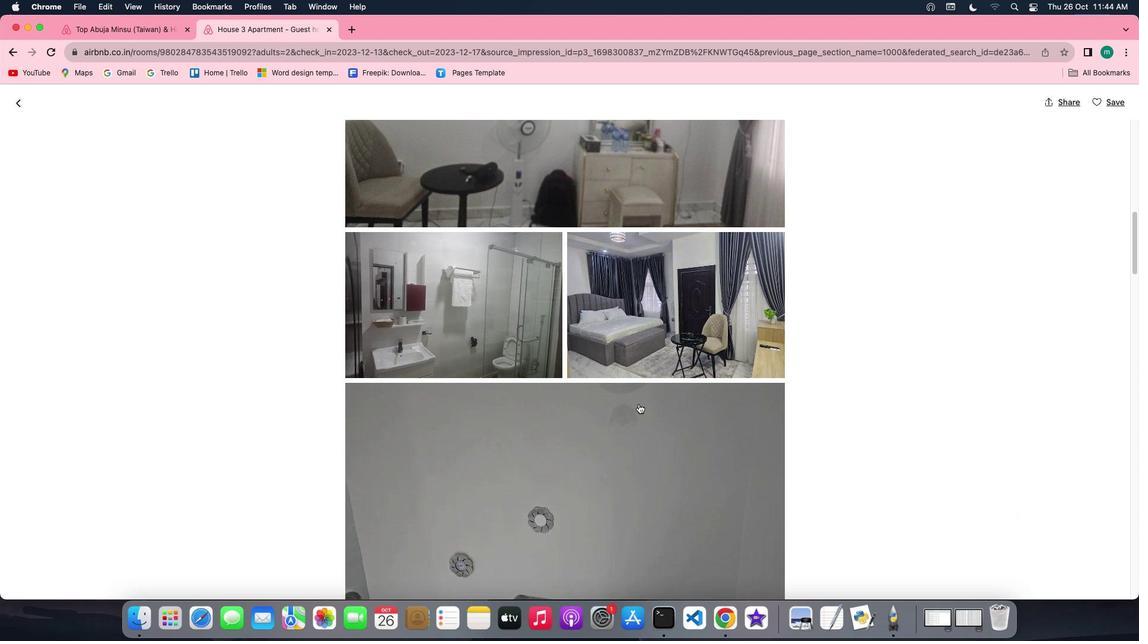 
Action: Mouse scrolled (639, 404) with delta (0, 0)
Screenshot: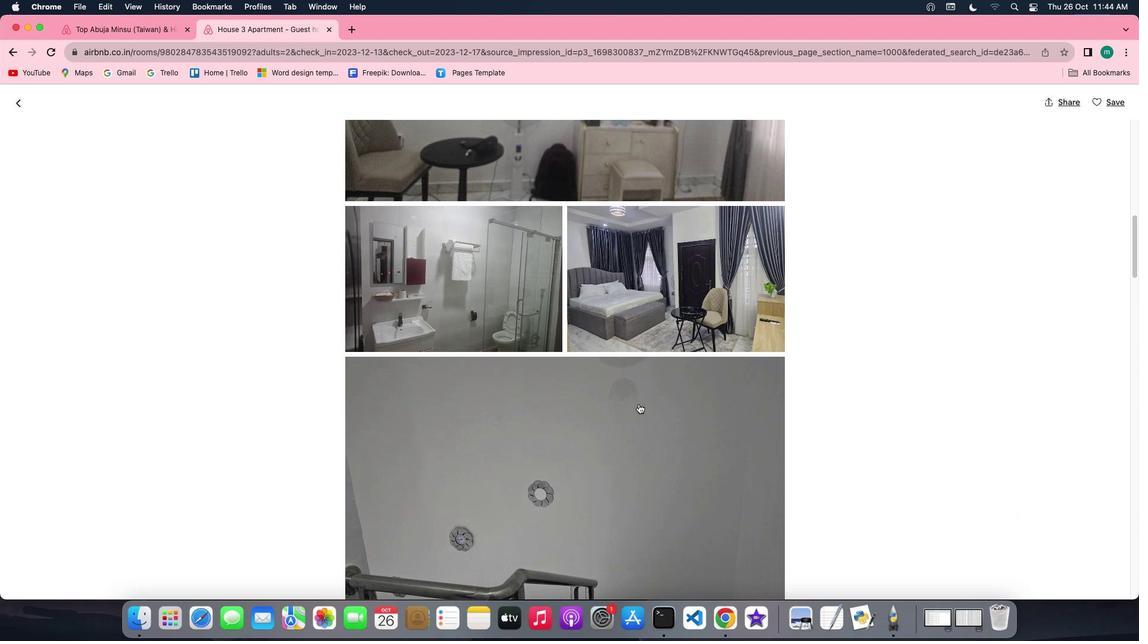 
Action: Mouse scrolled (639, 404) with delta (0, 0)
Screenshot: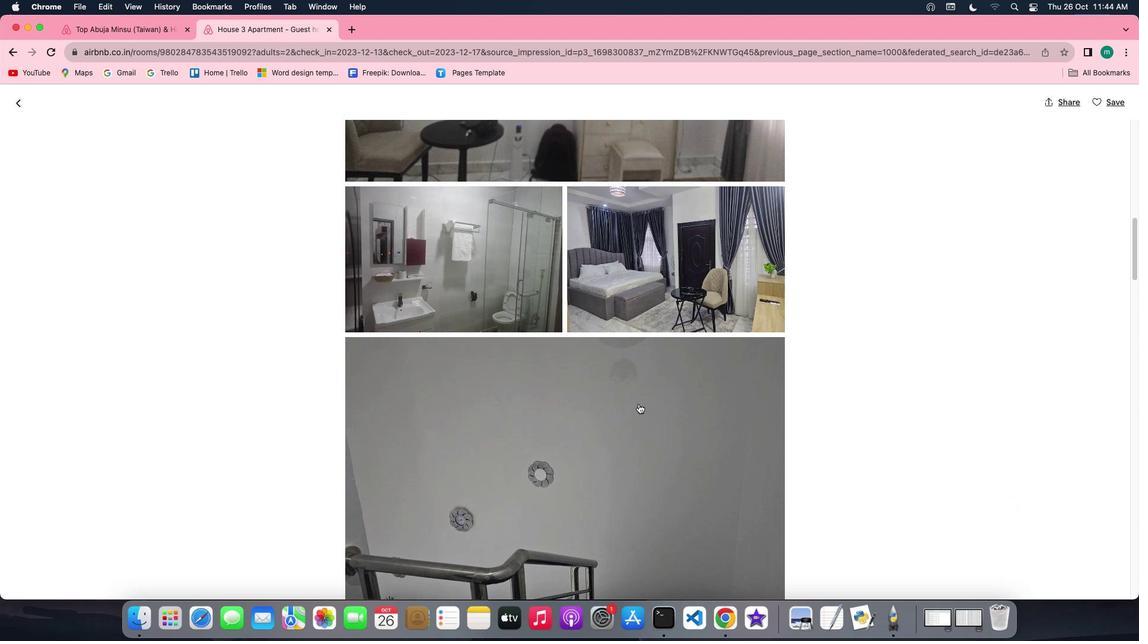
Action: Mouse scrolled (639, 404) with delta (0, 0)
Screenshot: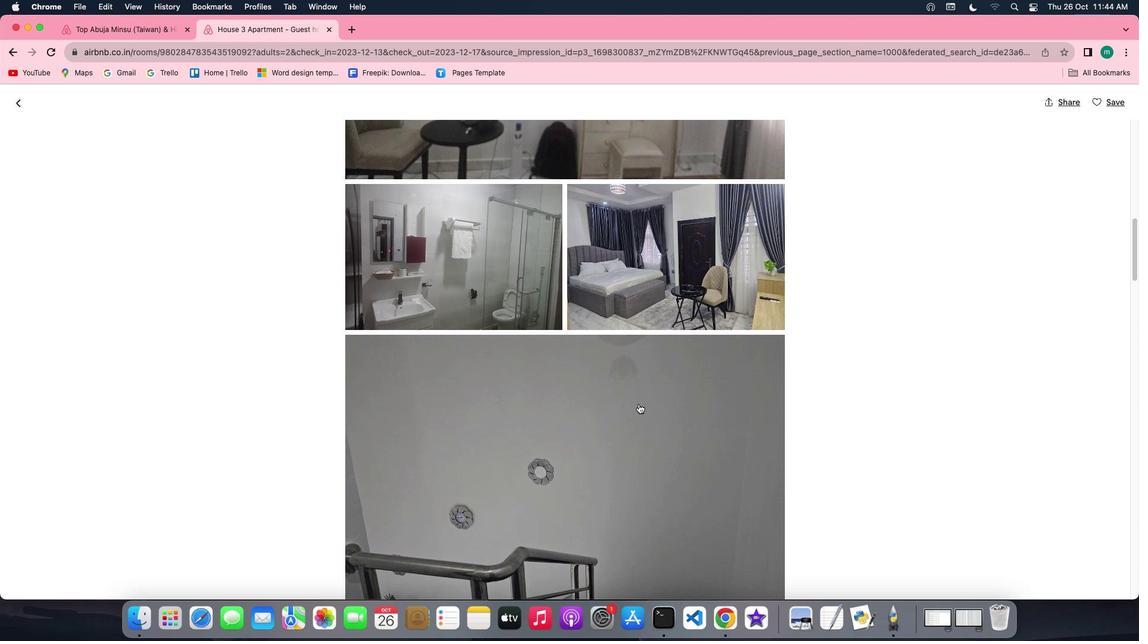 
Action: Mouse scrolled (639, 404) with delta (0, 0)
Screenshot: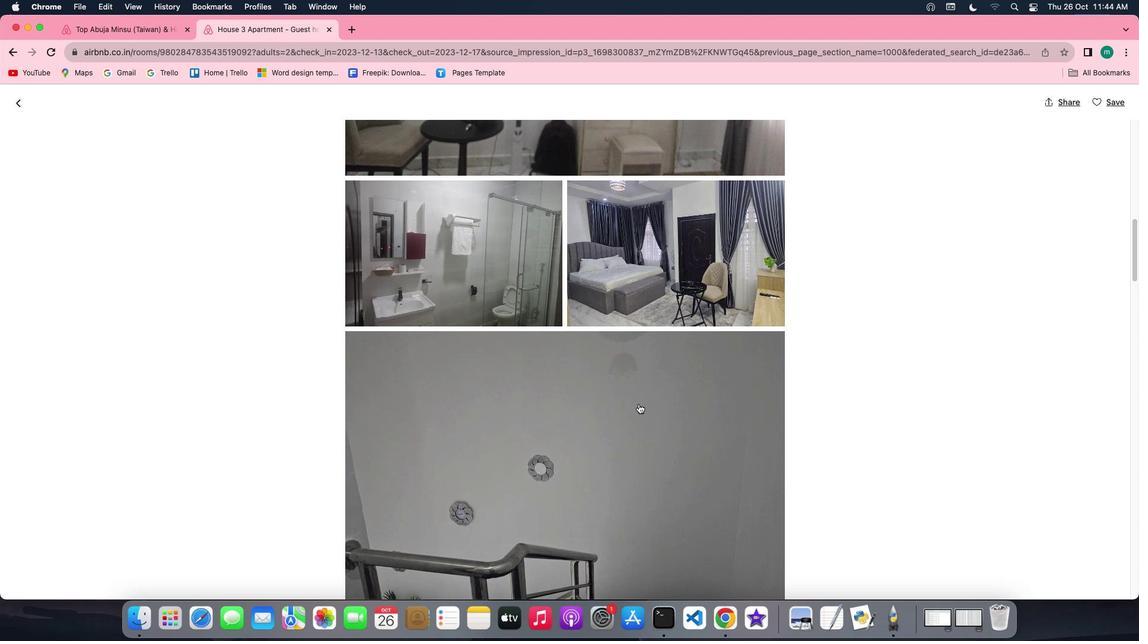 
Action: Mouse scrolled (639, 404) with delta (0, 0)
Screenshot: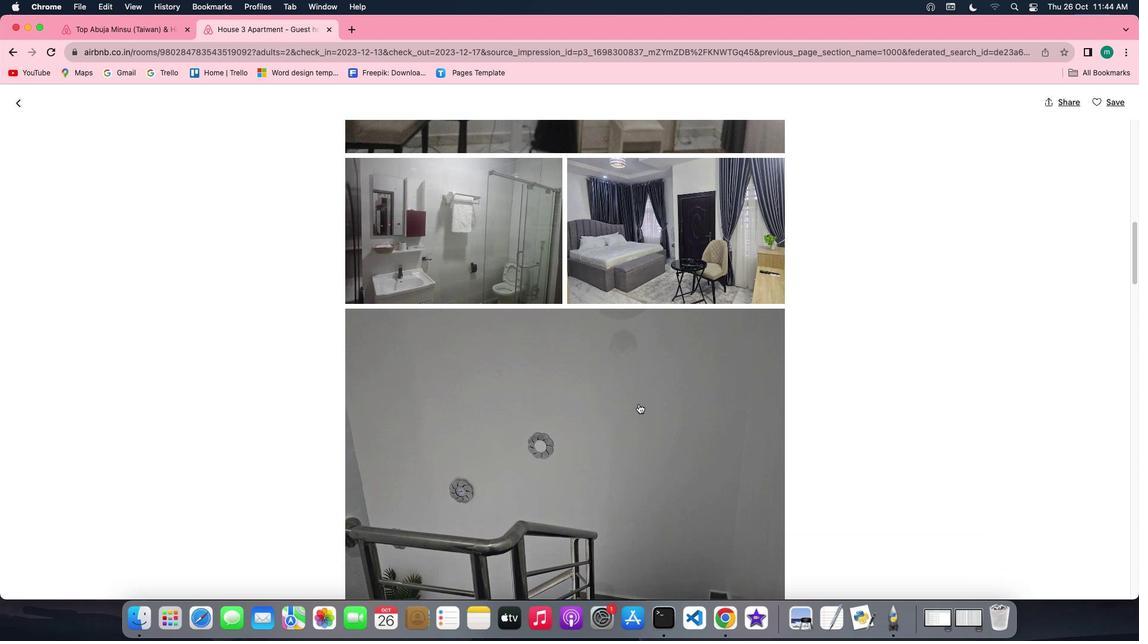 
Action: Mouse scrolled (639, 404) with delta (0, 0)
Screenshot: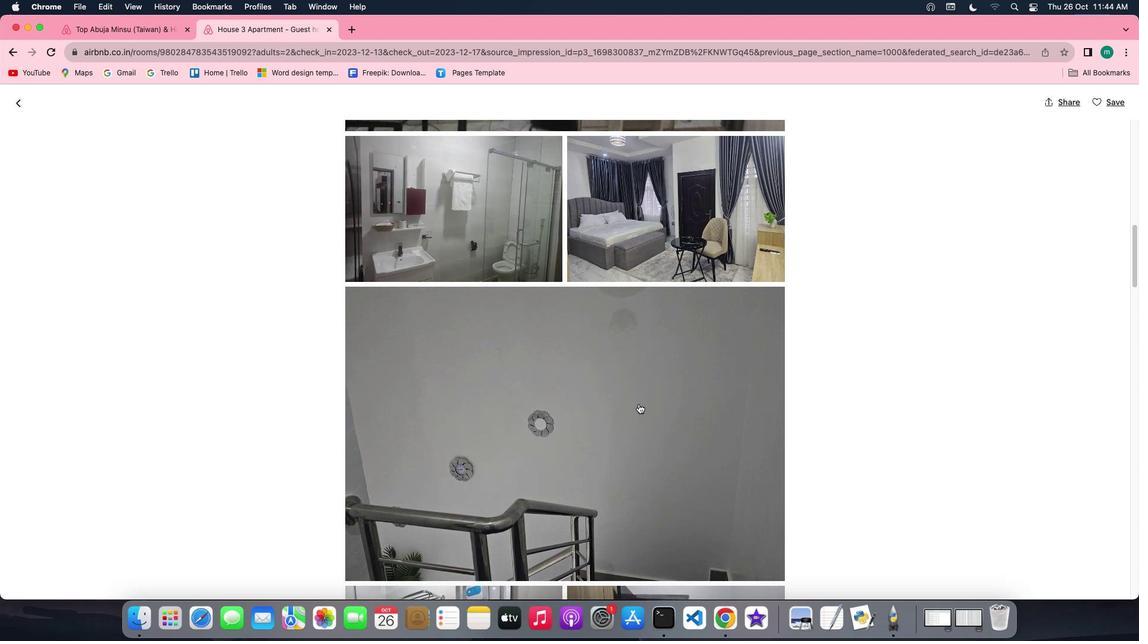
Action: Mouse scrolled (639, 404) with delta (0, 0)
Screenshot: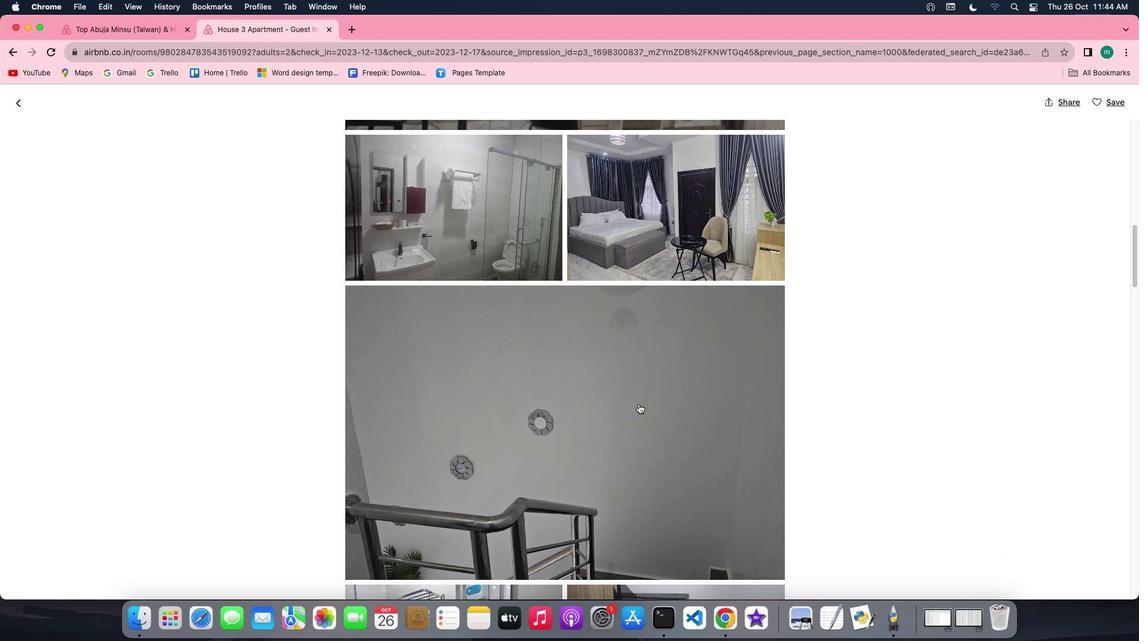 
Action: Mouse scrolled (639, 404) with delta (0, 0)
Screenshot: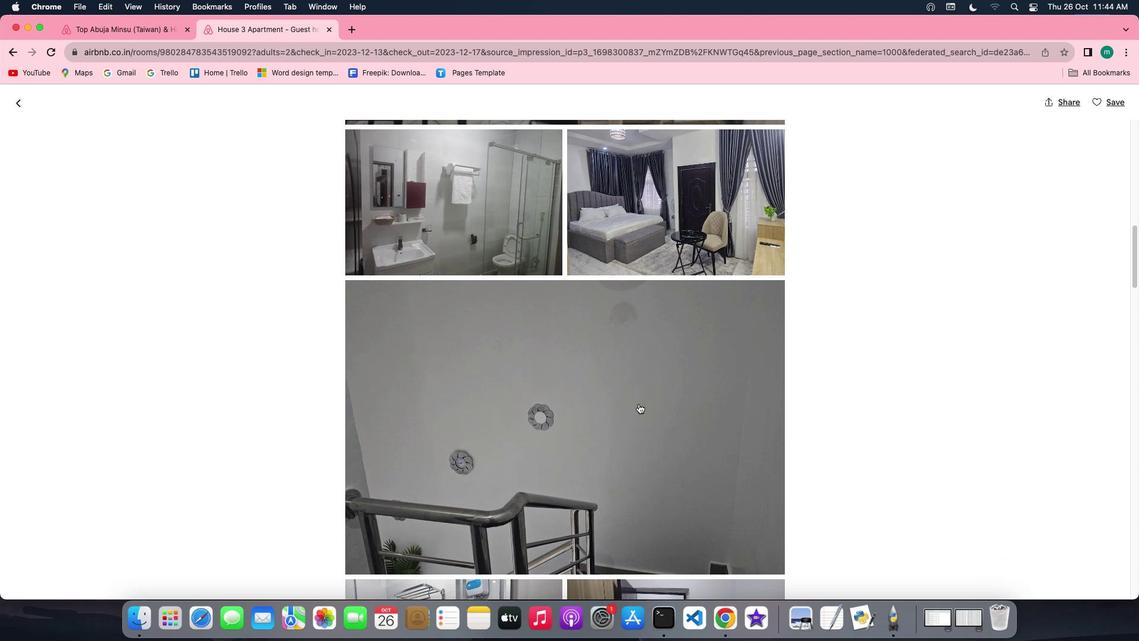 
Action: Mouse scrolled (639, 404) with delta (0, 0)
Screenshot: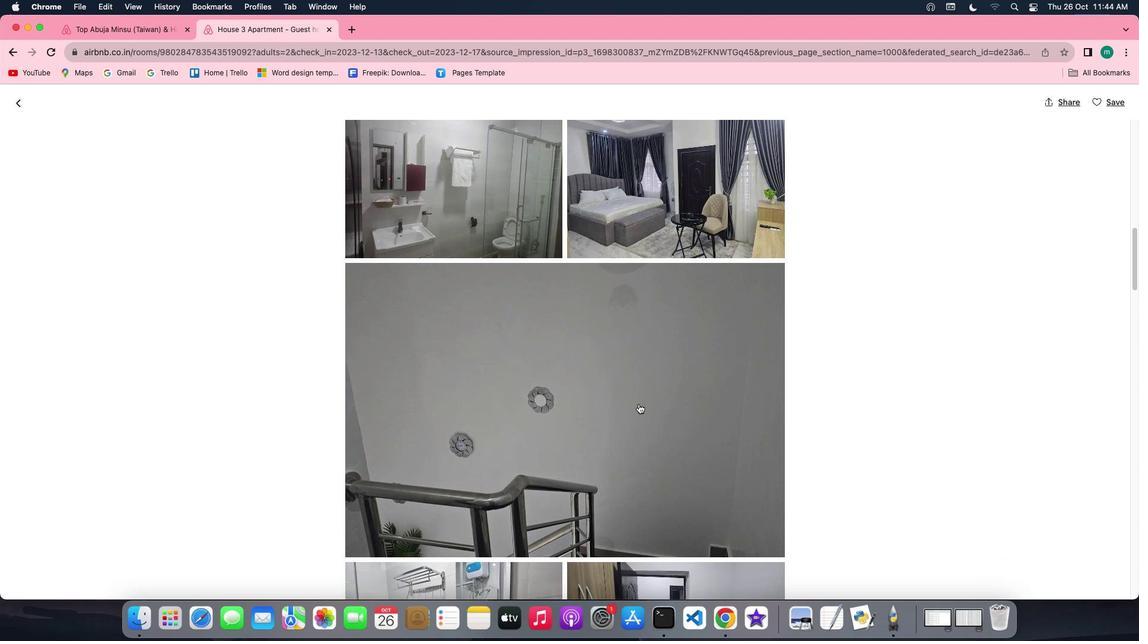 
Action: Mouse scrolled (639, 404) with delta (0, 0)
Screenshot: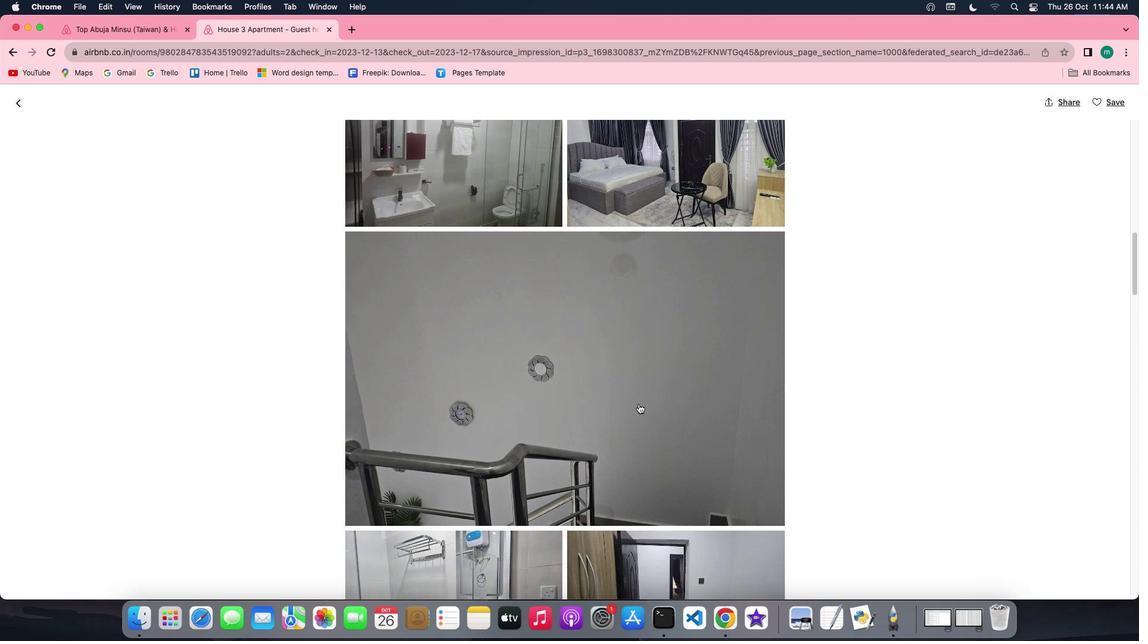 
Action: Mouse scrolled (639, 404) with delta (0, 0)
Screenshot: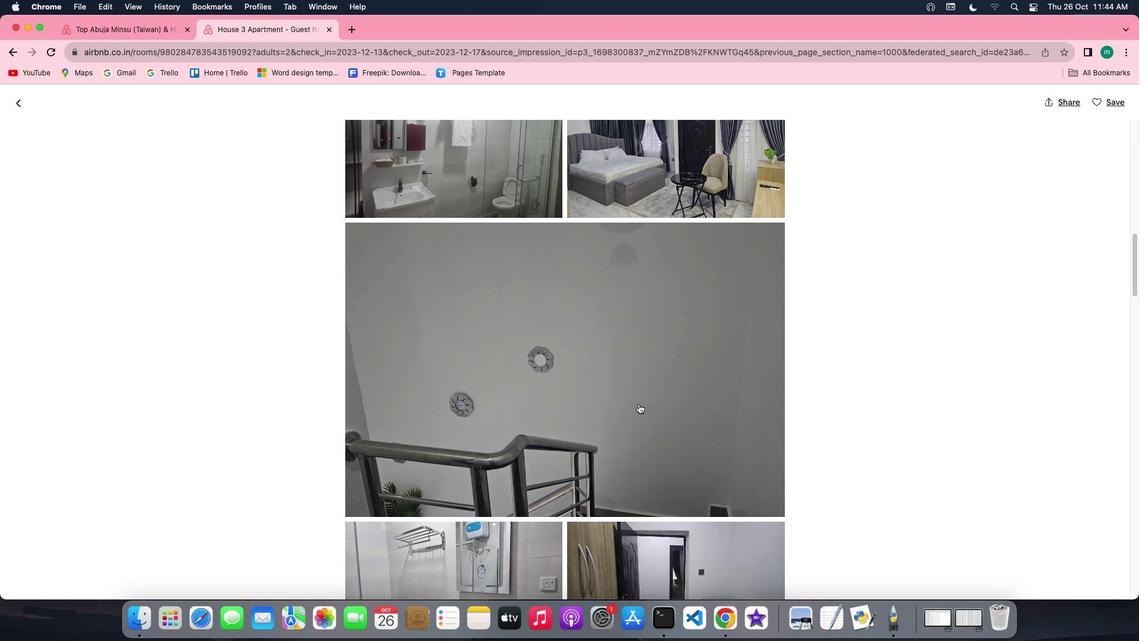 
Action: Mouse scrolled (639, 404) with delta (0, 0)
Screenshot: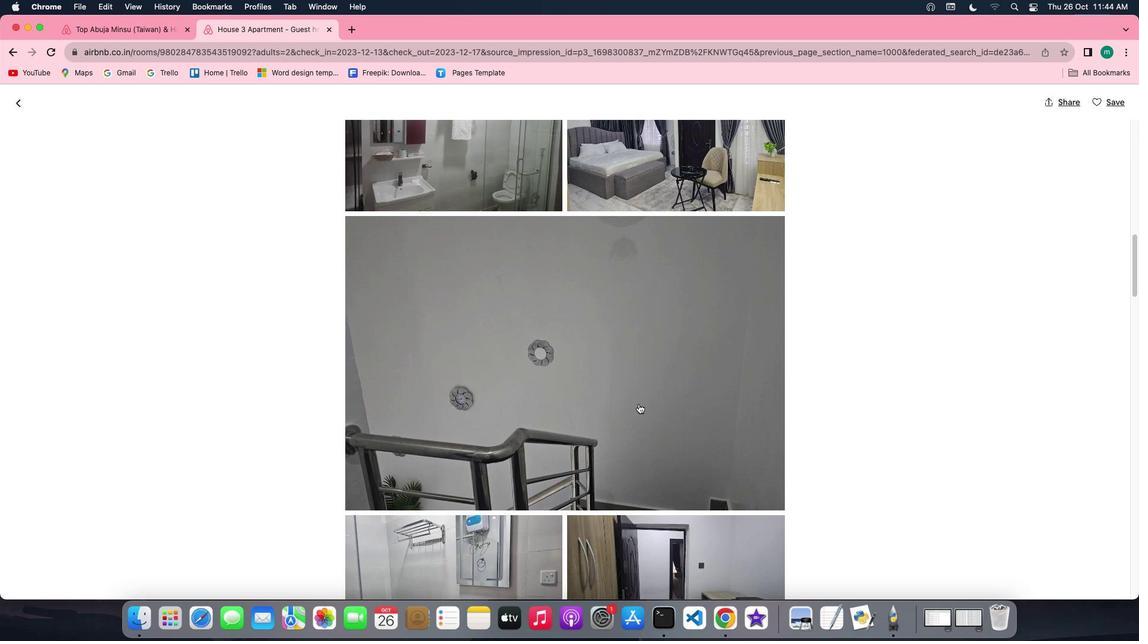 
Action: Mouse scrolled (639, 404) with delta (0, -1)
Screenshot: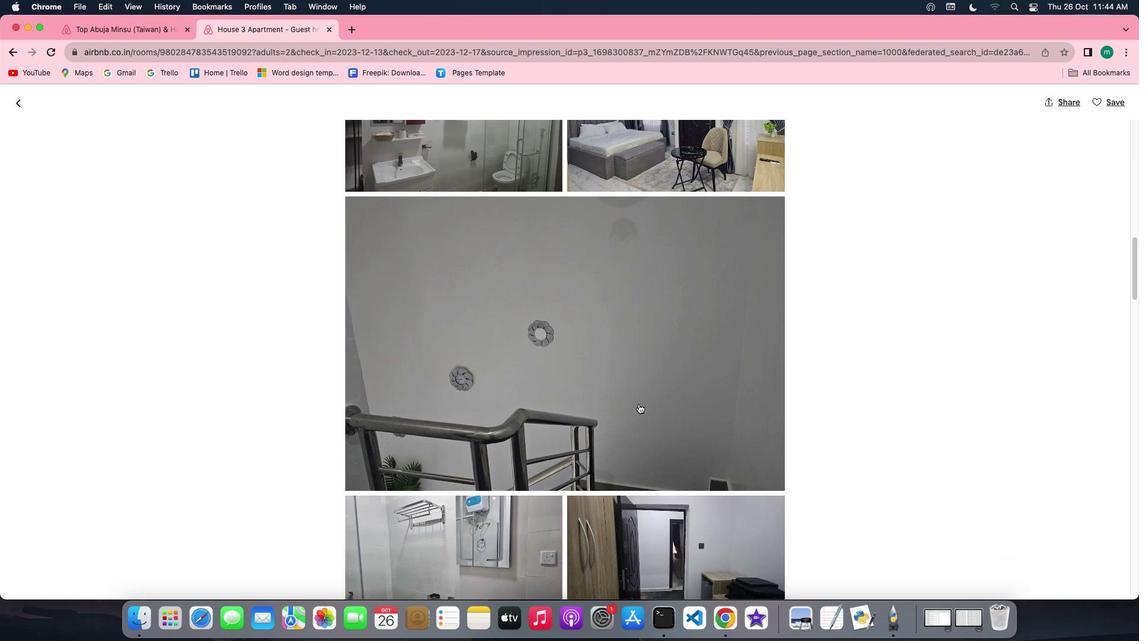 
Action: Mouse scrolled (639, 404) with delta (0, -1)
Screenshot: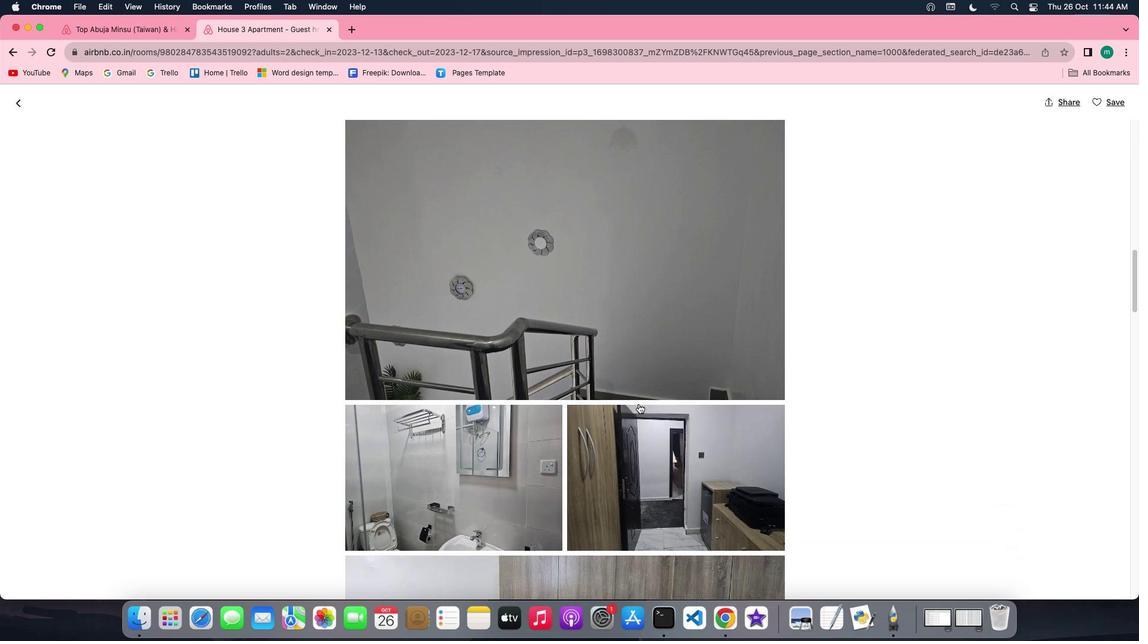 
Action: Mouse scrolled (639, 404) with delta (0, 0)
Screenshot: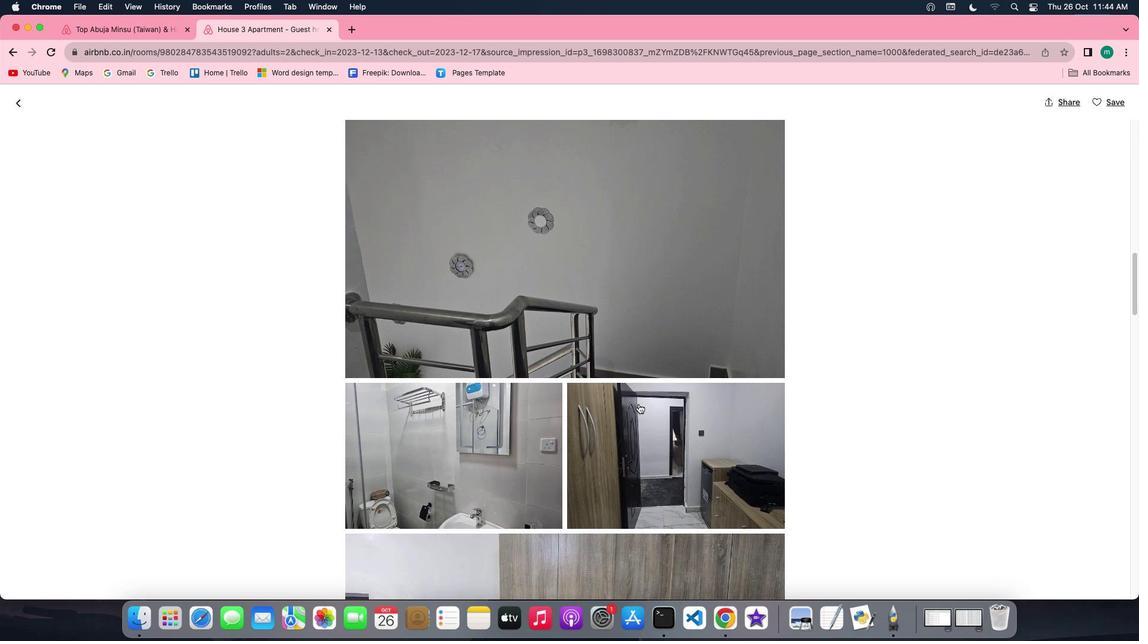 
Action: Mouse scrolled (639, 404) with delta (0, 0)
Screenshot: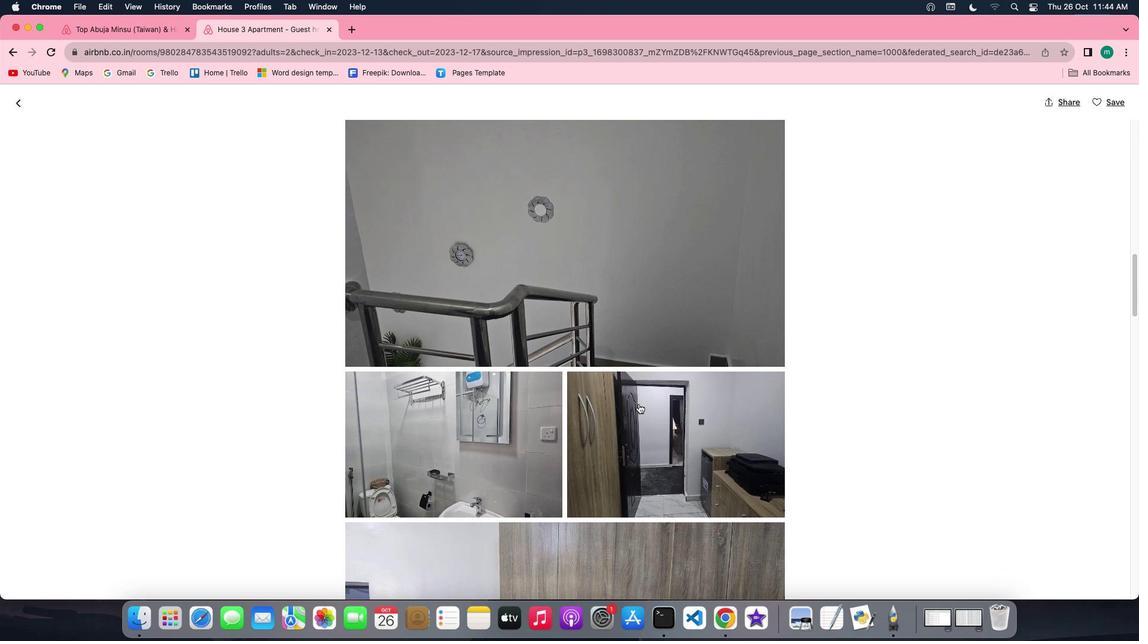 
Action: Mouse scrolled (639, 404) with delta (0, -1)
Screenshot: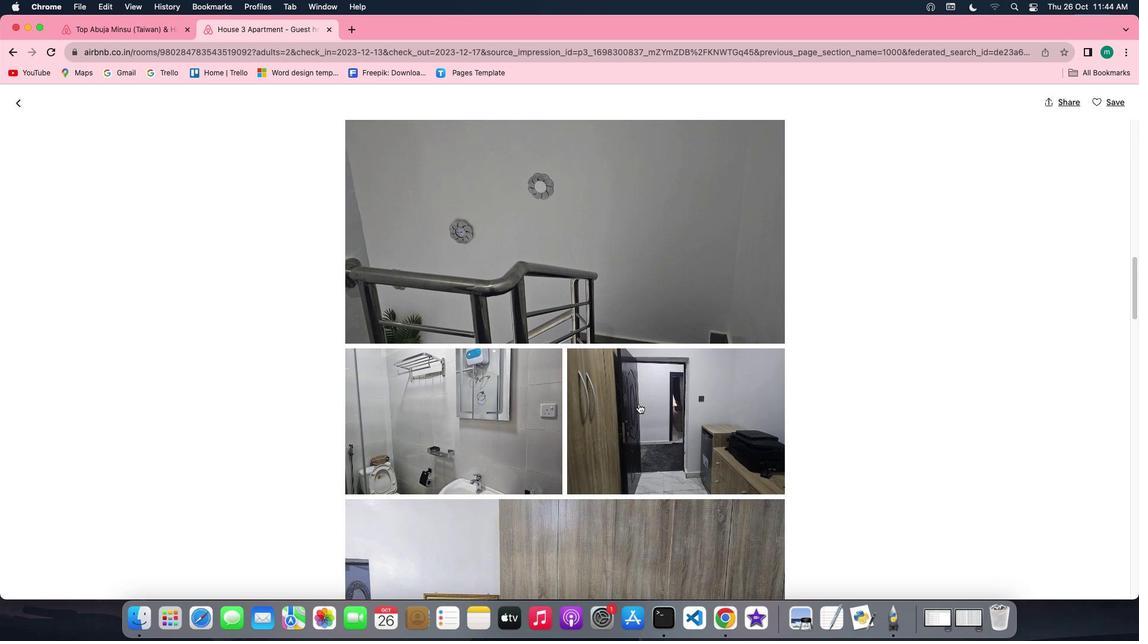 
Action: Mouse scrolled (639, 404) with delta (0, -1)
Screenshot: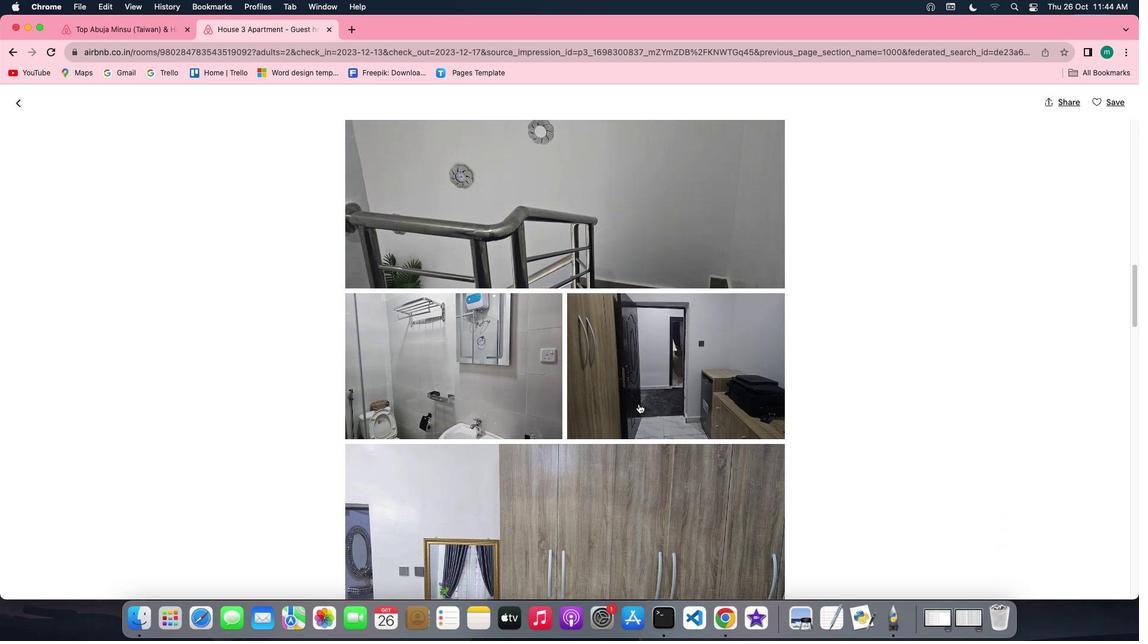 
Action: Mouse scrolled (639, 404) with delta (0, 0)
Screenshot: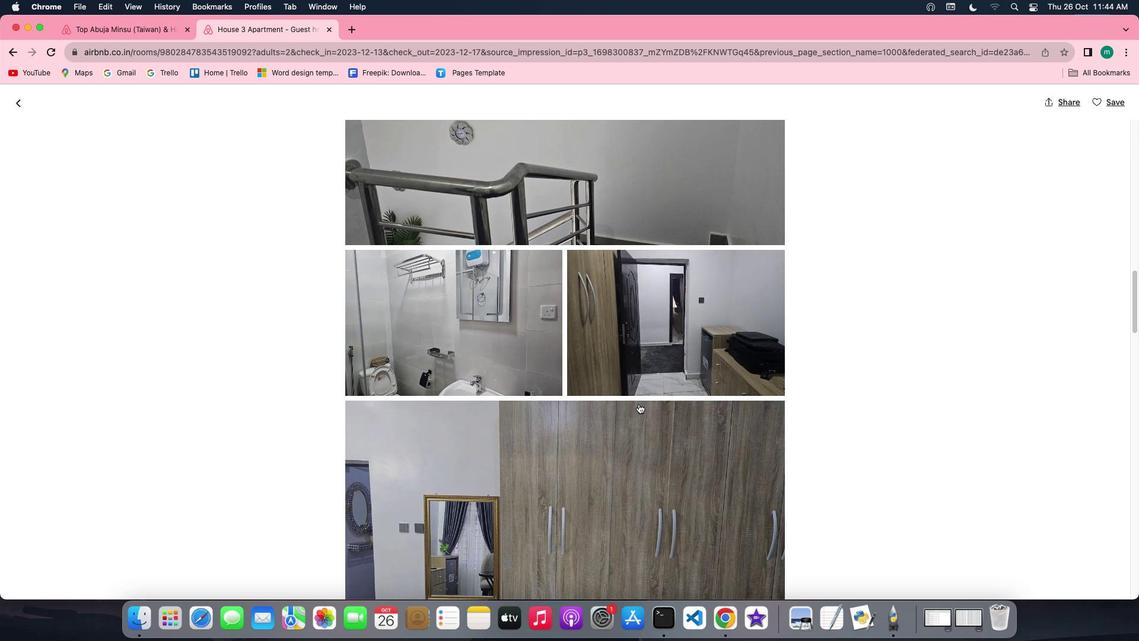 
Action: Mouse scrolled (639, 404) with delta (0, 0)
Screenshot: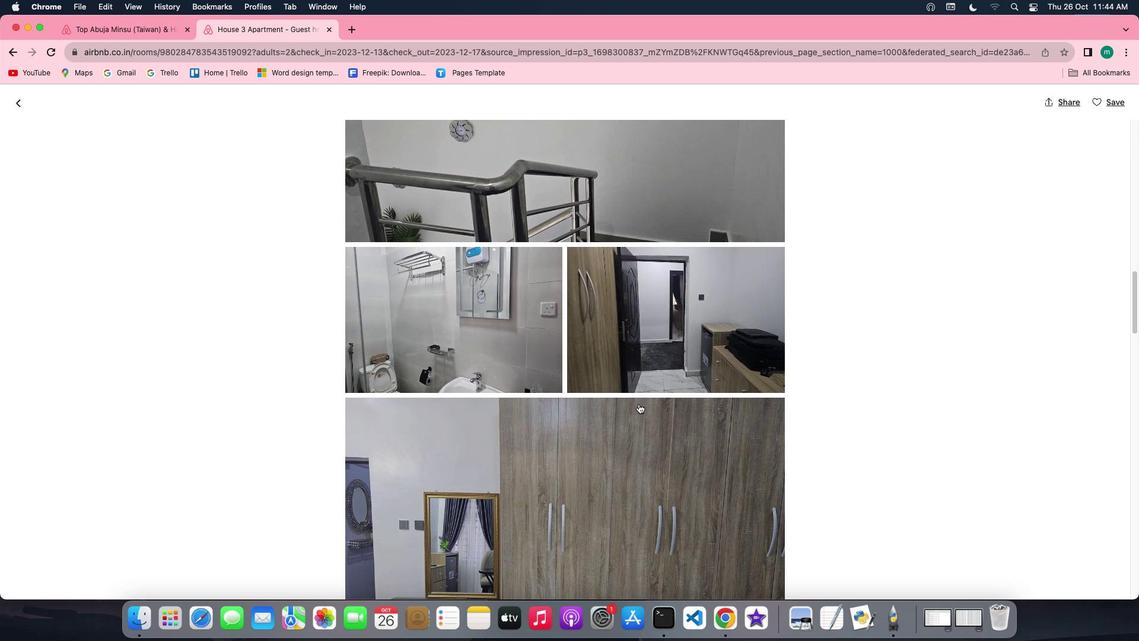 
Action: Mouse scrolled (639, 404) with delta (0, -1)
Screenshot: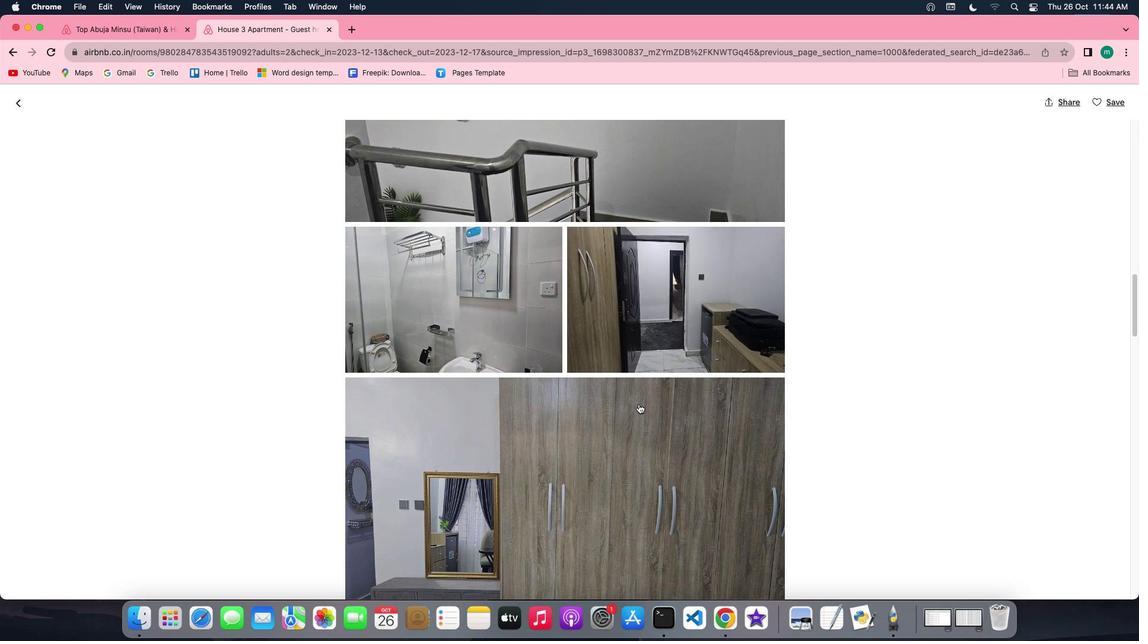 
Action: Mouse scrolled (639, 404) with delta (0, -1)
Screenshot: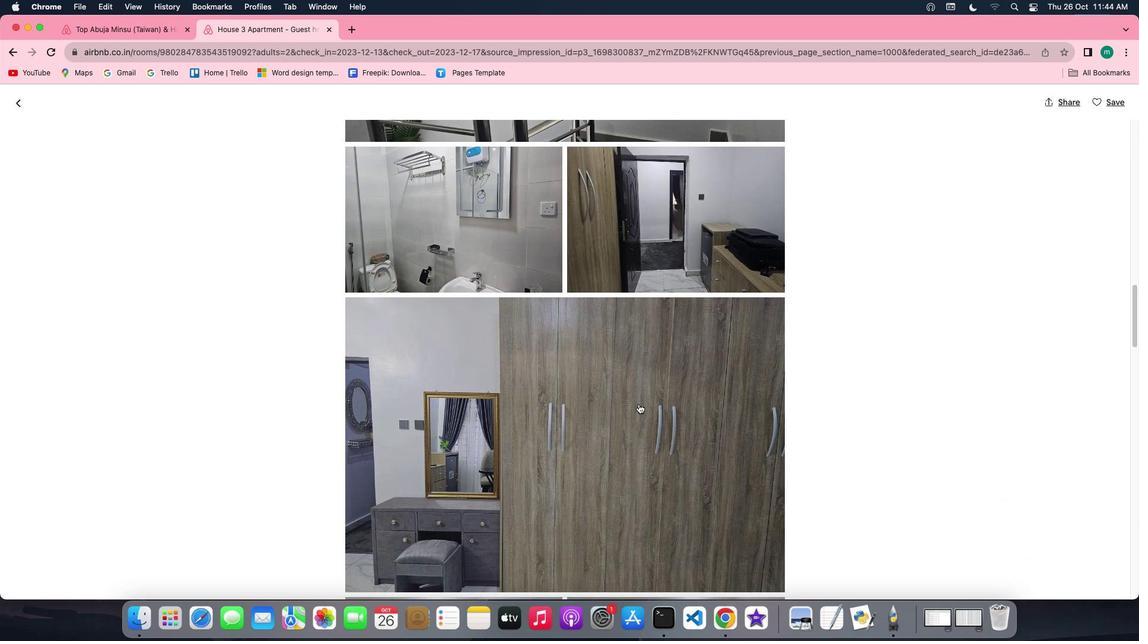 
Action: Mouse scrolled (639, 404) with delta (0, 0)
Screenshot: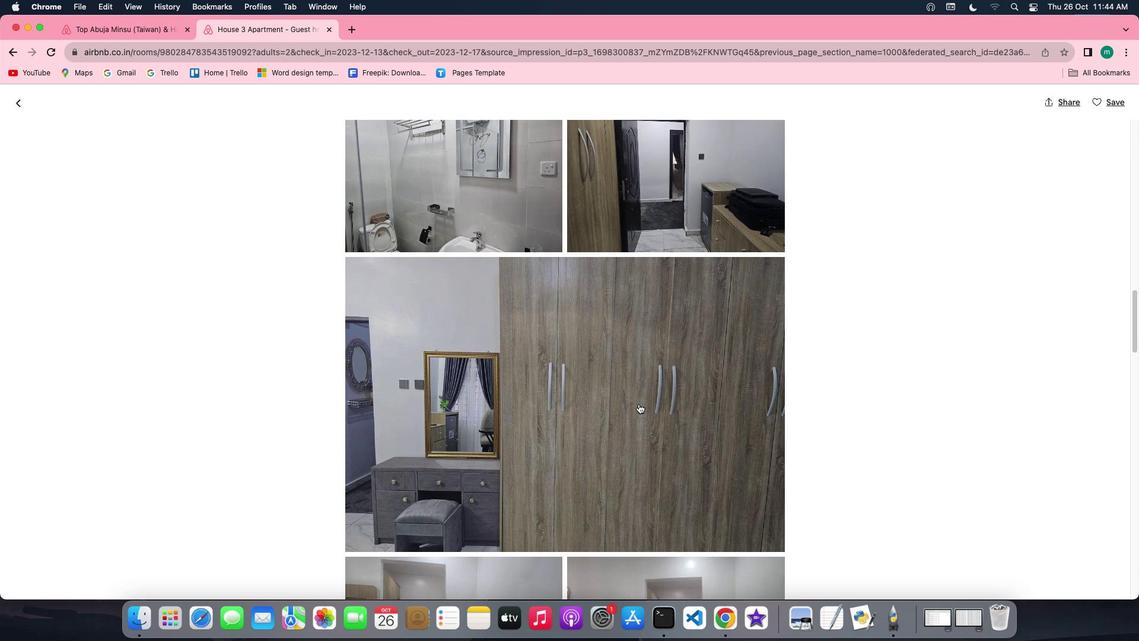
Action: Mouse scrolled (639, 404) with delta (0, 0)
Screenshot: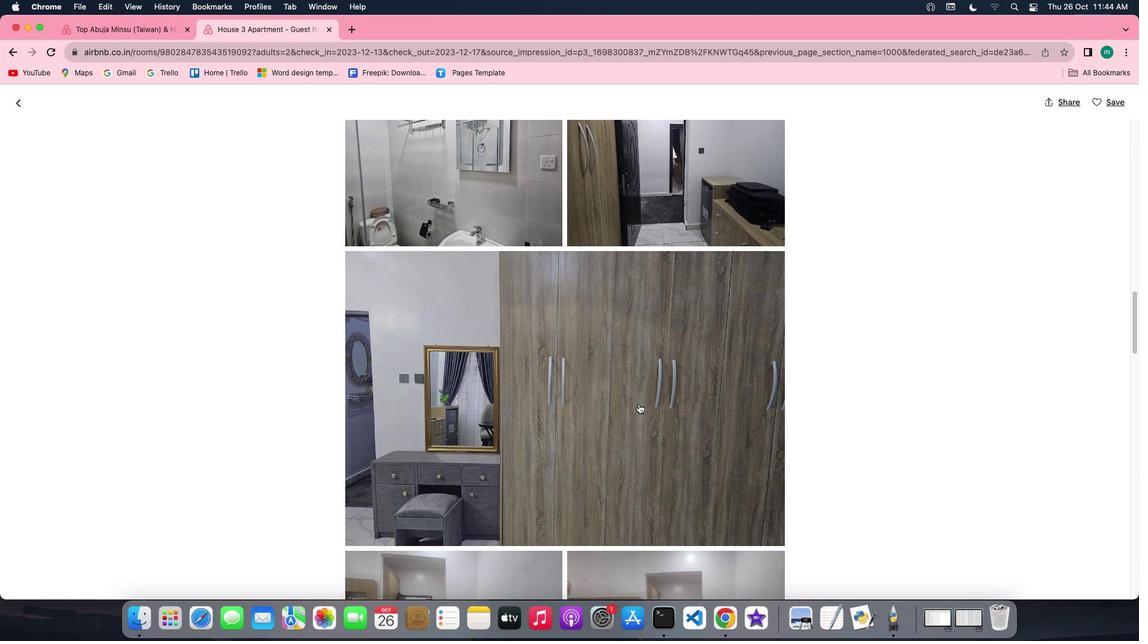 
Action: Mouse scrolled (639, 404) with delta (0, 0)
Screenshot: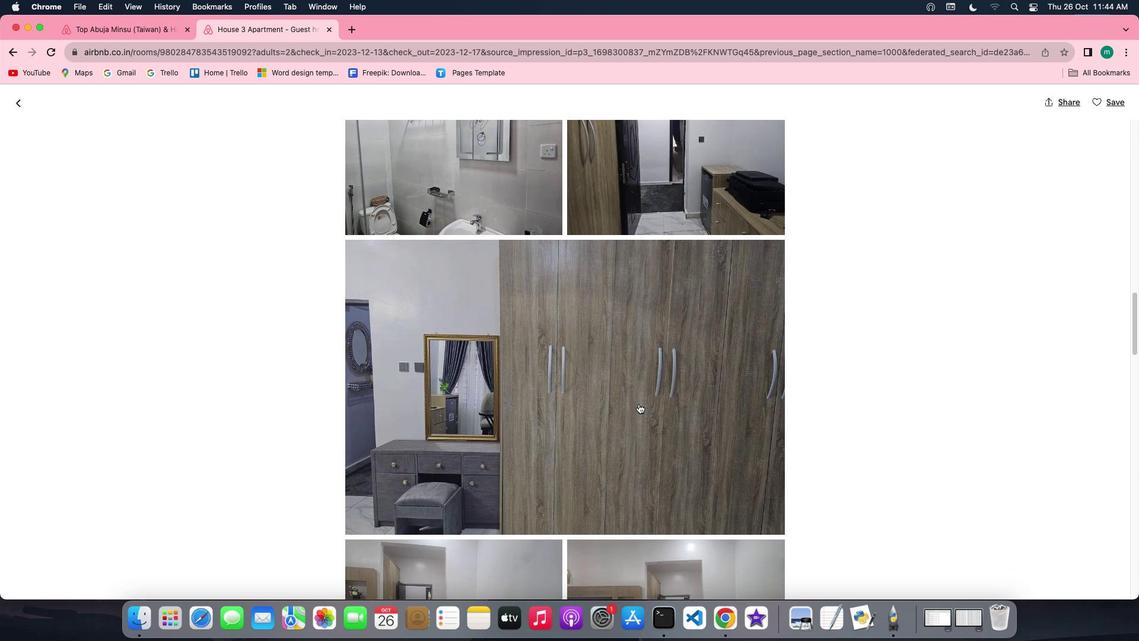 
Action: Mouse scrolled (639, 404) with delta (0, 0)
Screenshot: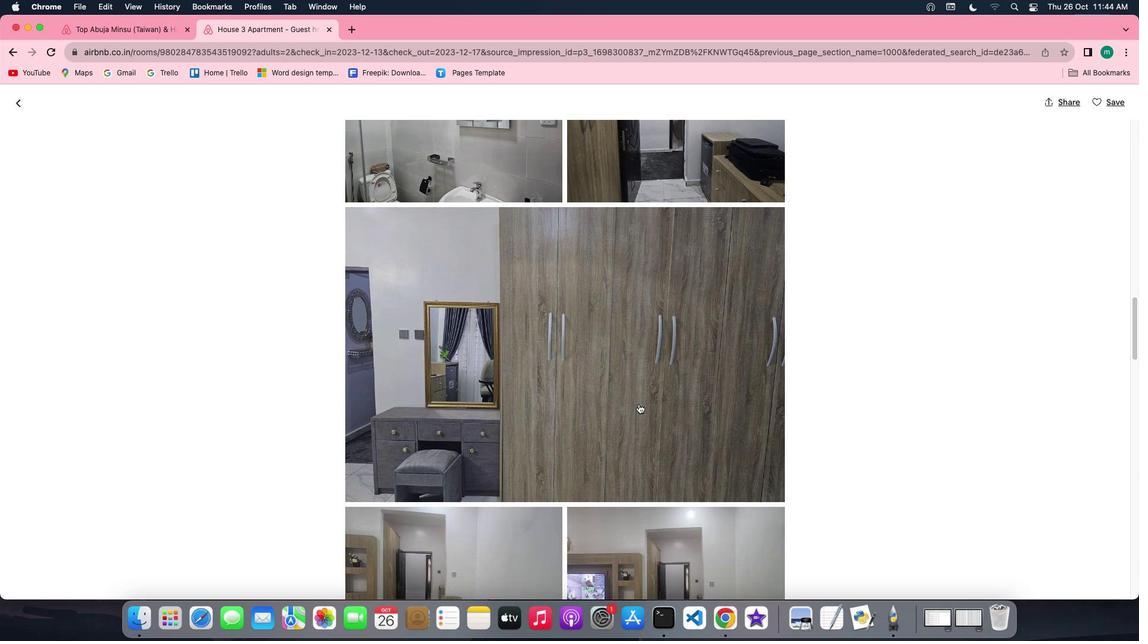 
Action: Mouse scrolled (639, 404) with delta (0, 0)
Screenshot: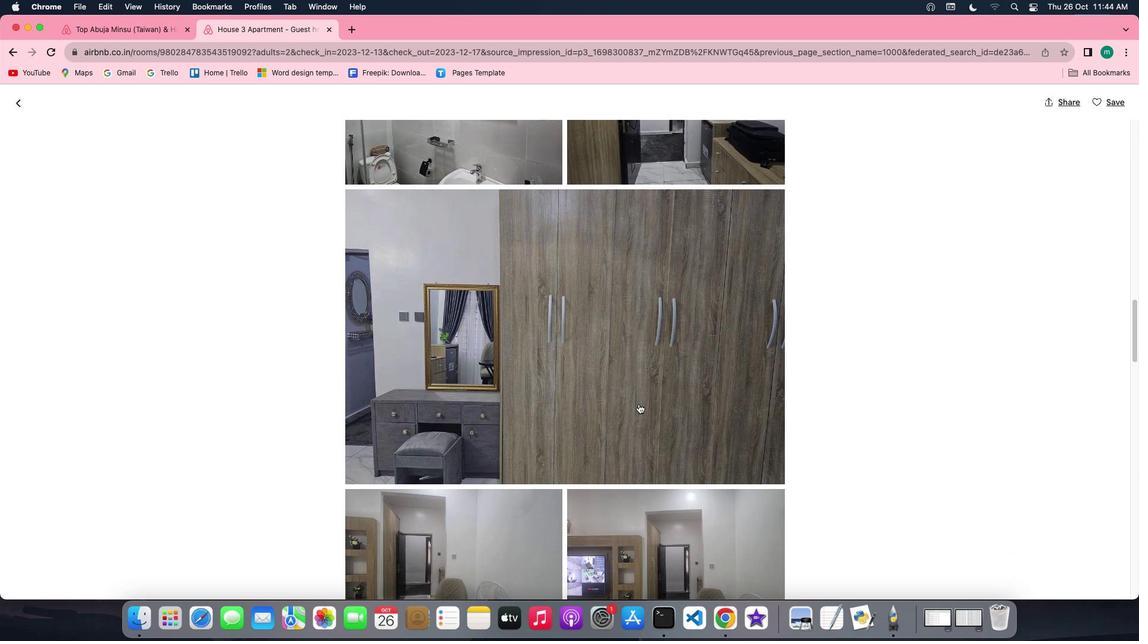 
Action: Mouse scrolled (639, 404) with delta (0, 0)
Screenshot: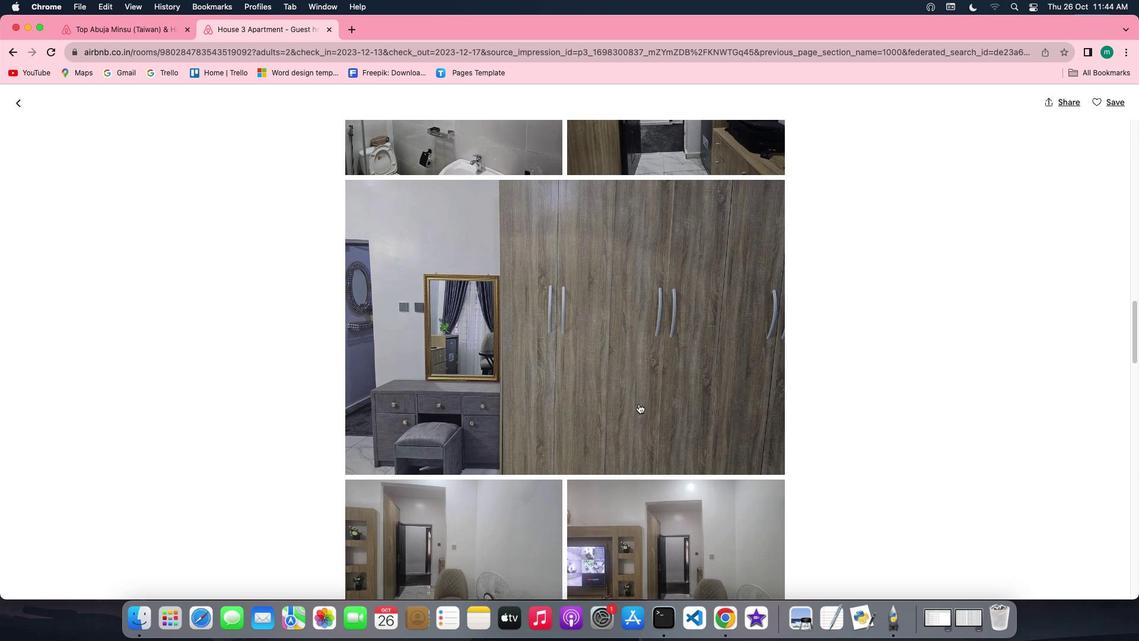 
Action: Mouse scrolled (639, 404) with delta (0, 0)
Screenshot: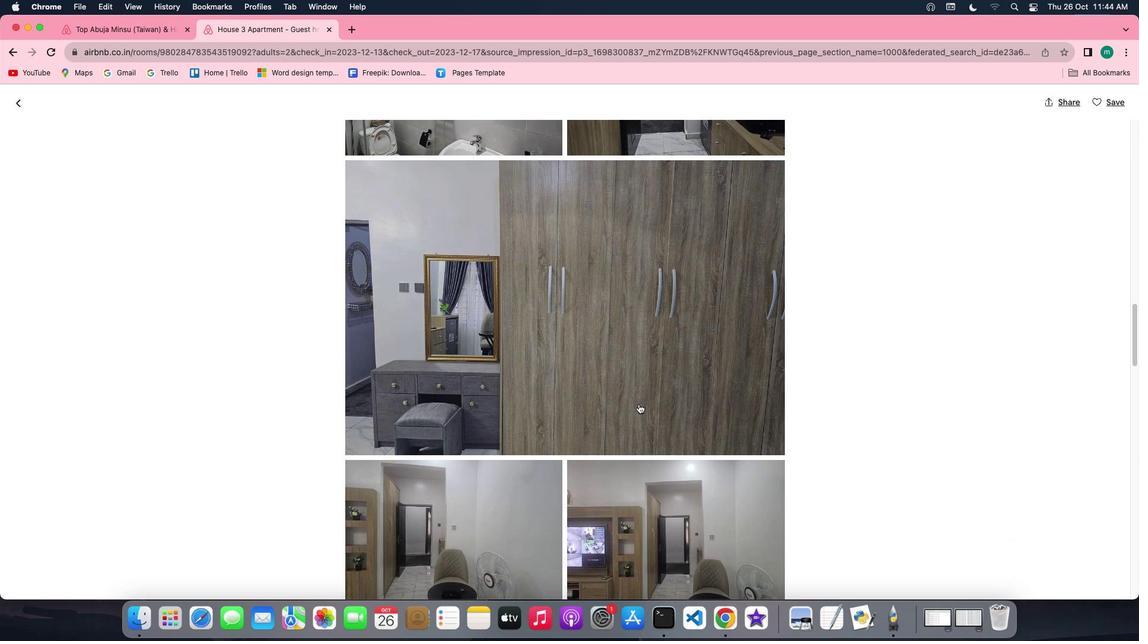 
Action: Mouse scrolled (639, 404) with delta (0, 0)
Screenshot: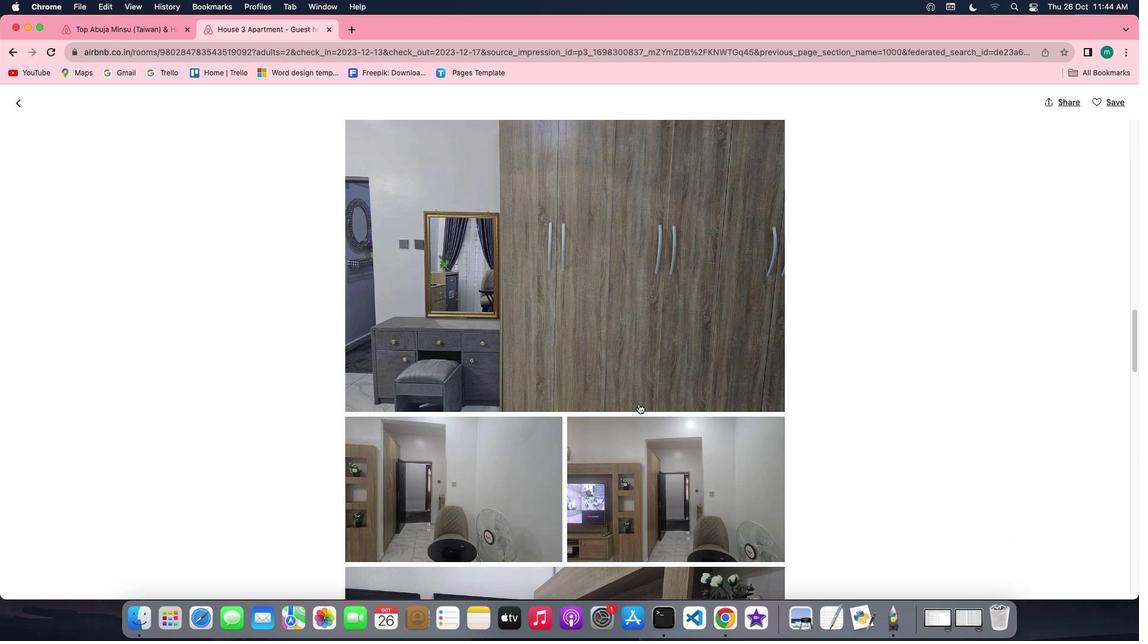 
Action: Mouse moved to (639, 404)
Screenshot: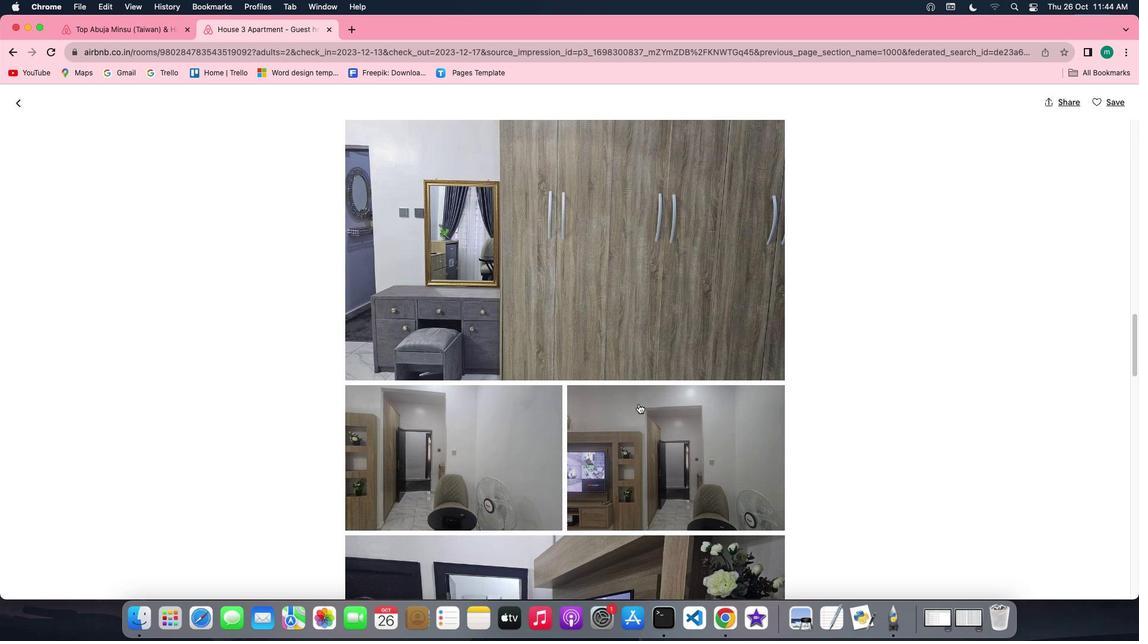 
Action: Mouse scrolled (639, 404) with delta (0, 0)
Screenshot: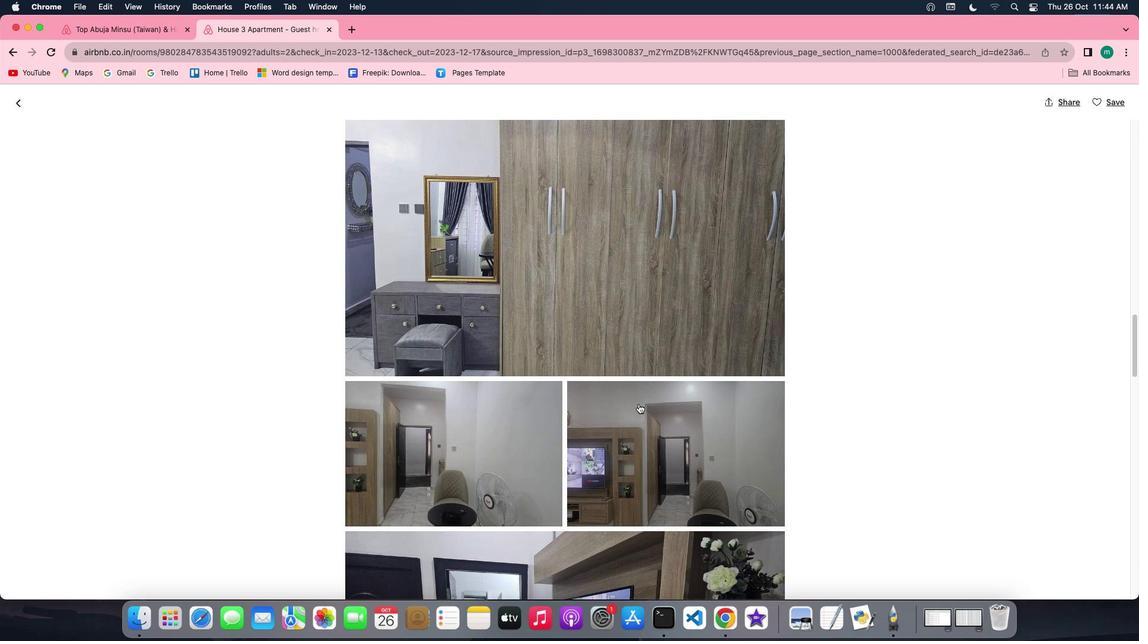 
Action: Mouse scrolled (639, 404) with delta (0, 0)
Screenshot: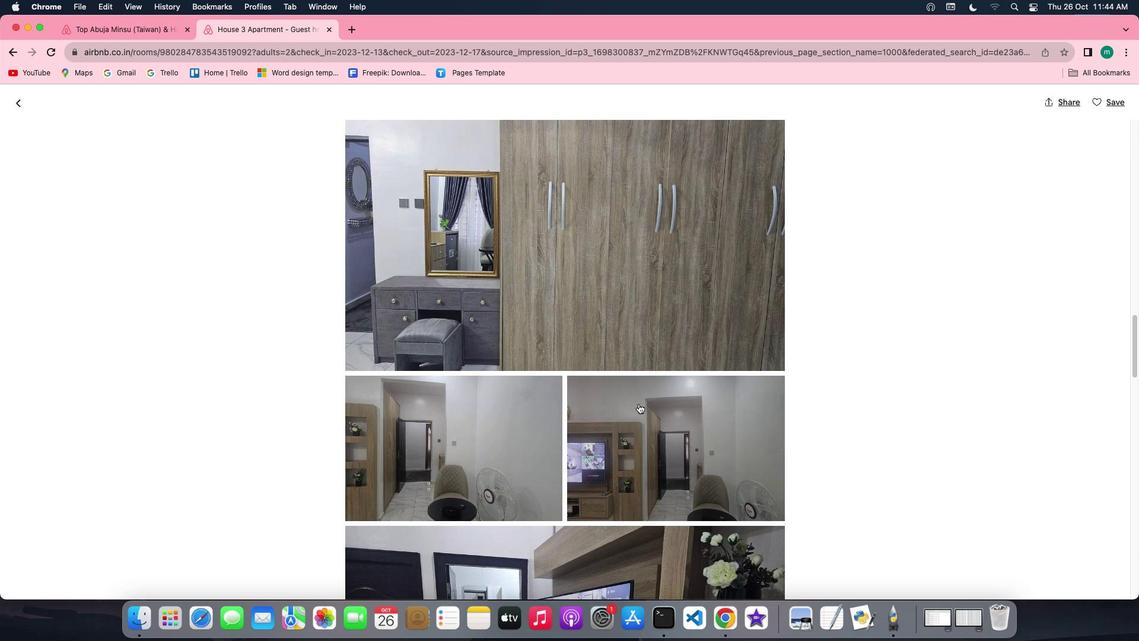 
Action: Mouse scrolled (639, 404) with delta (0, 0)
Screenshot: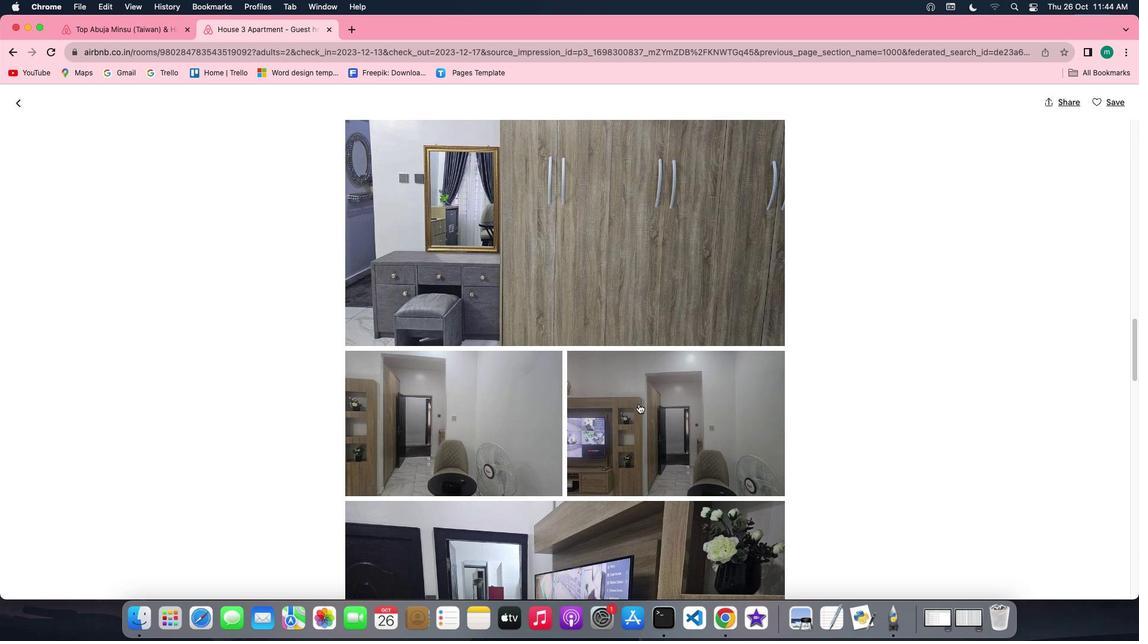 
Action: Mouse scrolled (639, 404) with delta (0, 0)
Screenshot: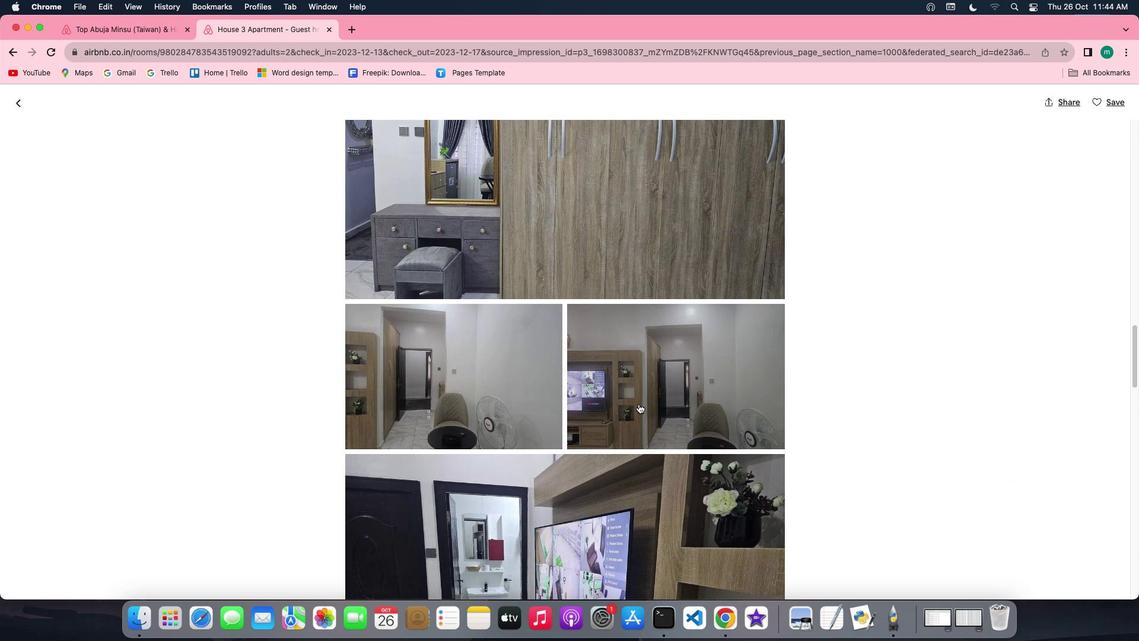 
Action: Mouse scrolled (639, 404) with delta (0, 0)
Screenshot: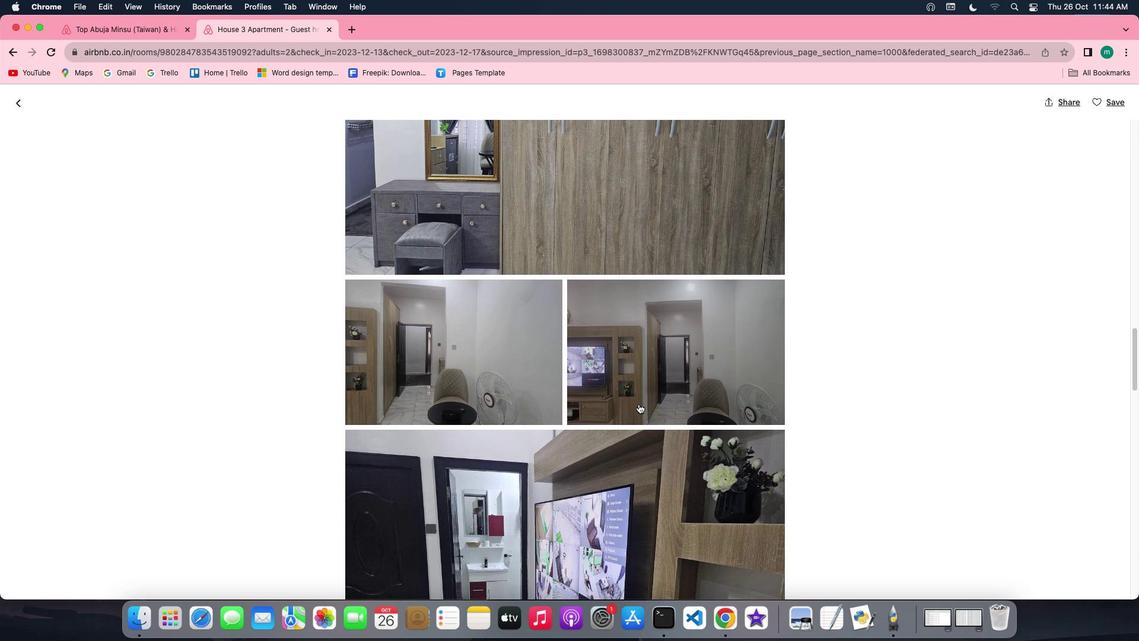 
Action: Mouse scrolled (639, 404) with delta (0, 0)
Screenshot: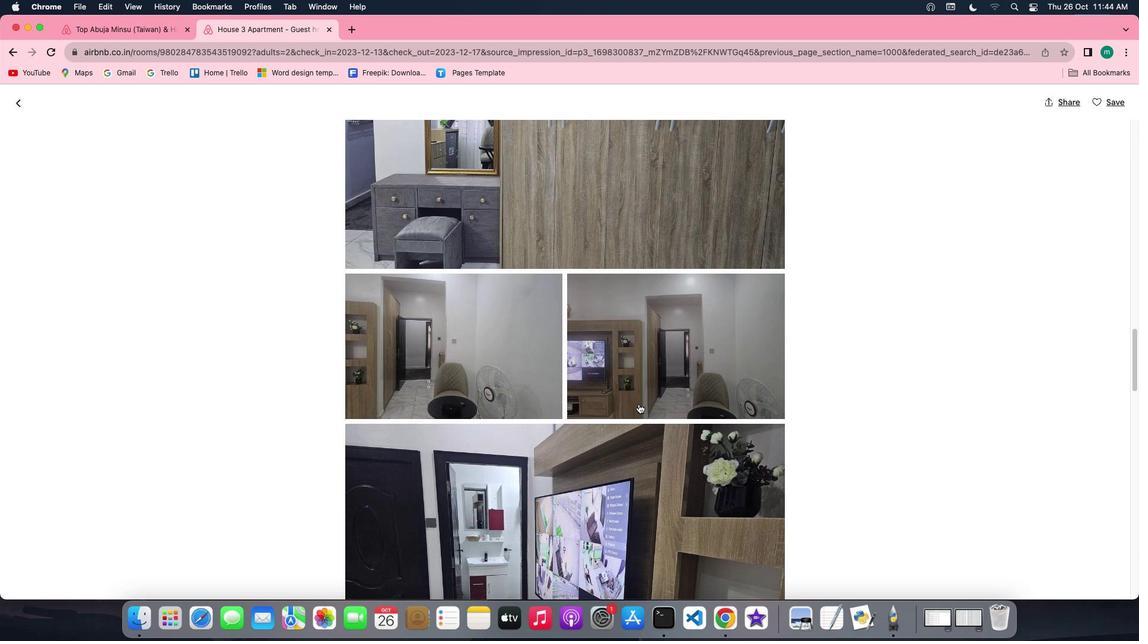 
Action: Mouse scrolled (639, 404) with delta (0, -1)
Screenshot: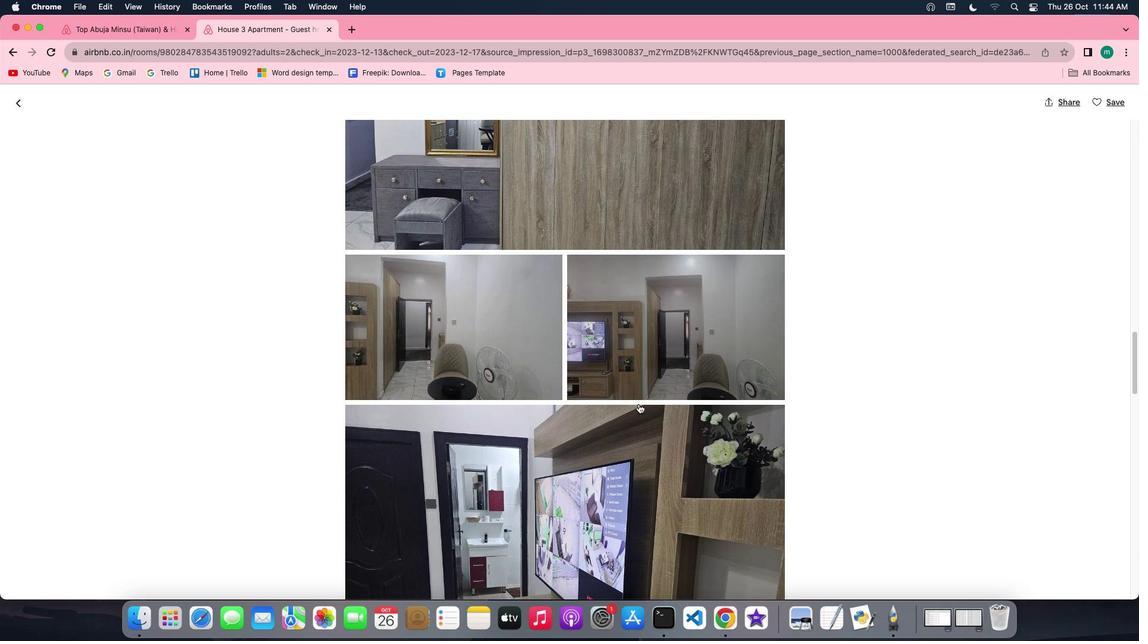 
Action: Mouse scrolled (639, 404) with delta (0, 0)
Screenshot: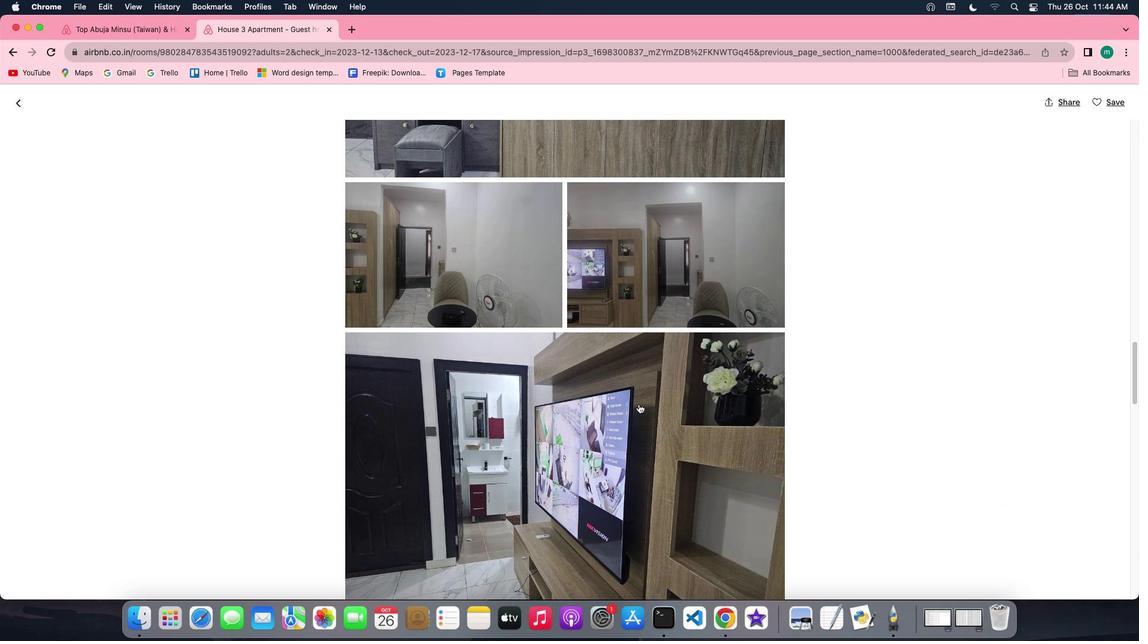 
Action: Mouse scrolled (639, 404) with delta (0, 0)
Screenshot: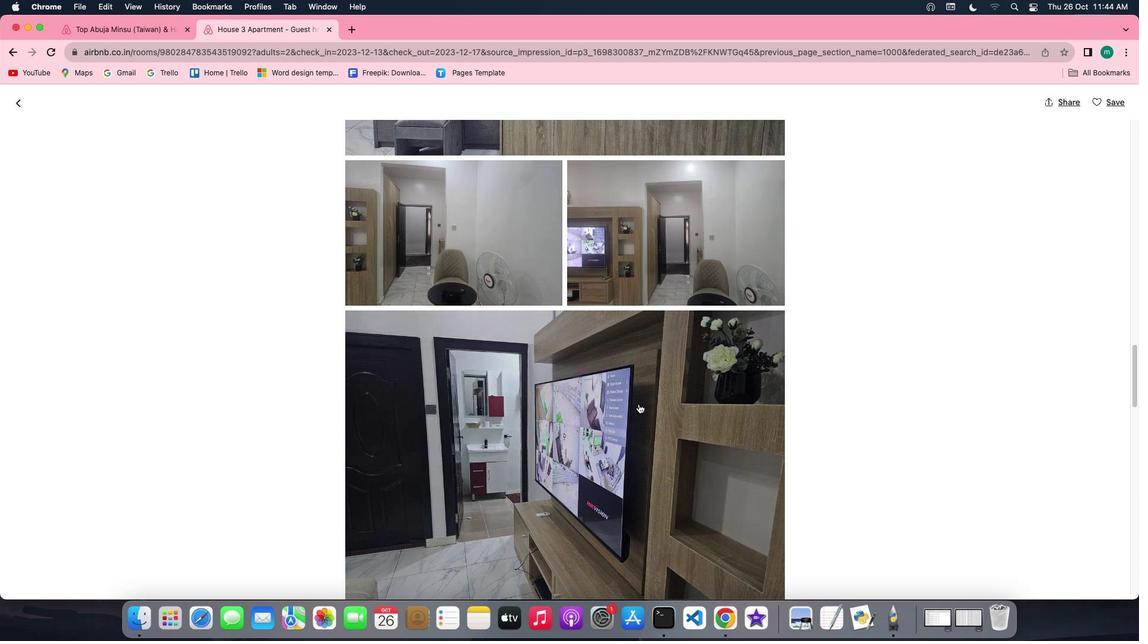 
Action: Mouse scrolled (639, 404) with delta (0, 0)
Screenshot: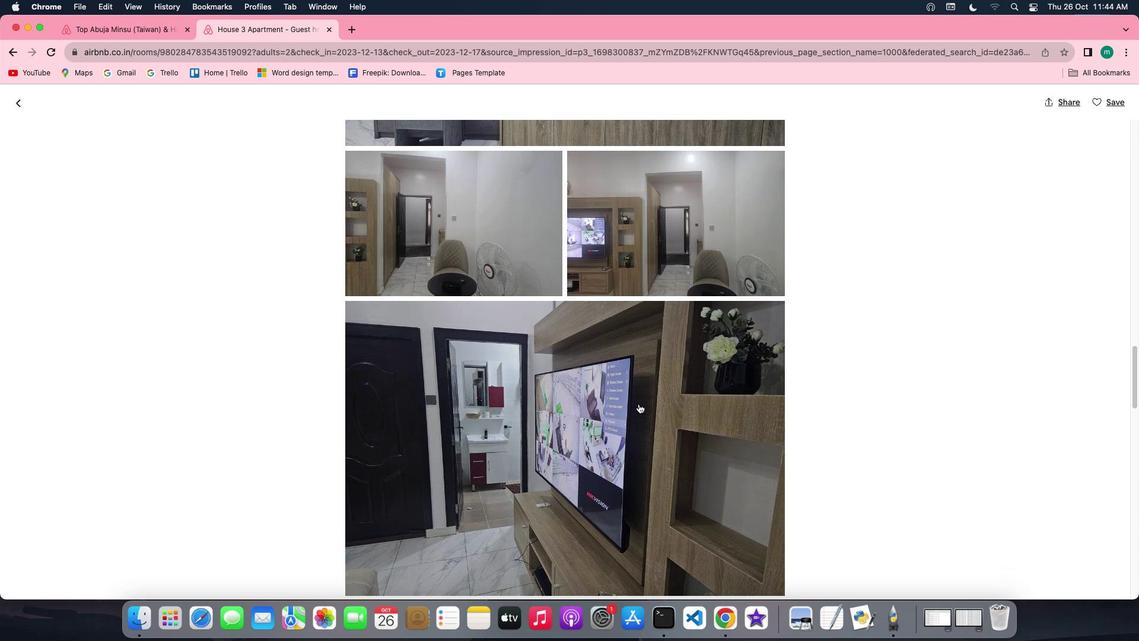 
Action: Mouse scrolled (639, 404) with delta (0, 0)
Screenshot: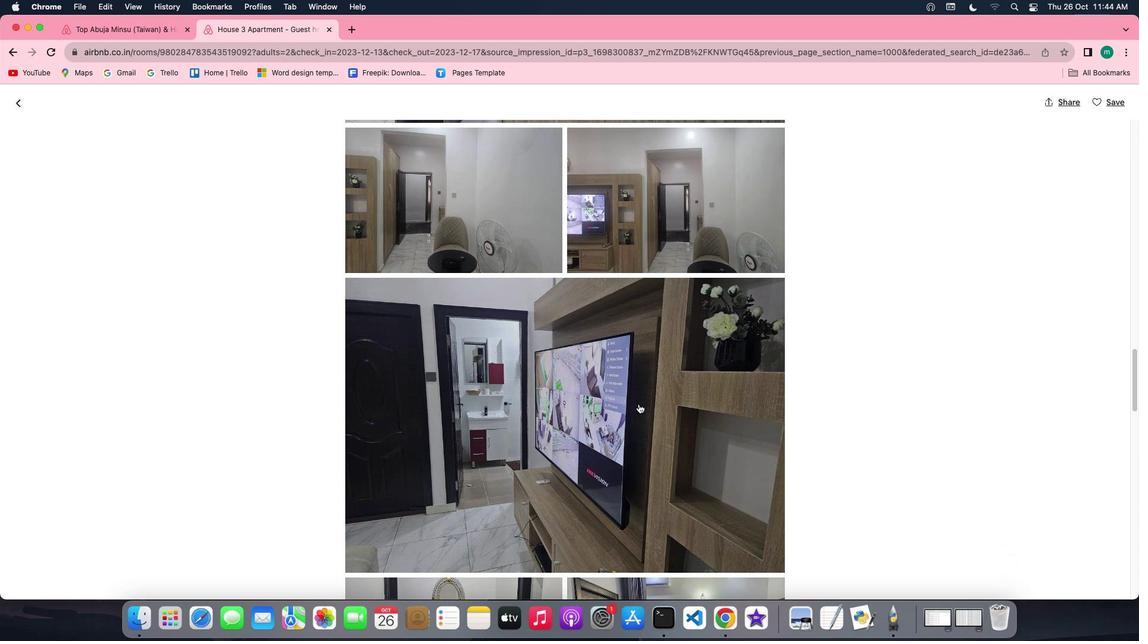 
Action: Mouse scrolled (639, 404) with delta (0, 0)
Screenshot: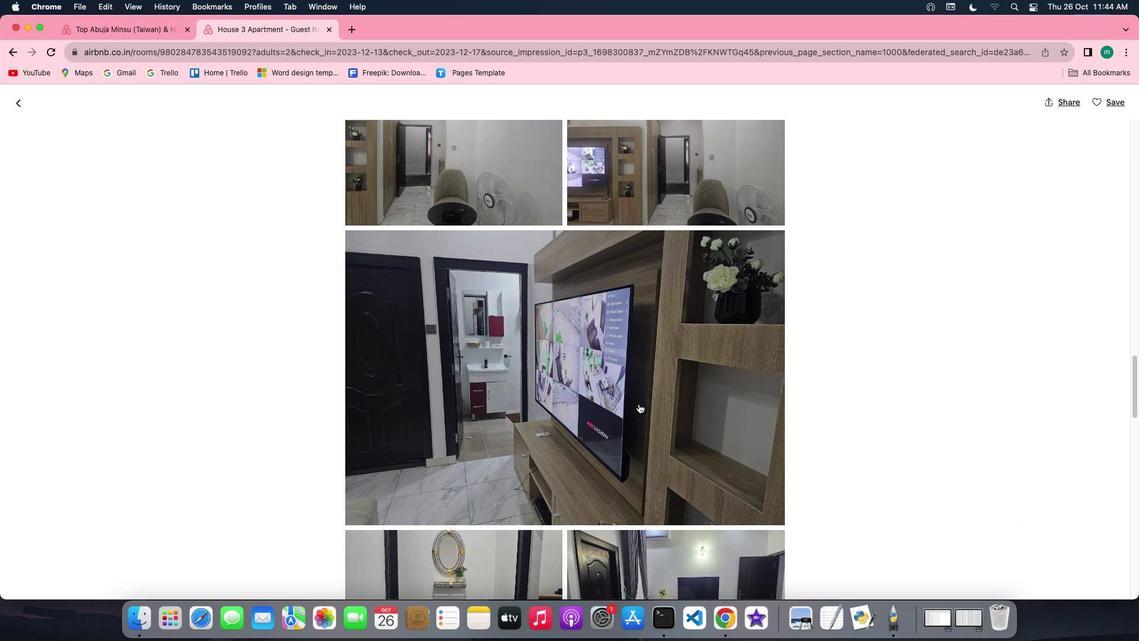 
Action: Mouse scrolled (639, 404) with delta (0, 0)
Screenshot: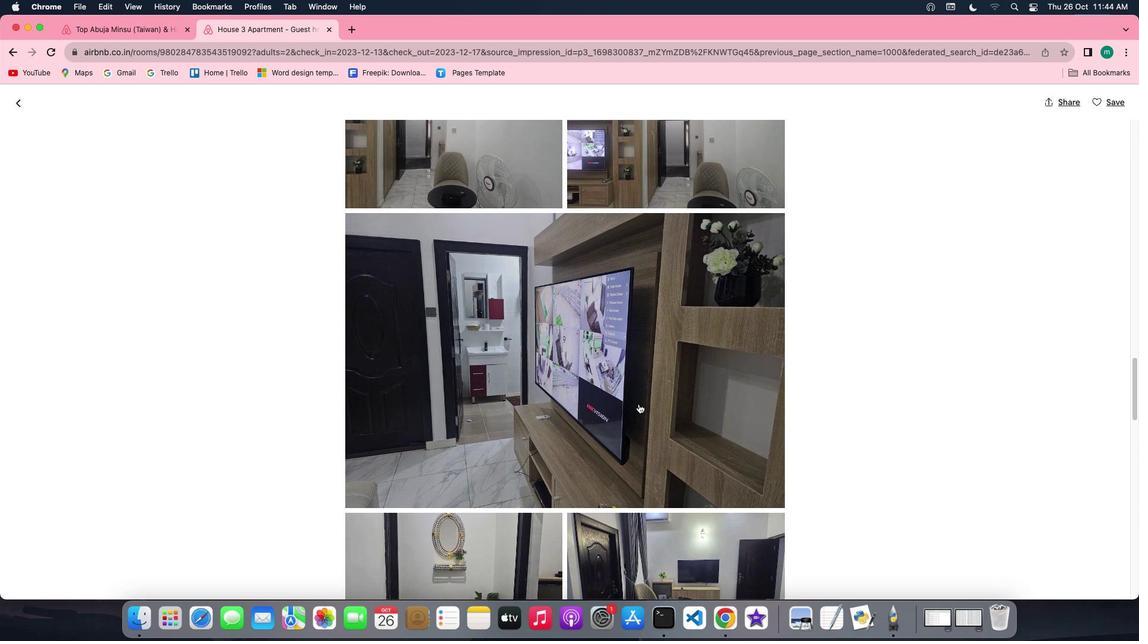 
Action: Mouse scrolled (639, 404) with delta (0, 0)
Screenshot: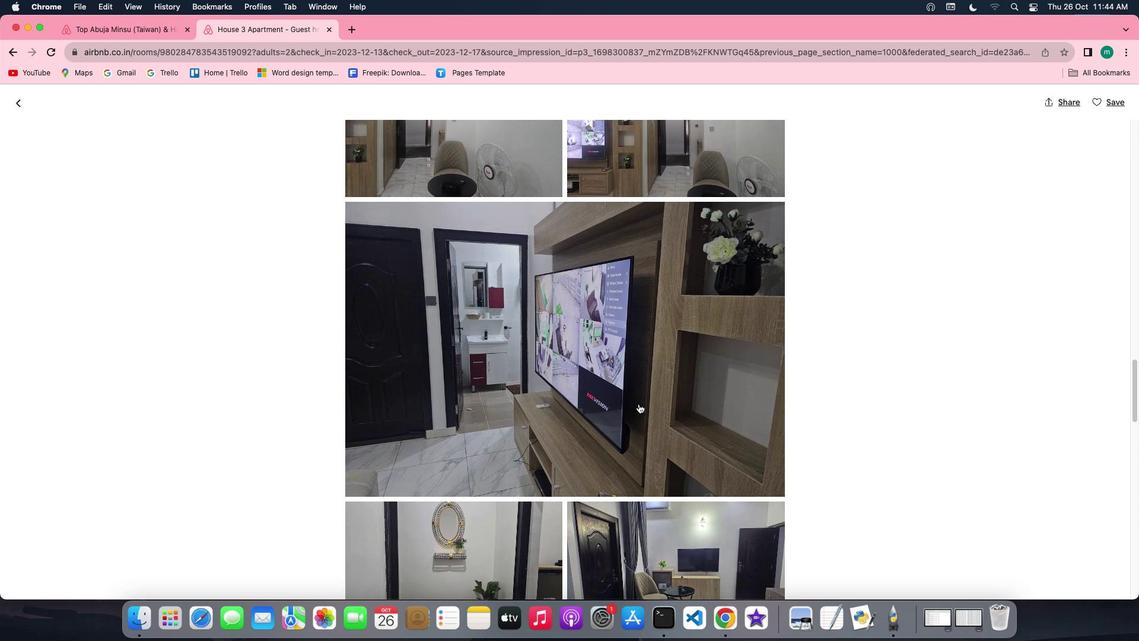 
Action: Mouse scrolled (639, 404) with delta (0, 0)
Screenshot: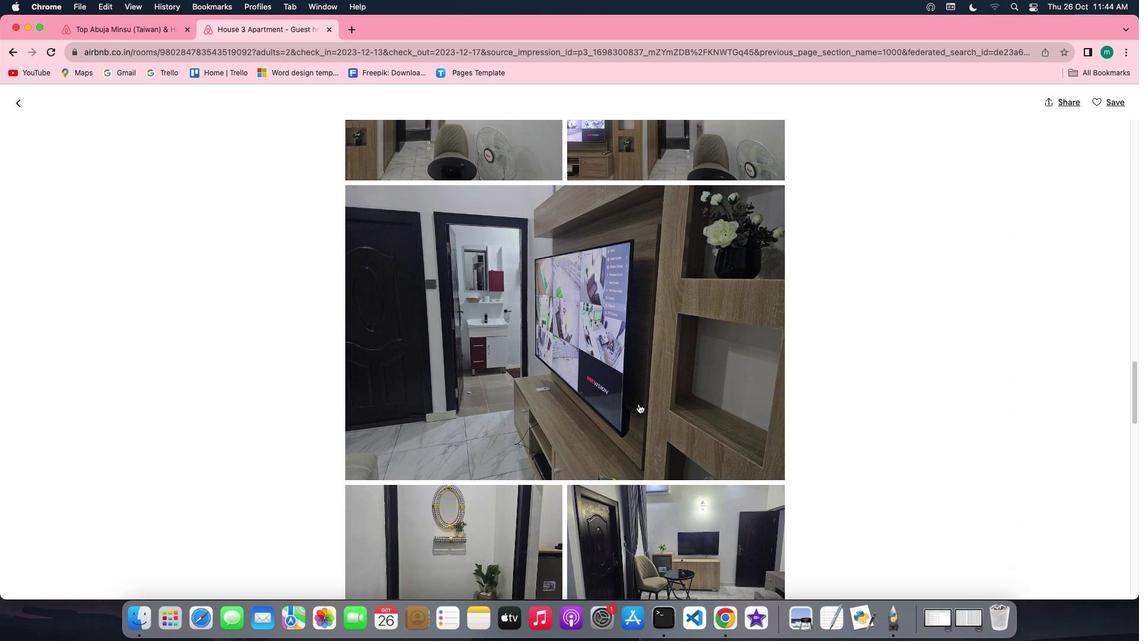 
Action: Mouse scrolled (639, 404) with delta (0, 0)
Screenshot: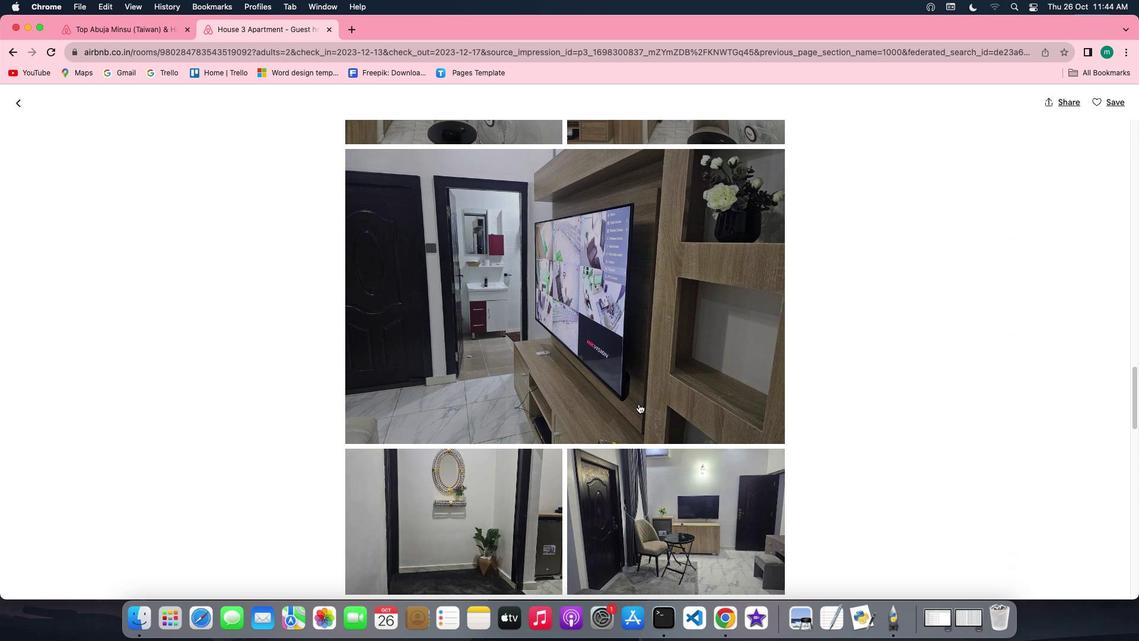 
Action: Mouse scrolled (639, 404) with delta (0, 0)
Screenshot: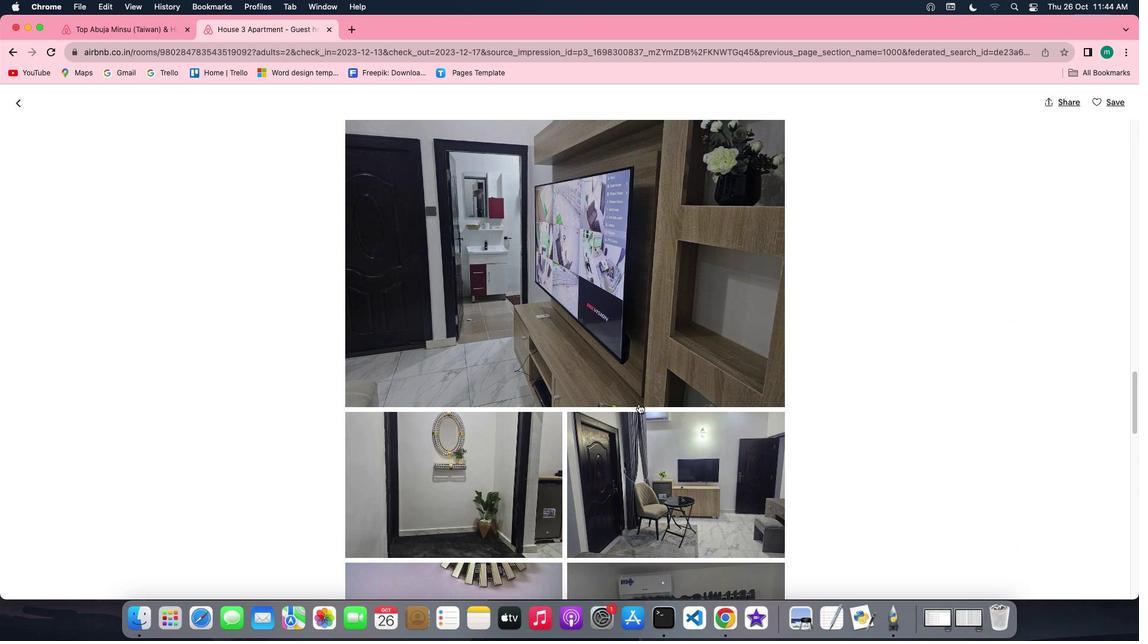 
Action: Mouse scrolled (639, 404) with delta (0, 0)
Screenshot: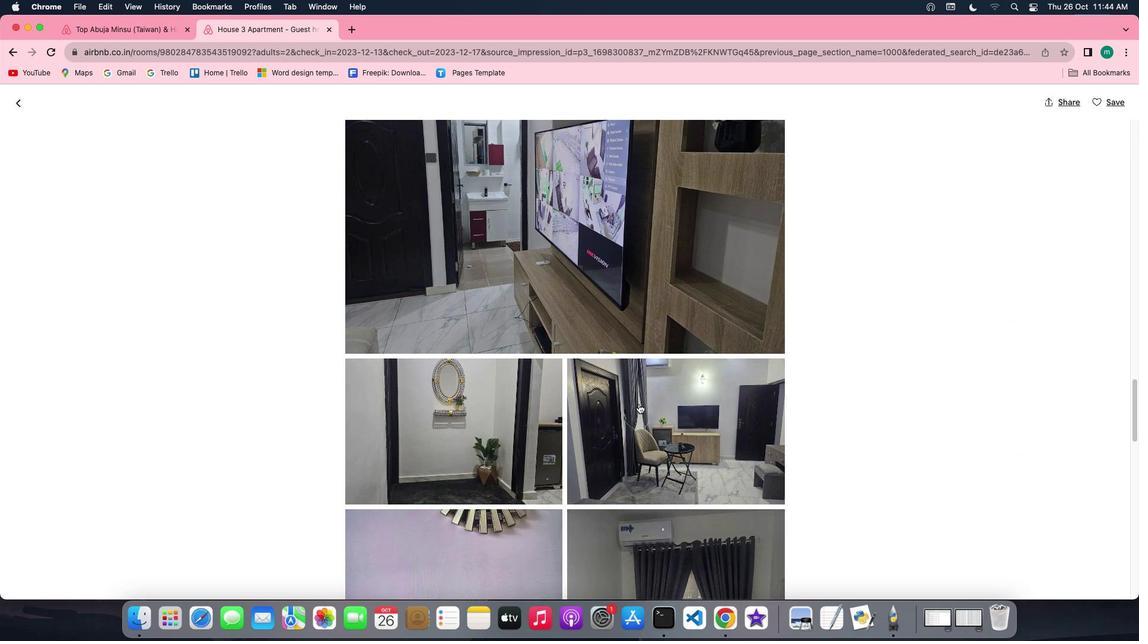 
Action: Mouse scrolled (639, 404) with delta (0, -1)
Screenshot: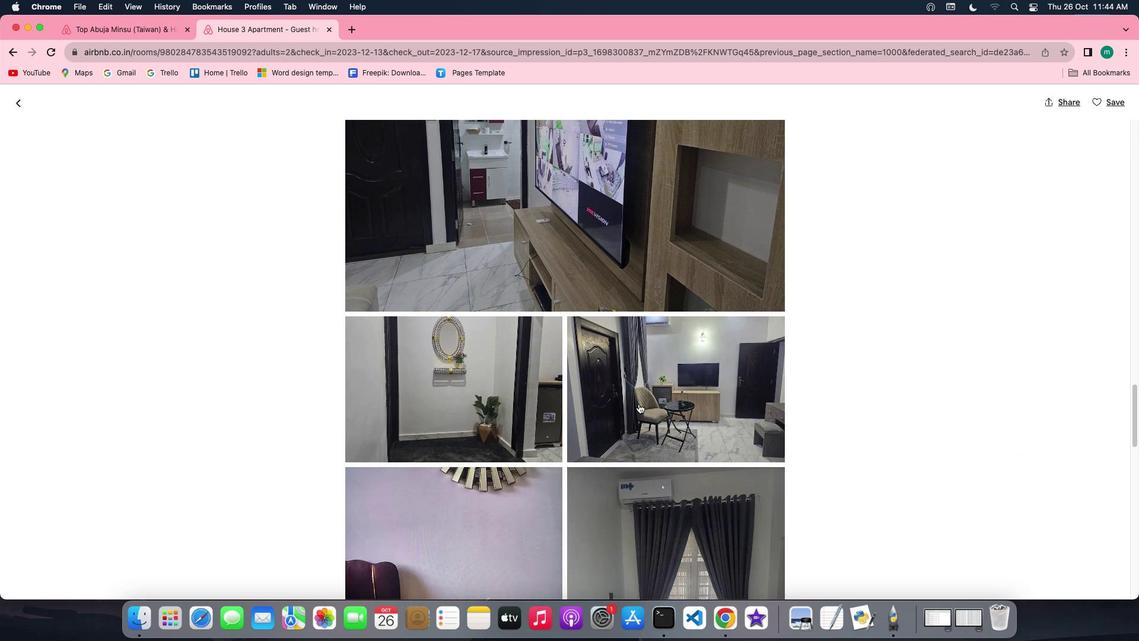 
Action: Mouse scrolled (639, 404) with delta (0, -2)
Screenshot: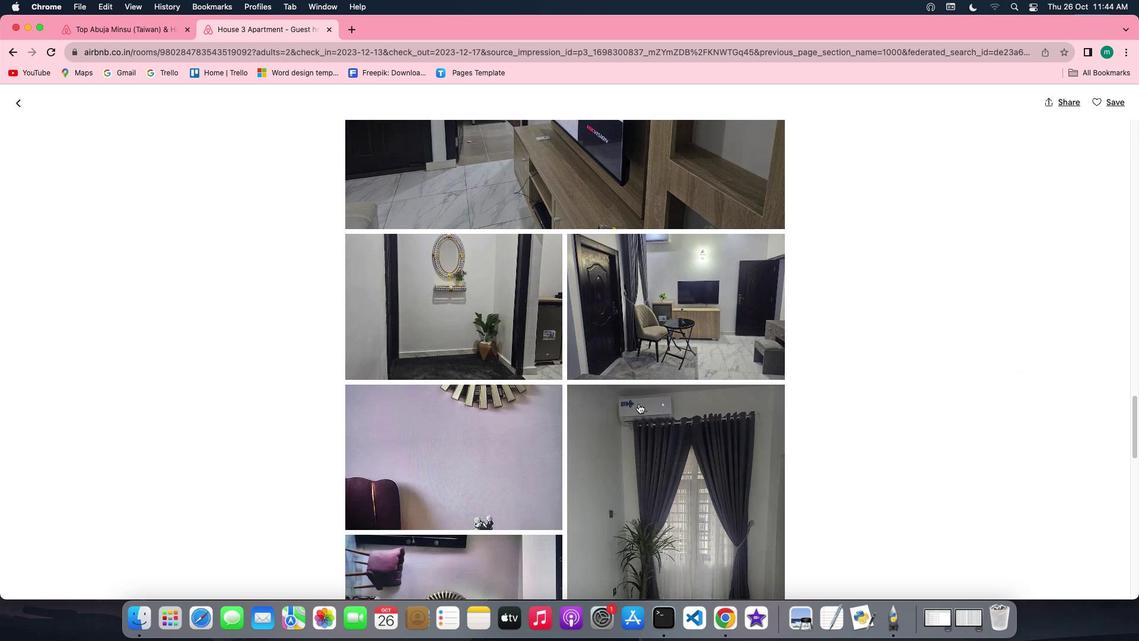 
Action: Mouse scrolled (639, 404) with delta (0, -2)
Screenshot: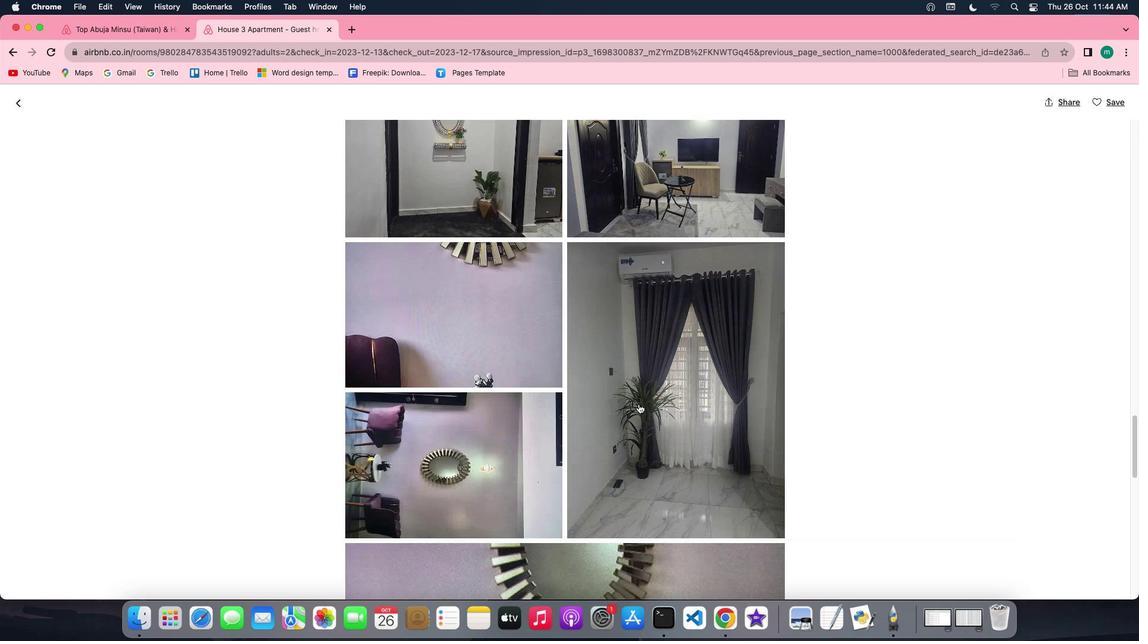 
Action: Mouse scrolled (639, 404) with delta (0, 0)
Screenshot: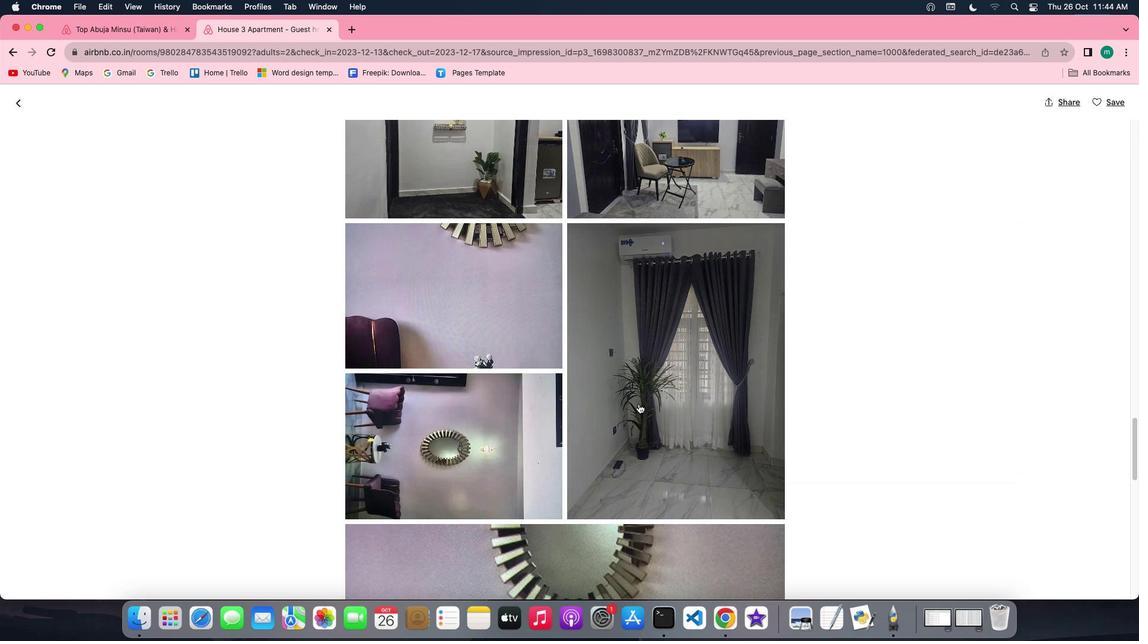 
Action: Mouse scrolled (639, 404) with delta (0, 0)
Screenshot: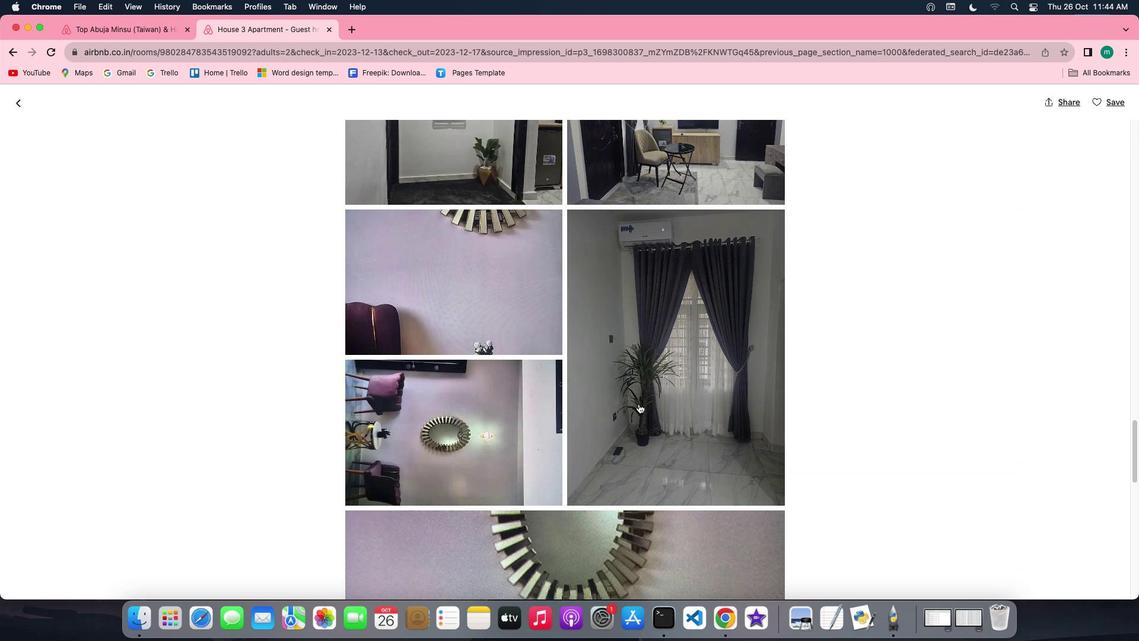 
Action: Mouse scrolled (639, 404) with delta (0, -1)
Screenshot: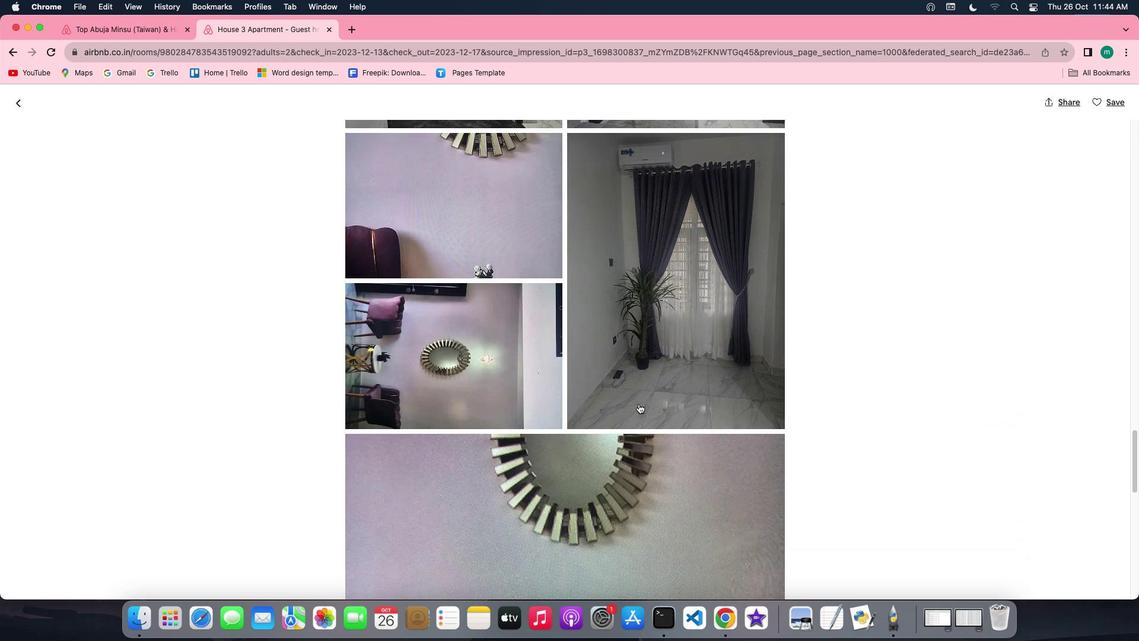 
Action: Mouse scrolled (639, 404) with delta (0, -2)
Screenshot: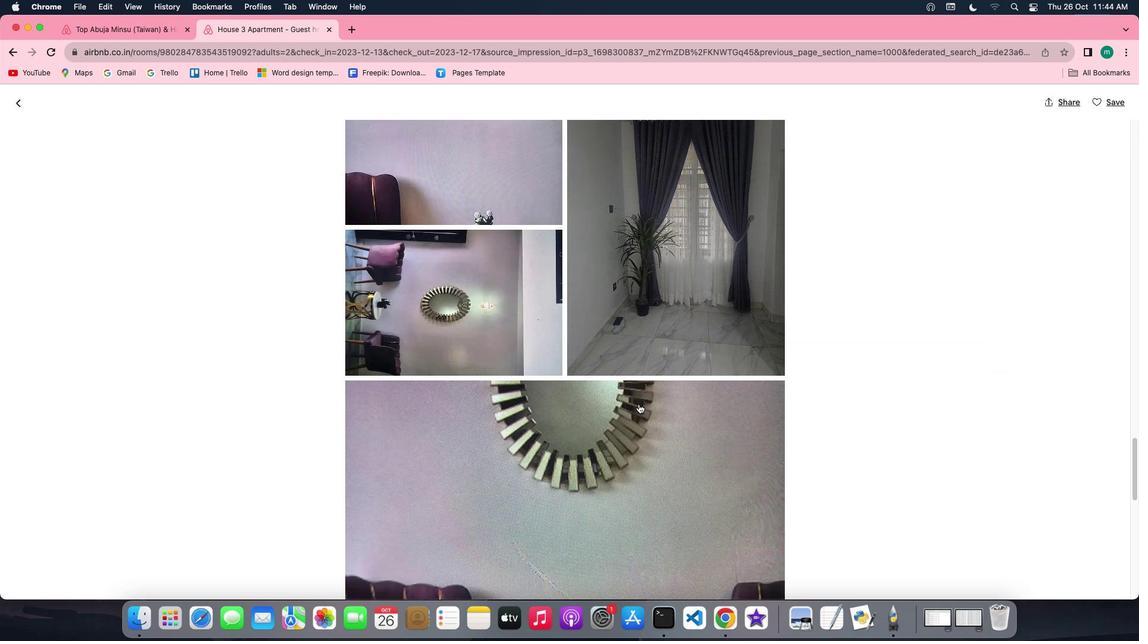 
Action: Mouse scrolled (639, 404) with delta (0, 0)
Screenshot: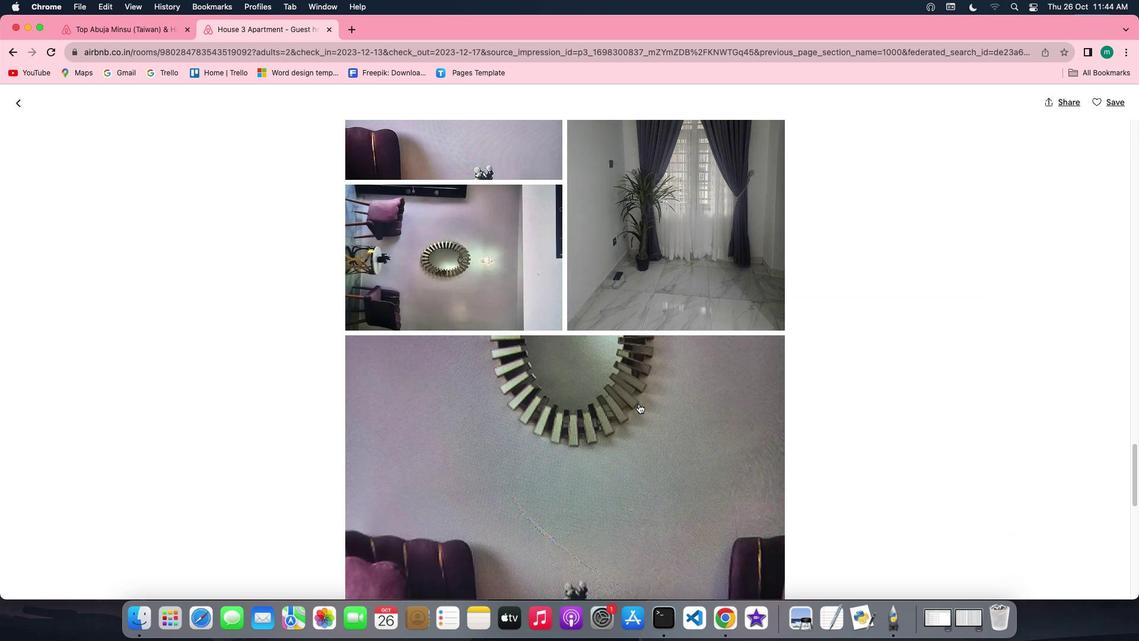 
Action: Mouse scrolled (639, 404) with delta (0, 0)
Screenshot: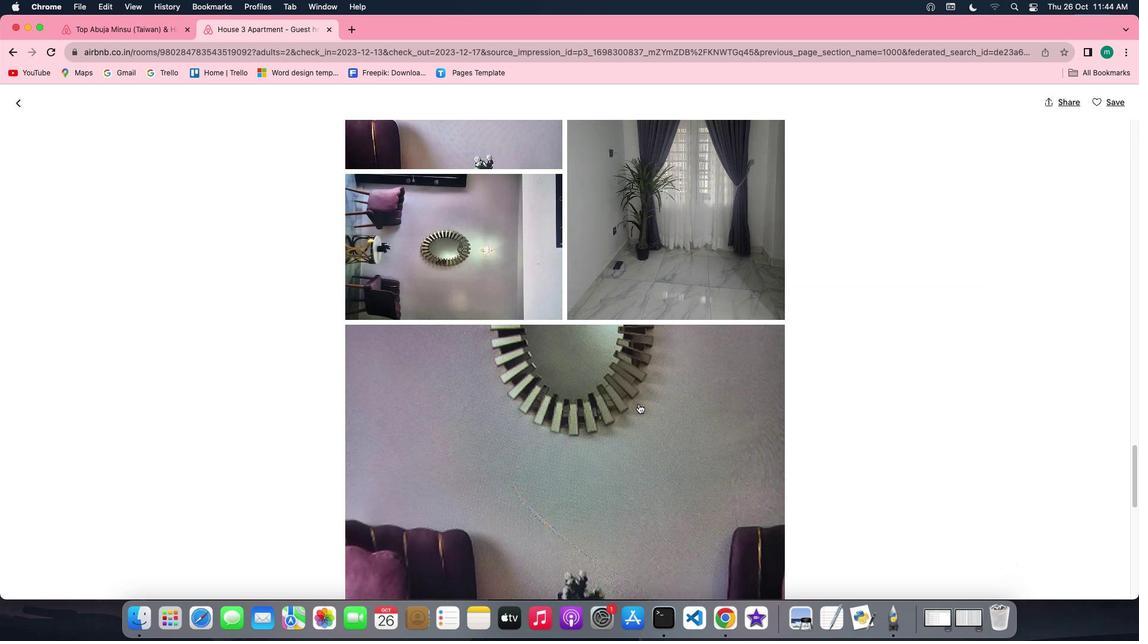 
Action: Mouse scrolled (639, 404) with delta (0, -1)
Screenshot: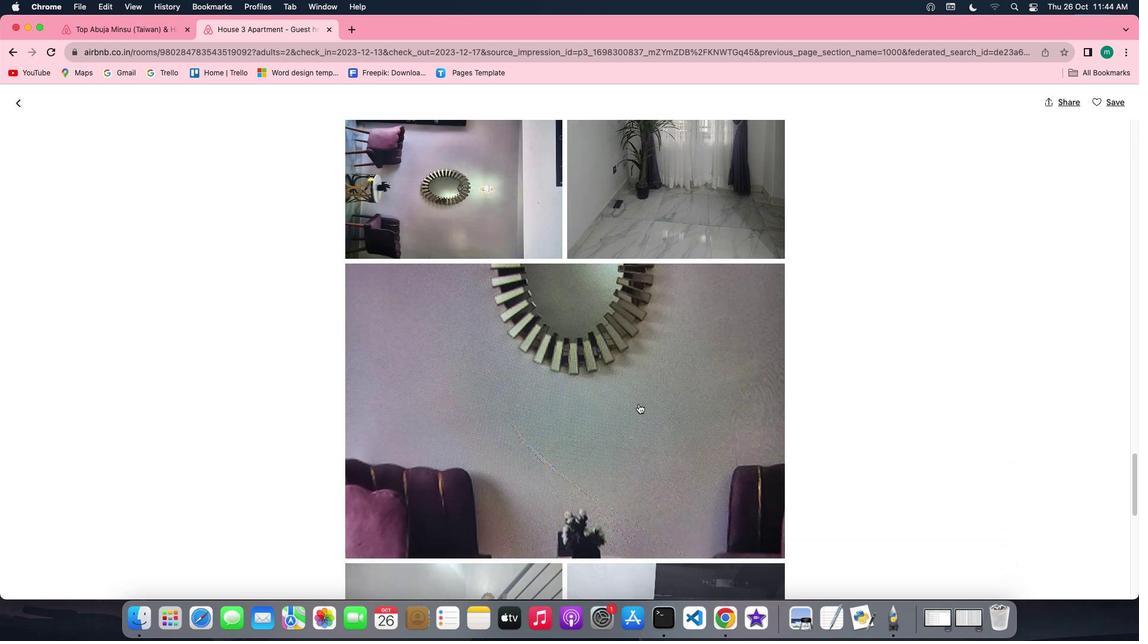 
Action: Mouse scrolled (639, 404) with delta (0, -1)
Screenshot: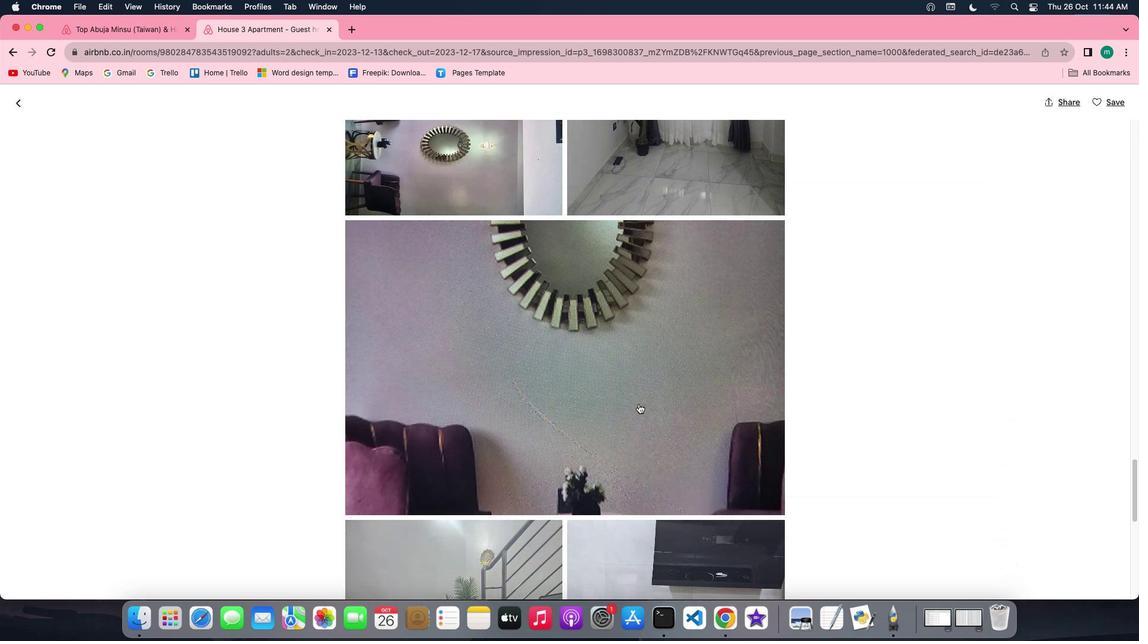 
Action: Mouse scrolled (639, 404) with delta (0, 0)
Screenshot: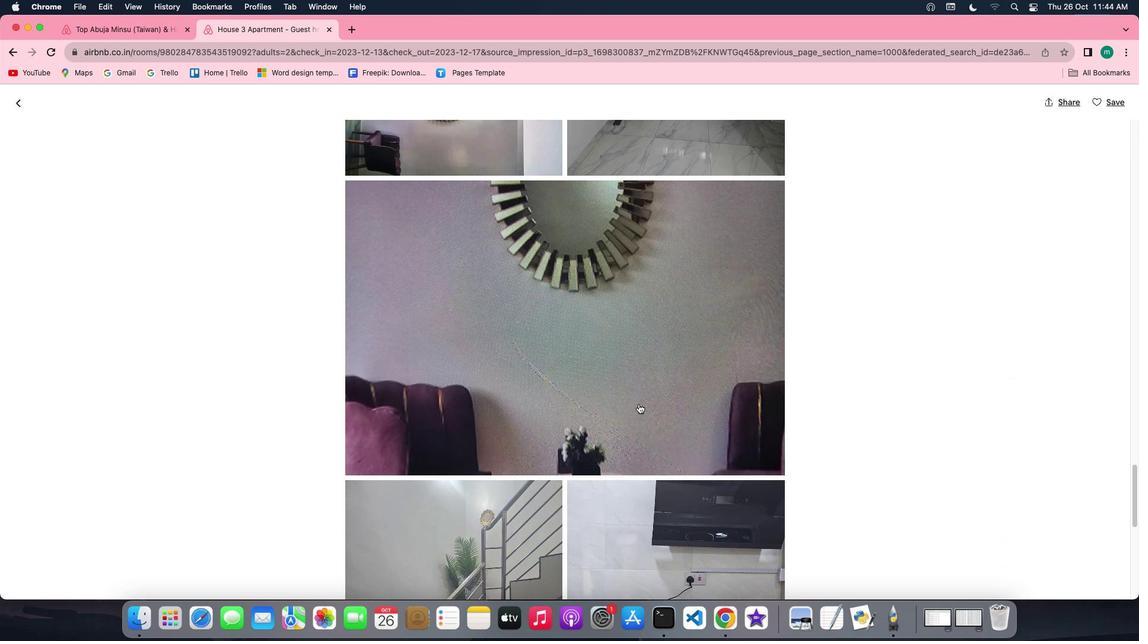 
Action: Mouse scrolled (639, 404) with delta (0, 0)
Screenshot: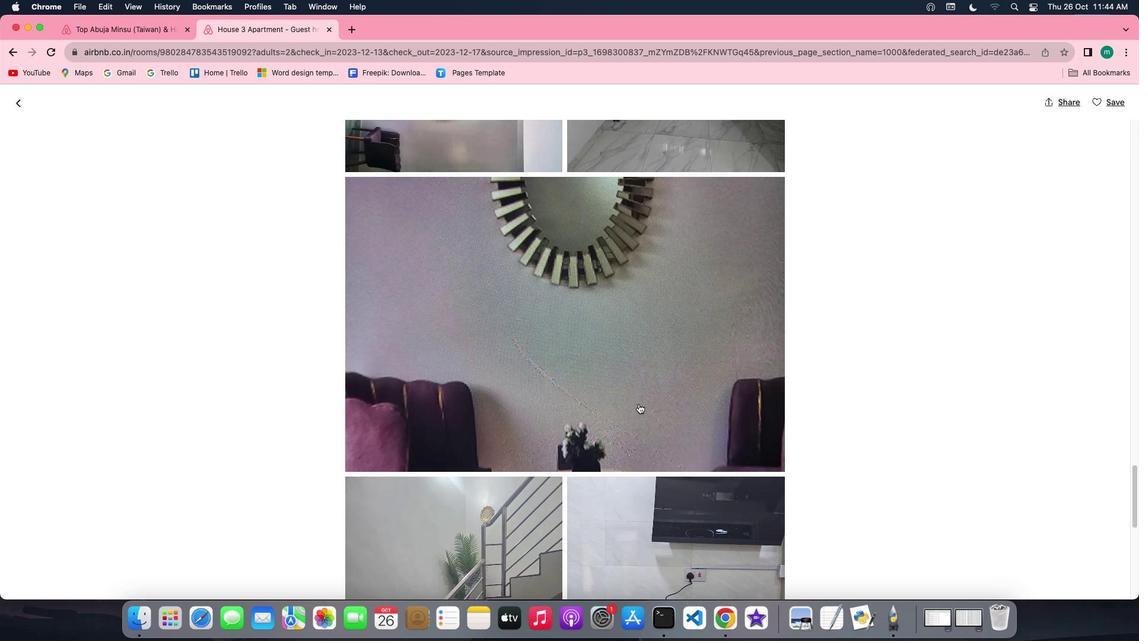 
Action: Mouse scrolled (639, 404) with delta (0, 0)
Screenshot: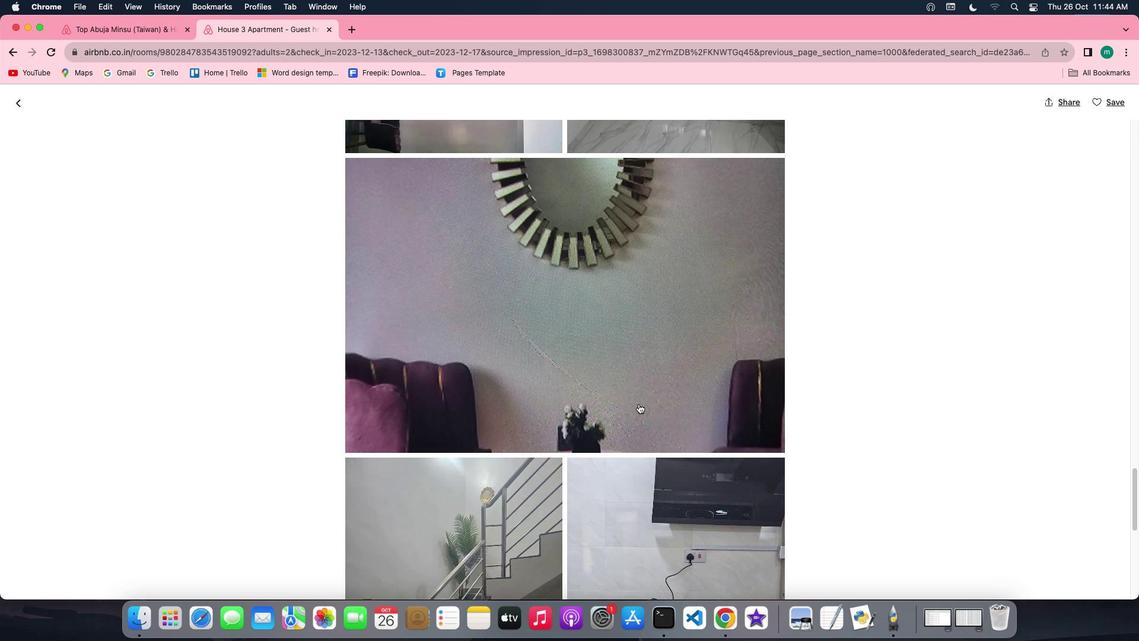 
Action: Mouse scrolled (639, 404) with delta (0, -1)
Screenshot: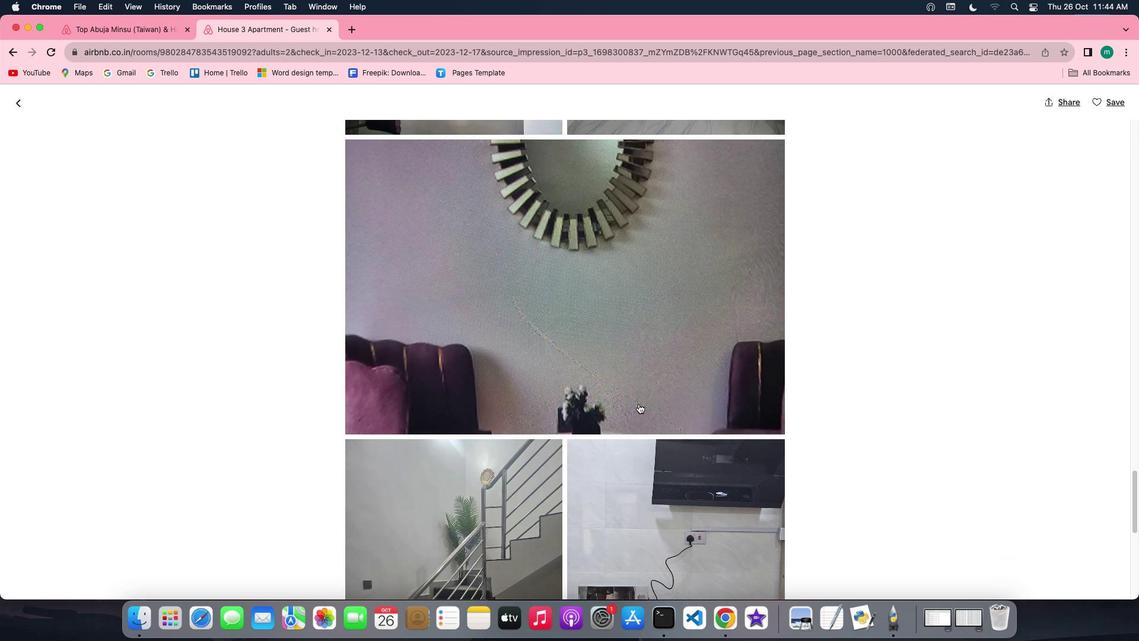 
Action: Mouse scrolled (639, 404) with delta (0, 0)
Screenshot: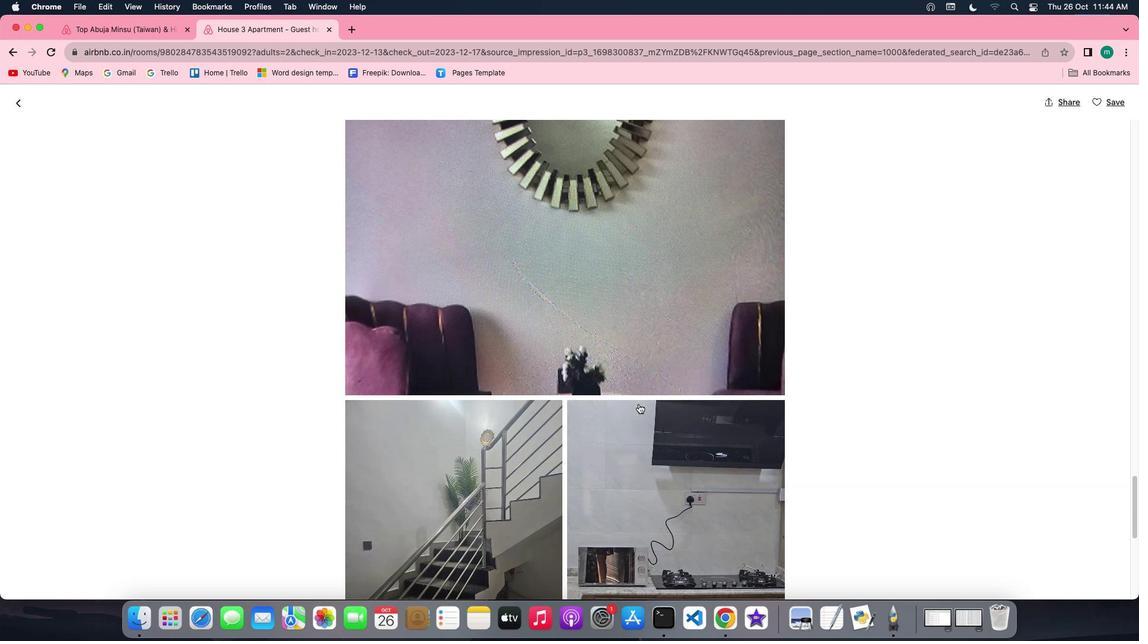 
Action: Mouse scrolled (639, 404) with delta (0, 0)
Screenshot: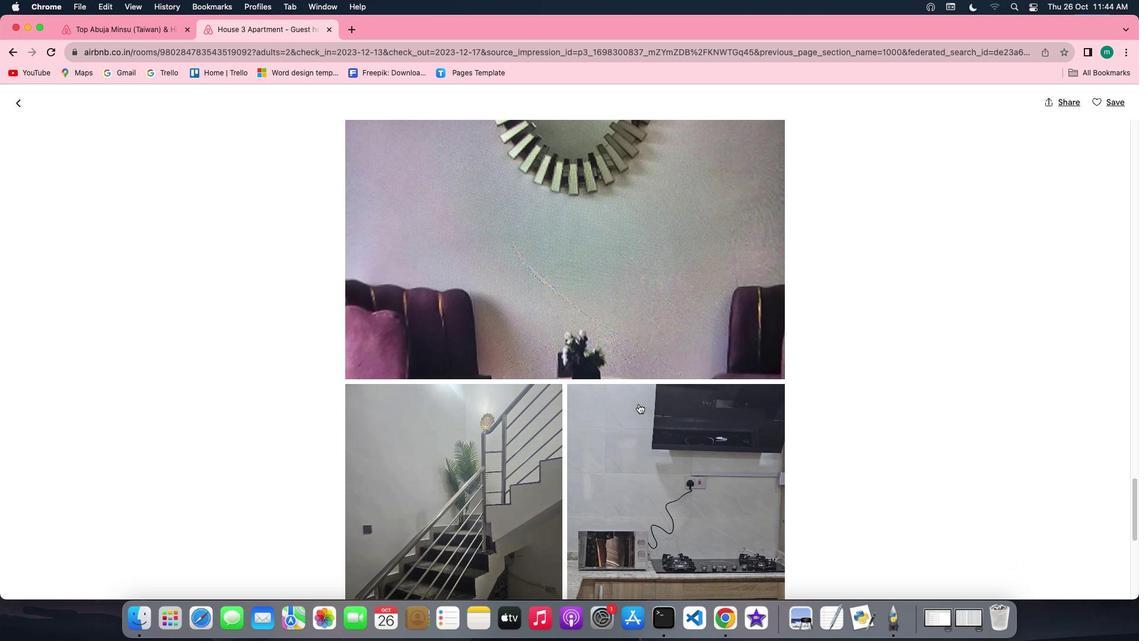 
Action: Mouse scrolled (639, 404) with delta (0, -1)
